 Task: Research Airbnb accommodation in Valladolid, Mexico from 6th November, 2023 to 8th November, 2023 for 2 adults.1  bedroom having 2 beds and 1 bathroom. Property type can be flat. Booking option can be shelf check-in. Look for 5 properties as per requirement.
Action: Mouse moved to (498, 72)
Screenshot: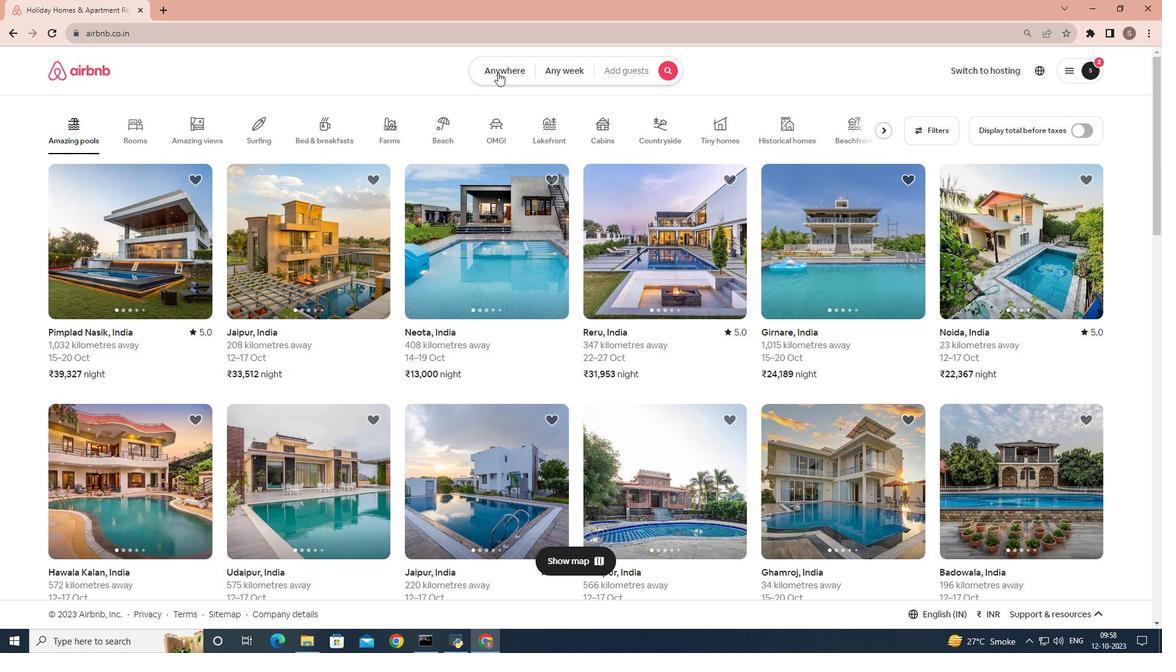 
Action: Mouse pressed left at (498, 72)
Screenshot: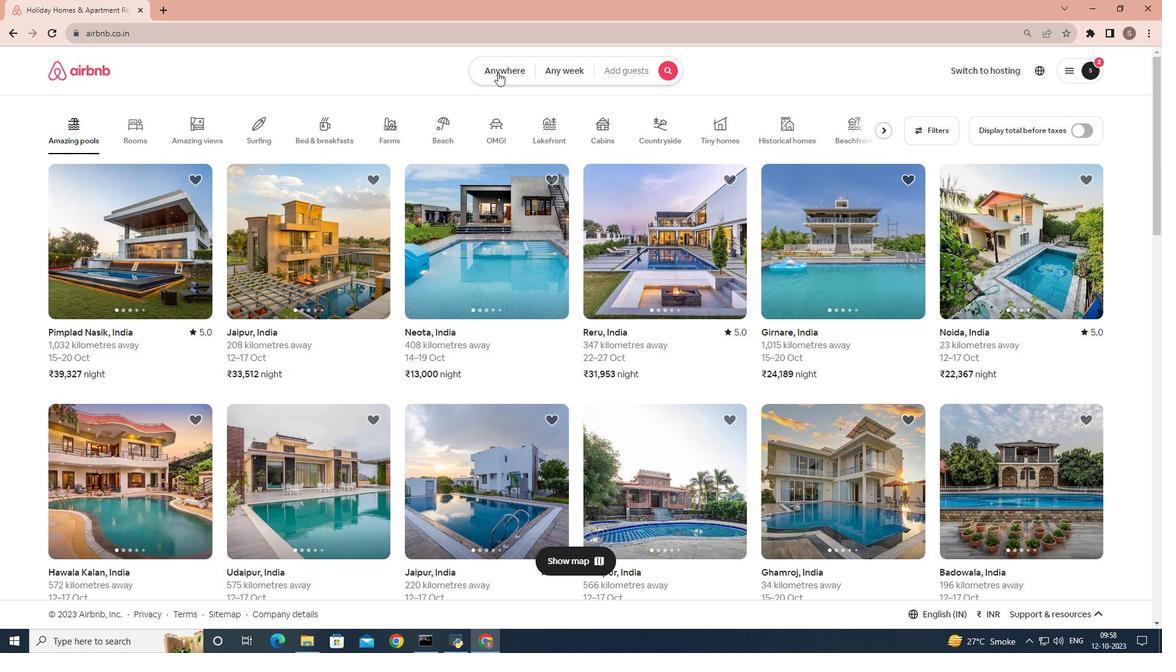 
Action: Mouse moved to (442, 119)
Screenshot: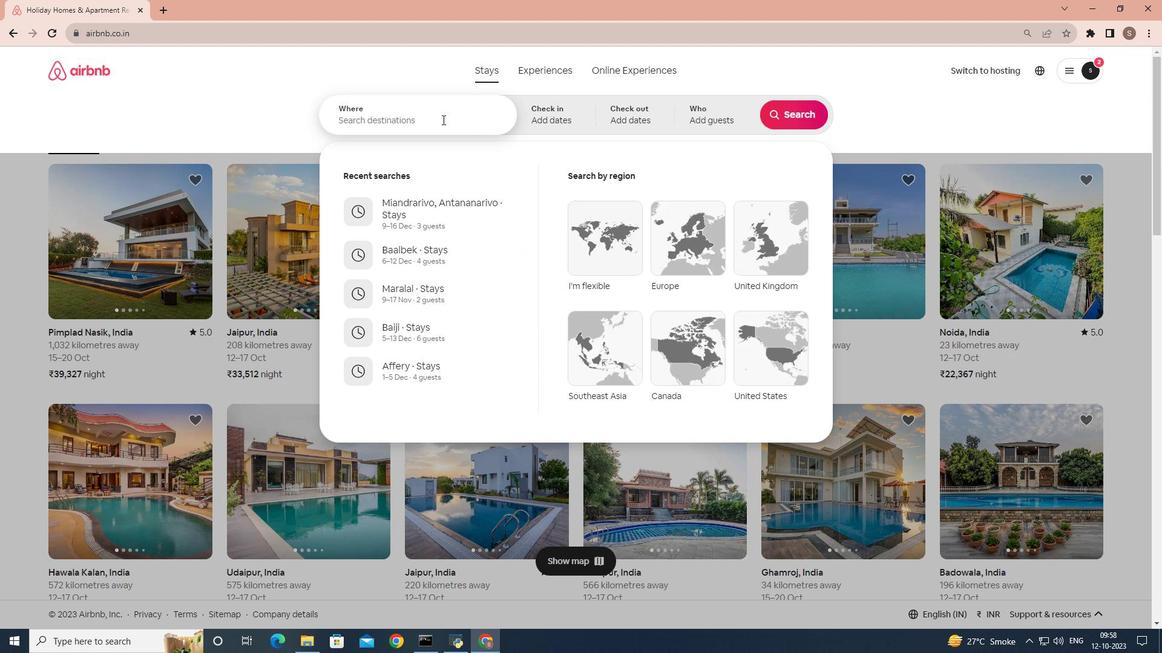 
Action: Mouse pressed left at (442, 119)
Screenshot: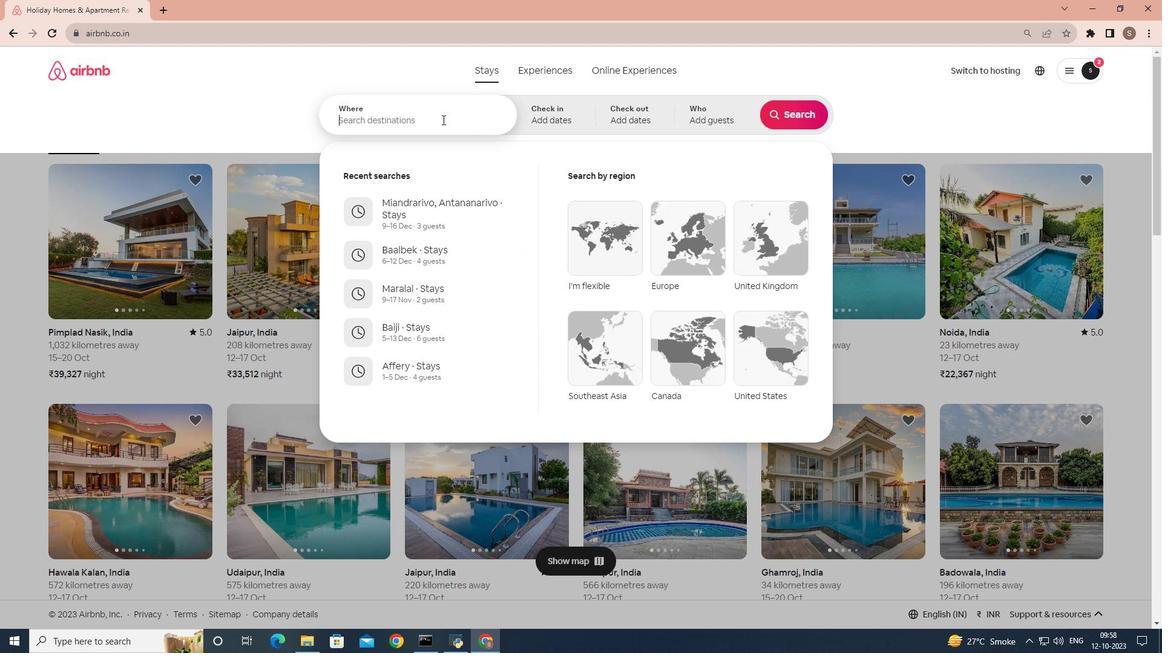 
Action: Key pressed <Key.shift>Valladolid,<Key.space><Key.shift>Mexico
Screenshot: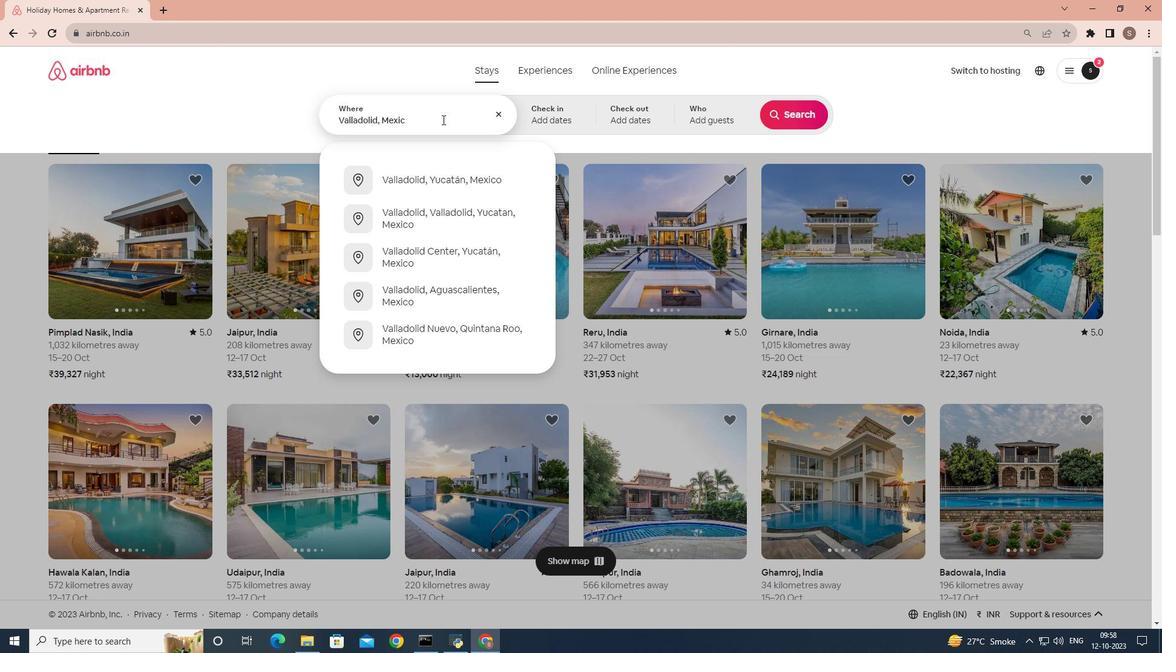 
Action: Mouse moved to (527, 118)
Screenshot: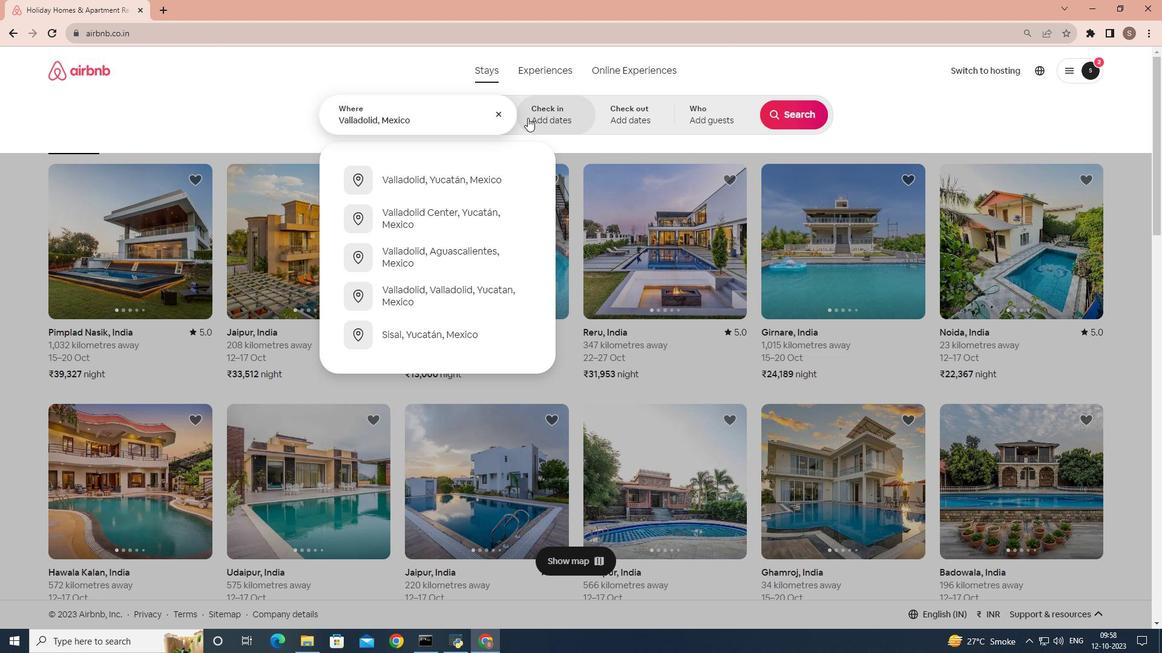 
Action: Mouse pressed left at (527, 118)
Screenshot: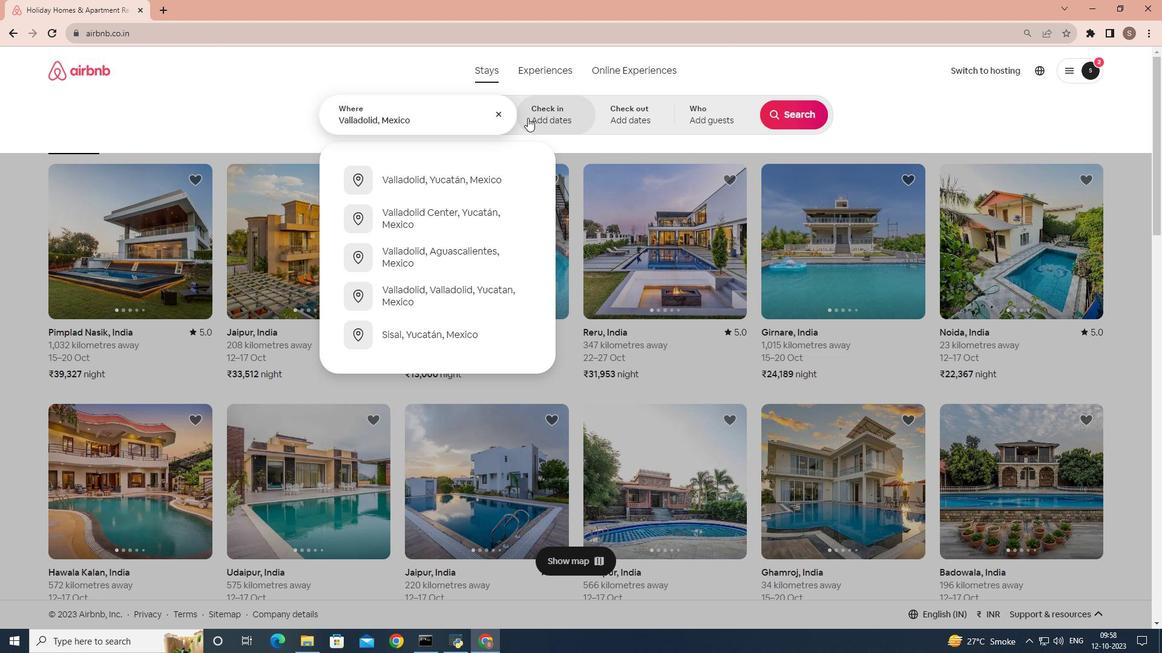 
Action: Mouse moved to (789, 214)
Screenshot: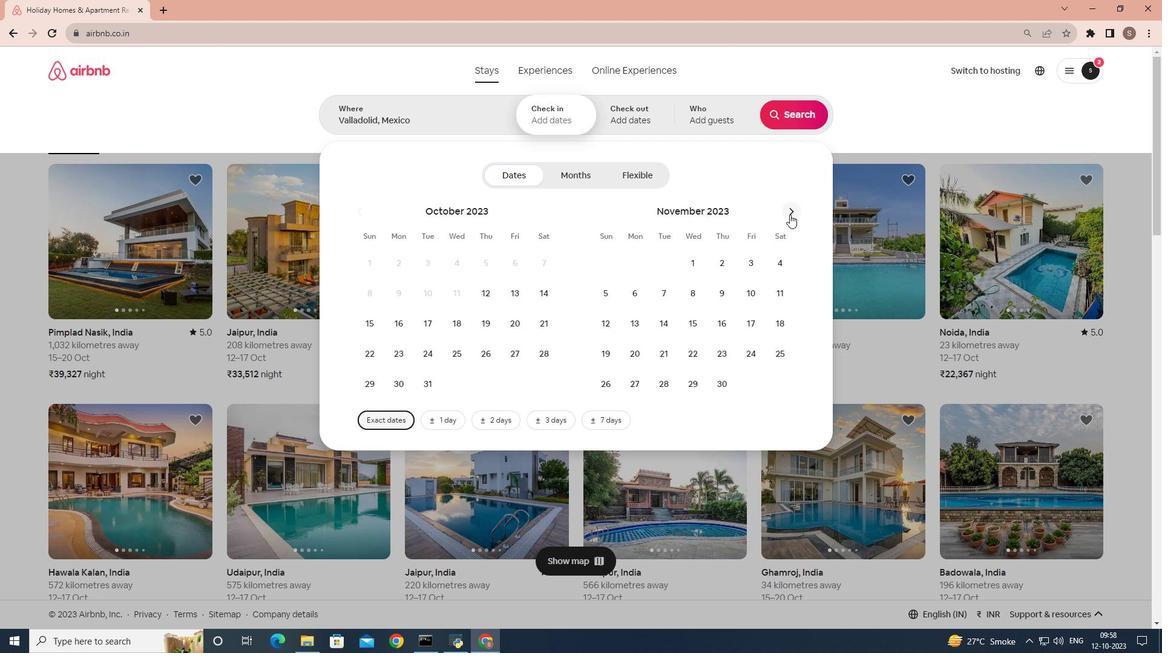 
Action: Mouse pressed left at (789, 214)
Screenshot: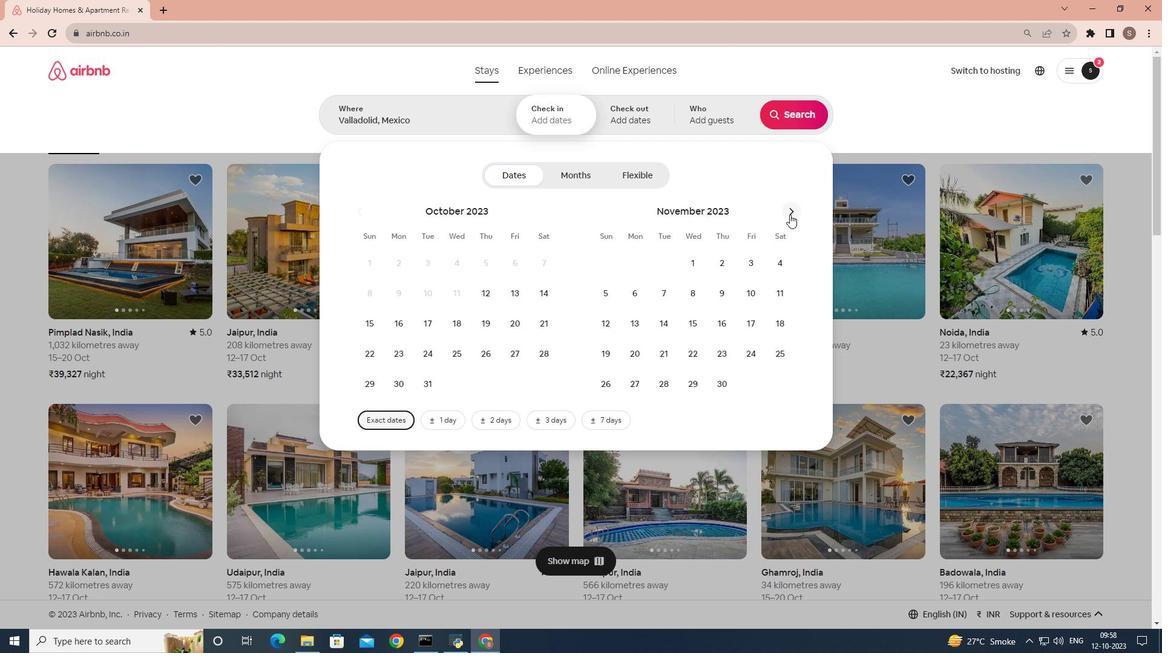 
Action: Mouse moved to (406, 292)
Screenshot: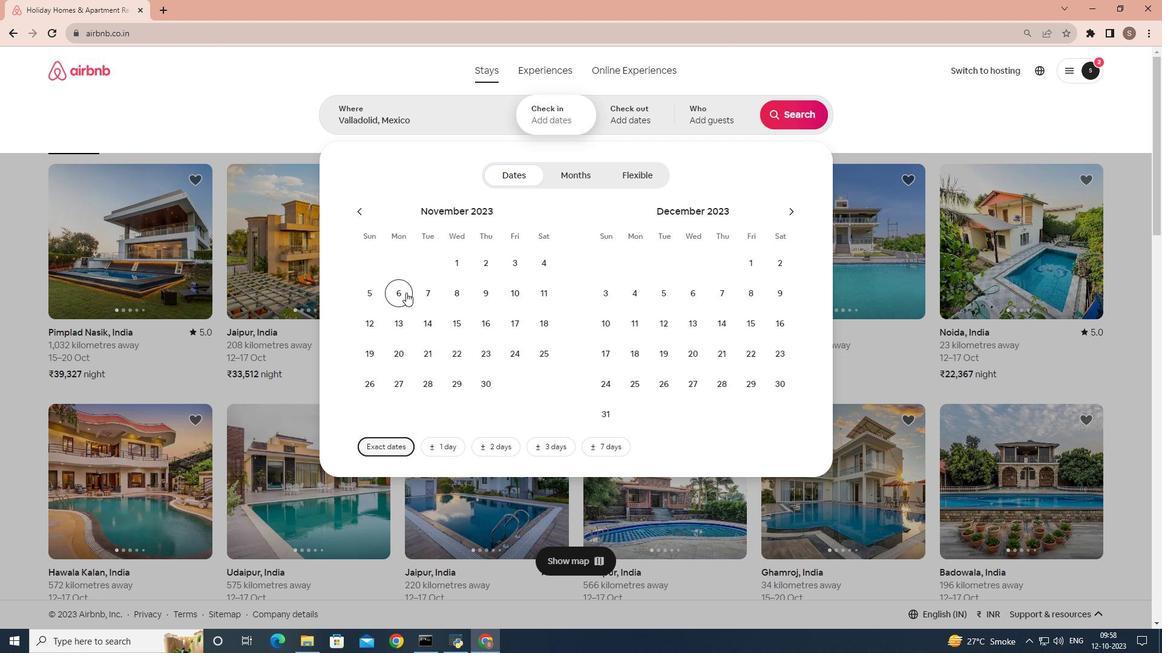 
Action: Mouse pressed left at (406, 292)
Screenshot: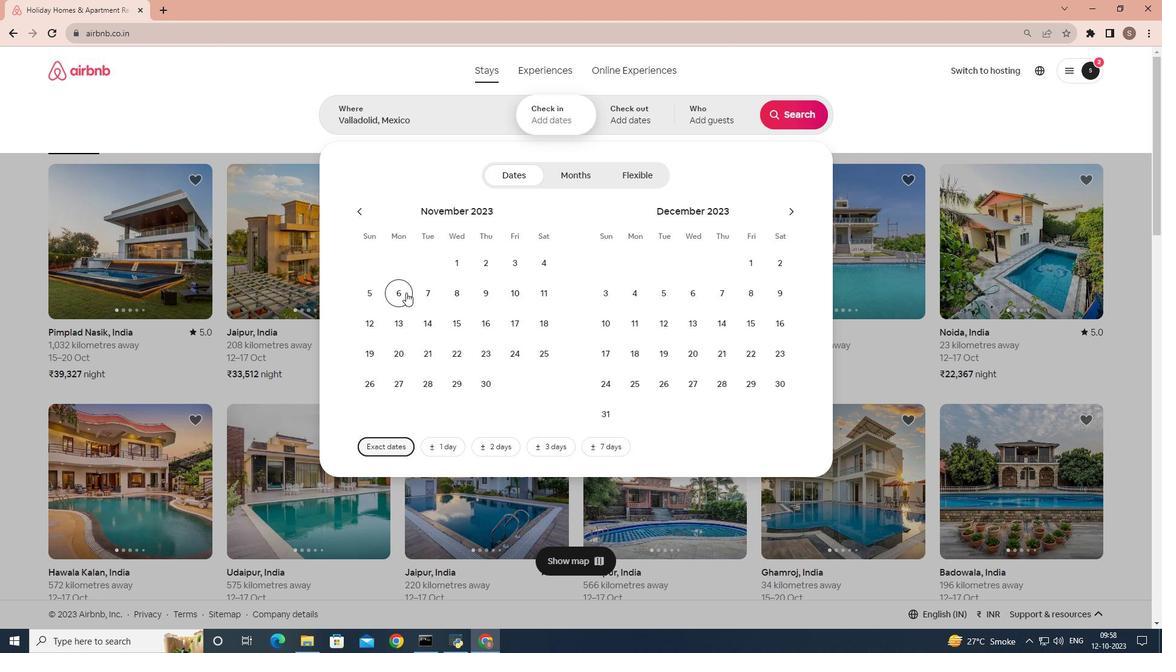 
Action: Mouse moved to (455, 297)
Screenshot: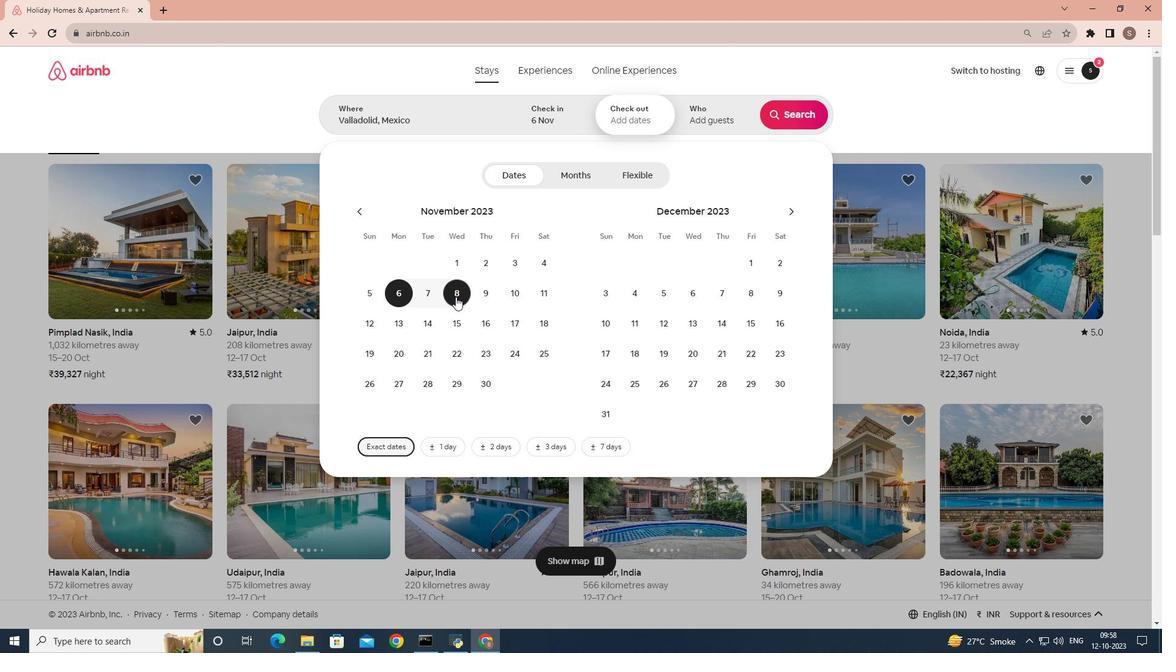 
Action: Mouse pressed left at (455, 297)
Screenshot: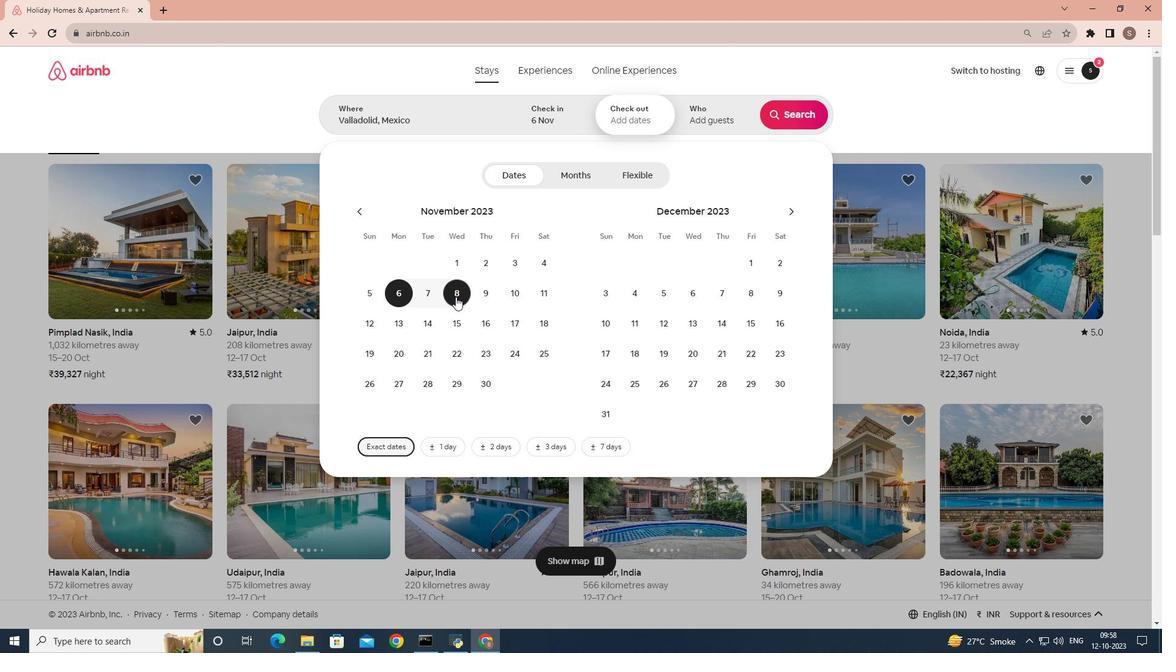 
Action: Mouse moved to (707, 114)
Screenshot: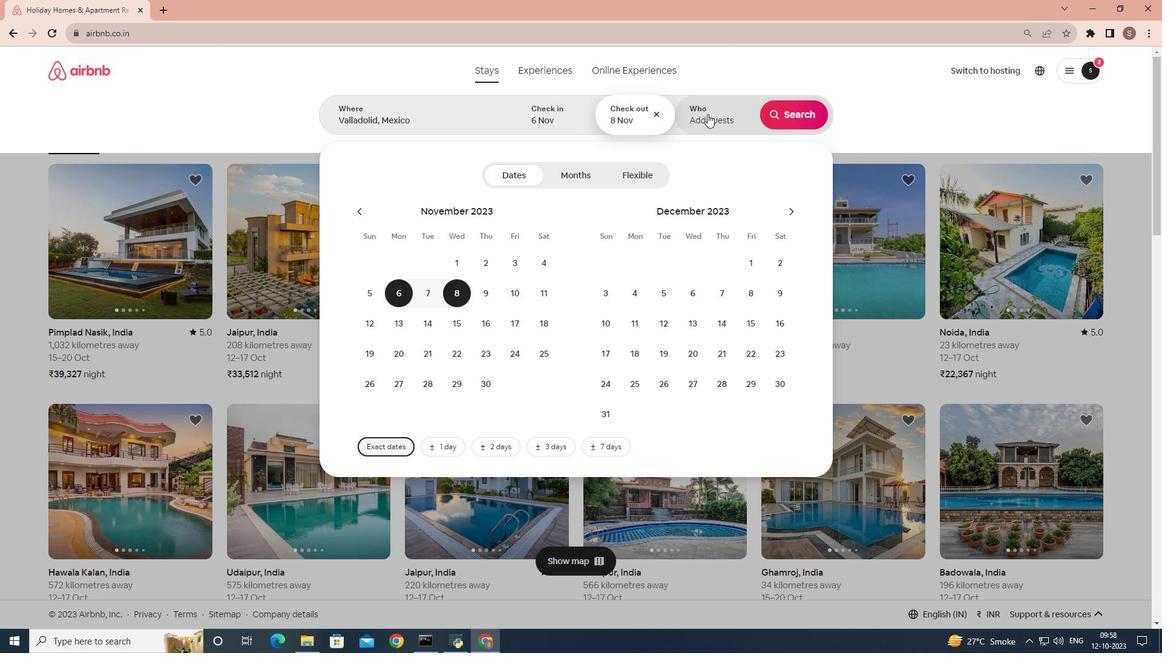 
Action: Mouse pressed left at (707, 114)
Screenshot: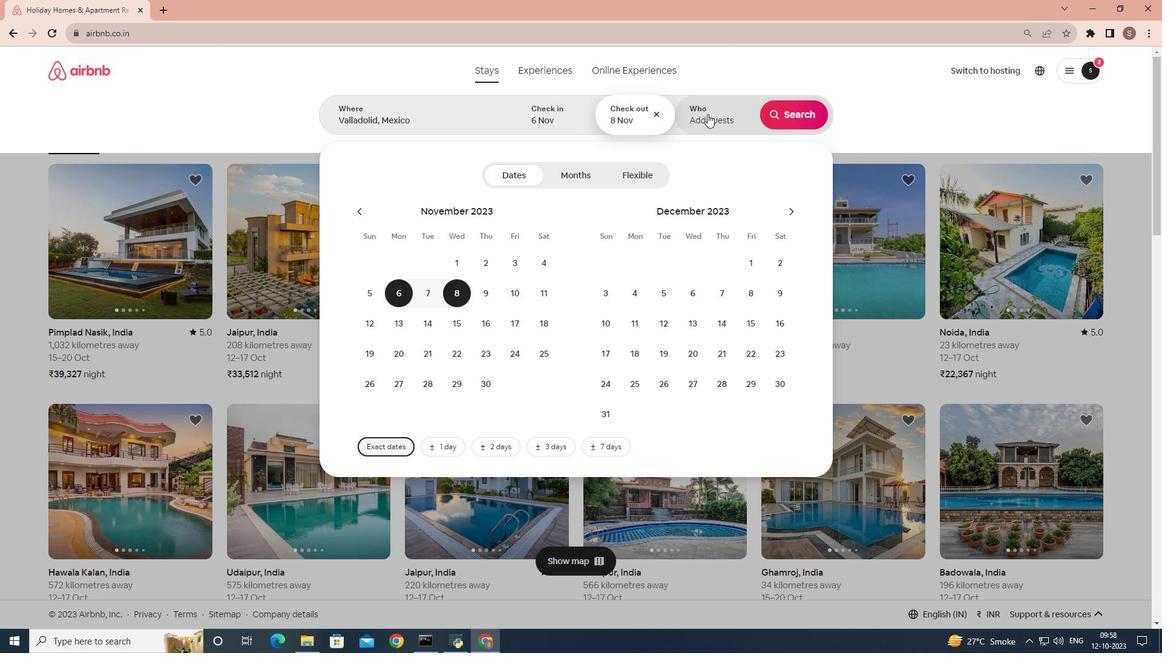 
Action: Mouse moved to (801, 179)
Screenshot: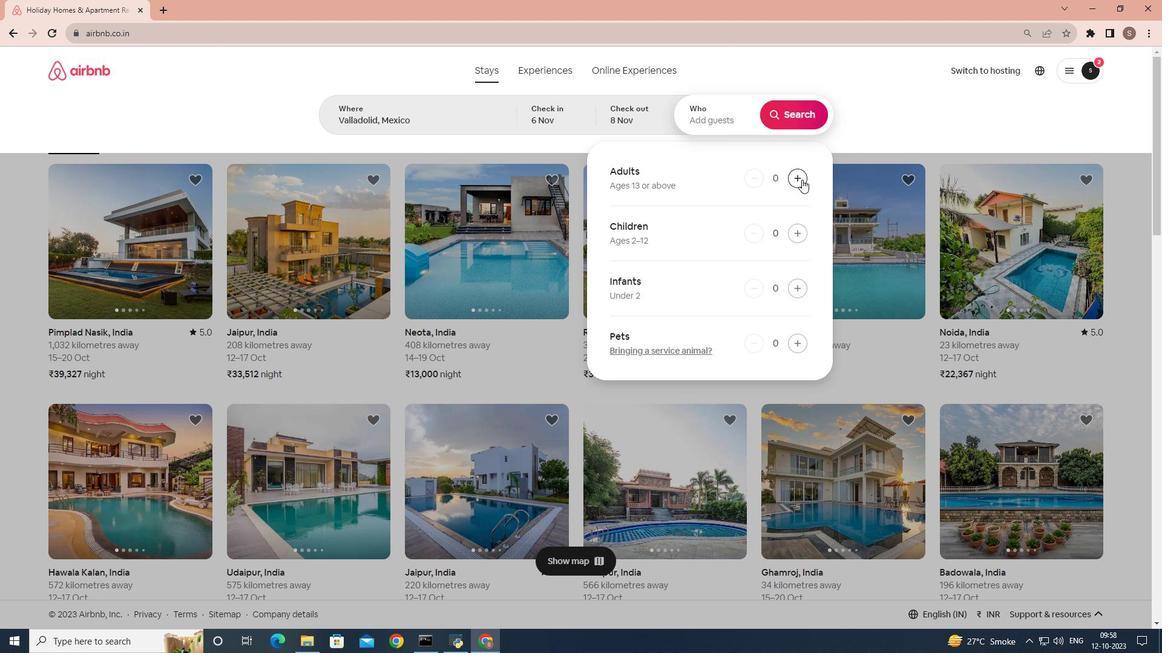 
Action: Mouse pressed left at (801, 179)
Screenshot: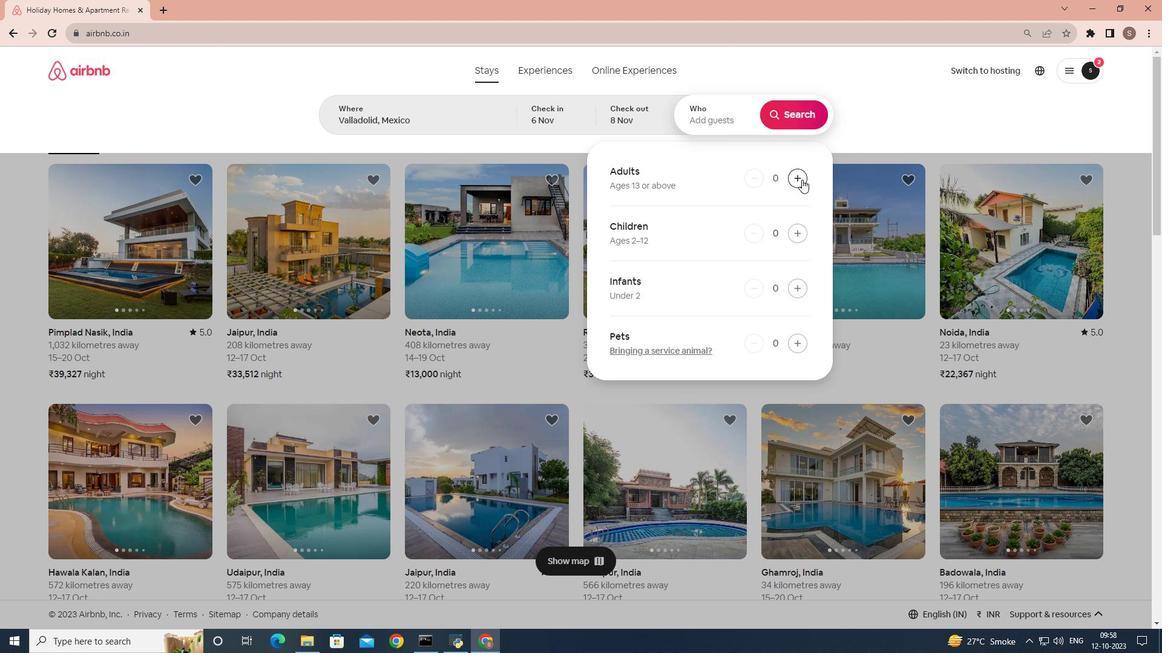 
Action: Mouse pressed left at (801, 179)
Screenshot: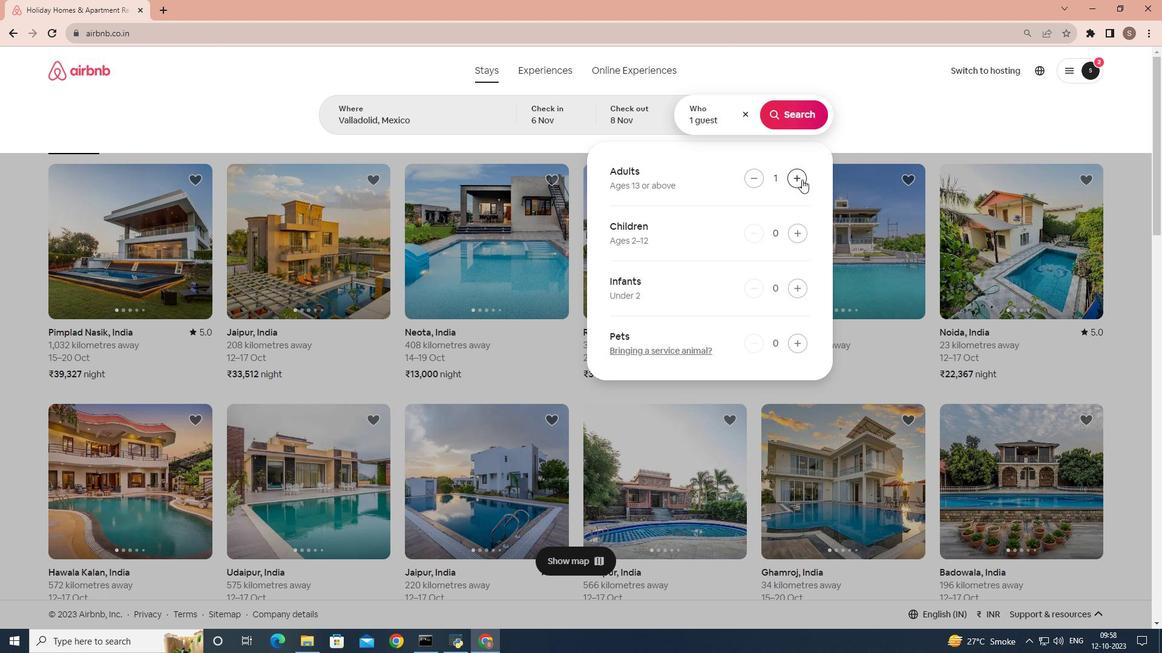 
Action: Mouse moved to (785, 114)
Screenshot: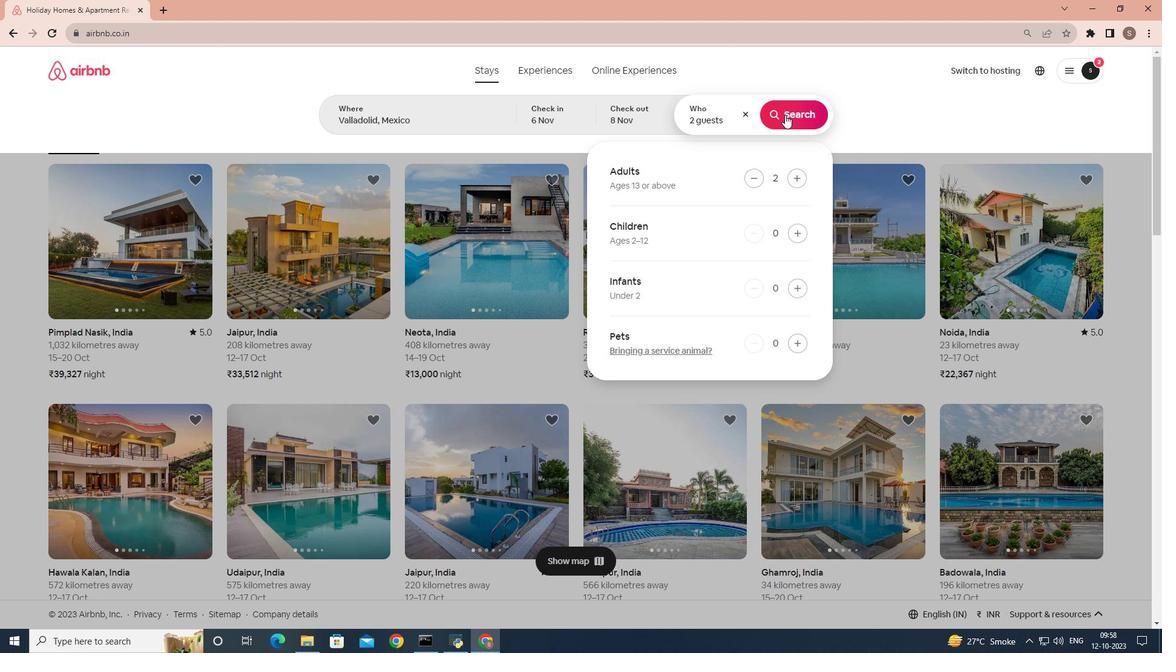 
Action: Mouse pressed left at (785, 114)
Screenshot: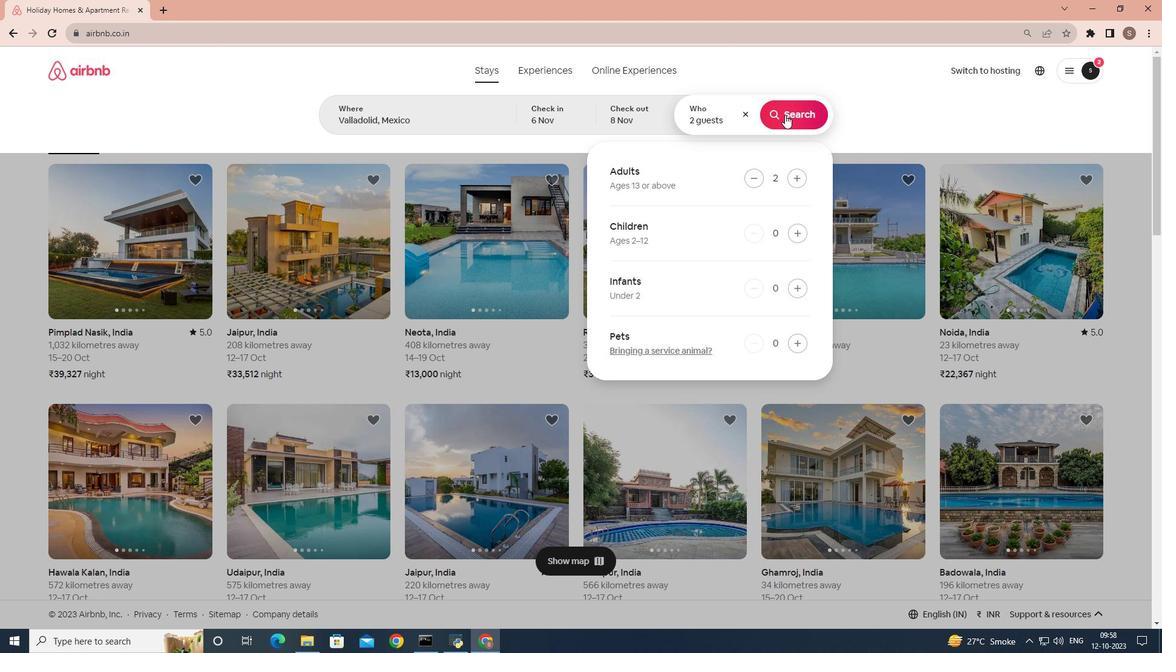 
Action: Mouse moved to (982, 112)
Screenshot: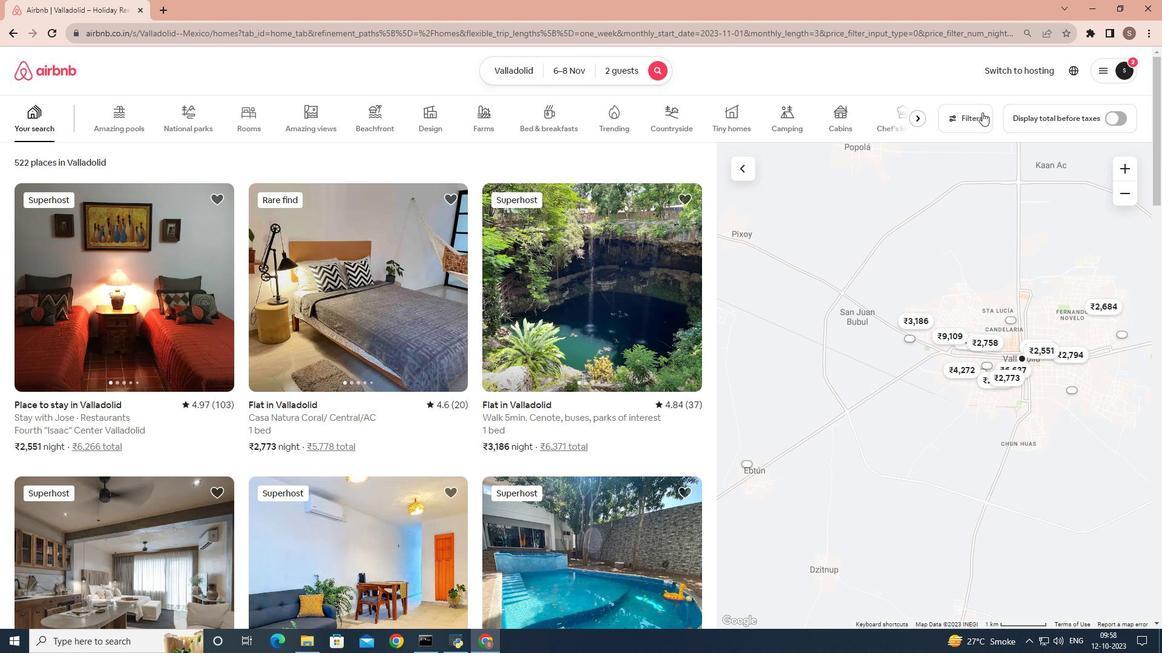 
Action: Mouse pressed left at (982, 112)
Screenshot: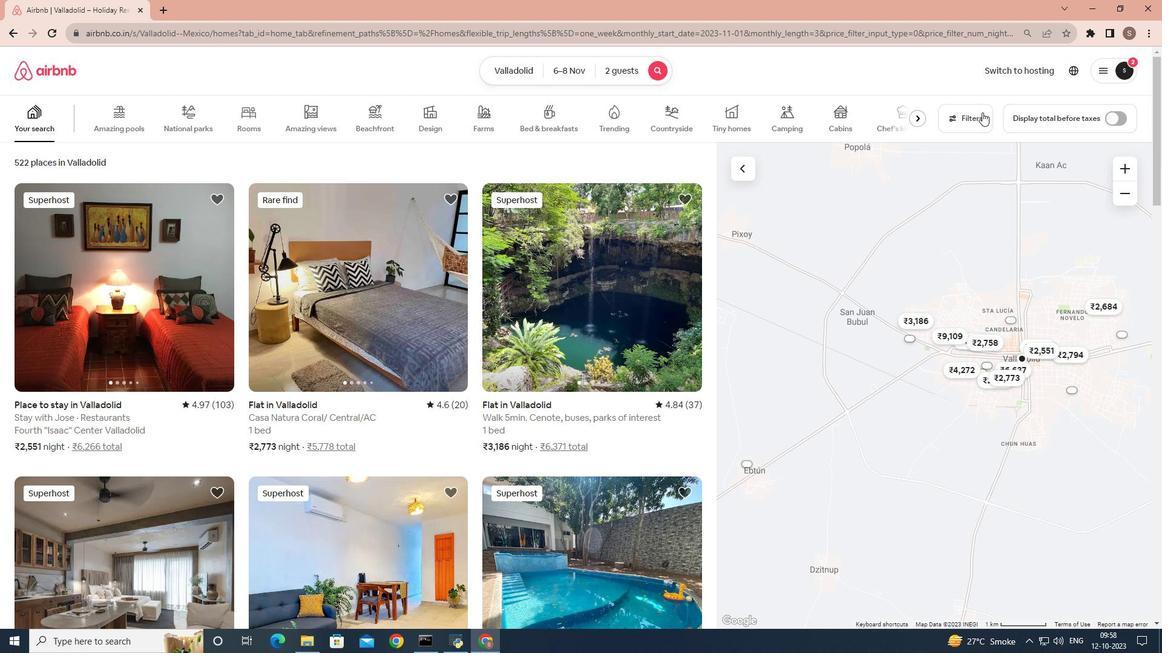 
Action: Mouse moved to (518, 418)
Screenshot: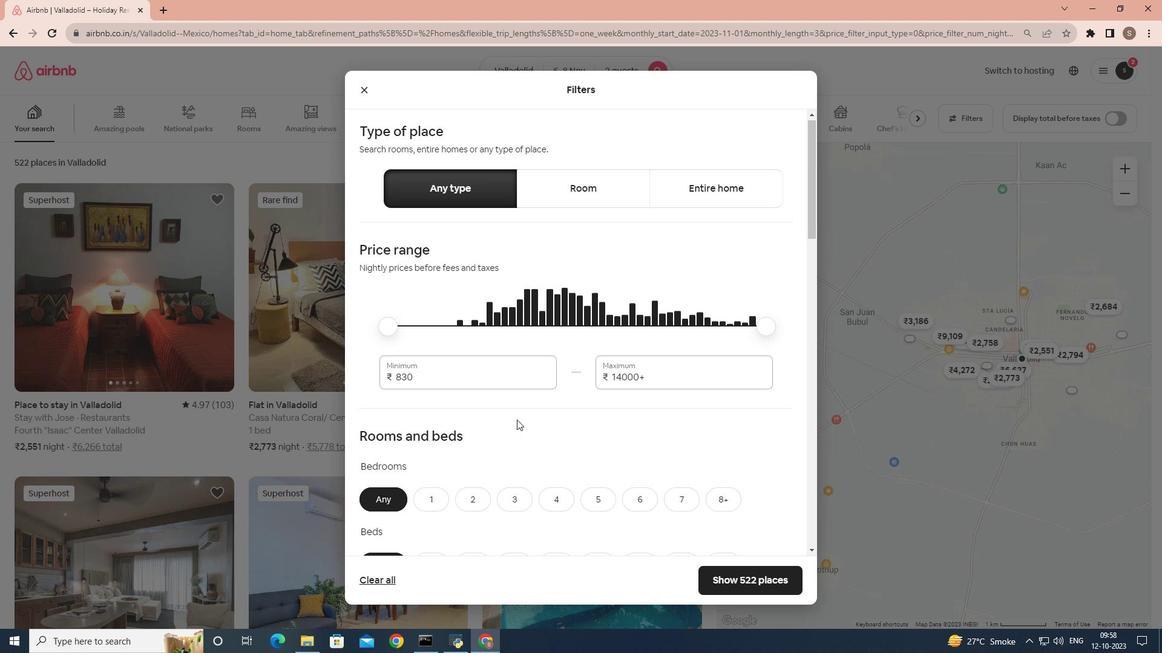 
Action: Mouse scrolled (518, 418) with delta (0, 0)
Screenshot: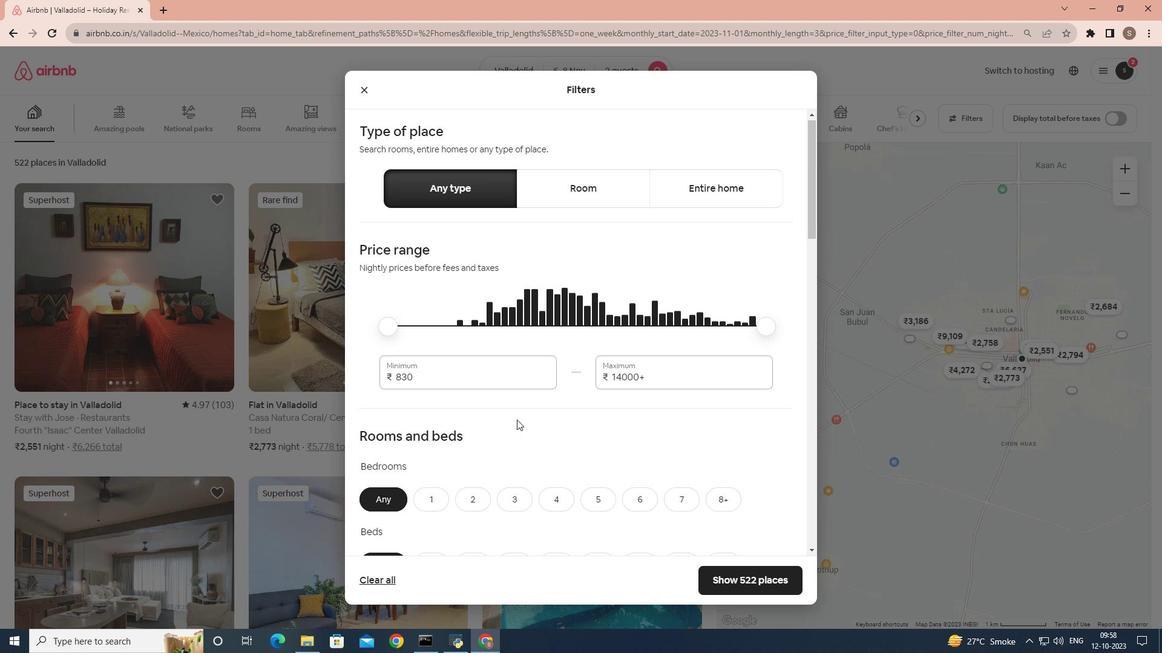 
Action: Mouse moved to (516, 420)
Screenshot: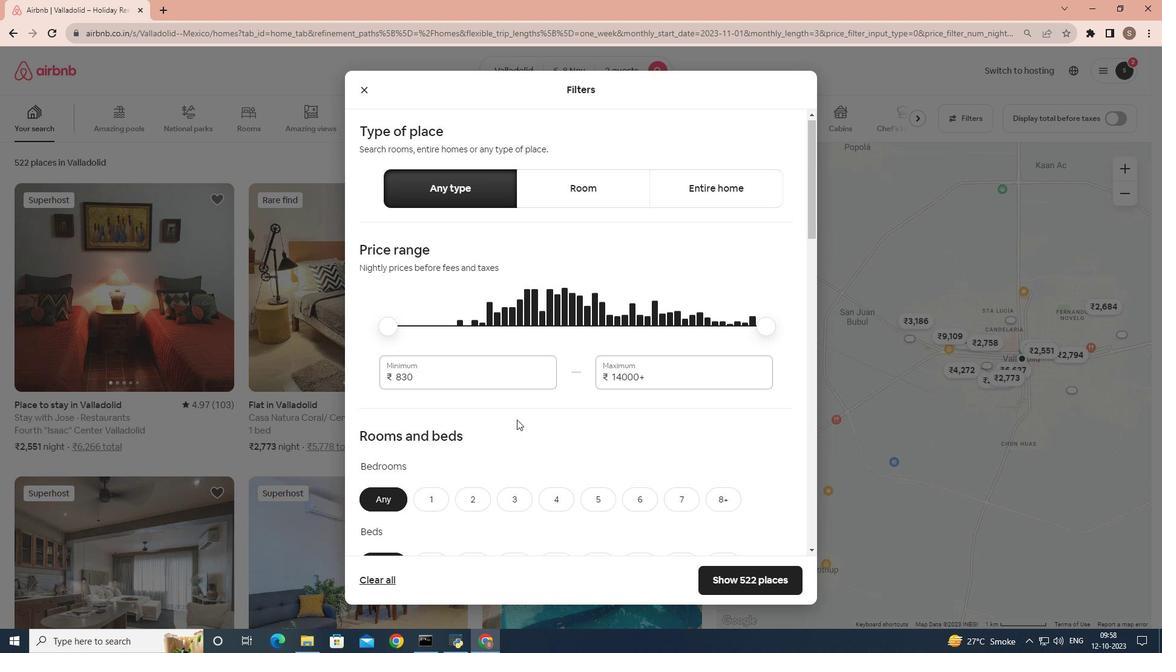 
Action: Mouse scrolled (516, 419) with delta (0, 0)
Screenshot: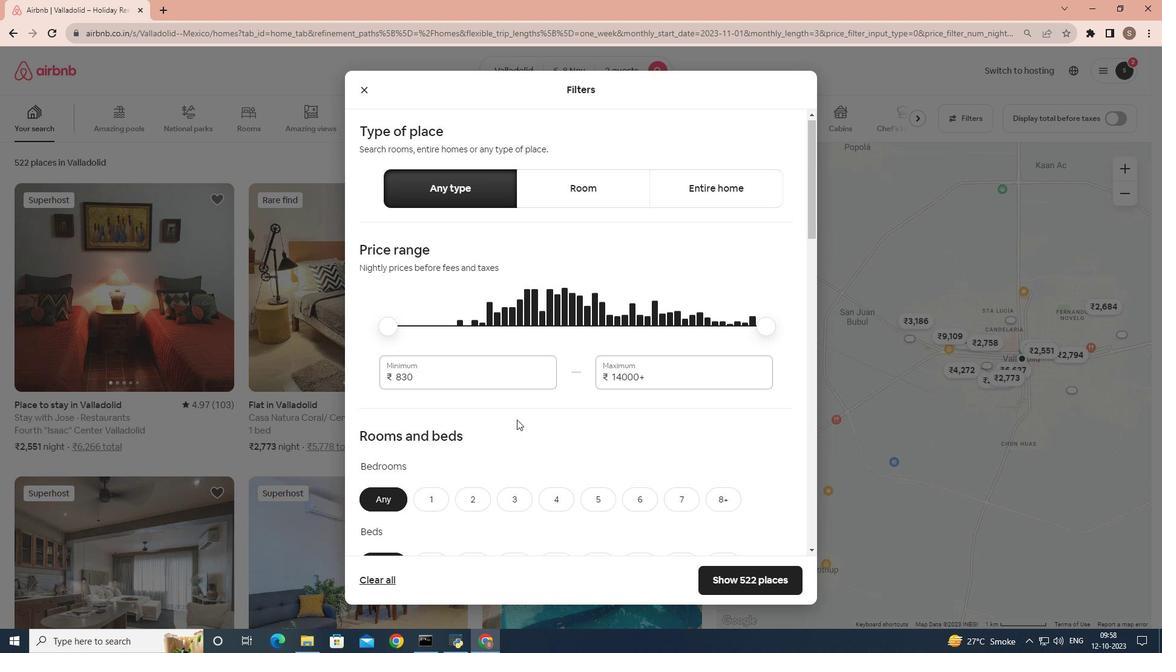 
Action: Mouse moved to (423, 379)
Screenshot: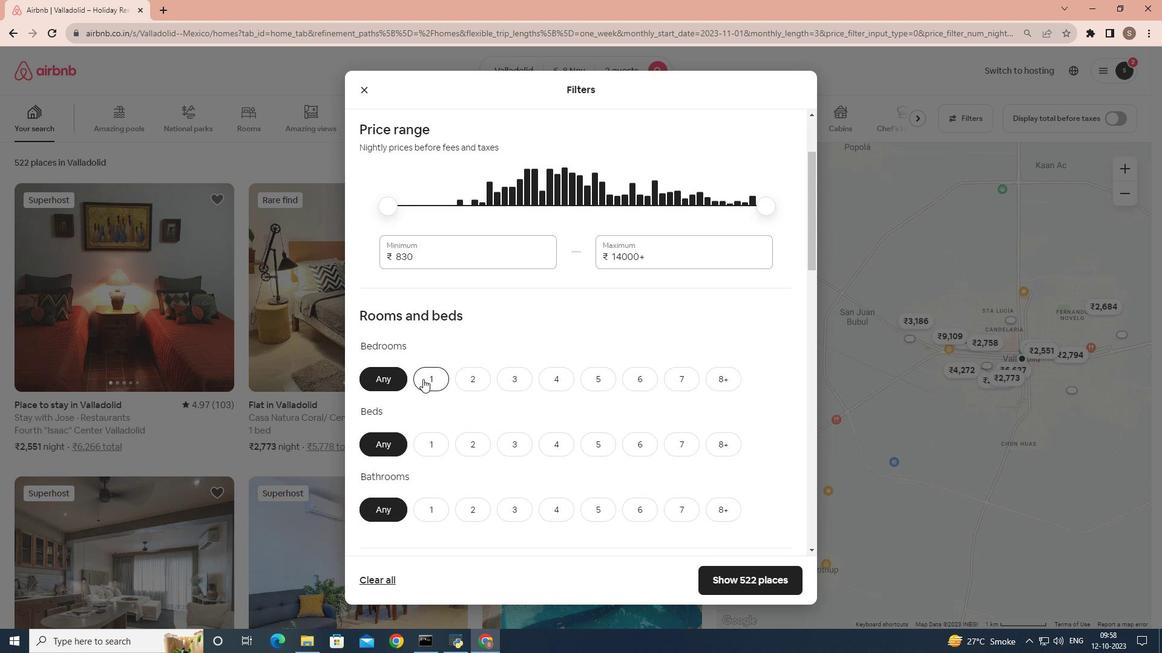 
Action: Mouse pressed left at (423, 379)
Screenshot: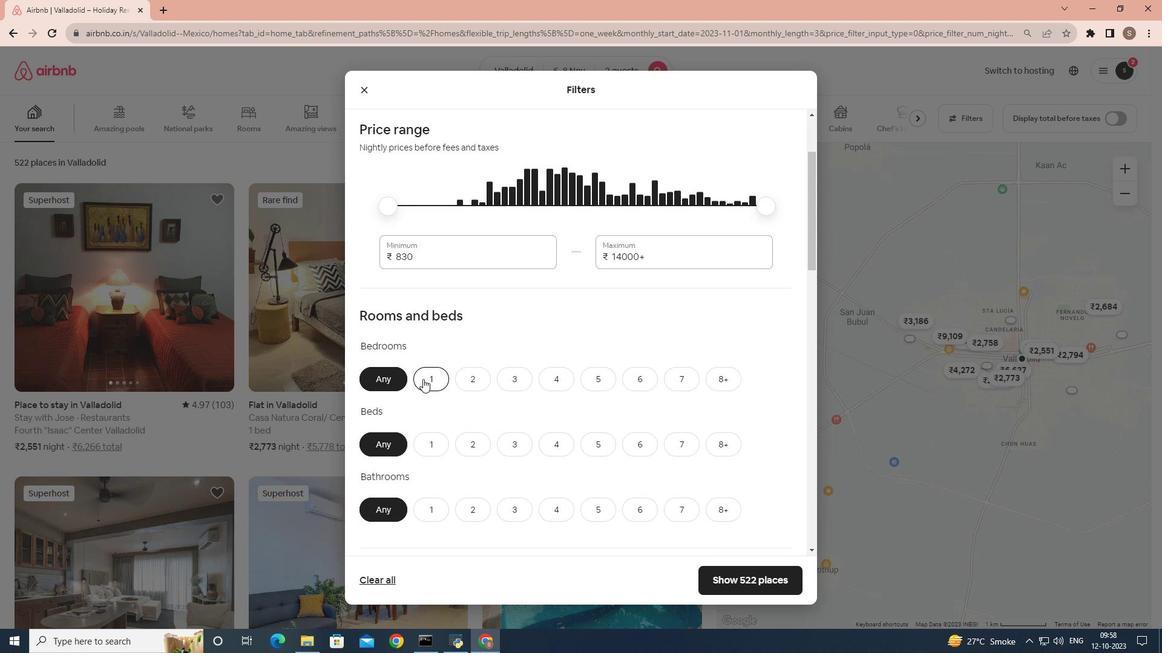 
Action: Mouse moved to (469, 439)
Screenshot: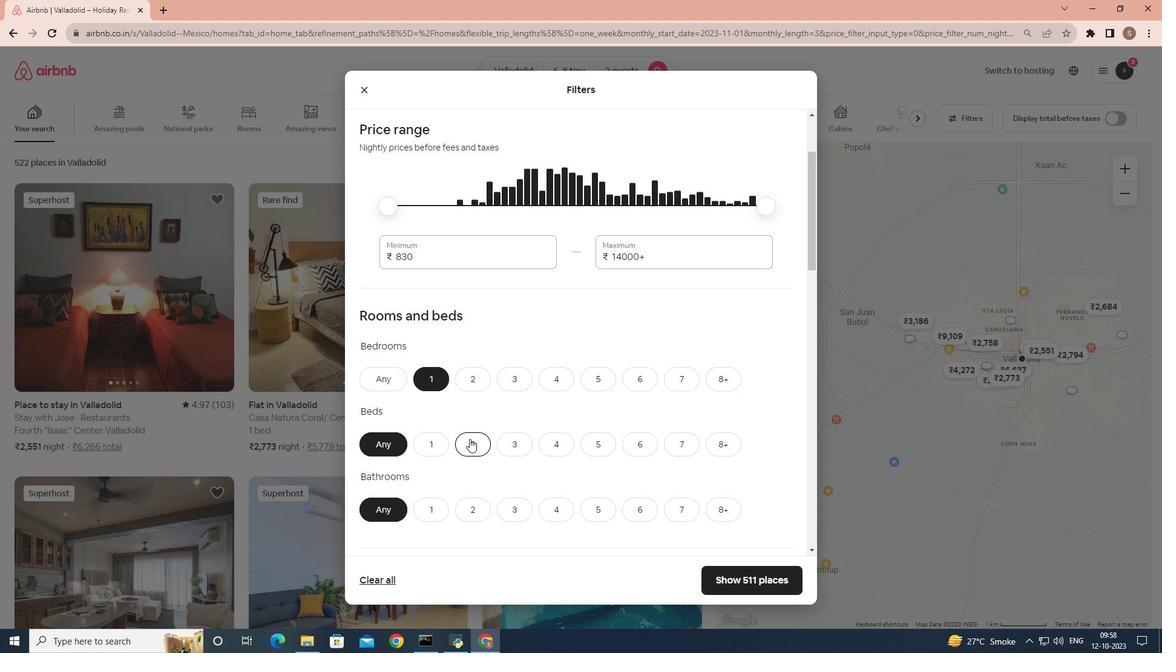 
Action: Mouse pressed left at (469, 439)
Screenshot: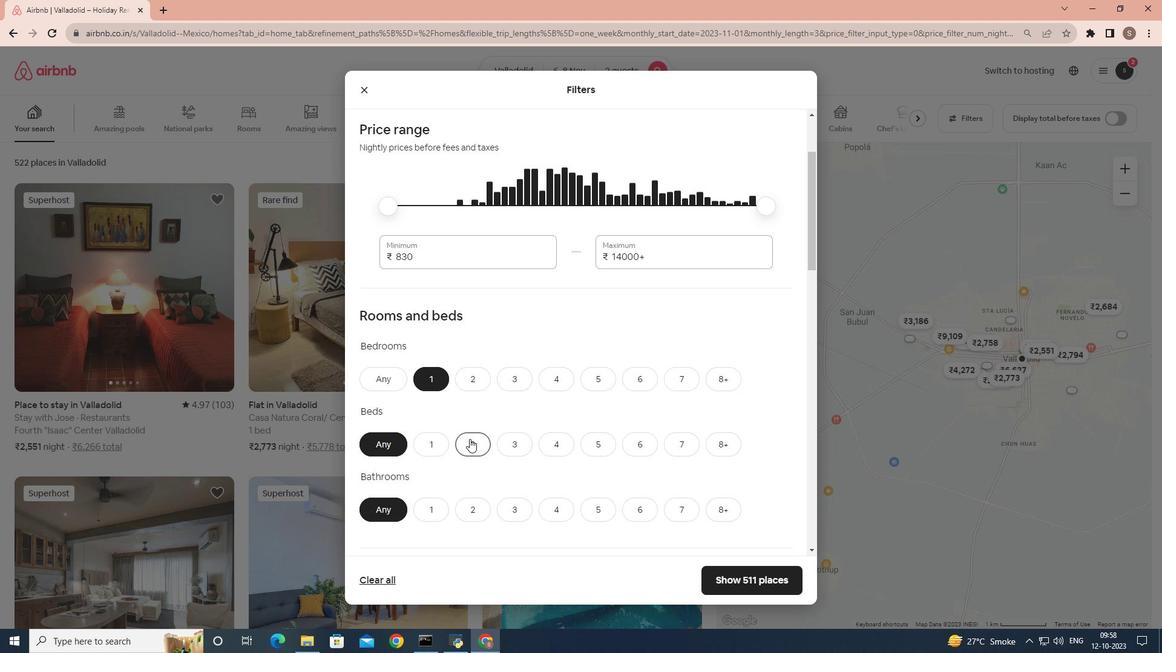 
Action: Mouse scrolled (469, 438) with delta (0, 0)
Screenshot: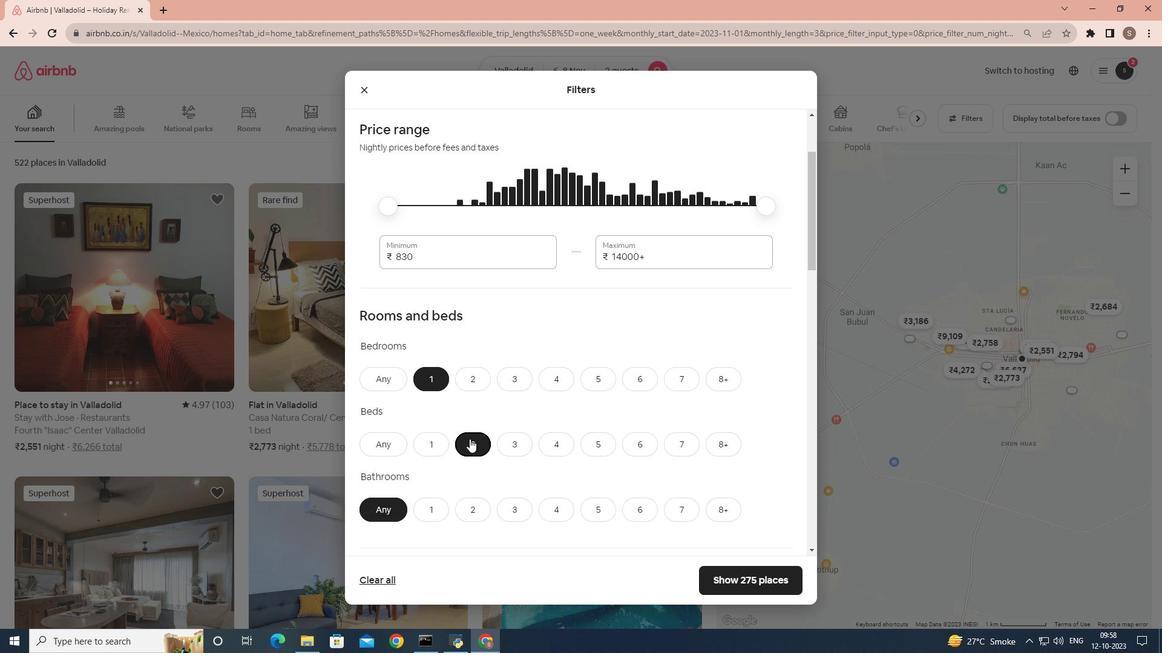 
Action: Mouse moved to (431, 454)
Screenshot: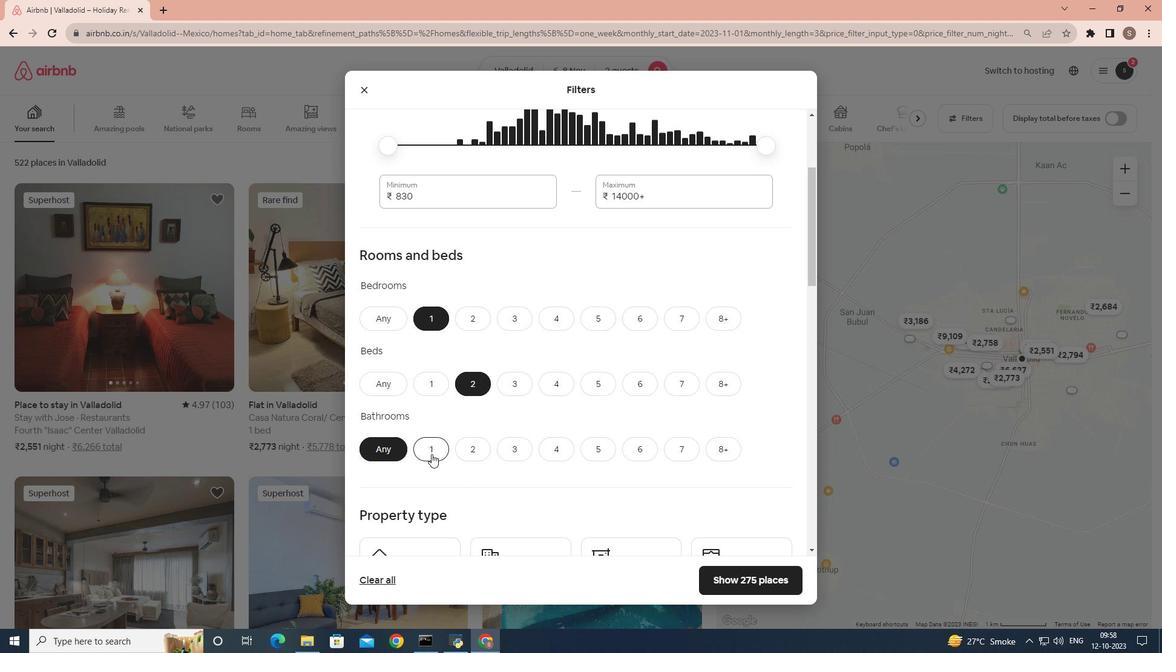 
Action: Mouse pressed left at (431, 454)
Screenshot: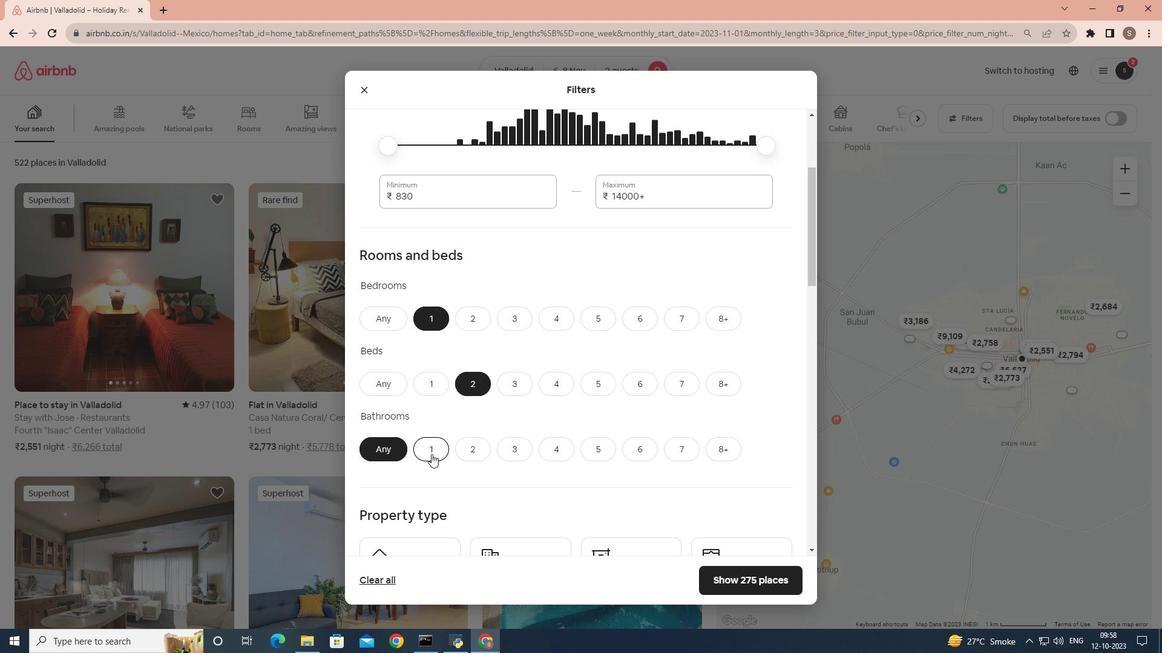 
Action: Mouse moved to (465, 427)
Screenshot: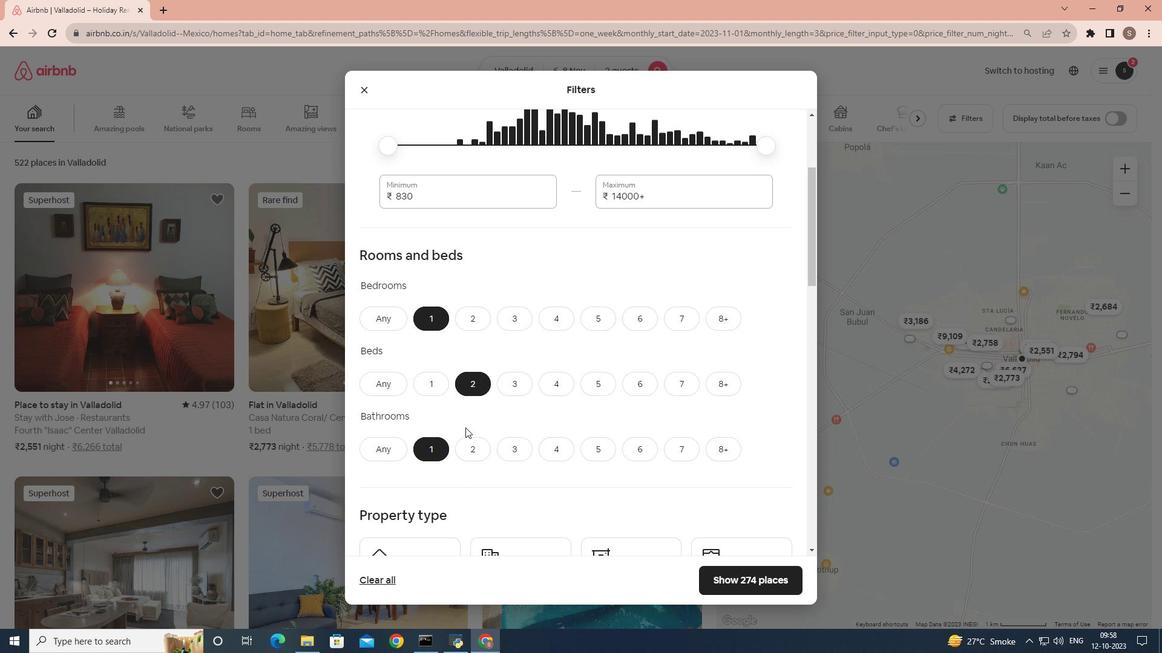 
Action: Mouse scrolled (465, 427) with delta (0, 0)
Screenshot: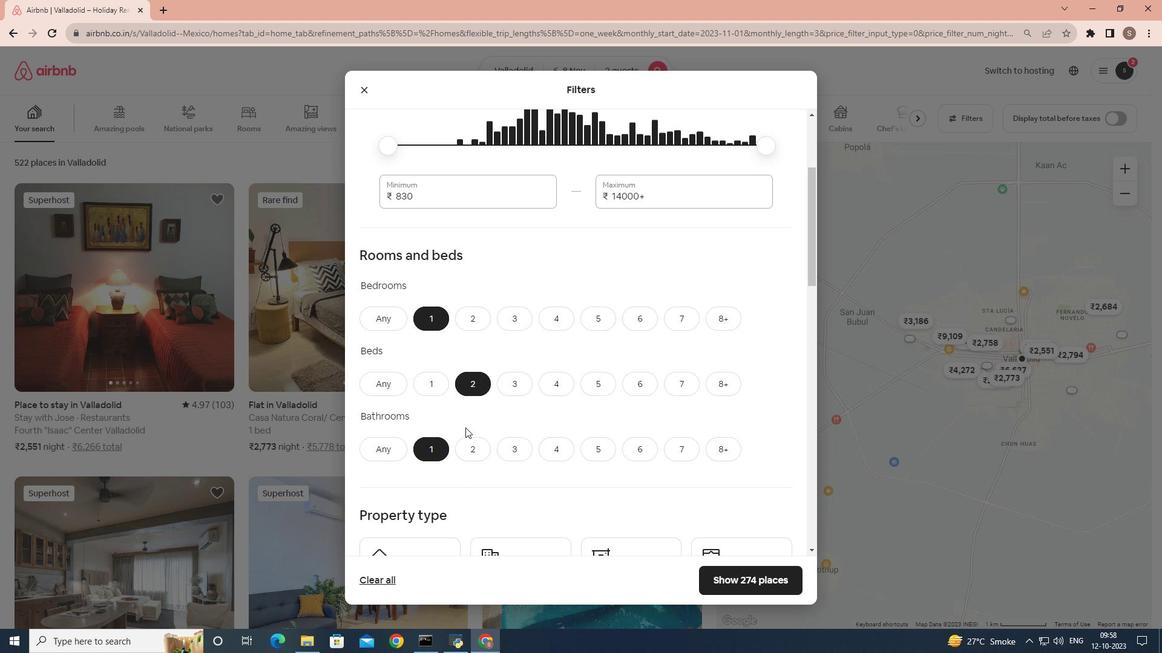 
Action: Mouse scrolled (465, 427) with delta (0, 0)
Screenshot: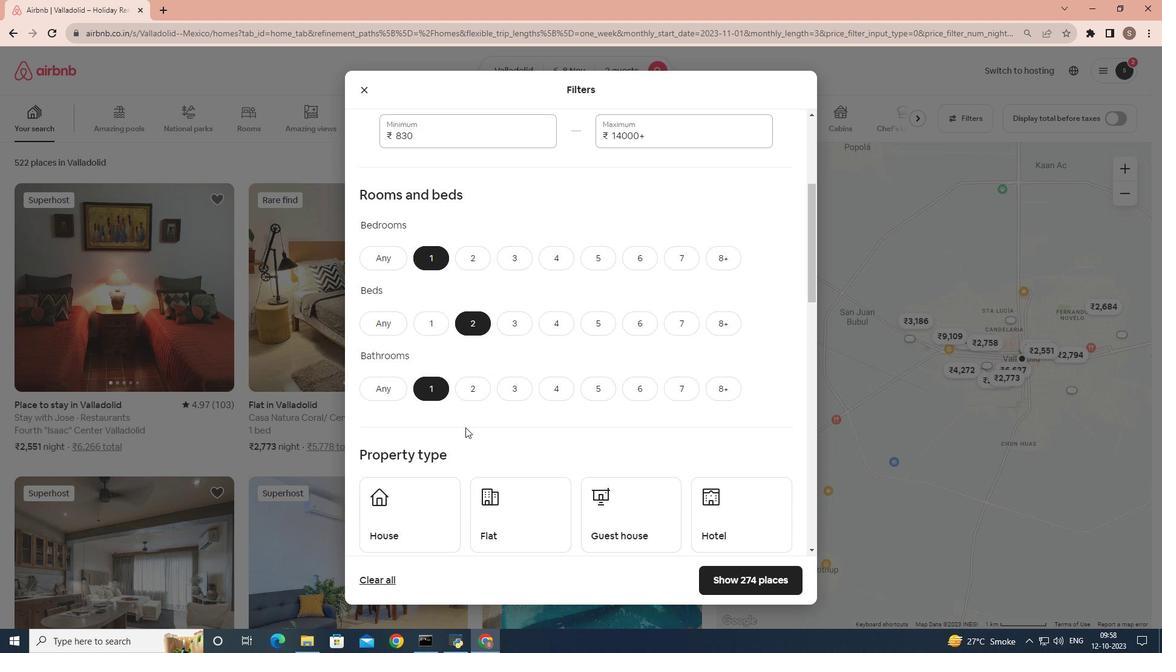 
Action: Mouse scrolled (465, 427) with delta (0, 0)
Screenshot: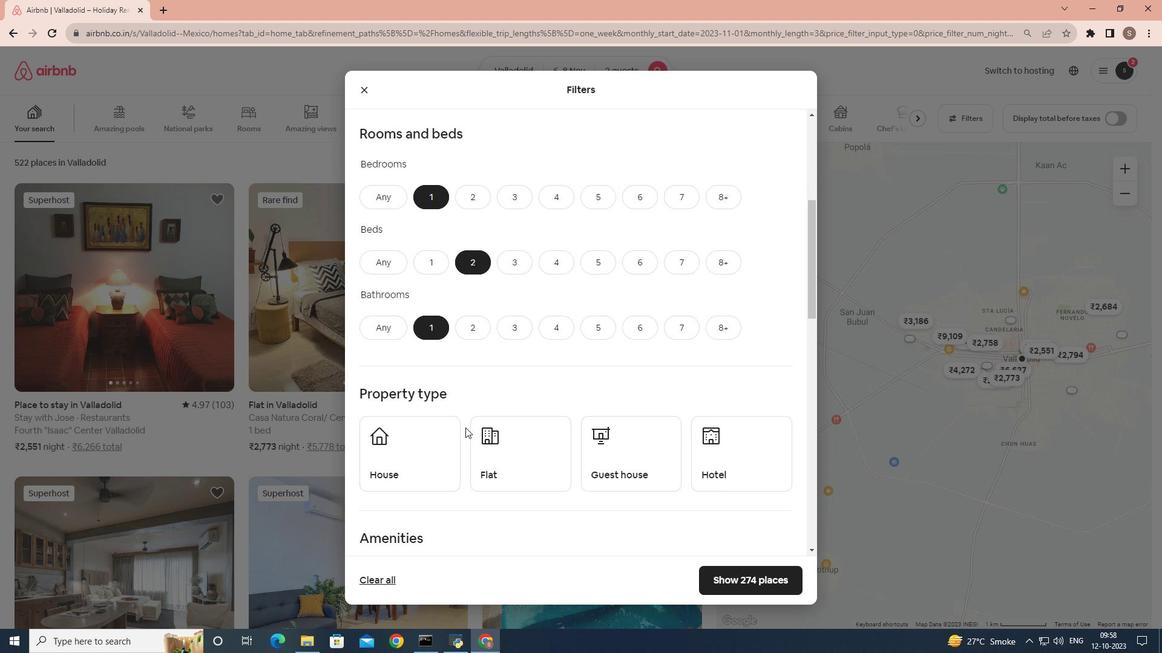 
Action: Mouse moved to (519, 407)
Screenshot: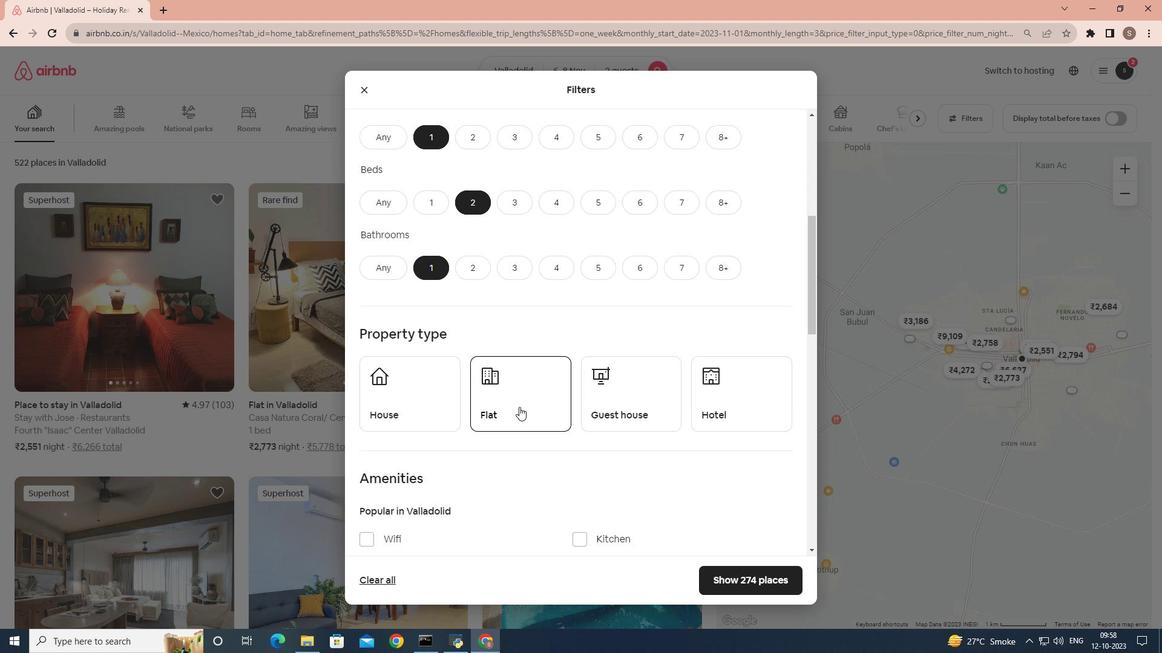 
Action: Mouse pressed left at (519, 407)
Screenshot: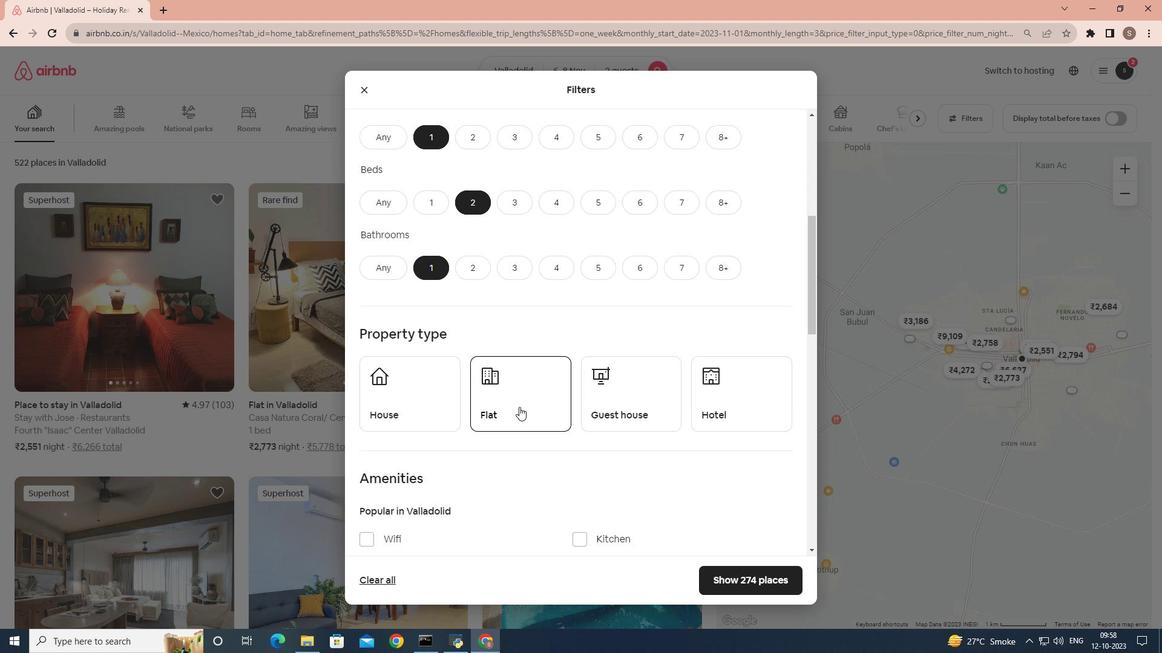 
Action: Mouse moved to (520, 424)
Screenshot: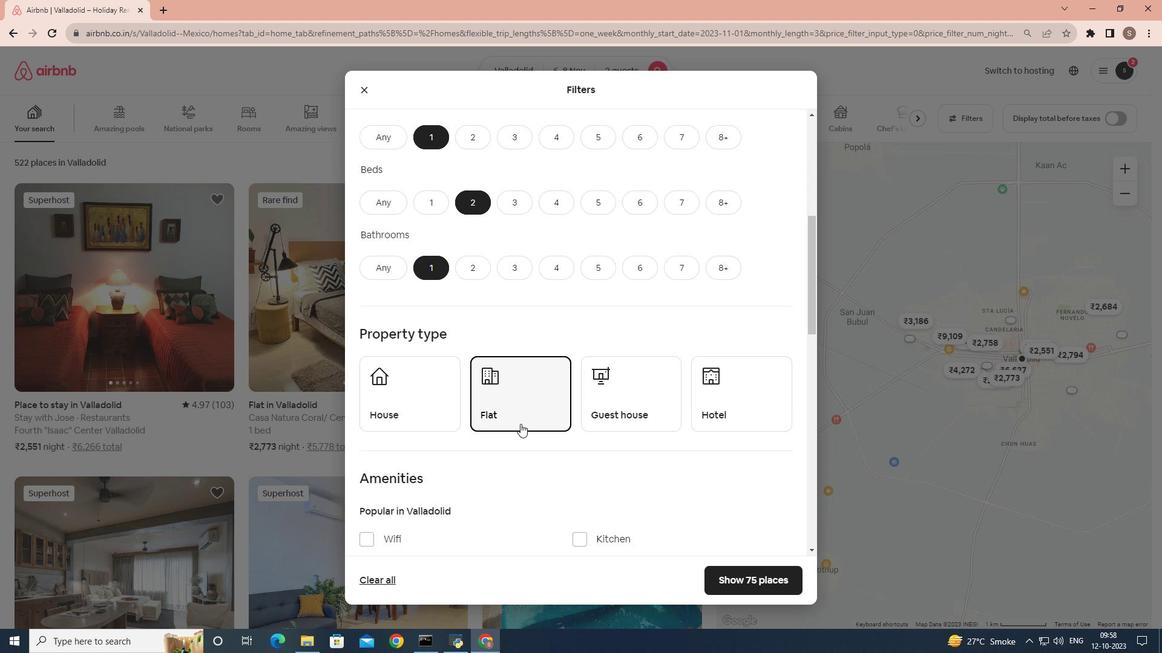 
Action: Mouse scrolled (520, 423) with delta (0, 0)
Screenshot: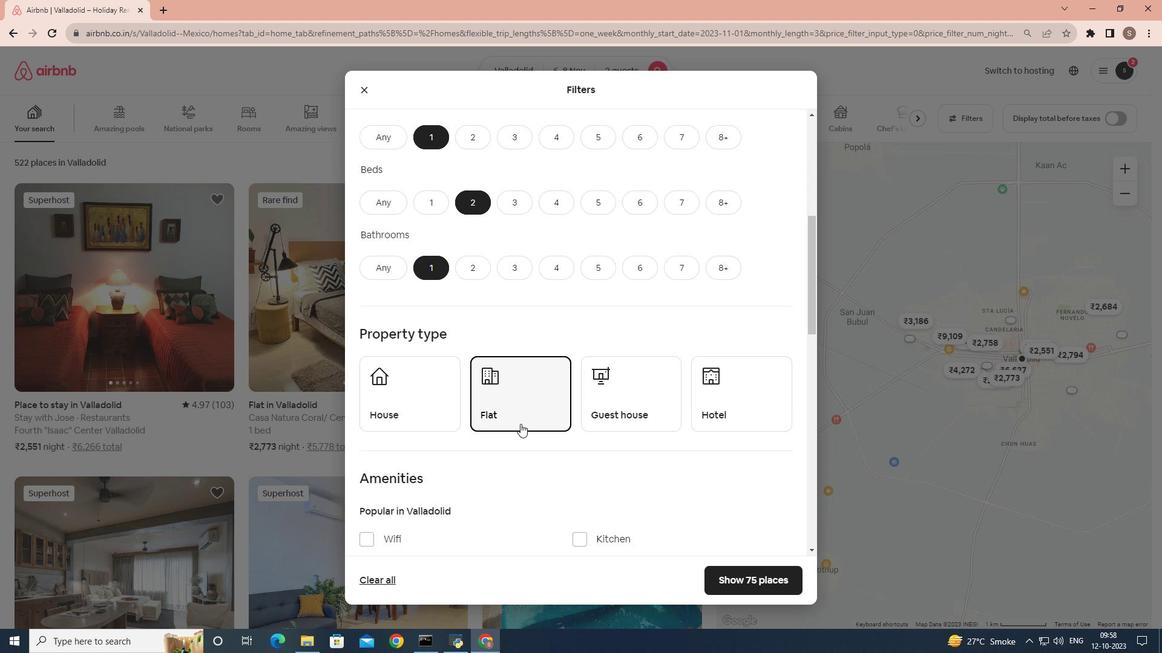 
Action: Mouse scrolled (520, 423) with delta (0, 0)
Screenshot: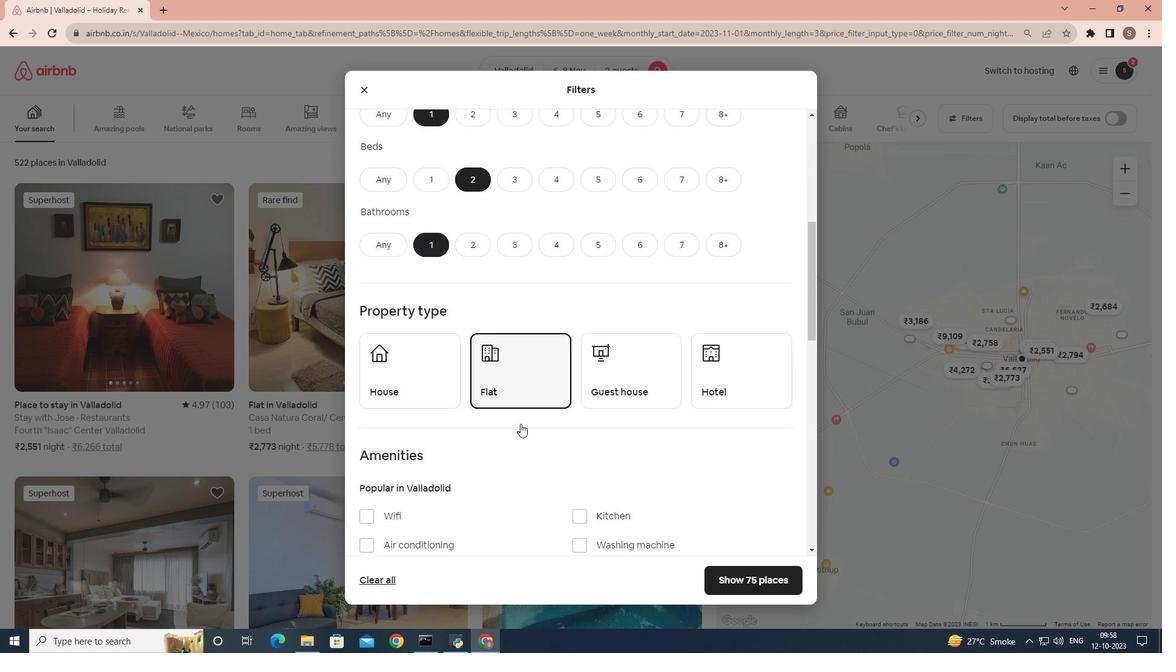
Action: Mouse scrolled (520, 423) with delta (0, 0)
Screenshot: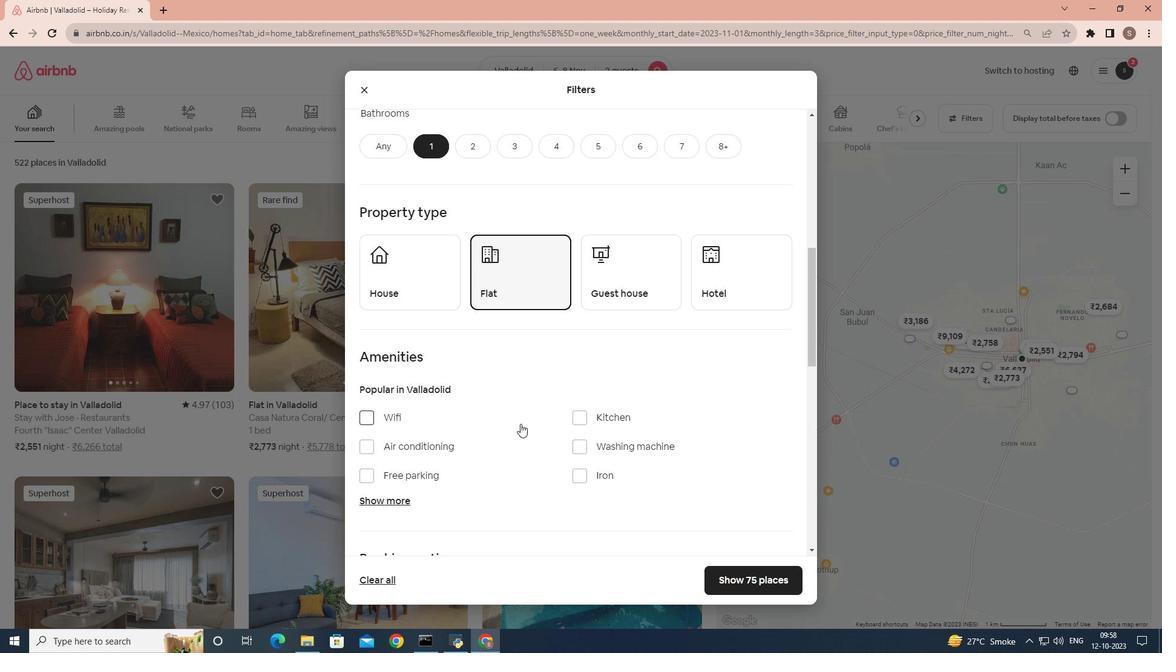 
Action: Mouse scrolled (520, 423) with delta (0, 0)
Screenshot: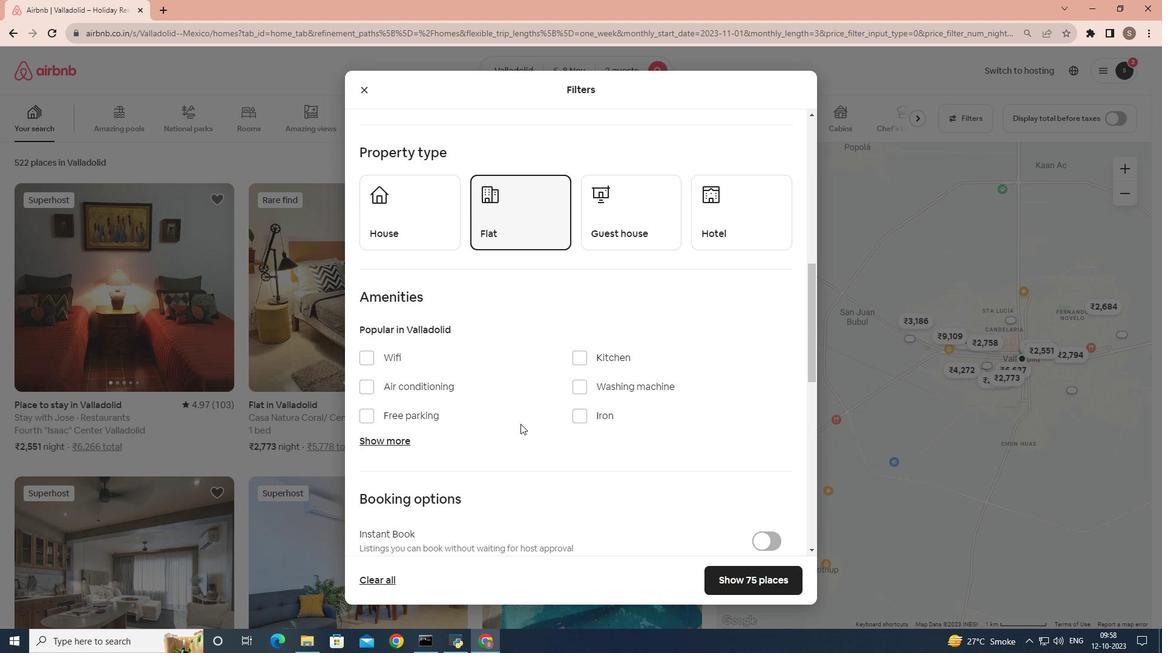 
Action: Mouse moved to (766, 521)
Screenshot: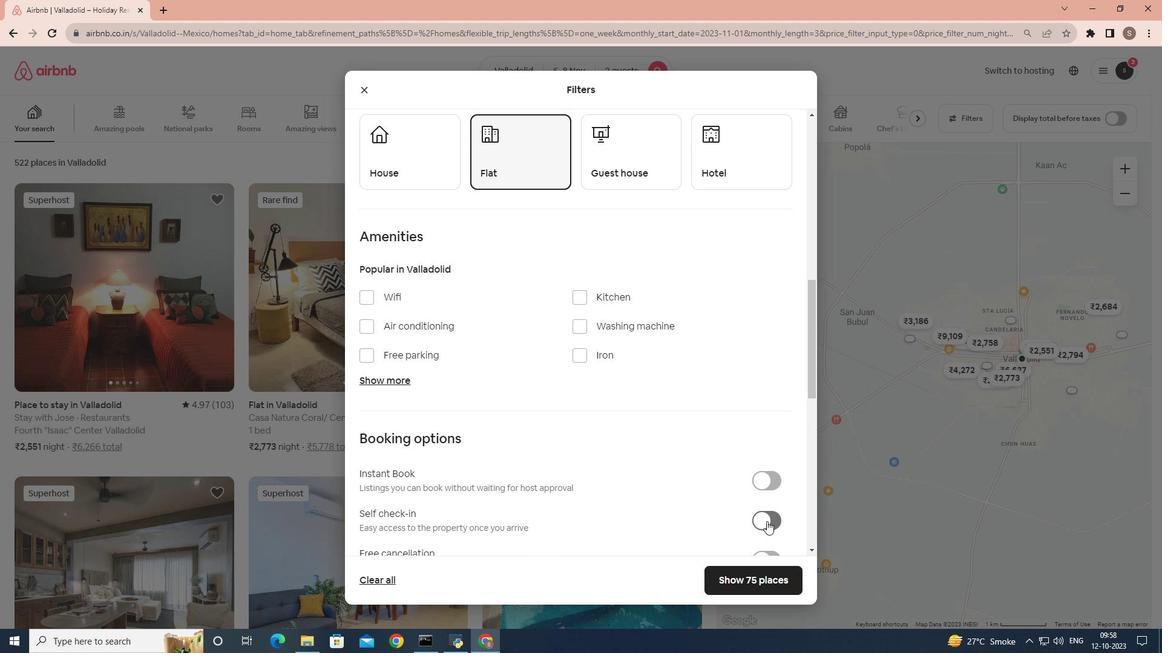 
Action: Mouse pressed left at (766, 521)
Screenshot: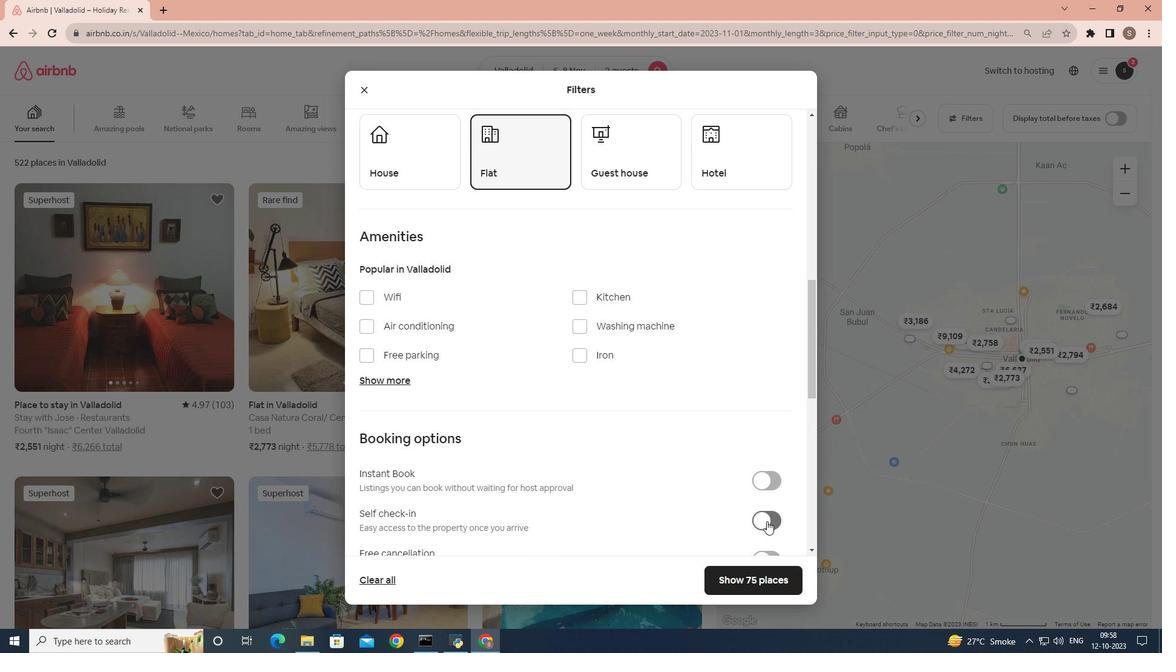 
Action: Mouse moved to (769, 578)
Screenshot: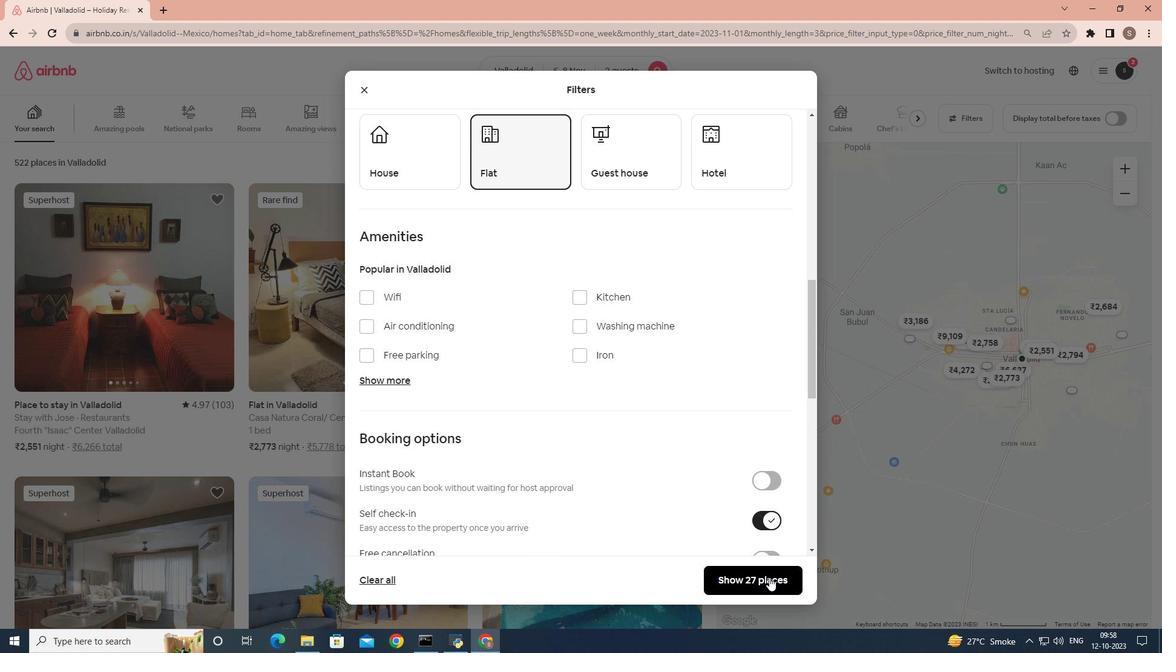 
Action: Mouse pressed left at (769, 578)
Screenshot: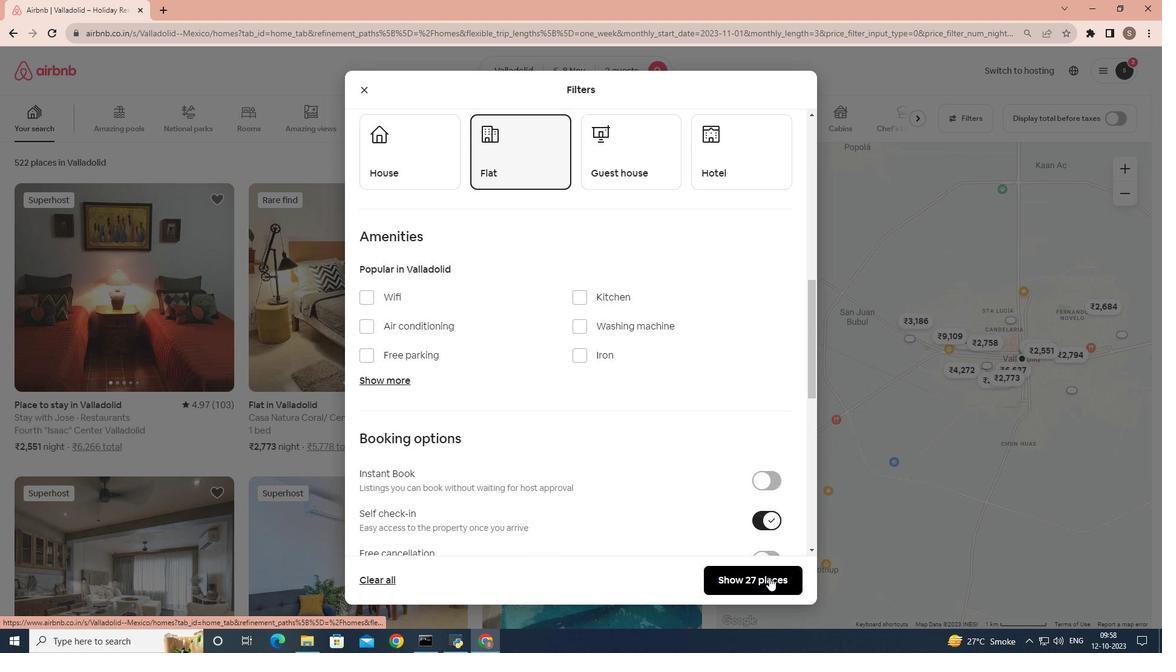 
Action: Mouse moved to (111, 317)
Screenshot: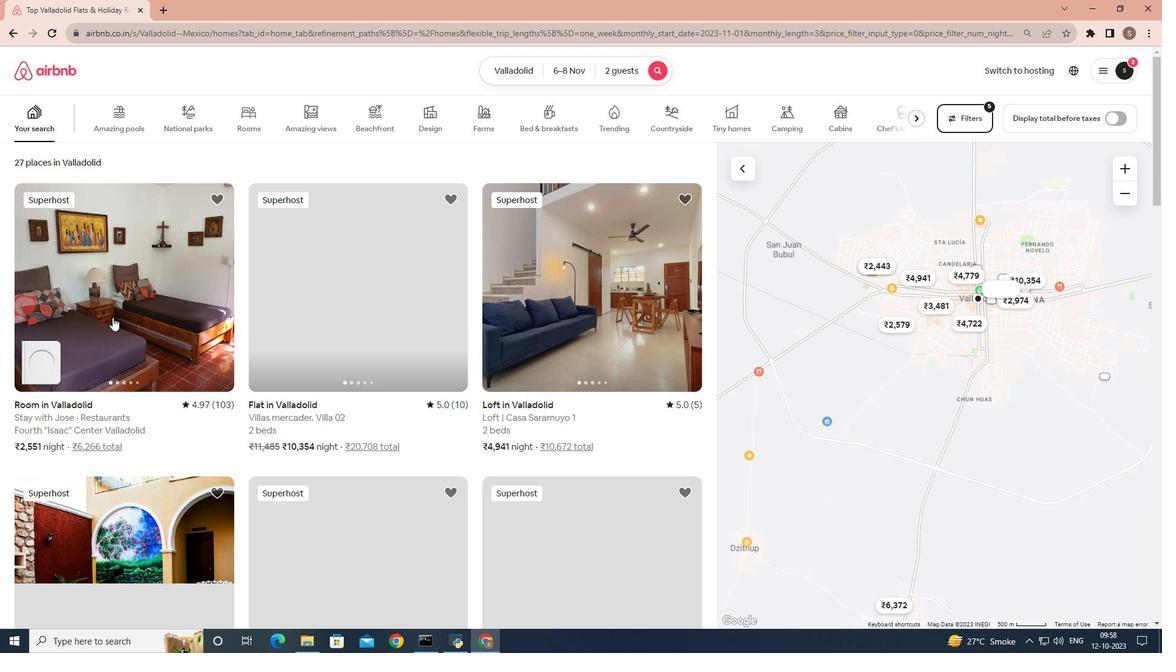 
Action: Mouse pressed left at (111, 317)
Screenshot: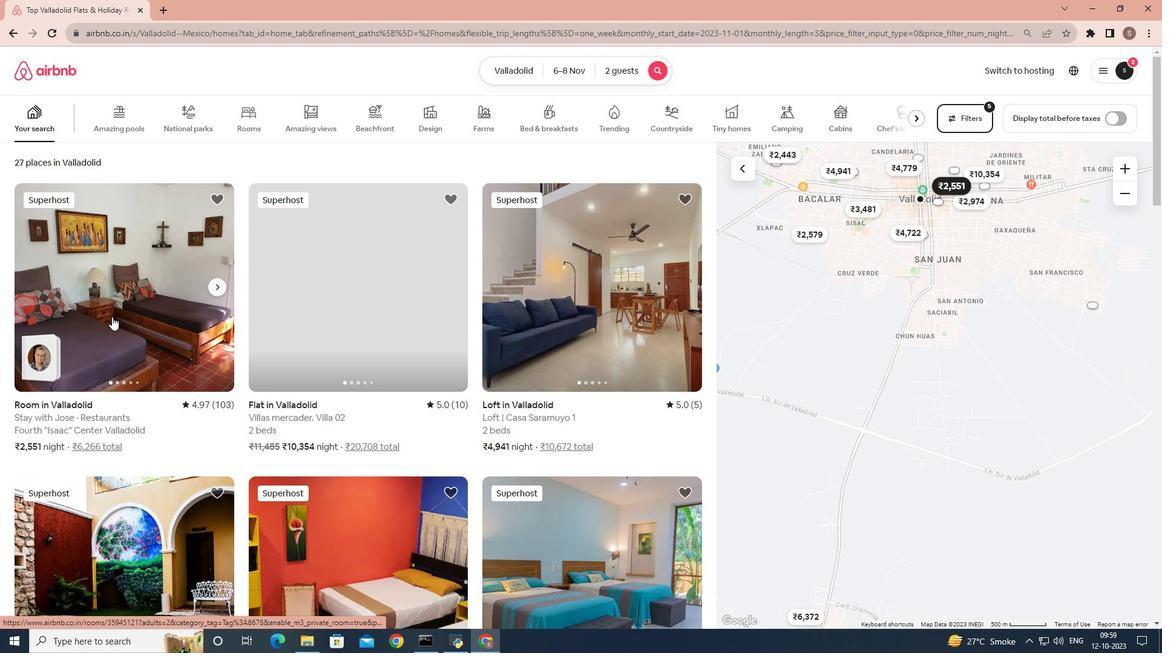 
Action: Mouse moved to (723, 383)
Screenshot: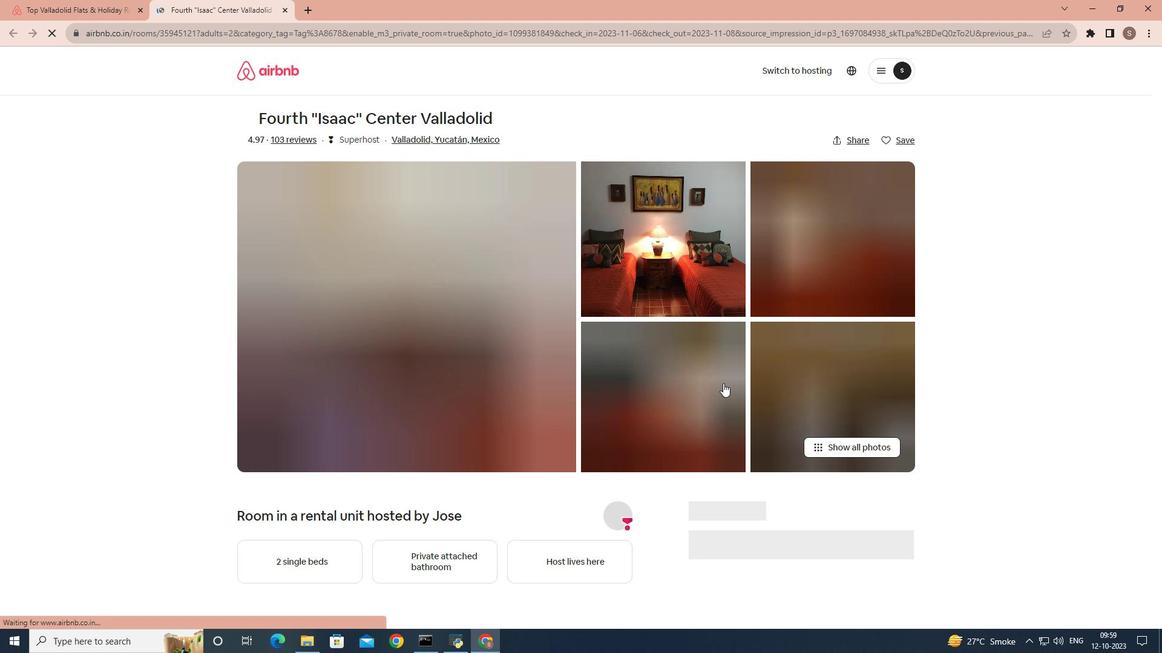 
Action: Mouse scrolled (723, 383) with delta (0, 0)
Screenshot: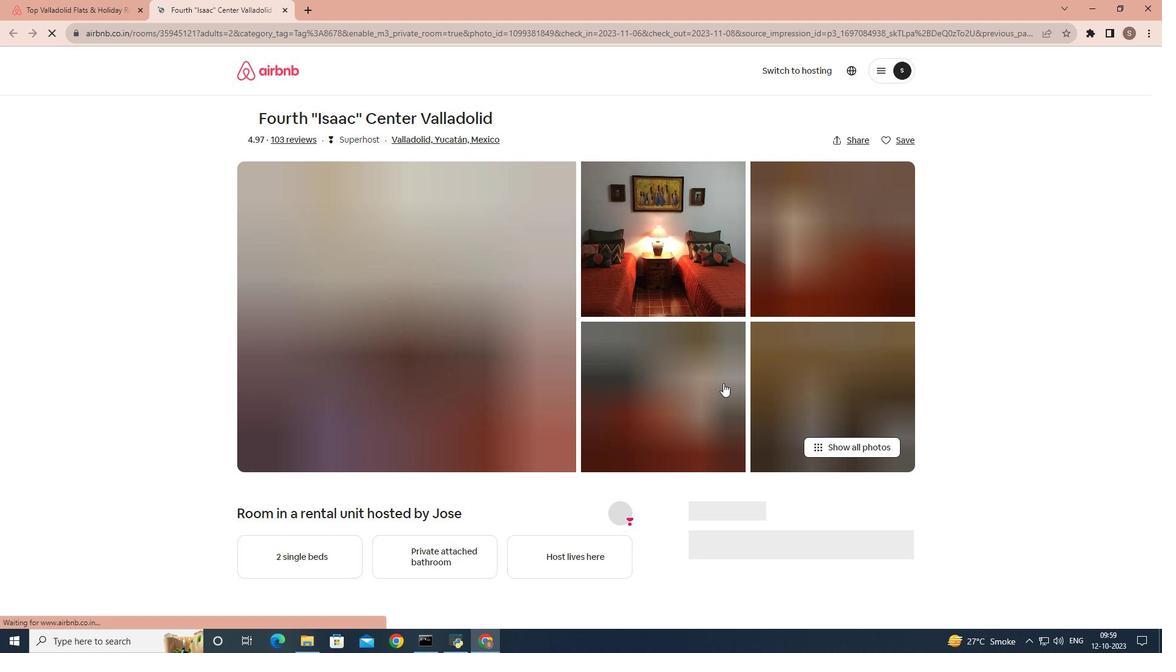 
Action: Mouse moved to (746, 431)
Screenshot: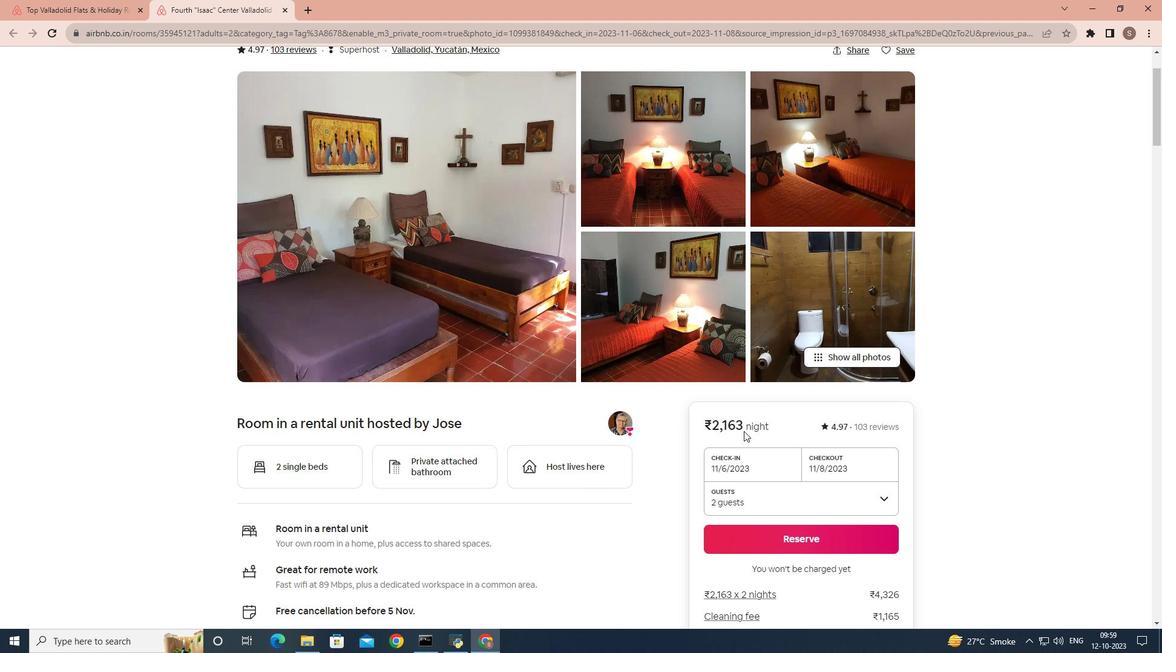 
Action: Mouse scrolled (746, 430) with delta (0, 0)
Screenshot: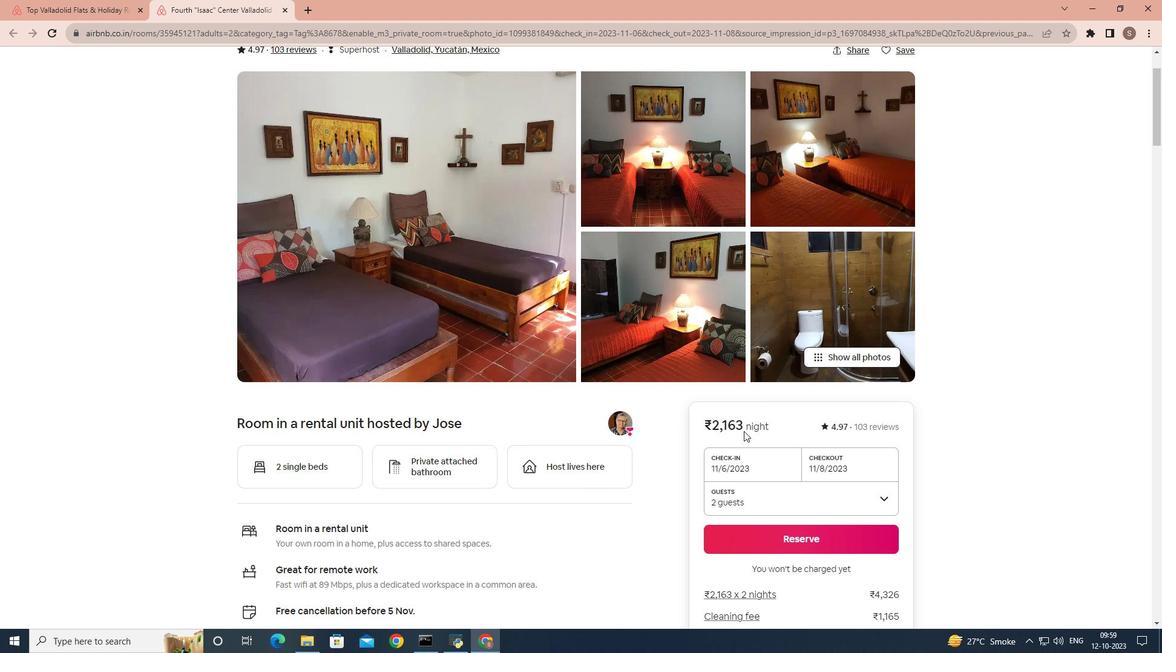 
Action: Mouse moved to (863, 301)
Screenshot: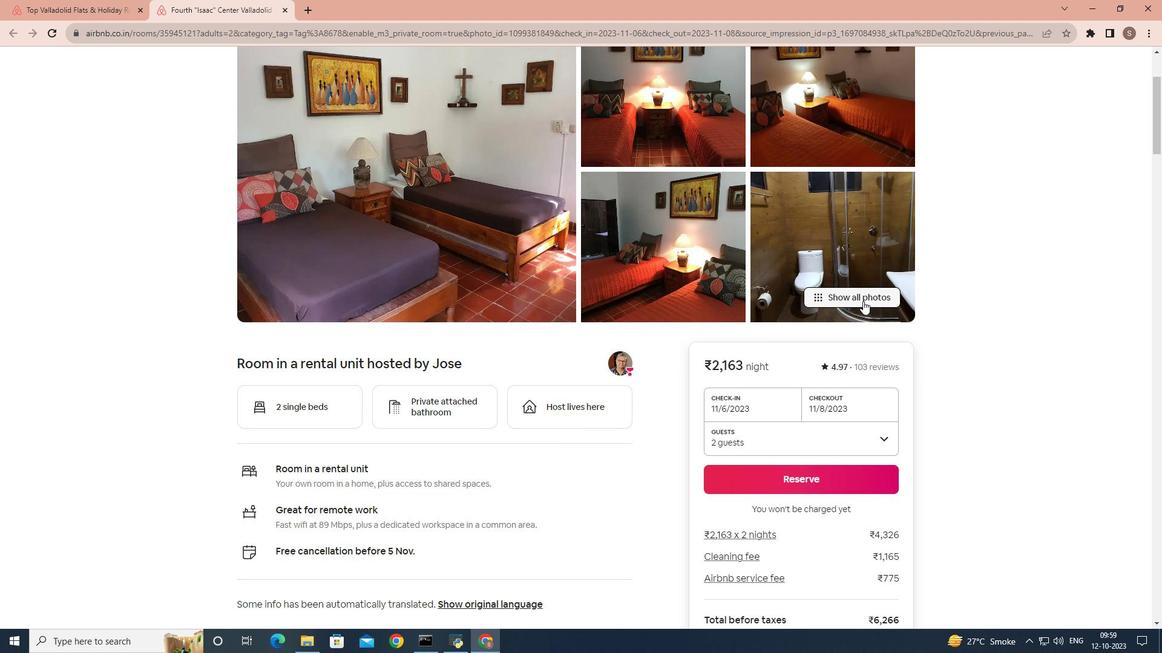 
Action: Mouse pressed left at (863, 301)
Screenshot: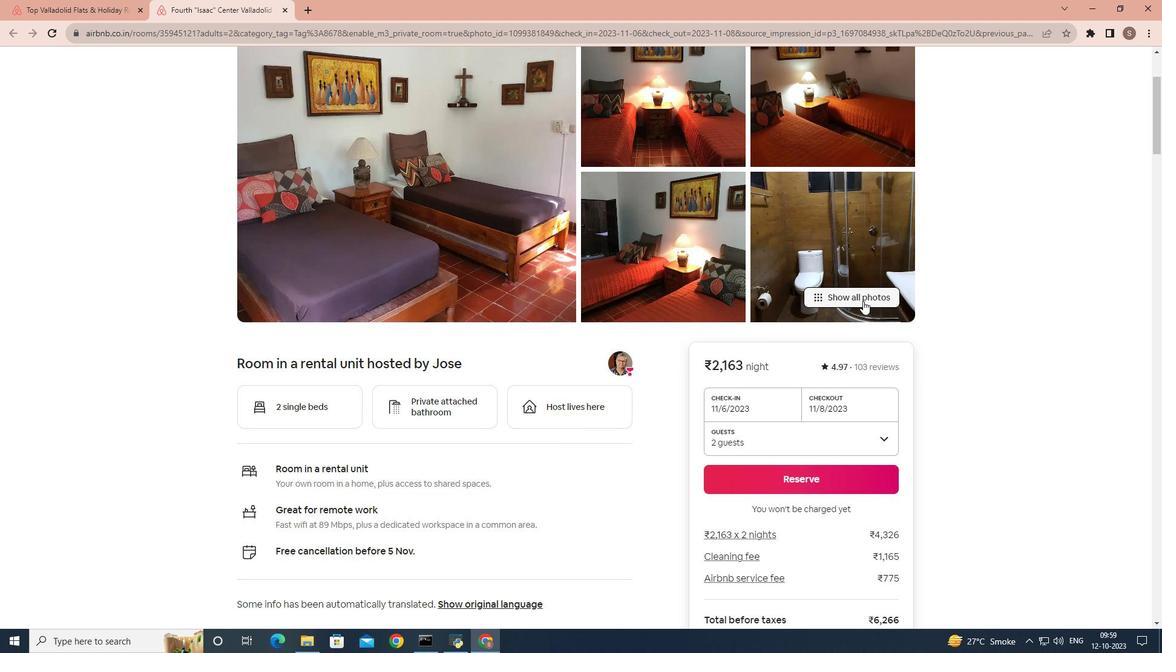 
Action: Mouse moved to (678, 357)
Screenshot: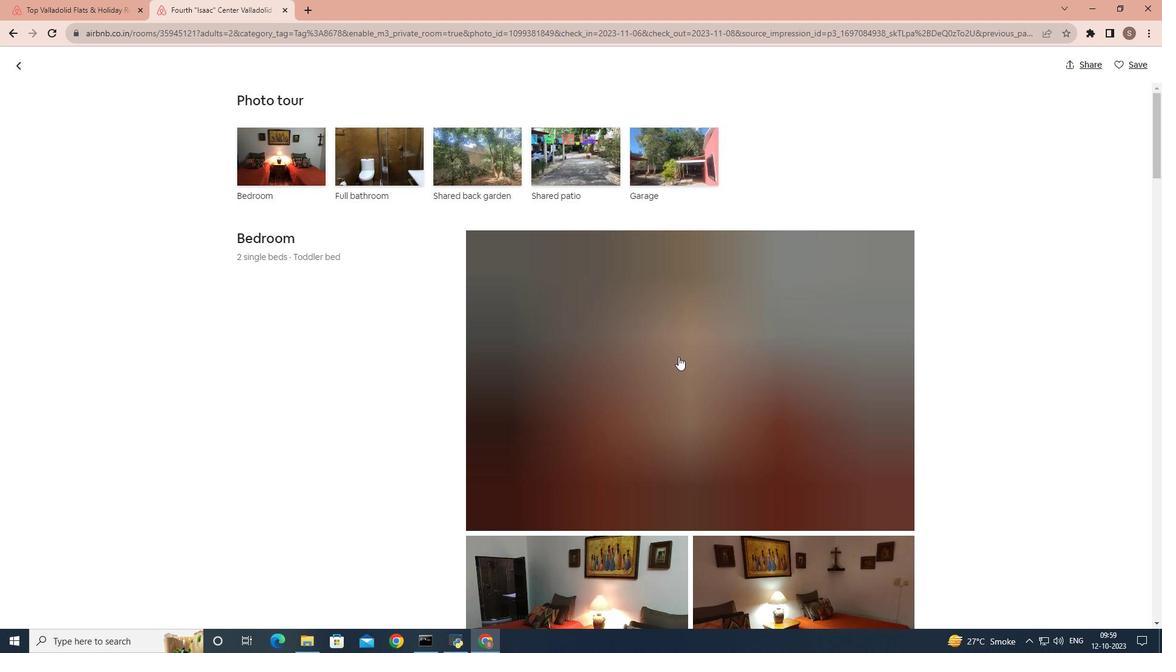 
Action: Mouse scrolled (678, 356) with delta (0, 0)
Screenshot: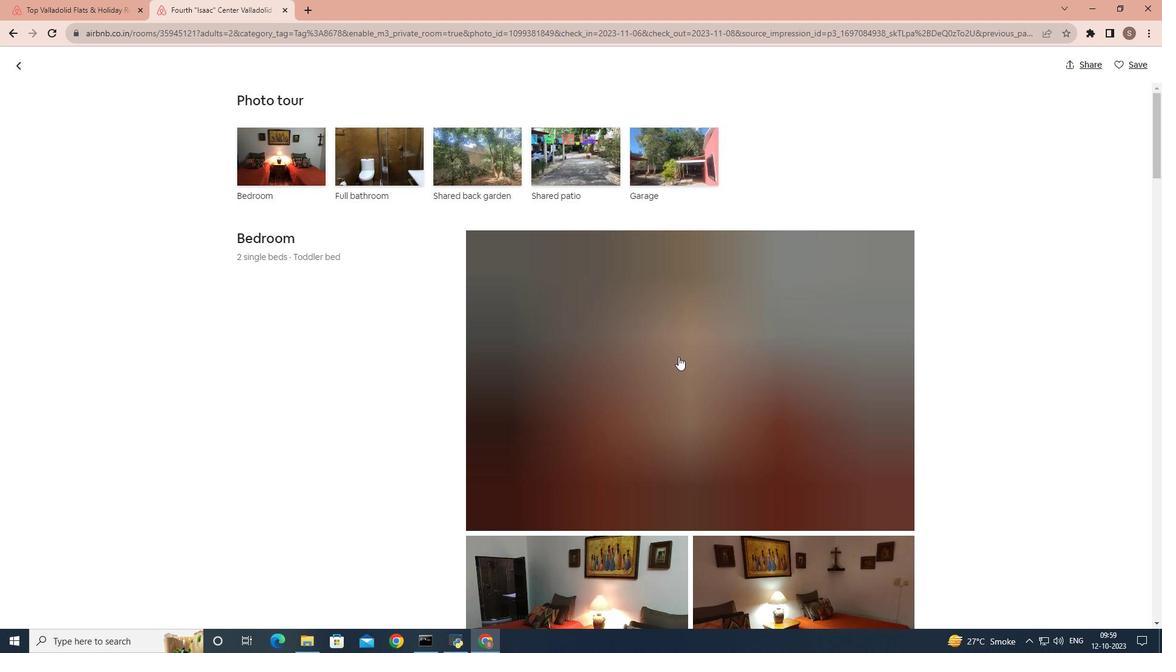 
Action: Mouse scrolled (678, 356) with delta (0, 0)
Screenshot: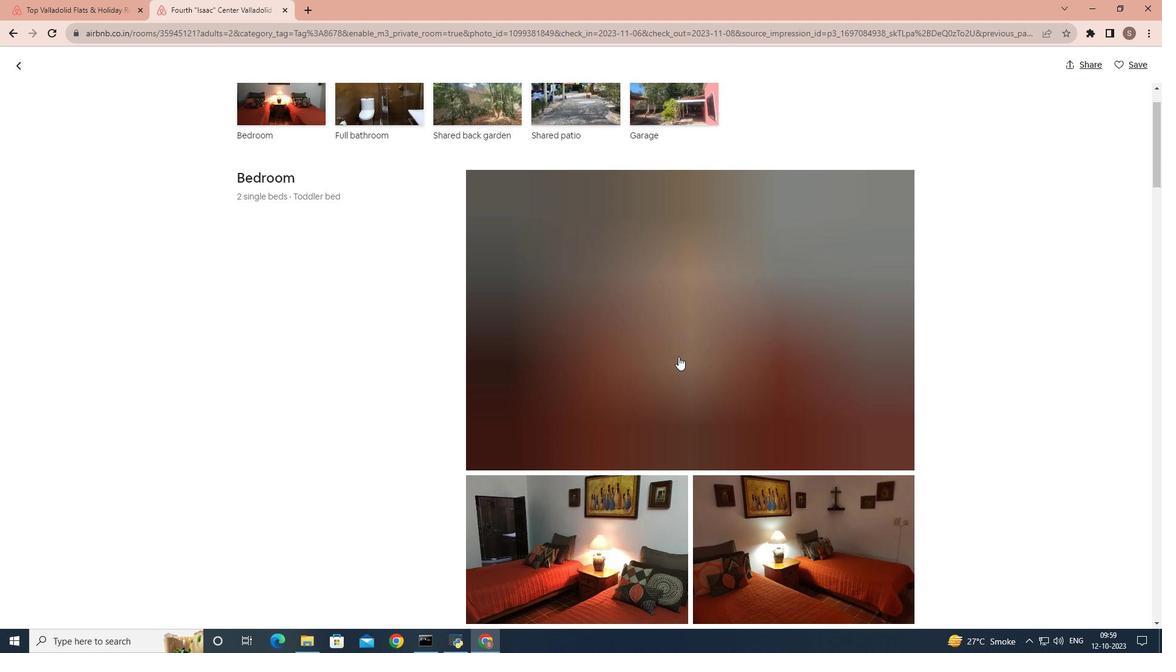 
Action: Mouse scrolled (678, 356) with delta (0, 0)
Screenshot: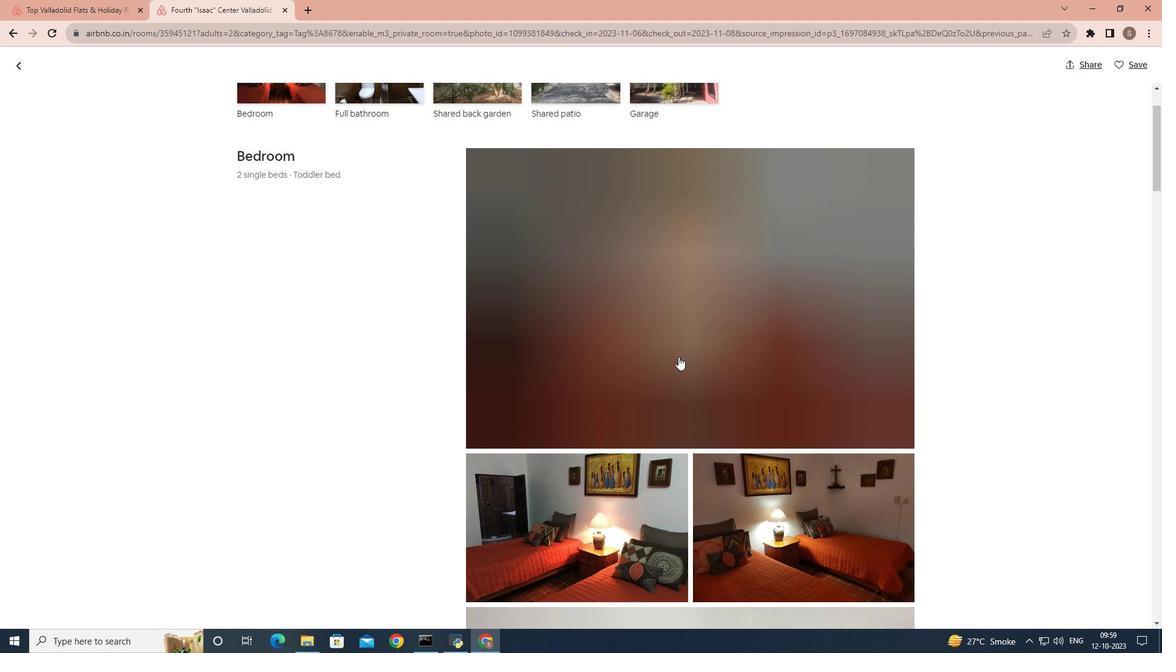 
Action: Mouse scrolled (678, 356) with delta (0, 0)
Screenshot: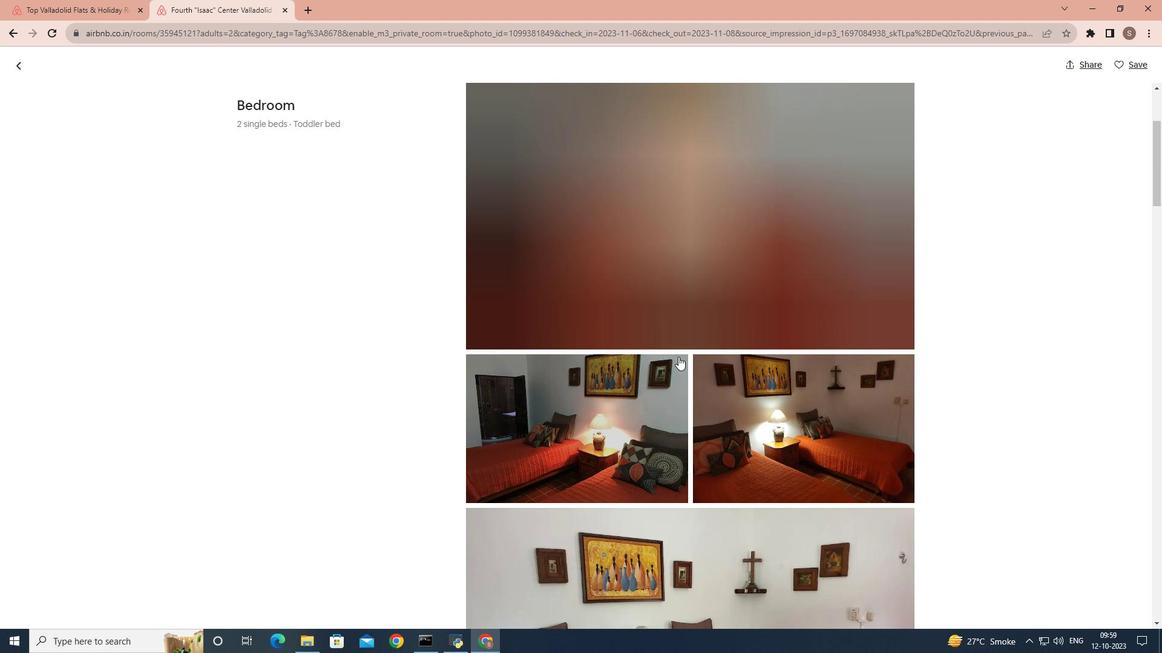 
Action: Mouse scrolled (678, 356) with delta (0, 0)
Screenshot: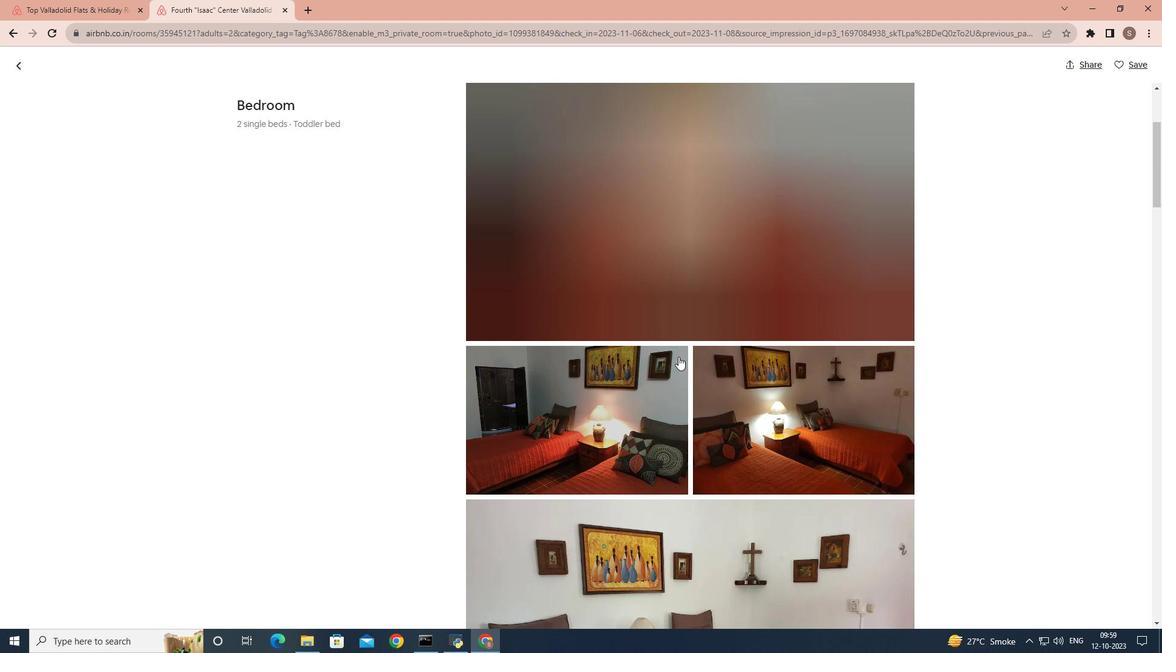 
Action: Mouse scrolled (678, 356) with delta (0, 0)
Screenshot: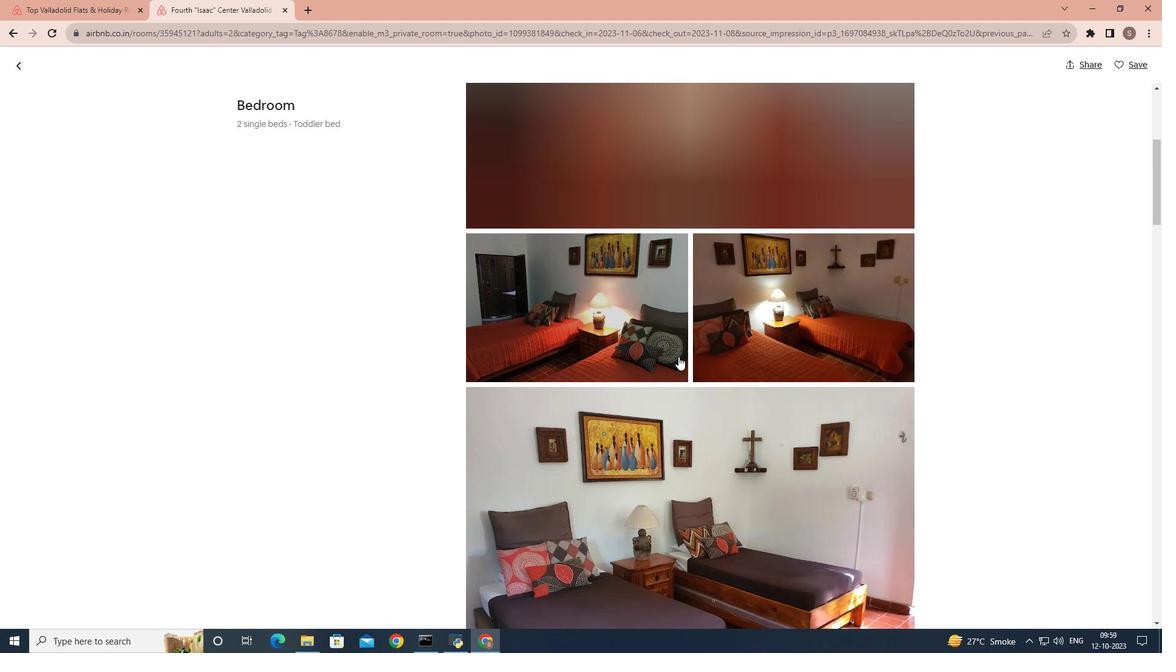 
Action: Mouse scrolled (678, 356) with delta (0, 0)
Screenshot: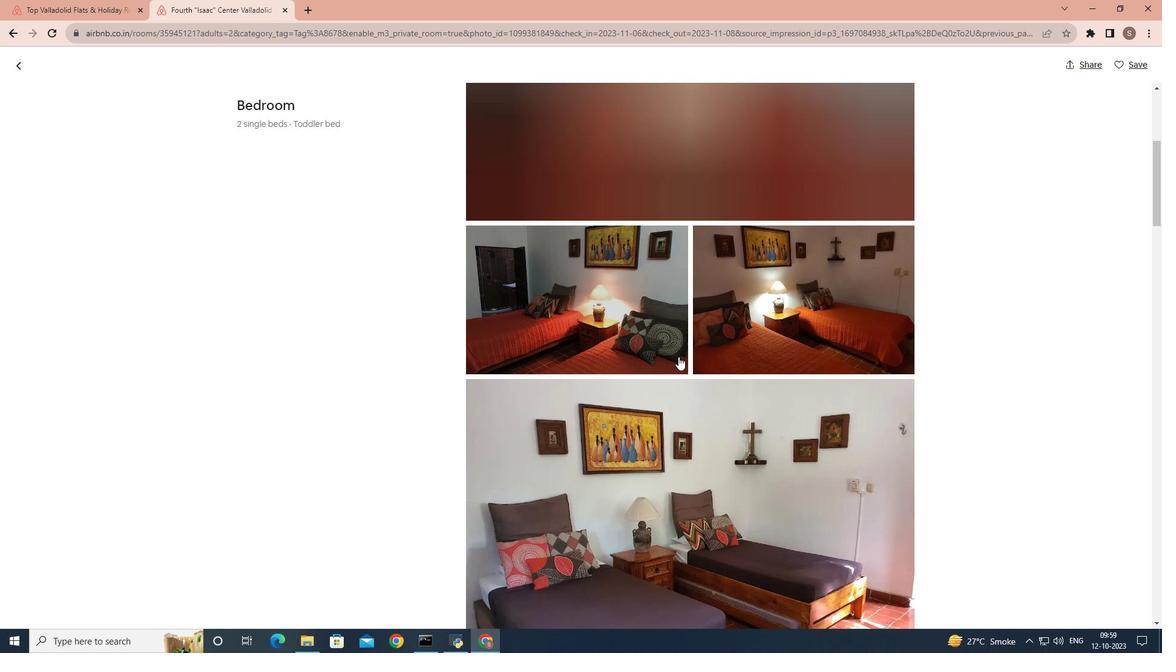 
Action: Mouse scrolled (678, 356) with delta (0, 0)
Screenshot: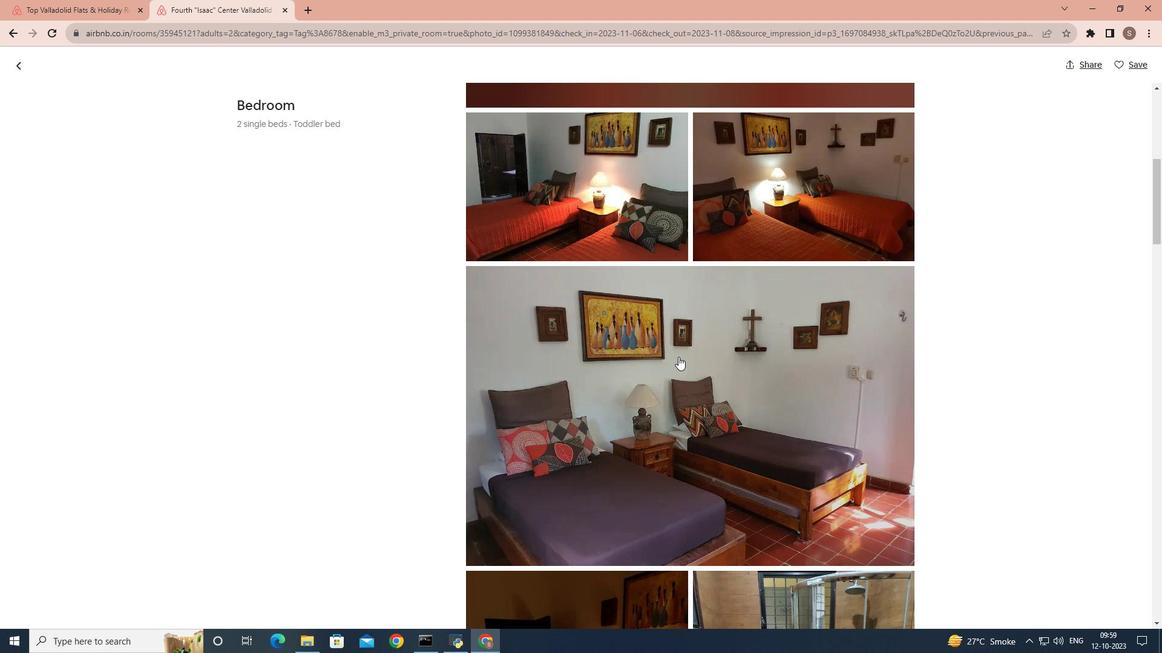 
Action: Mouse scrolled (678, 356) with delta (0, 0)
Screenshot: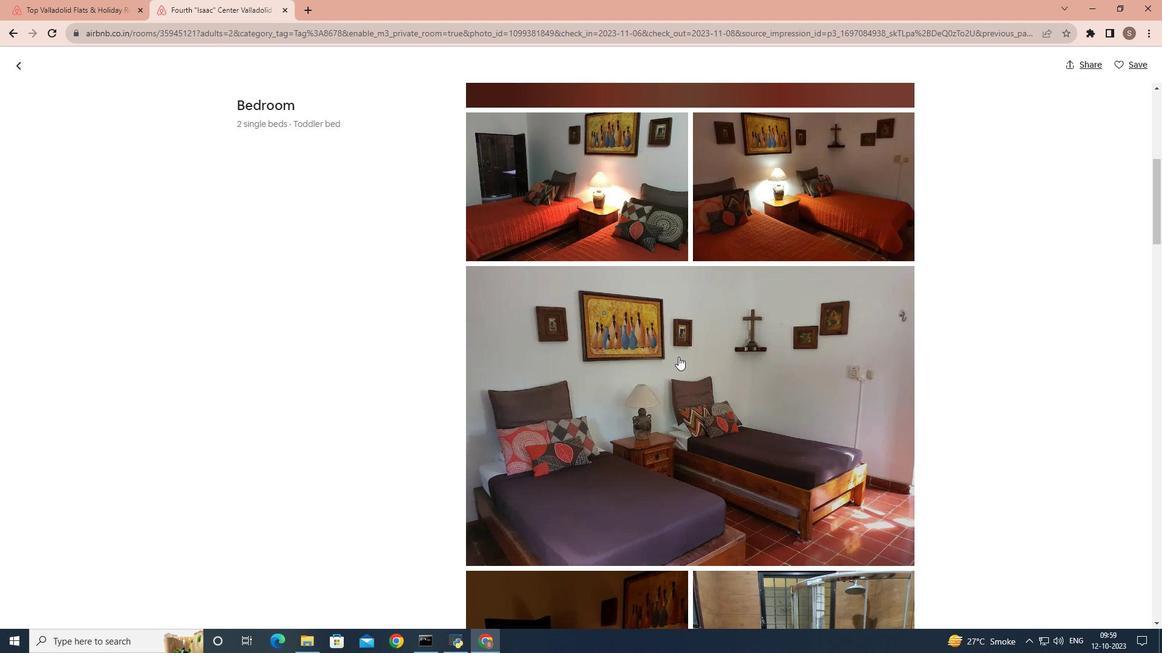 
Action: Mouse scrolled (678, 356) with delta (0, 0)
Screenshot: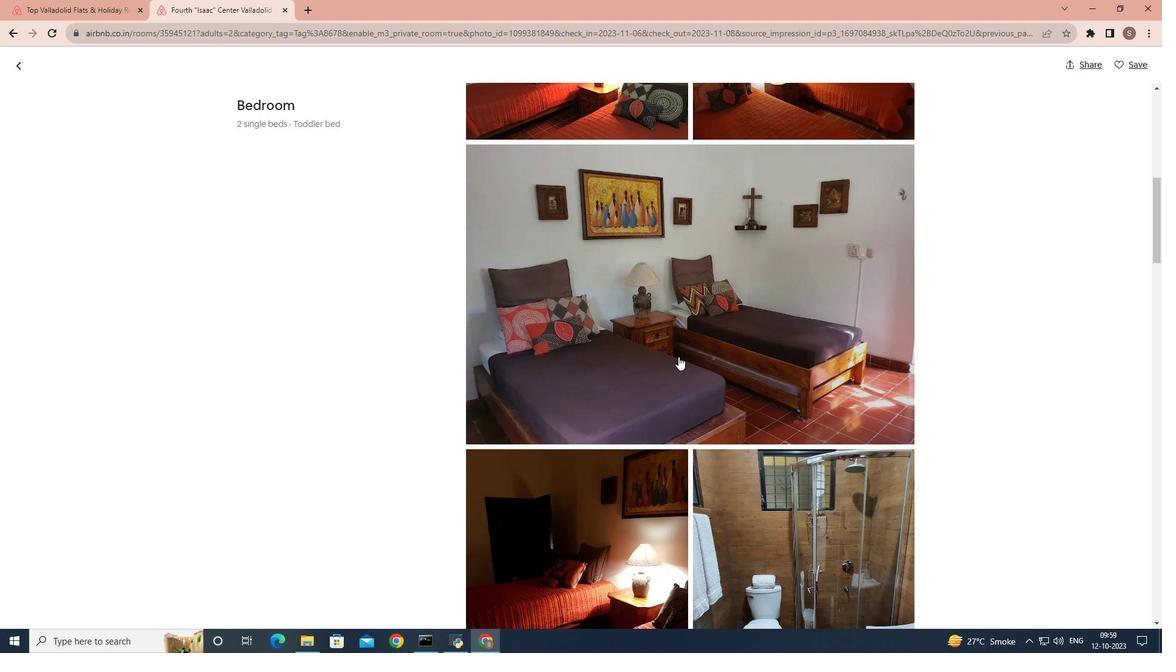 
Action: Mouse scrolled (678, 356) with delta (0, 0)
Screenshot: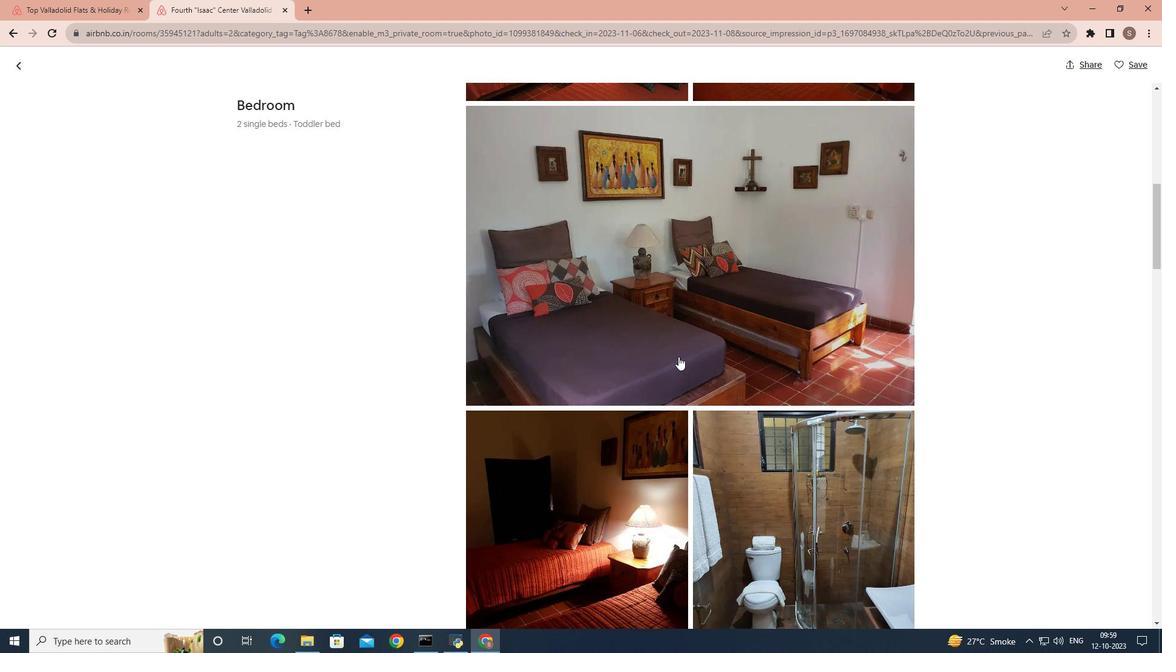 
Action: Mouse scrolled (678, 356) with delta (0, 0)
Screenshot: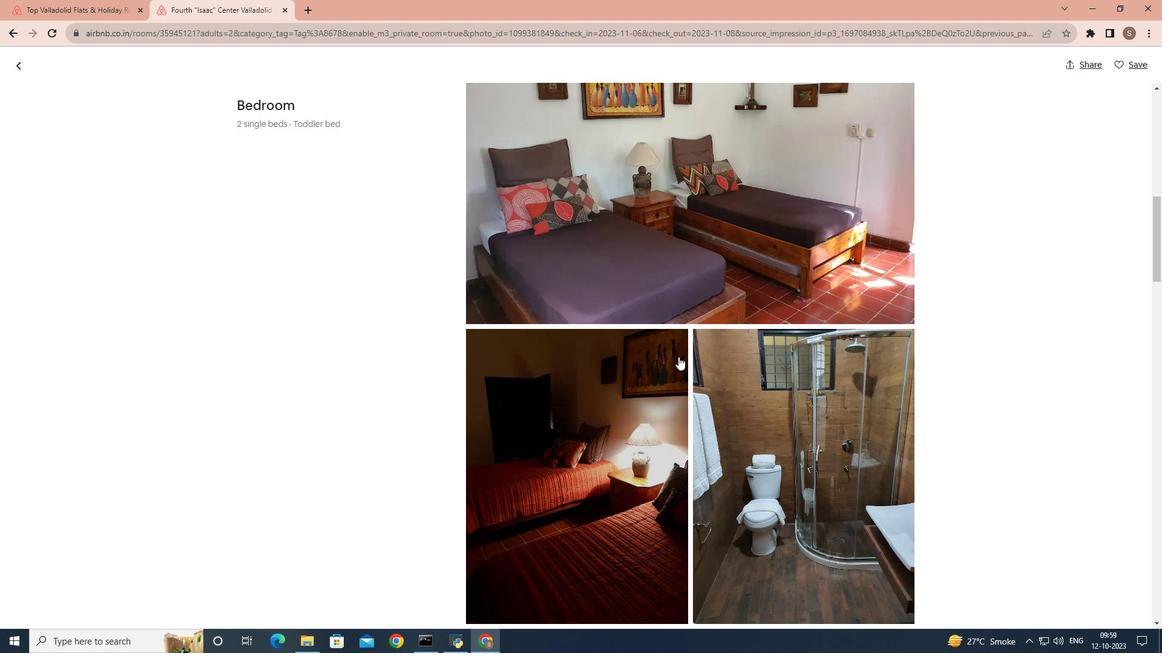 
Action: Mouse scrolled (678, 356) with delta (0, 0)
Screenshot: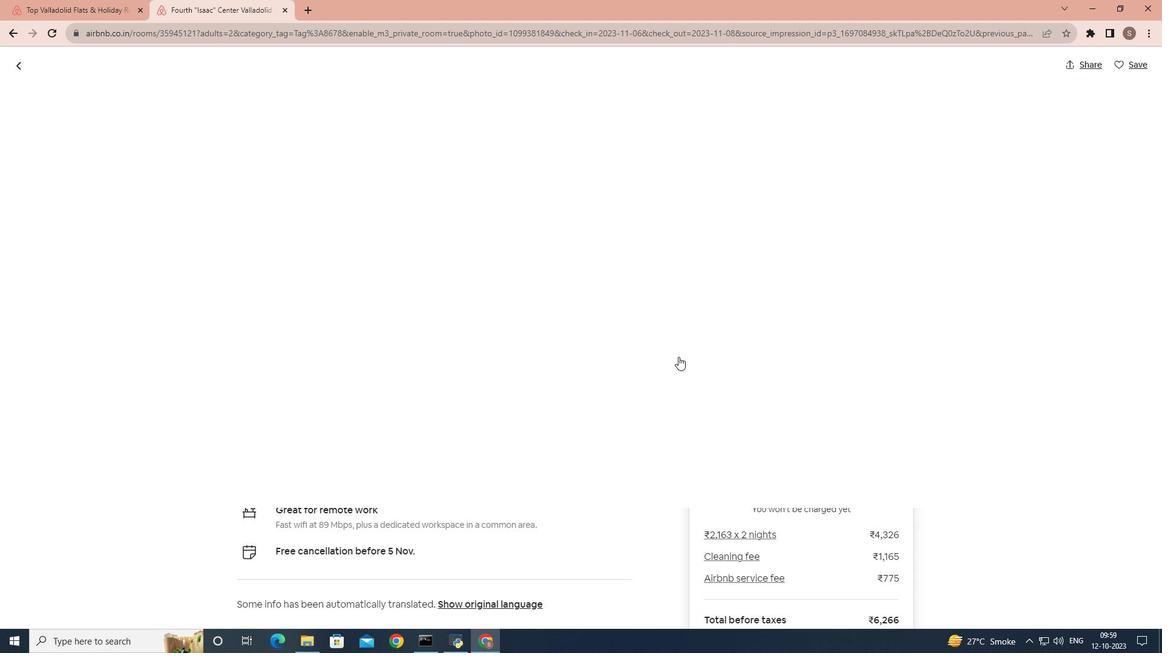 
Action: Mouse scrolled (678, 356) with delta (0, 0)
Screenshot: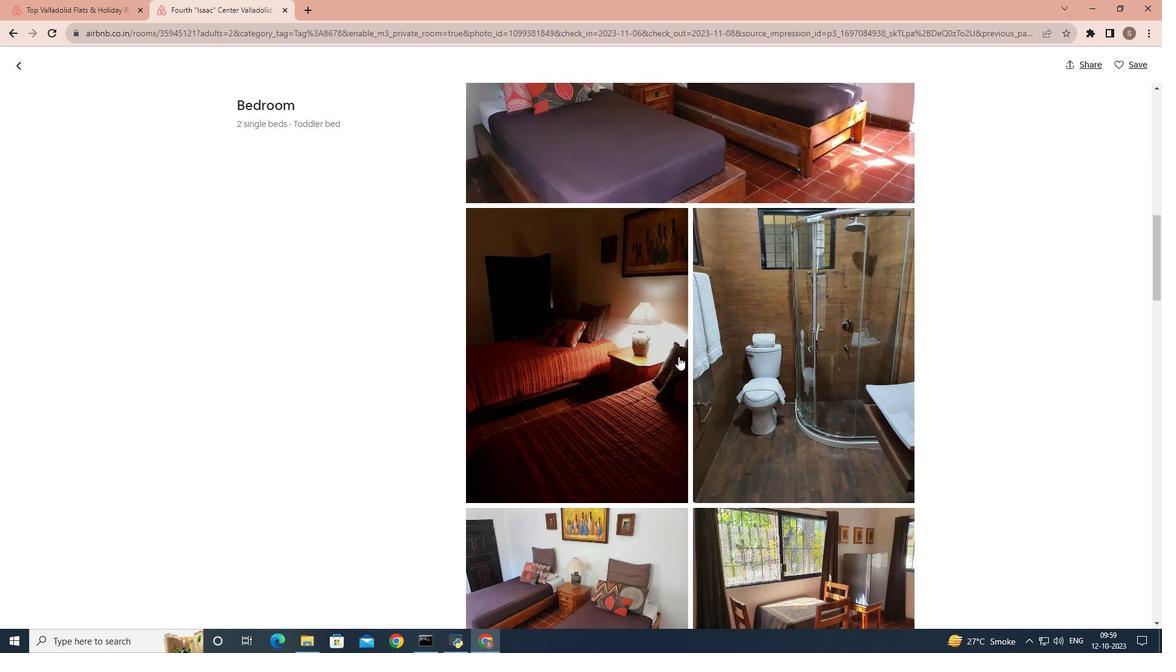 
Action: Mouse scrolled (678, 356) with delta (0, 0)
Screenshot: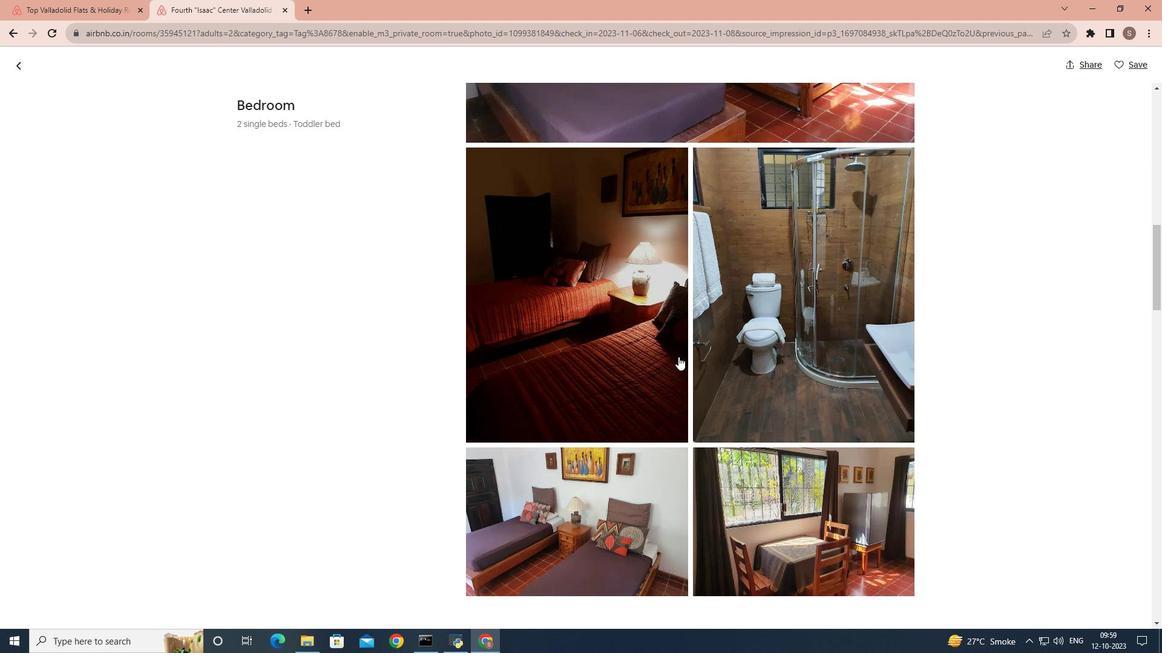 
Action: Mouse scrolled (678, 356) with delta (0, 0)
Screenshot: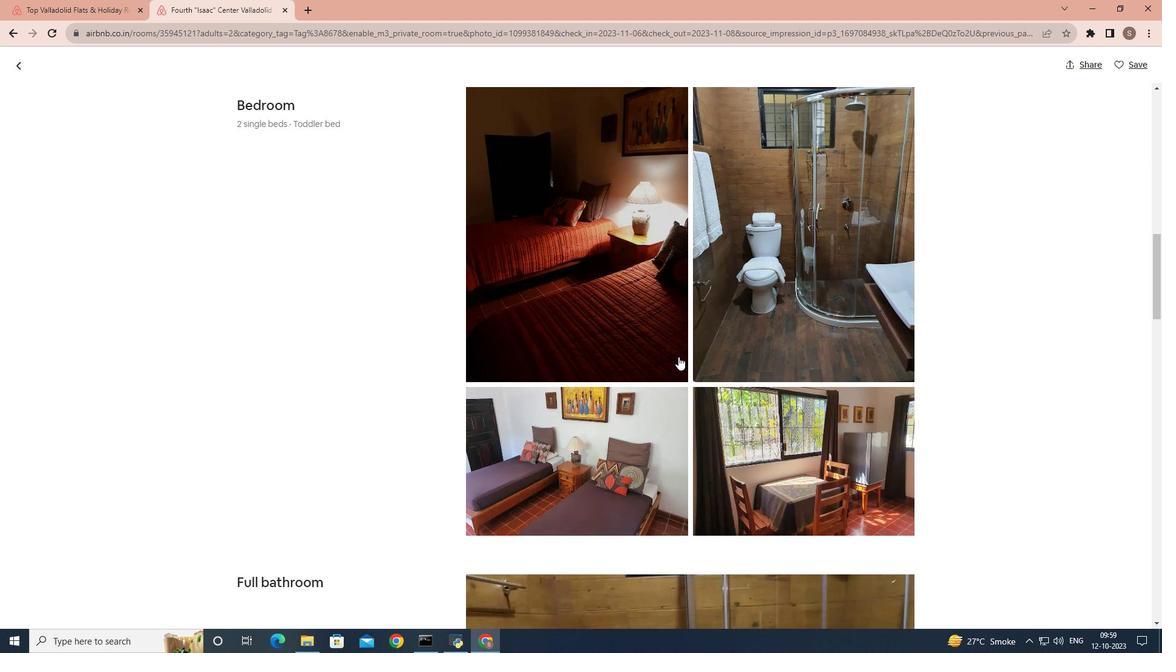 
Action: Mouse scrolled (678, 356) with delta (0, 0)
Screenshot: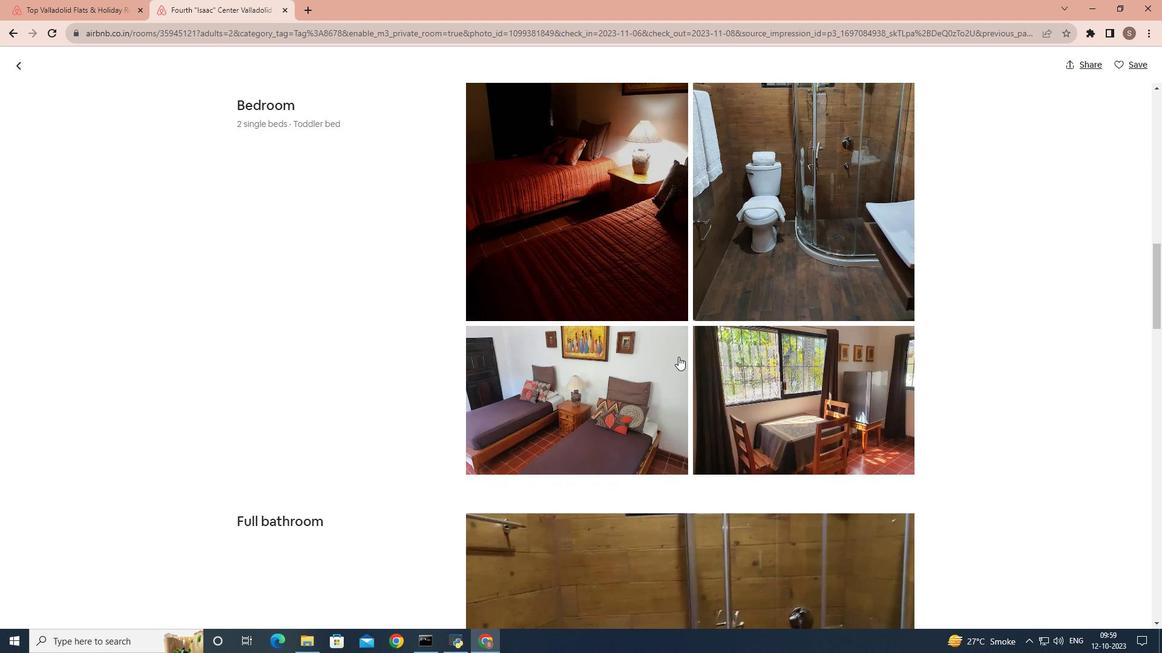 
Action: Mouse scrolled (678, 356) with delta (0, 0)
Screenshot: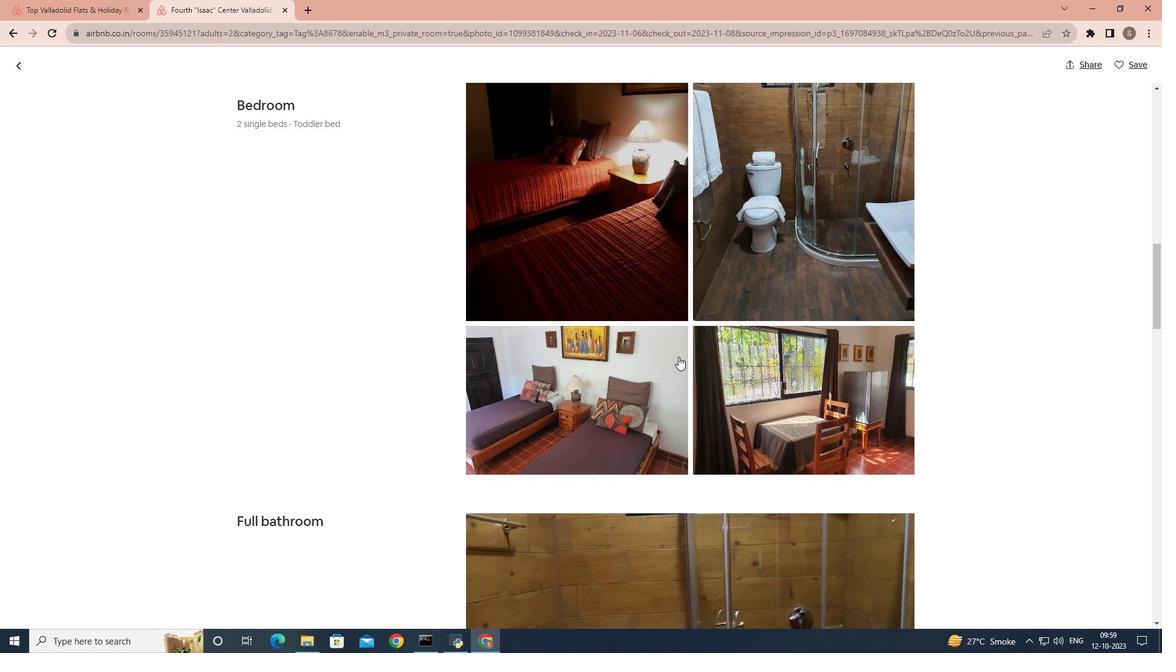 
Action: Mouse scrolled (678, 356) with delta (0, 0)
Screenshot: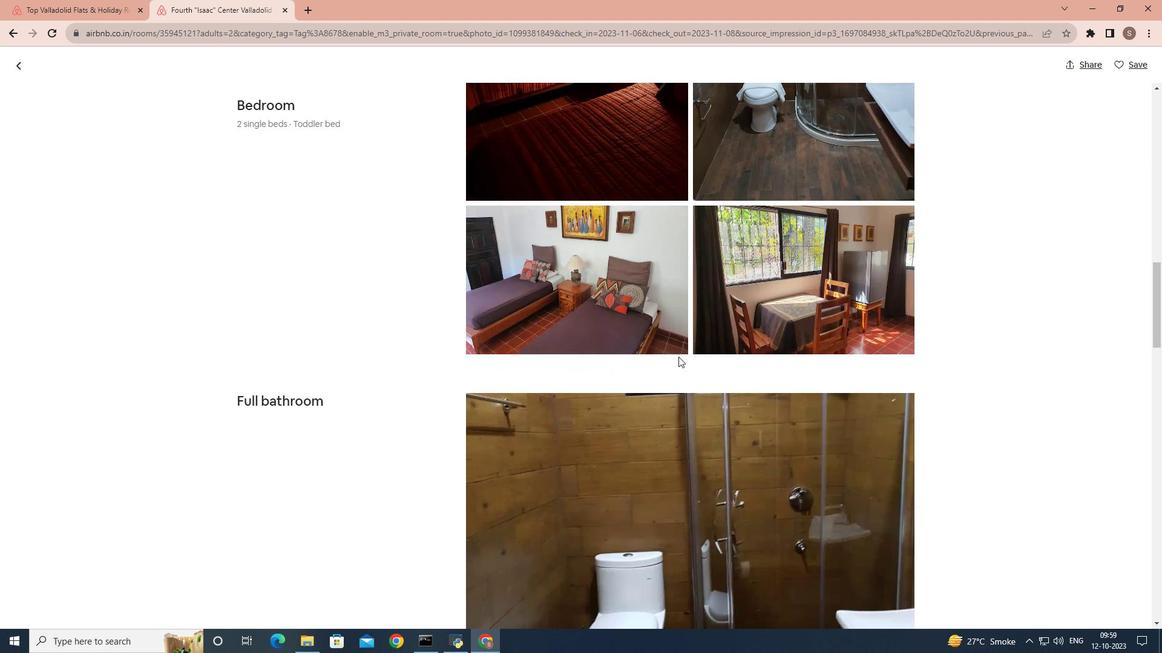 
Action: Mouse scrolled (678, 356) with delta (0, 0)
Screenshot: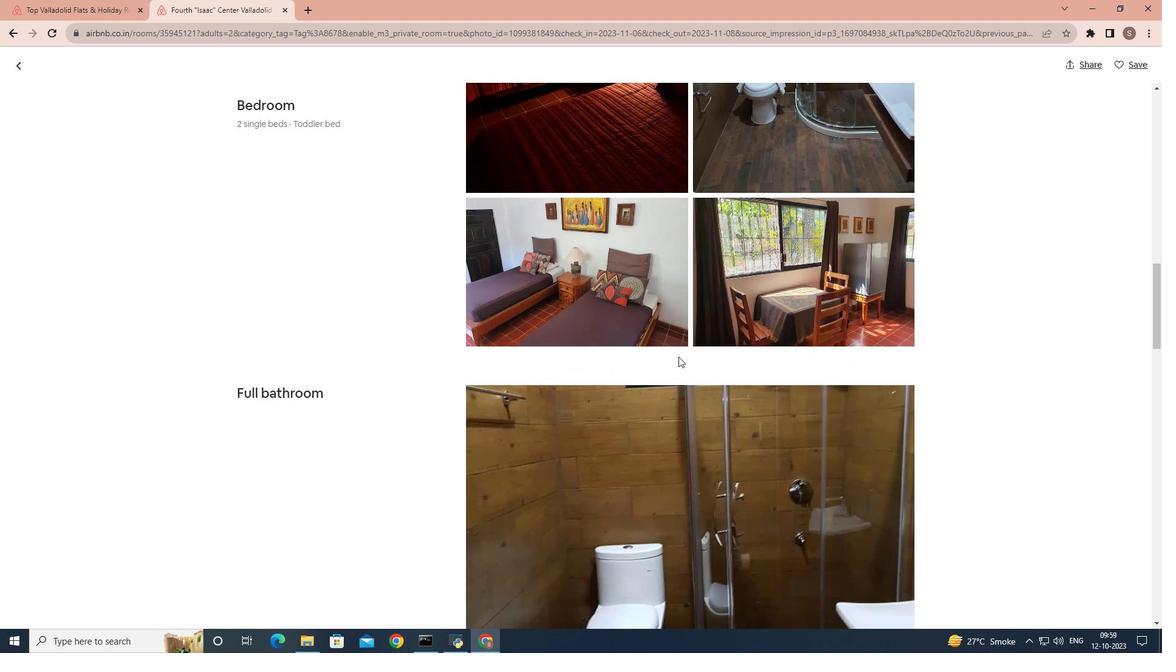 
Action: Mouse scrolled (678, 356) with delta (0, 0)
Screenshot: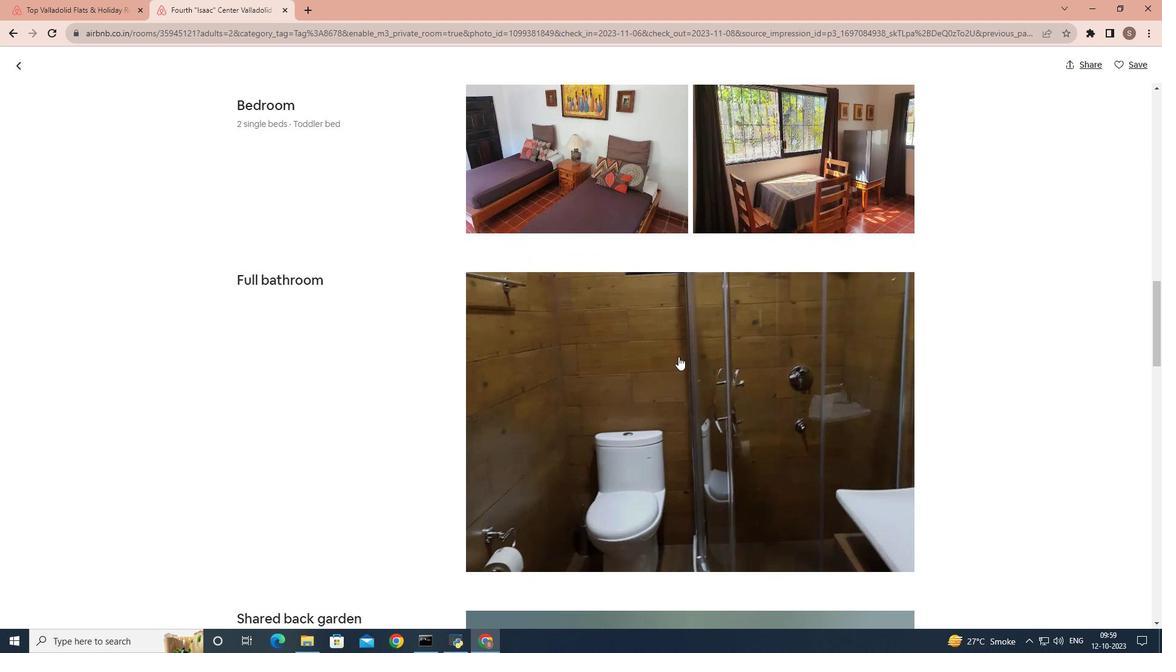 
Action: Mouse scrolled (678, 356) with delta (0, 0)
Screenshot: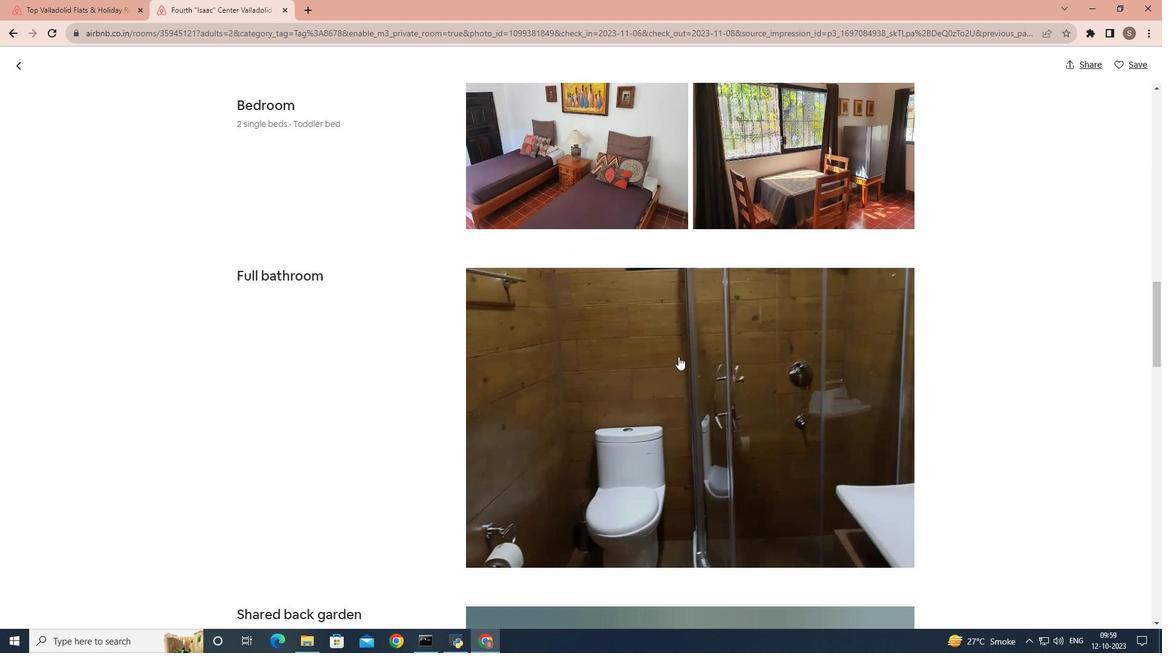 
Action: Mouse scrolled (678, 356) with delta (0, 0)
Screenshot: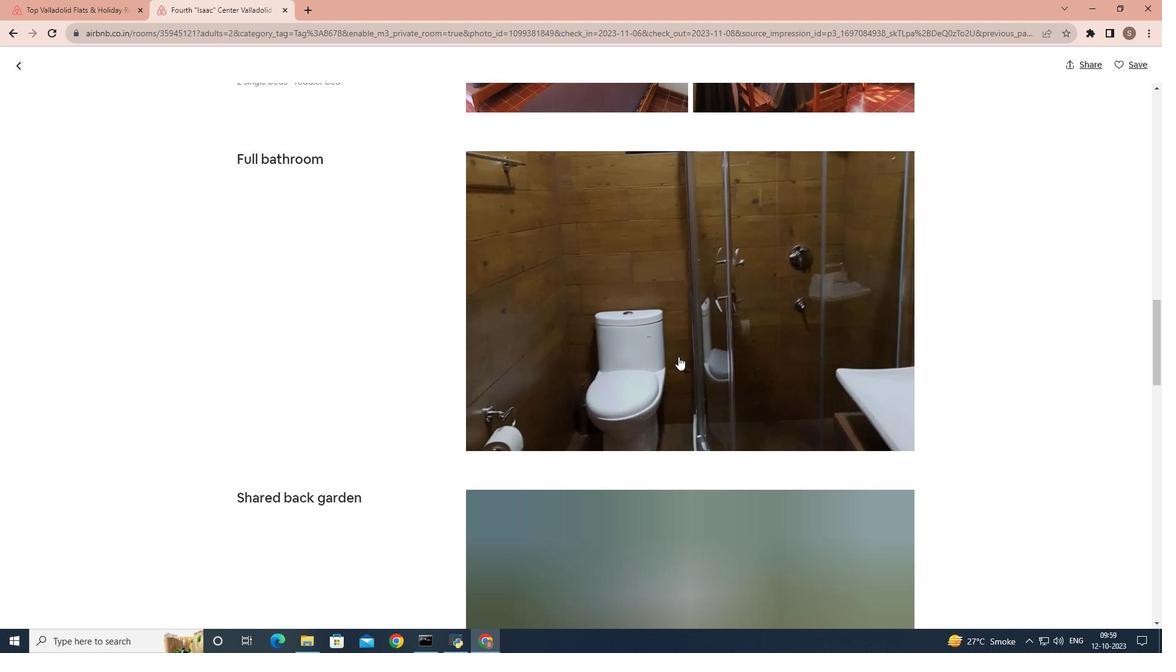 
Action: Mouse scrolled (678, 356) with delta (0, 0)
Screenshot: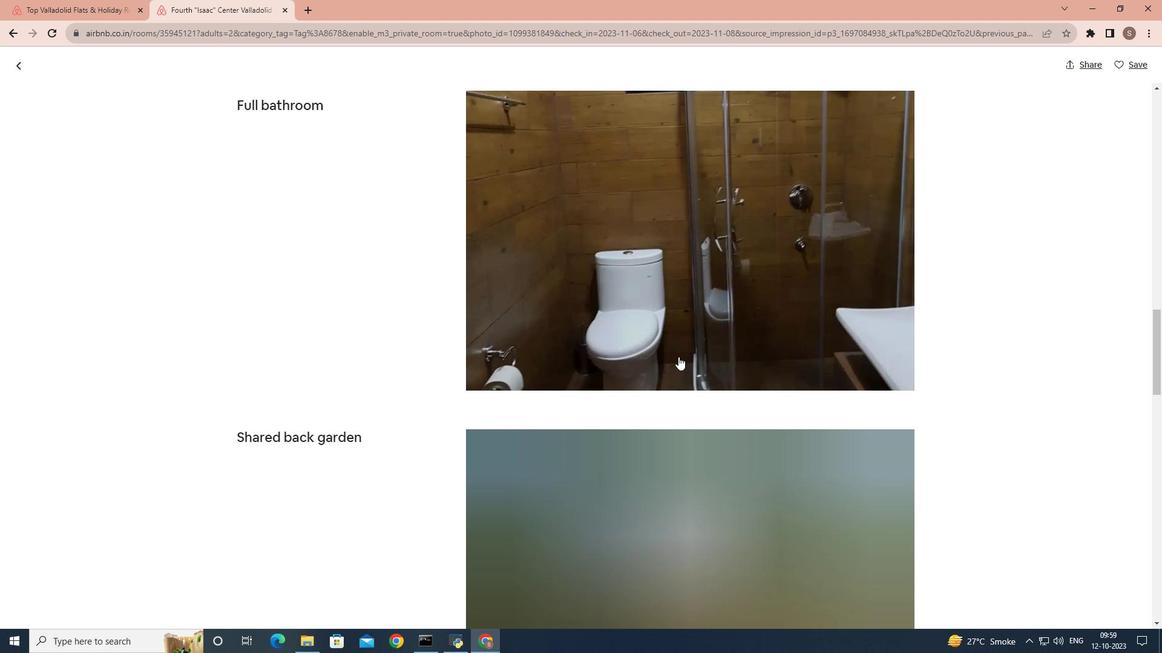 
Action: Mouse scrolled (678, 356) with delta (0, 0)
Screenshot: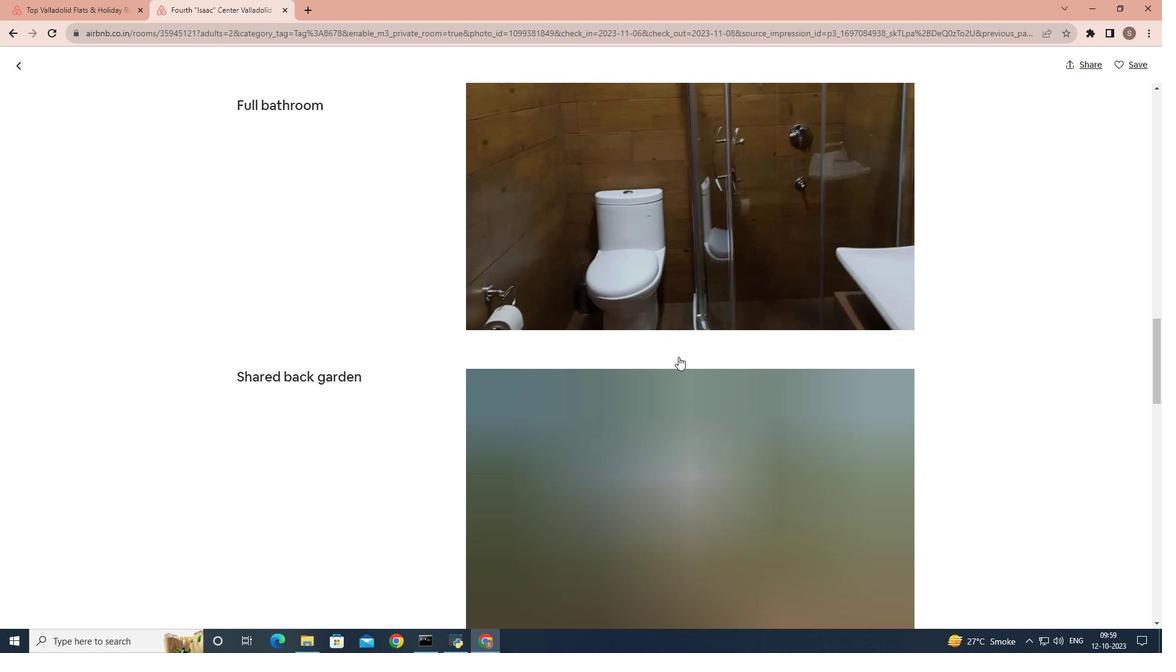 
Action: Mouse scrolled (678, 356) with delta (0, 0)
Screenshot: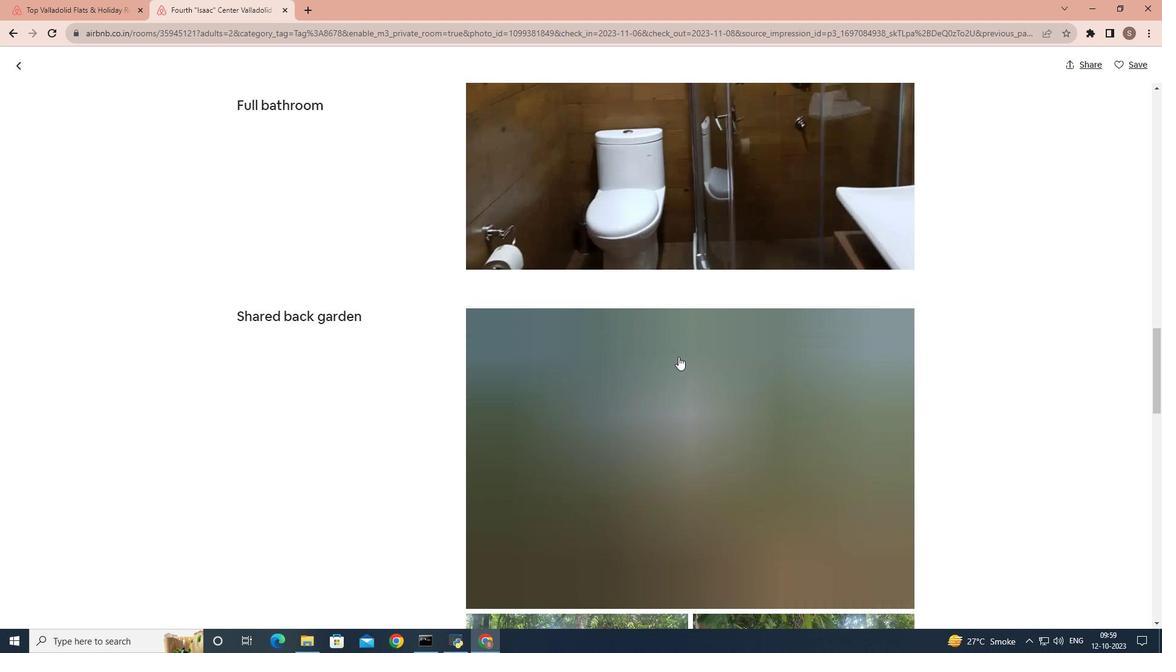 
Action: Mouse scrolled (678, 356) with delta (0, 0)
Screenshot: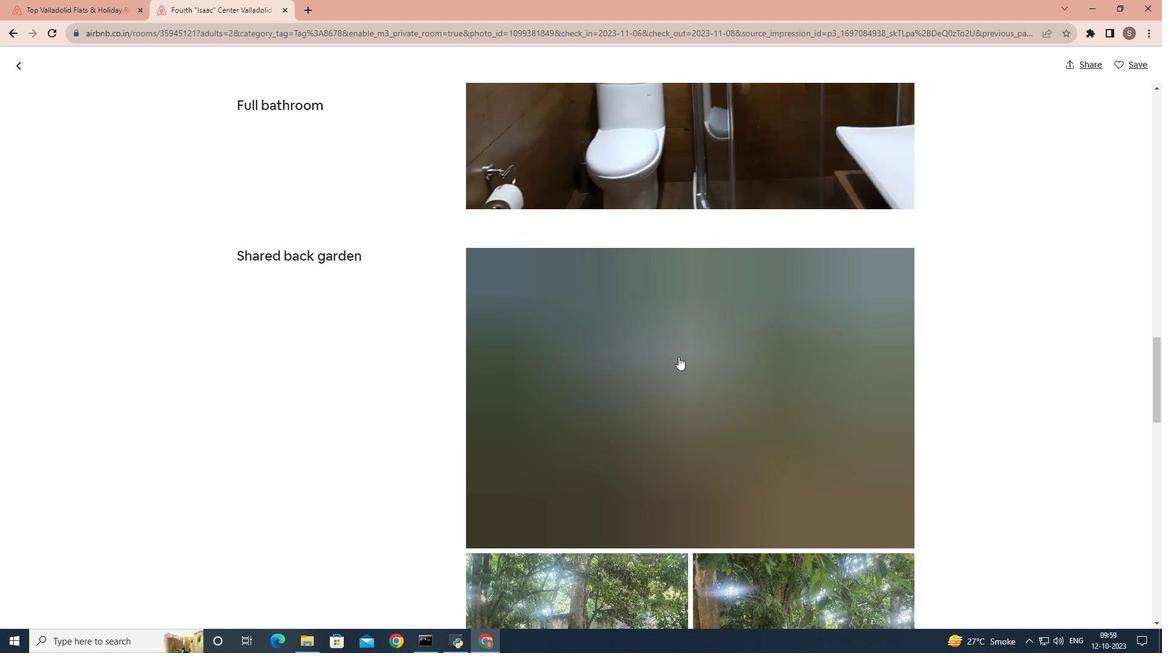 
Action: Mouse scrolled (678, 356) with delta (0, 0)
Screenshot: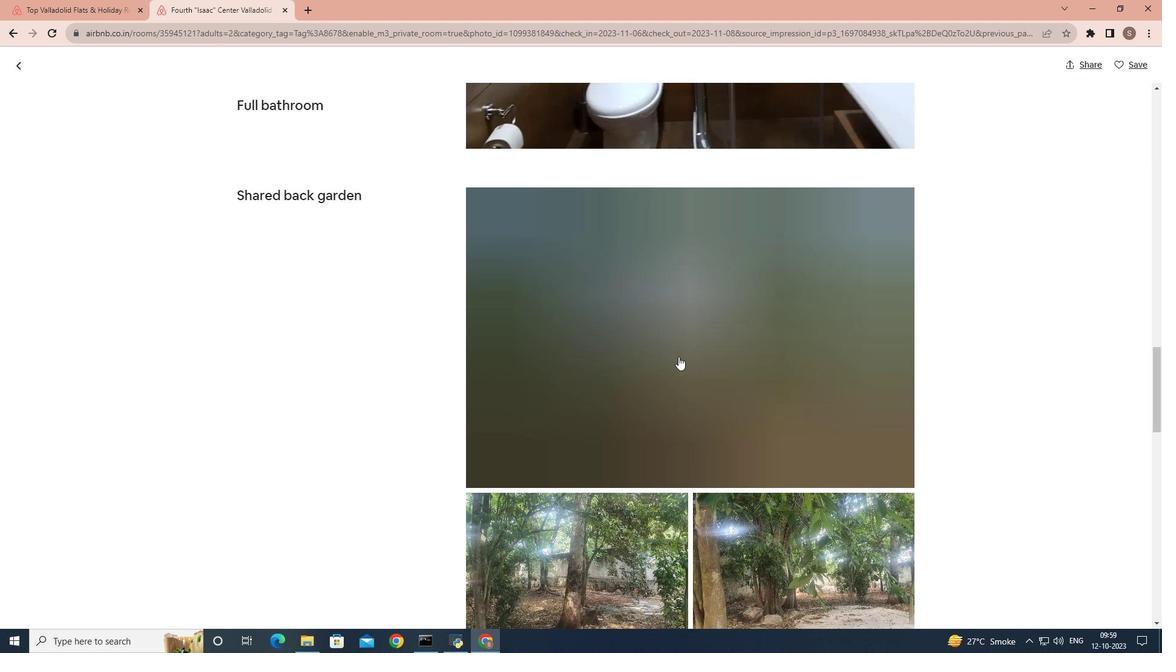 
Action: Mouse scrolled (678, 356) with delta (0, 0)
Screenshot: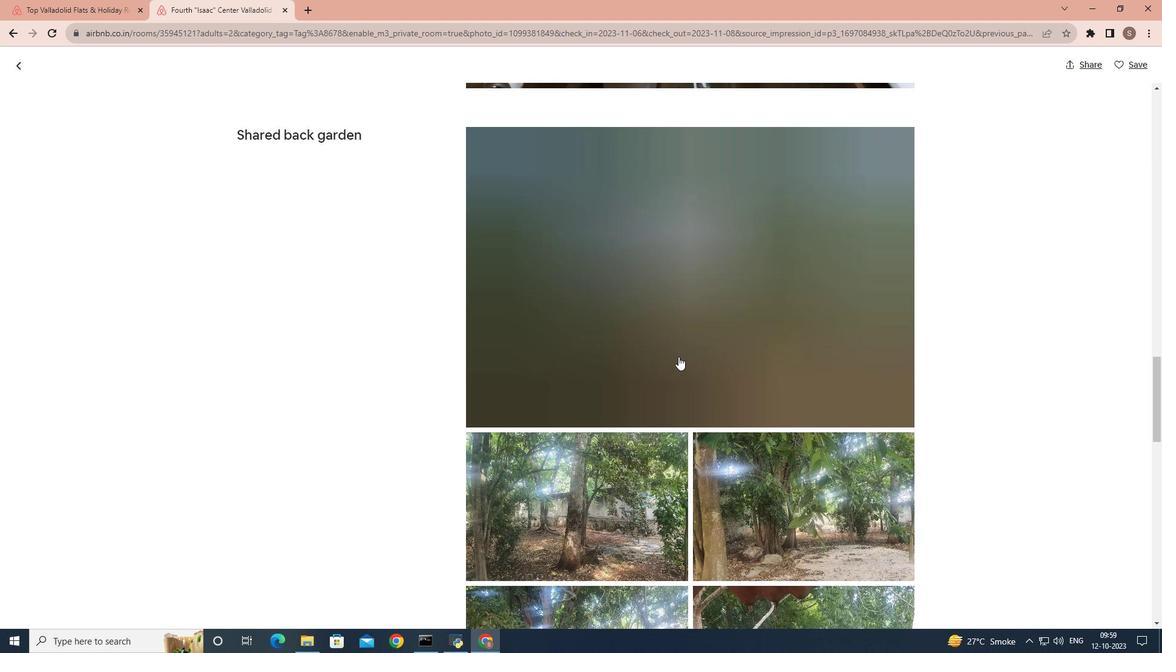 
Action: Mouse scrolled (678, 356) with delta (0, 0)
Screenshot: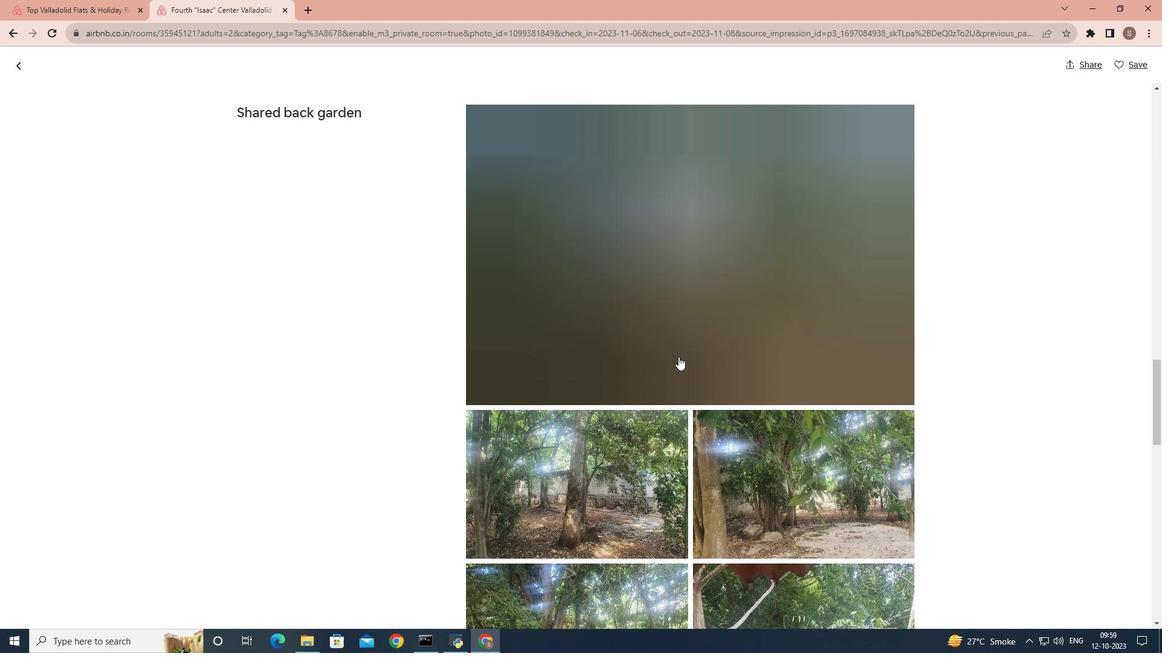 
Action: Mouse scrolled (678, 356) with delta (0, 0)
Screenshot: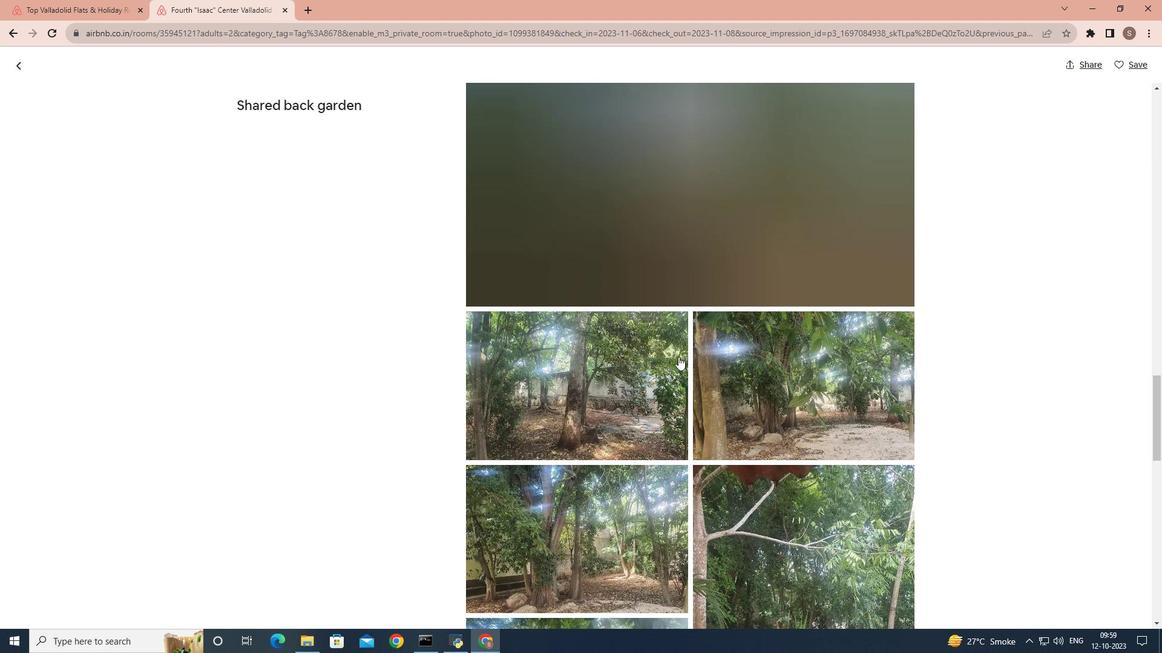 
Action: Mouse scrolled (678, 356) with delta (0, 0)
Screenshot: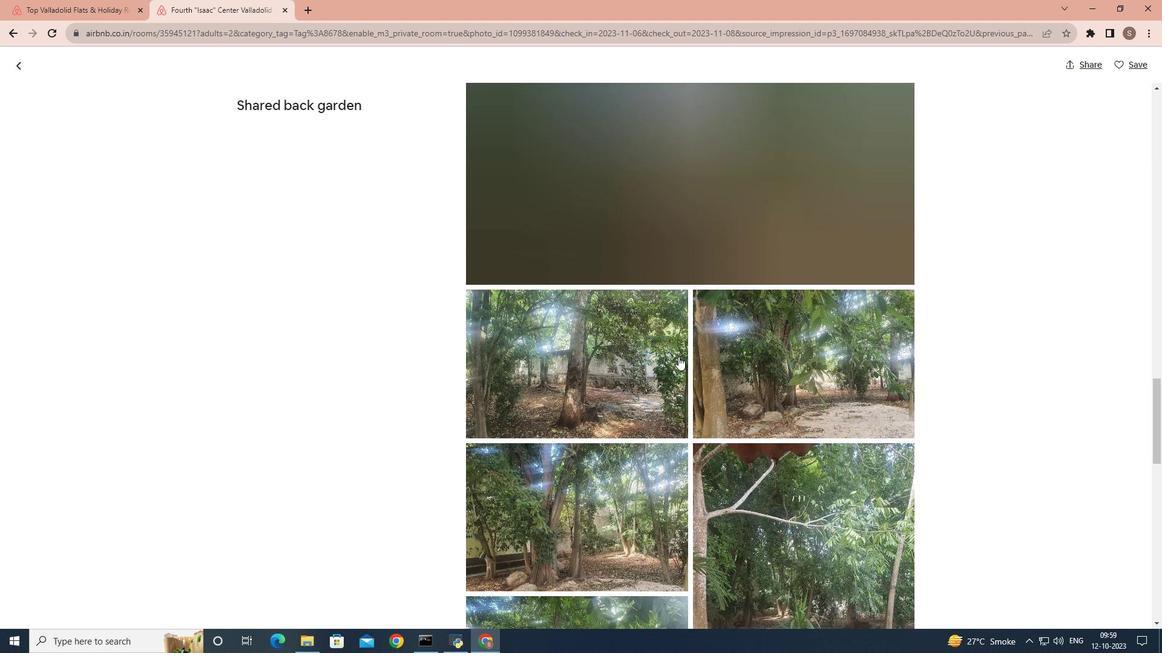 
Action: Mouse scrolled (678, 356) with delta (0, 0)
Screenshot: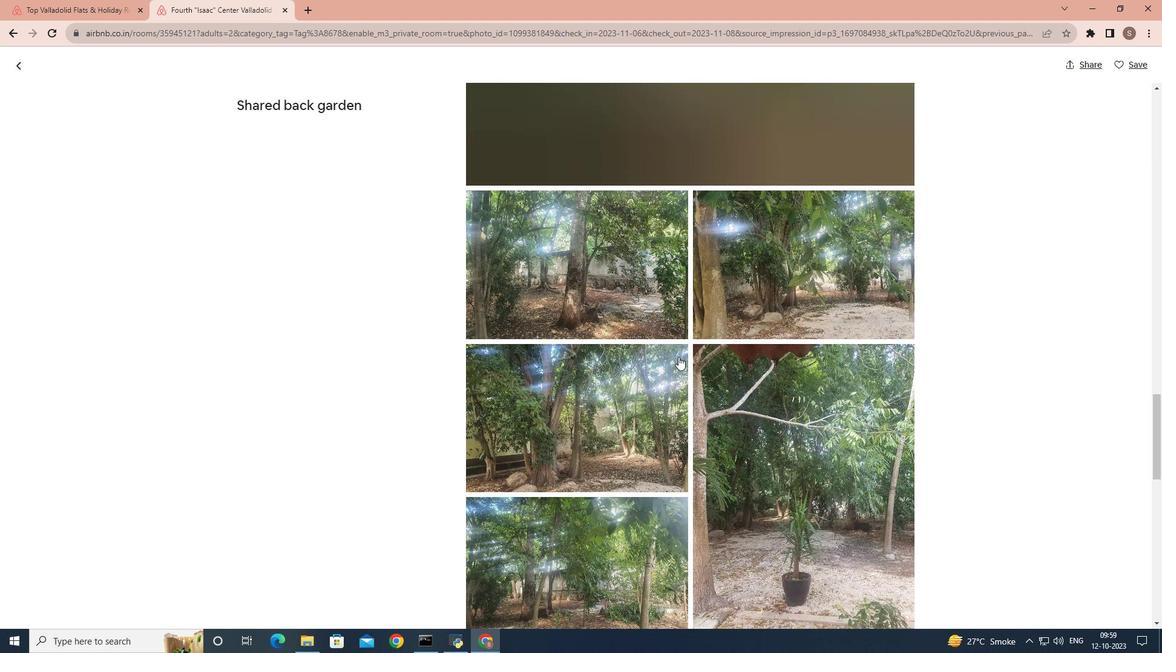 
Action: Mouse scrolled (678, 356) with delta (0, 0)
Screenshot: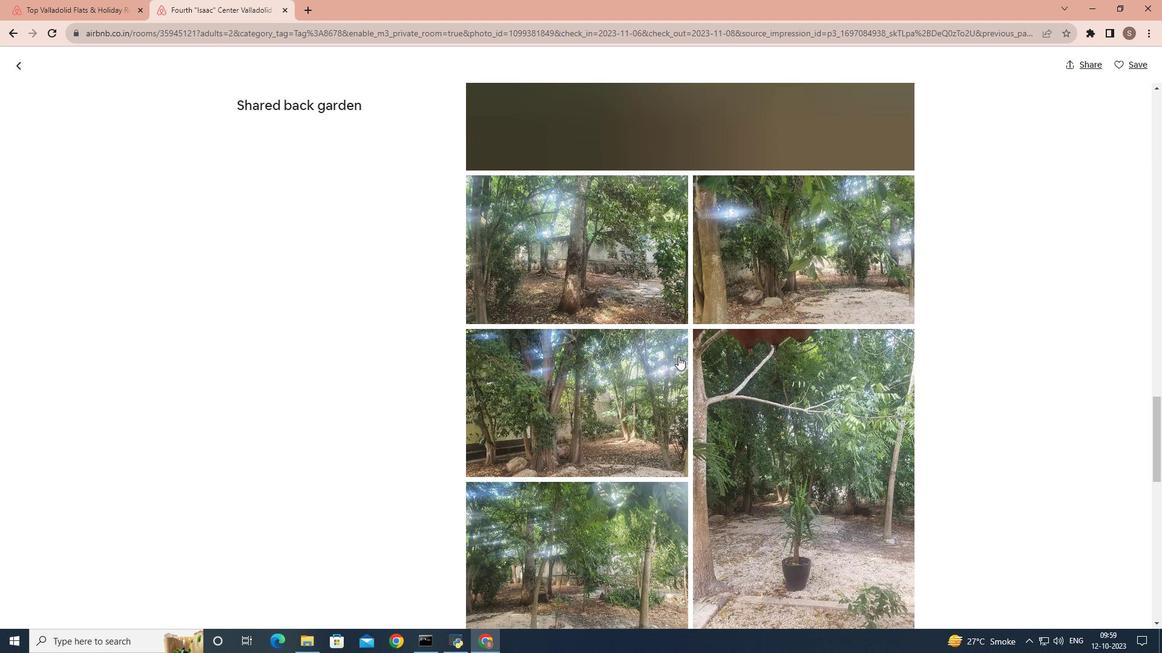 
Action: Mouse scrolled (678, 356) with delta (0, 0)
Screenshot: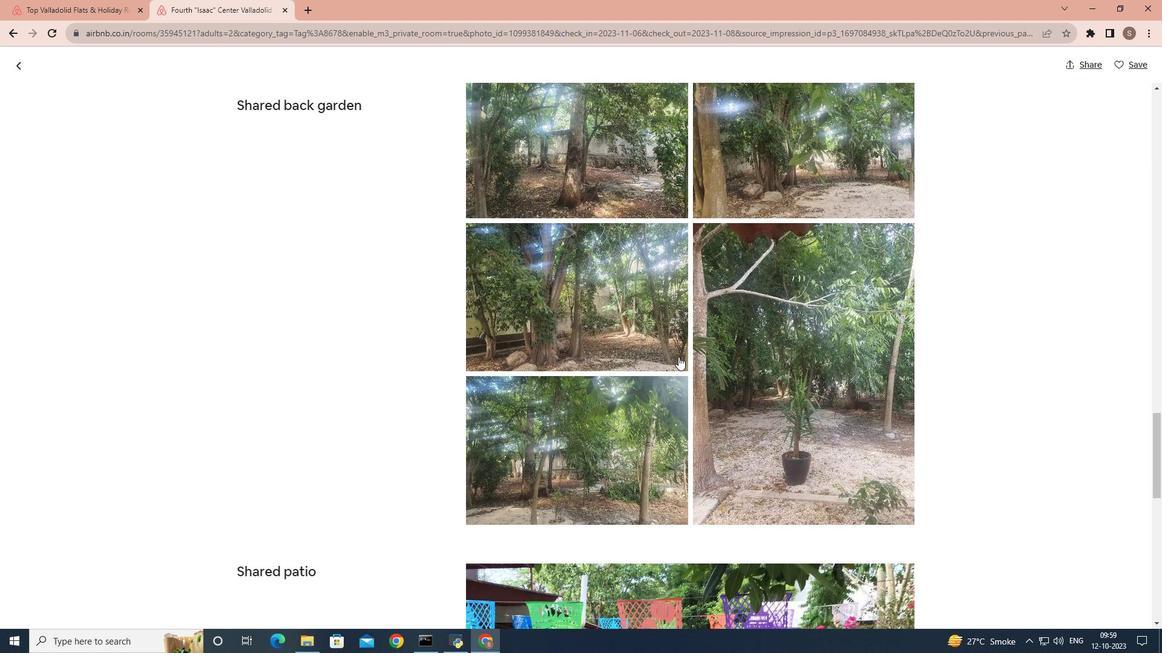 
Action: Mouse scrolled (678, 356) with delta (0, 0)
Screenshot: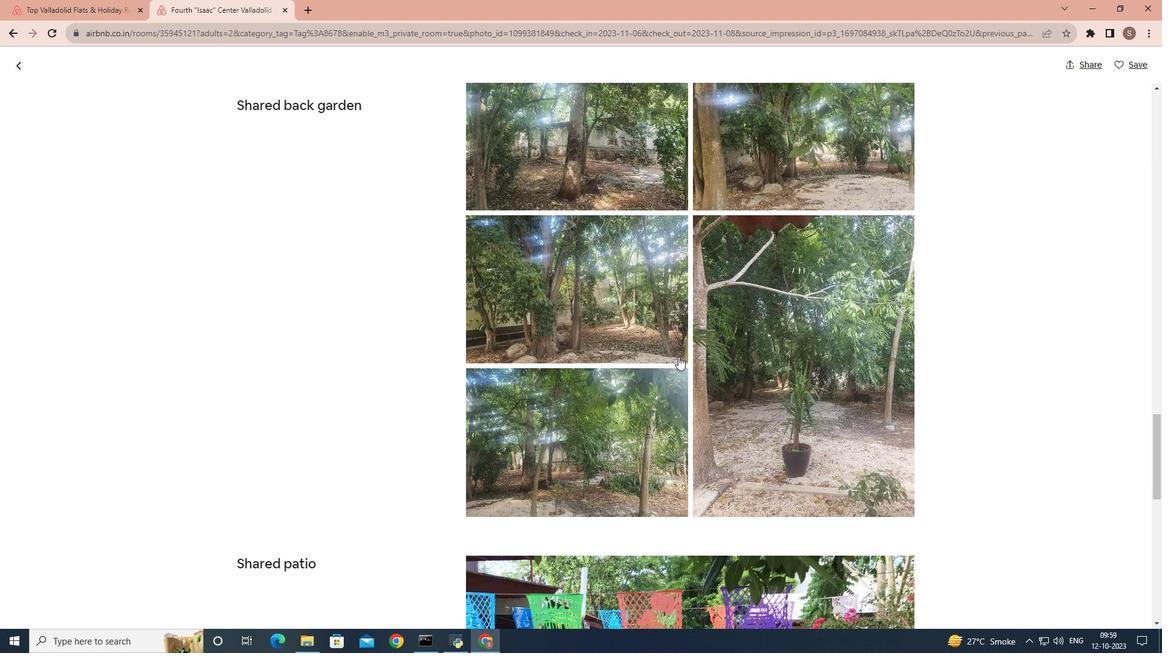
Action: Mouse scrolled (678, 356) with delta (0, 0)
Screenshot: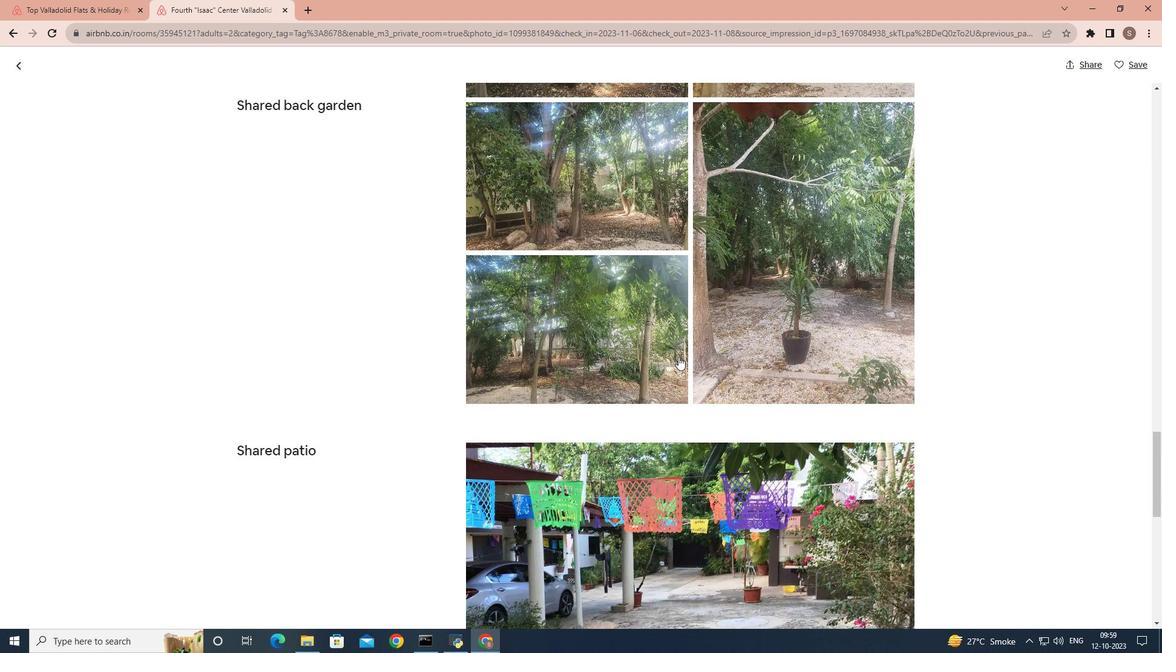 
Action: Mouse scrolled (678, 356) with delta (0, 0)
Screenshot: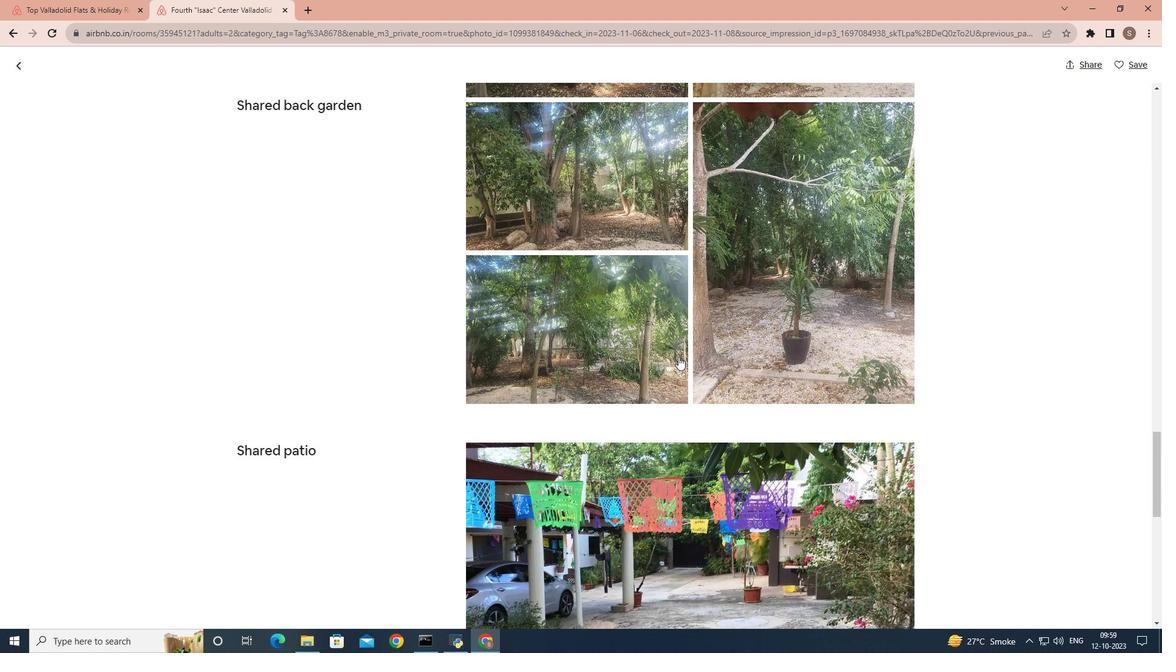 
Action: Mouse scrolled (678, 356) with delta (0, 0)
Screenshot: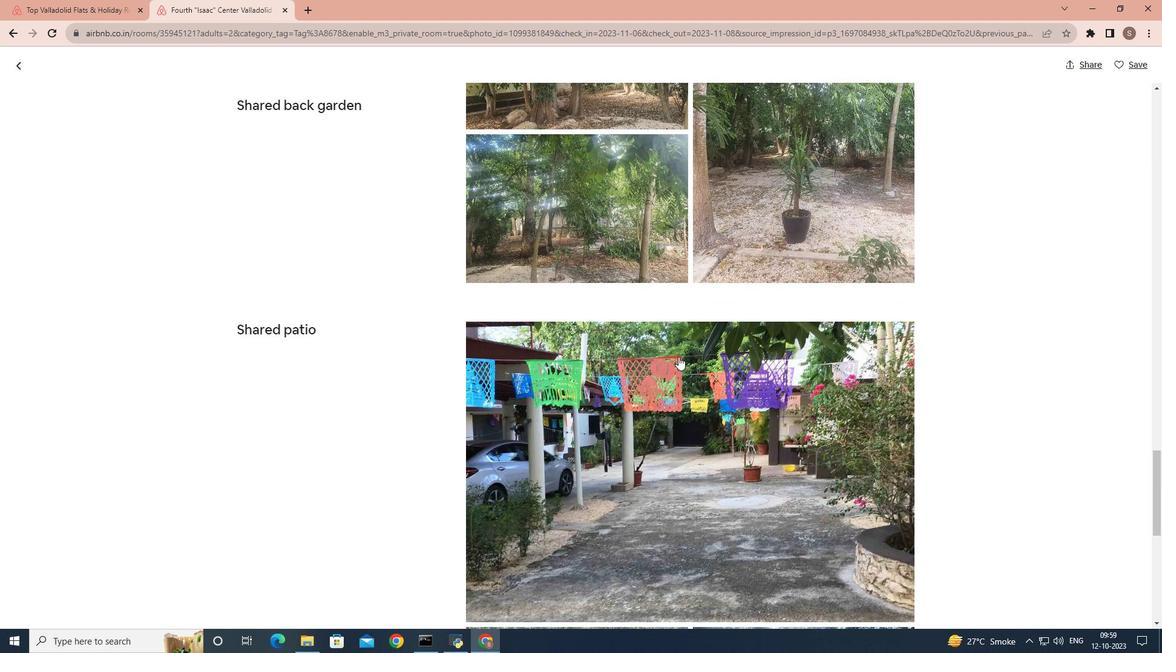 
Action: Mouse scrolled (678, 356) with delta (0, 0)
Screenshot: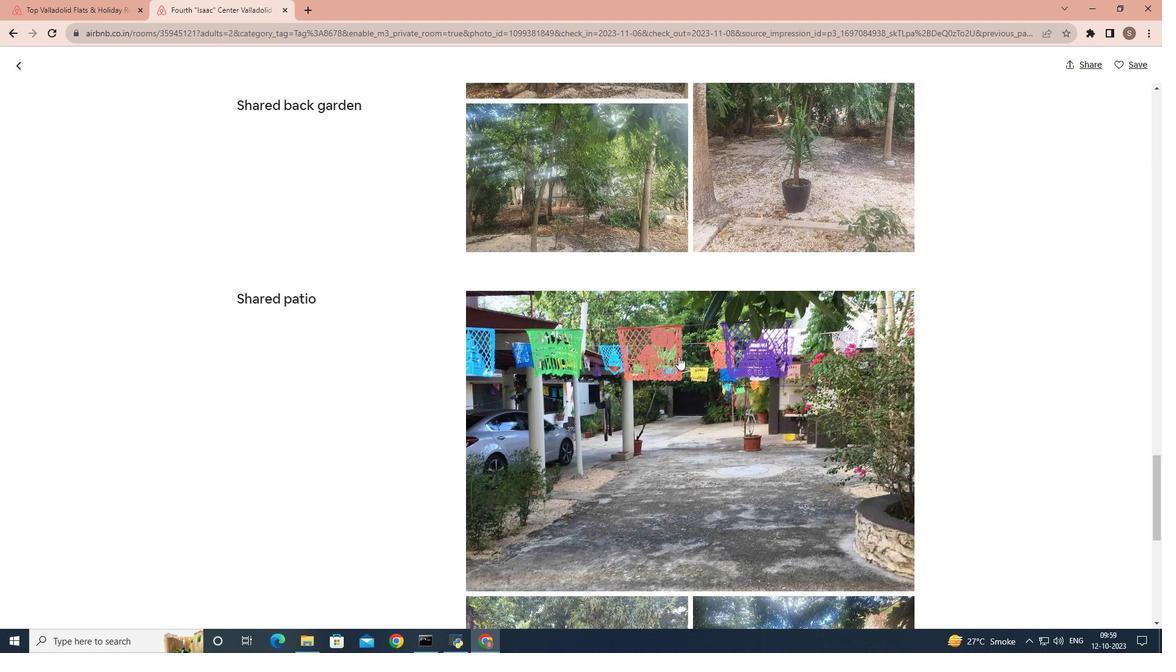 
Action: Mouse scrolled (678, 356) with delta (0, 0)
Screenshot: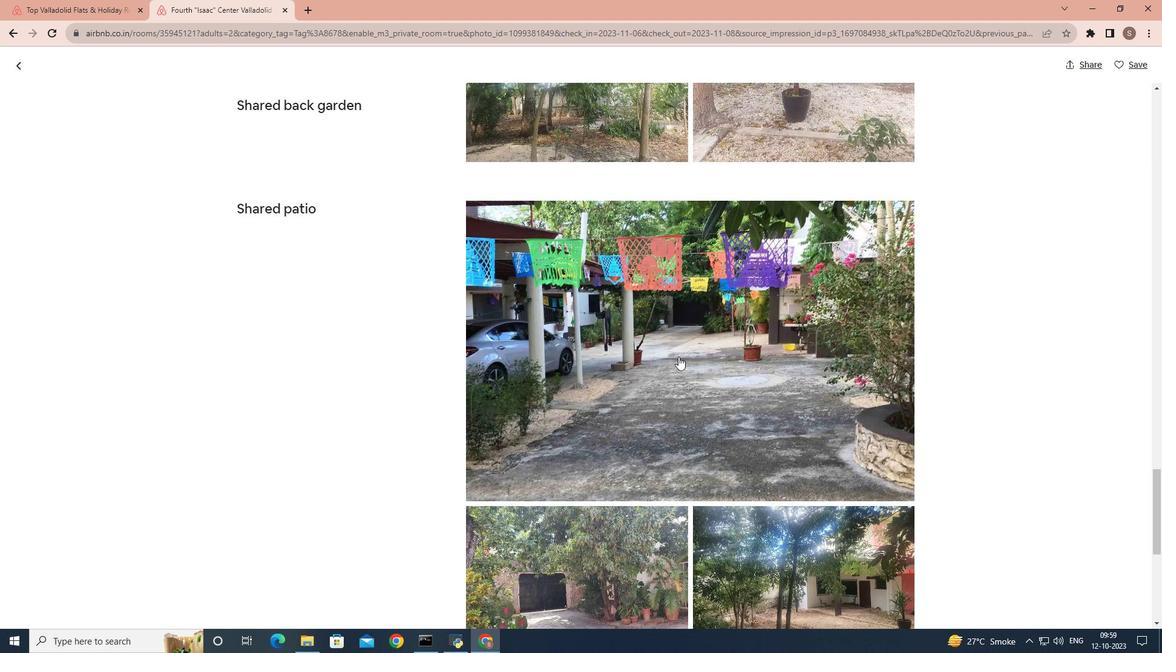 
Action: Mouse scrolled (678, 356) with delta (0, 0)
Screenshot: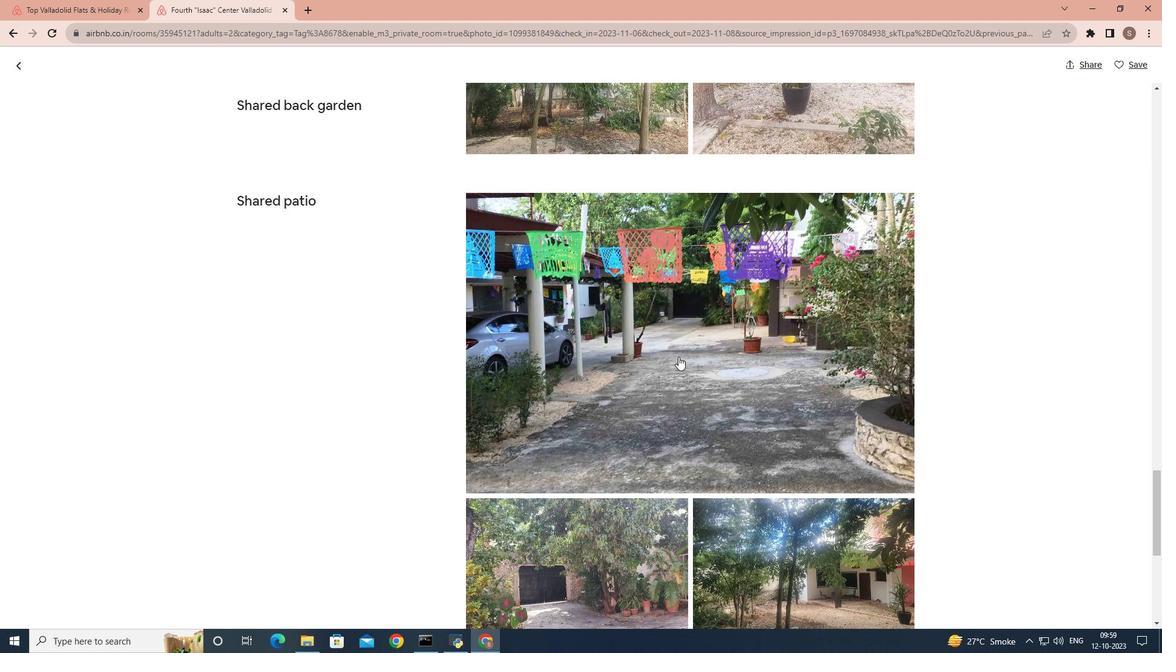 
Action: Mouse scrolled (678, 356) with delta (0, 0)
Screenshot: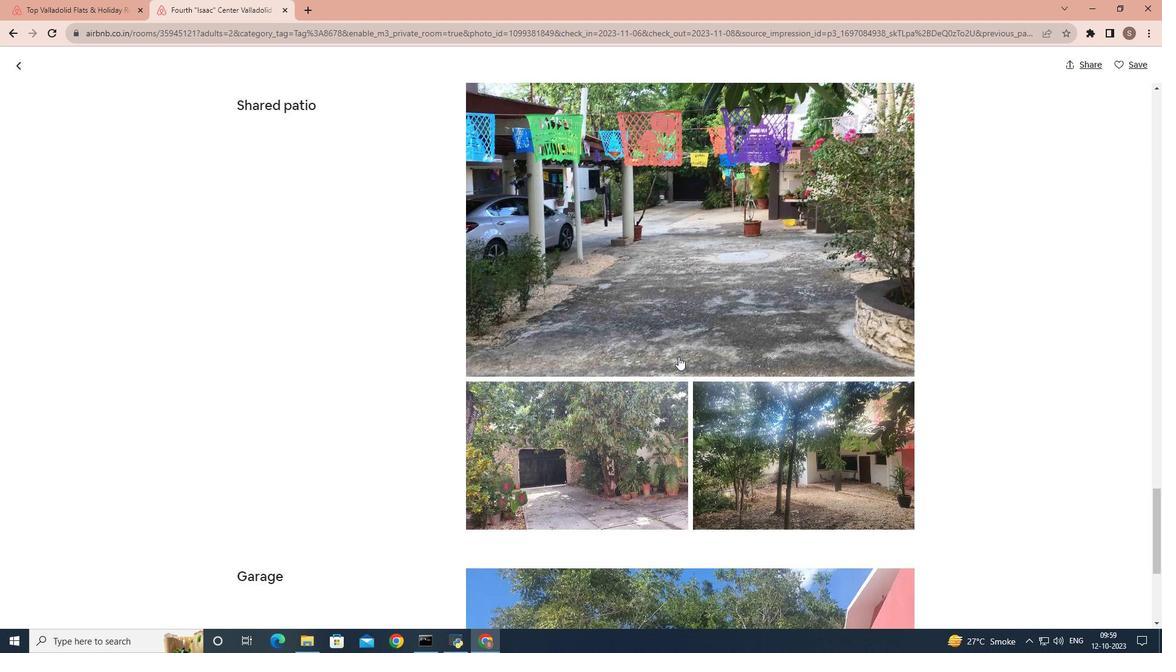 
Action: Mouse scrolled (678, 356) with delta (0, 0)
Screenshot: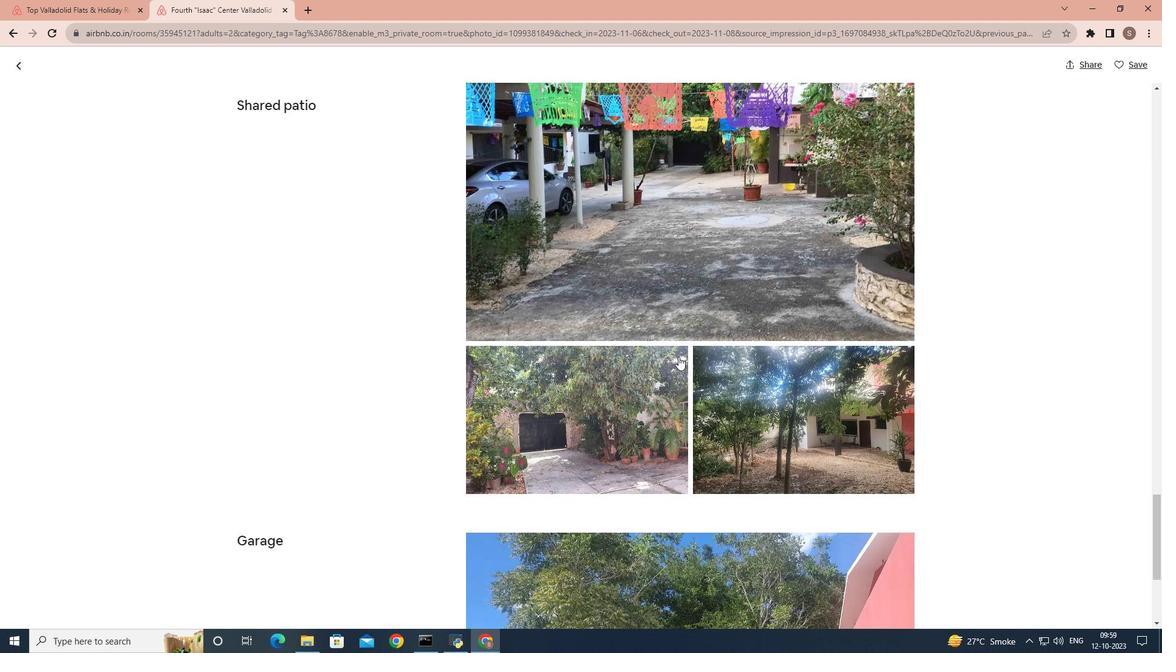 
Action: Mouse scrolled (678, 356) with delta (0, 0)
Screenshot: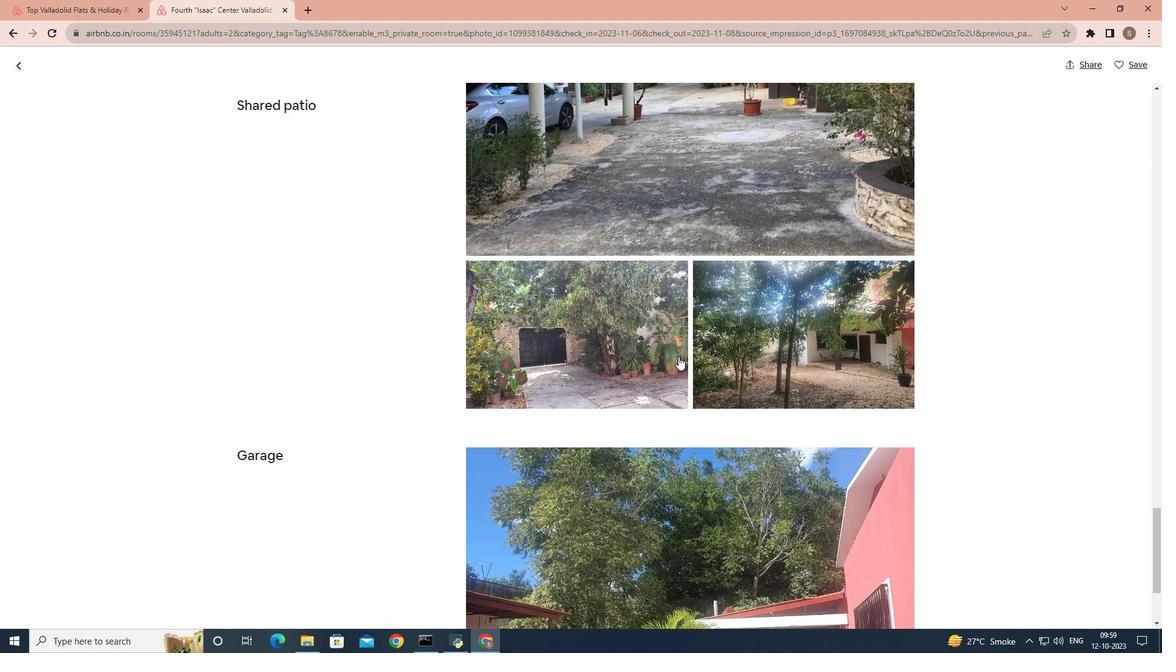 
Action: Mouse scrolled (678, 356) with delta (0, 0)
Screenshot: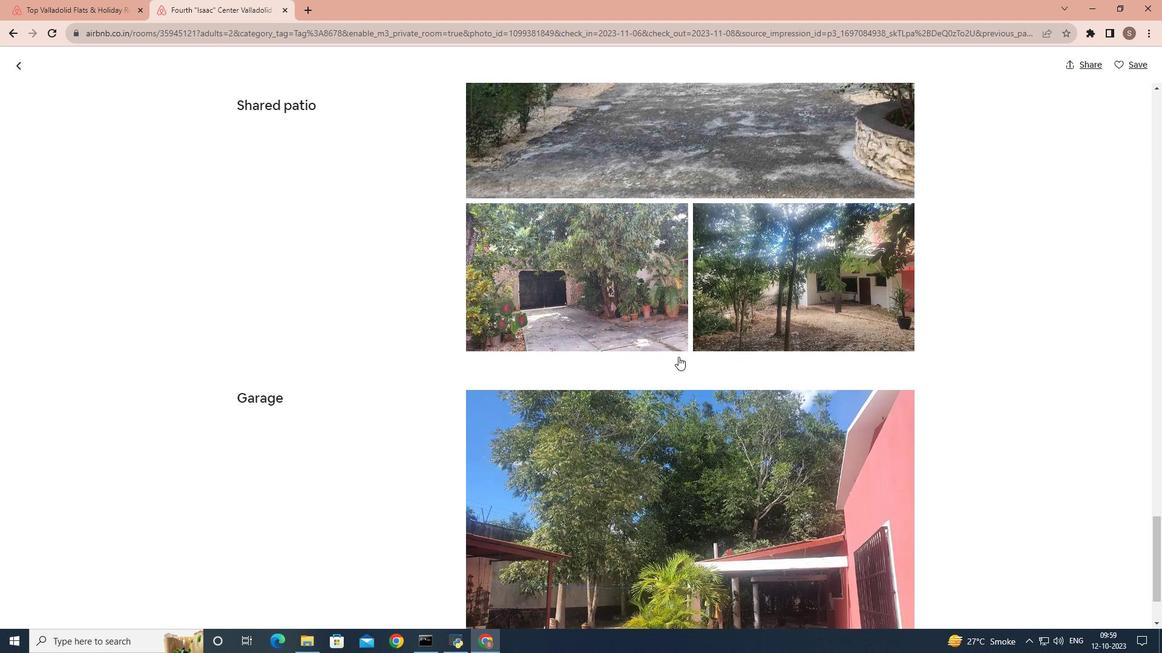 
Action: Mouse scrolled (678, 356) with delta (0, 0)
Screenshot: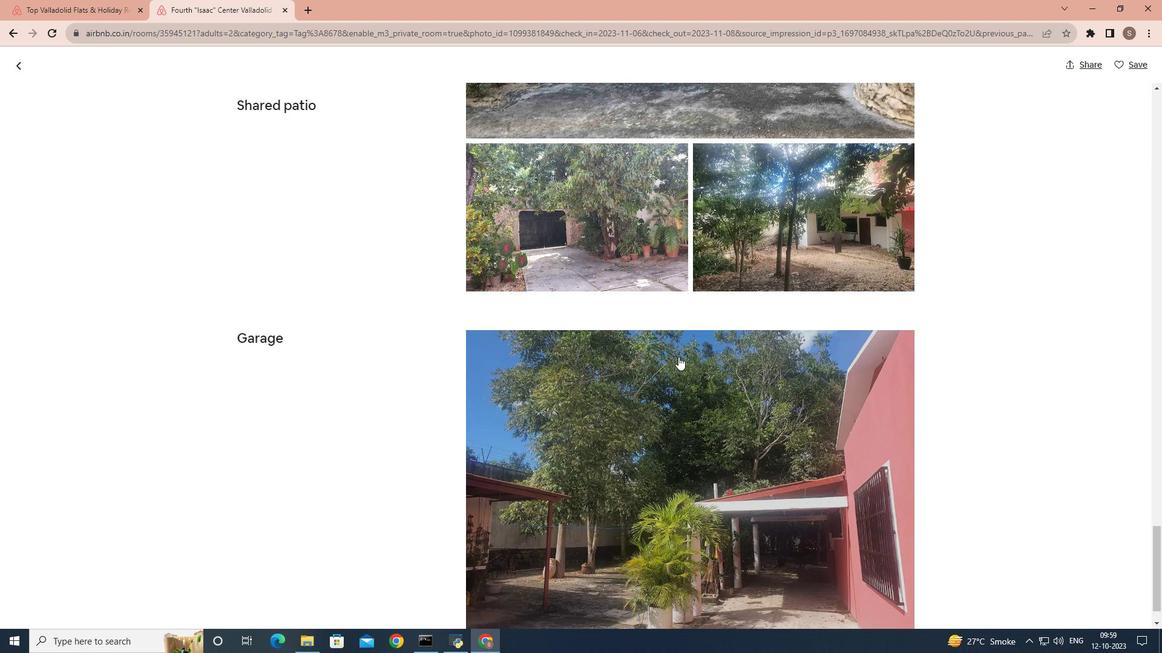
Action: Mouse scrolled (678, 356) with delta (0, 0)
Screenshot: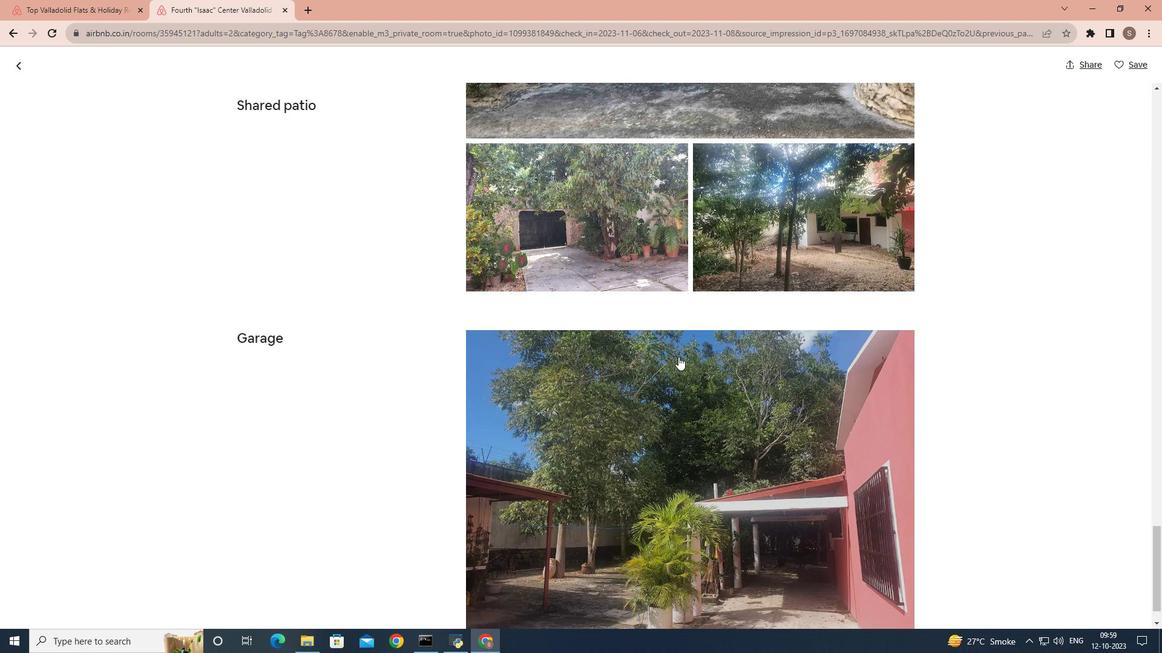 
Action: Mouse scrolled (678, 356) with delta (0, 0)
Screenshot: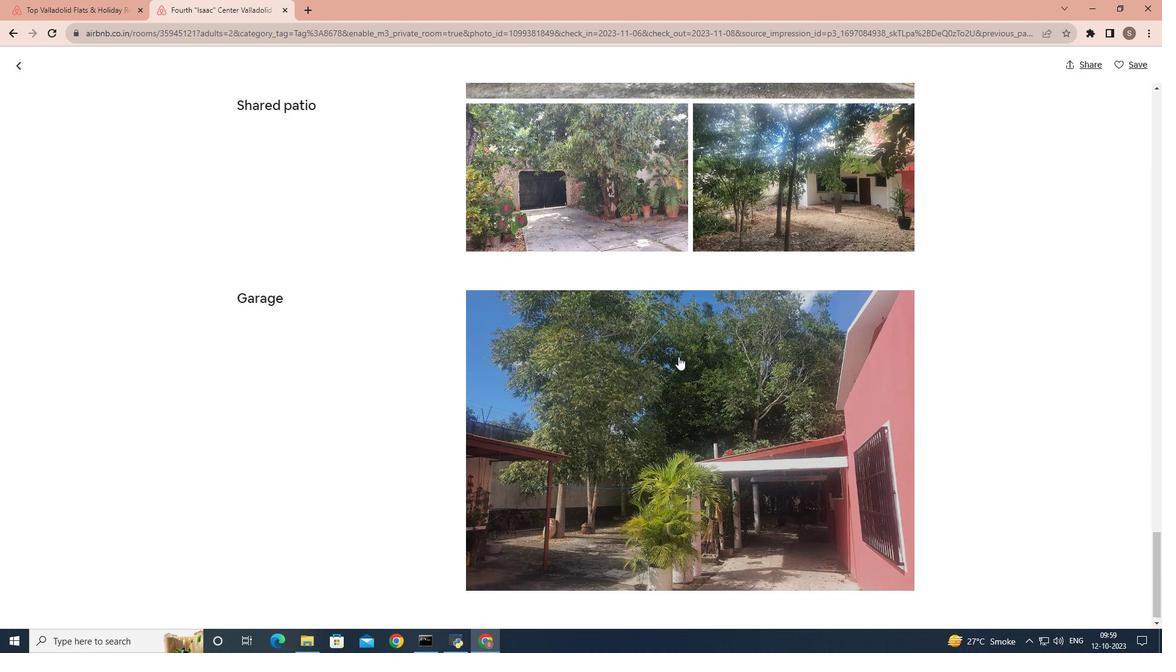 
Action: Mouse scrolled (678, 356) with delta (0, 0)
Screenshot: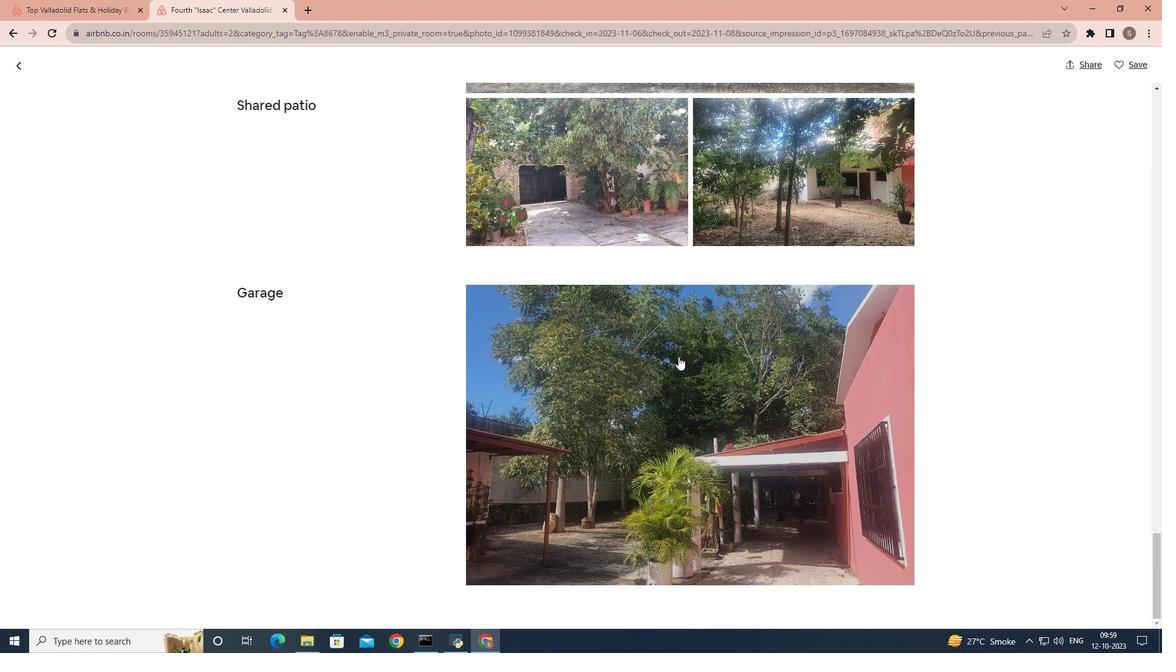 
Action: Mouse scrolled (678, 356) with delta (0, 0)
Screenshot: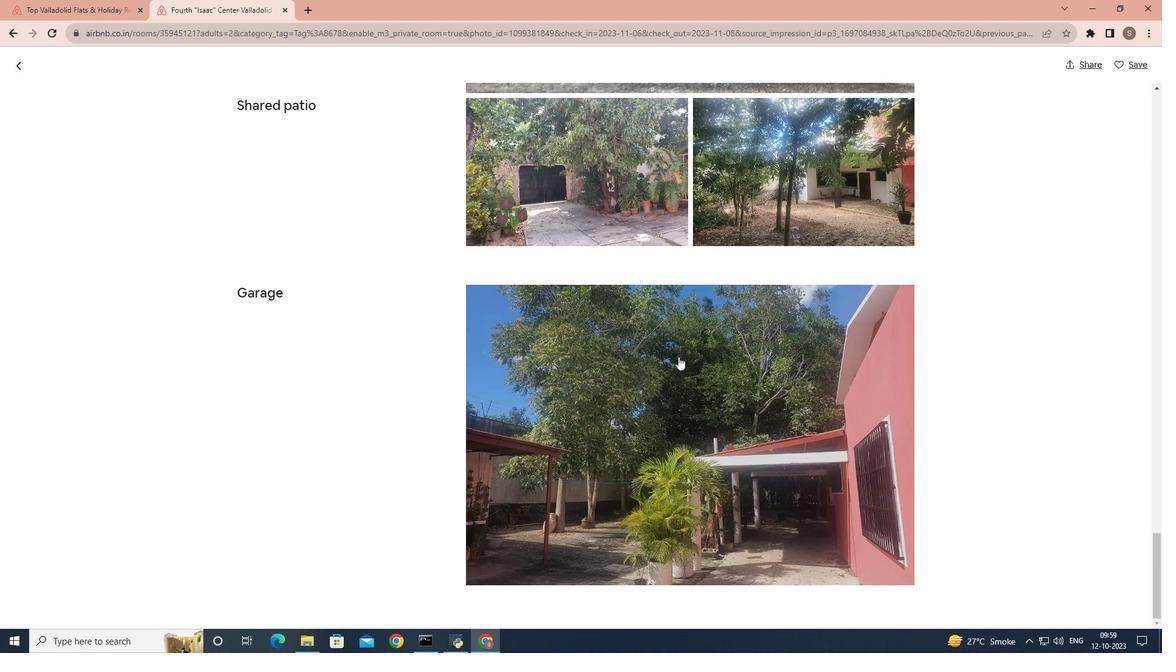 
Action: Mouse scrolled (678, 356) with delta (0, 0)
Screenshot: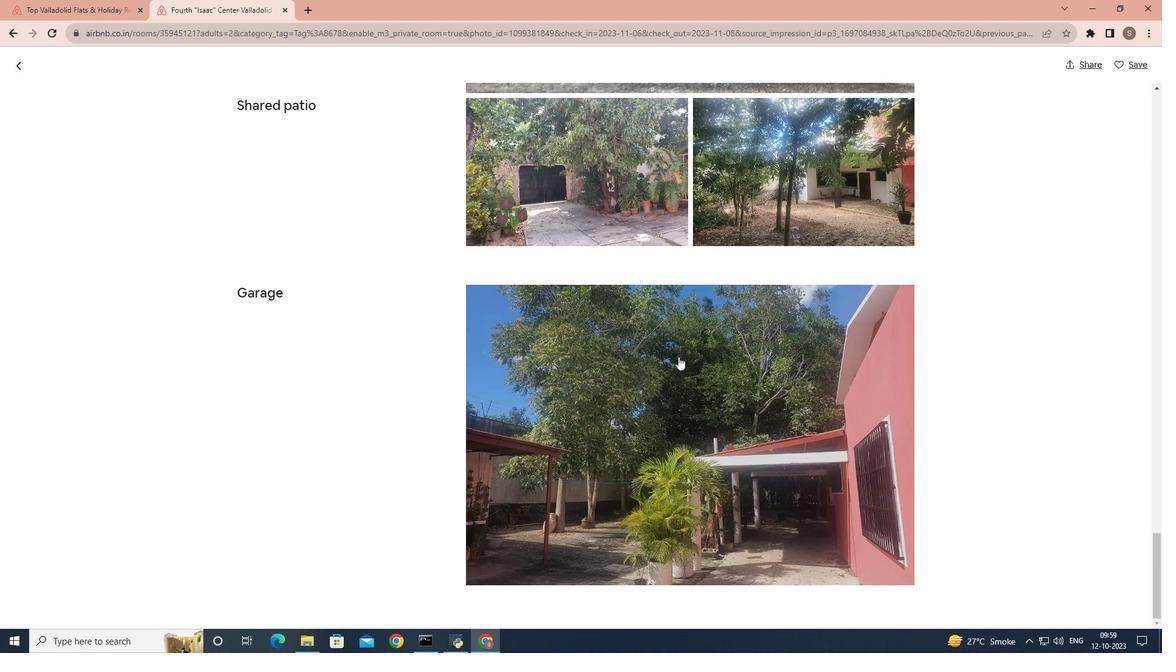 
Action: Mouse scrolled (678, 356) with delta (0, 0)
Screenshot: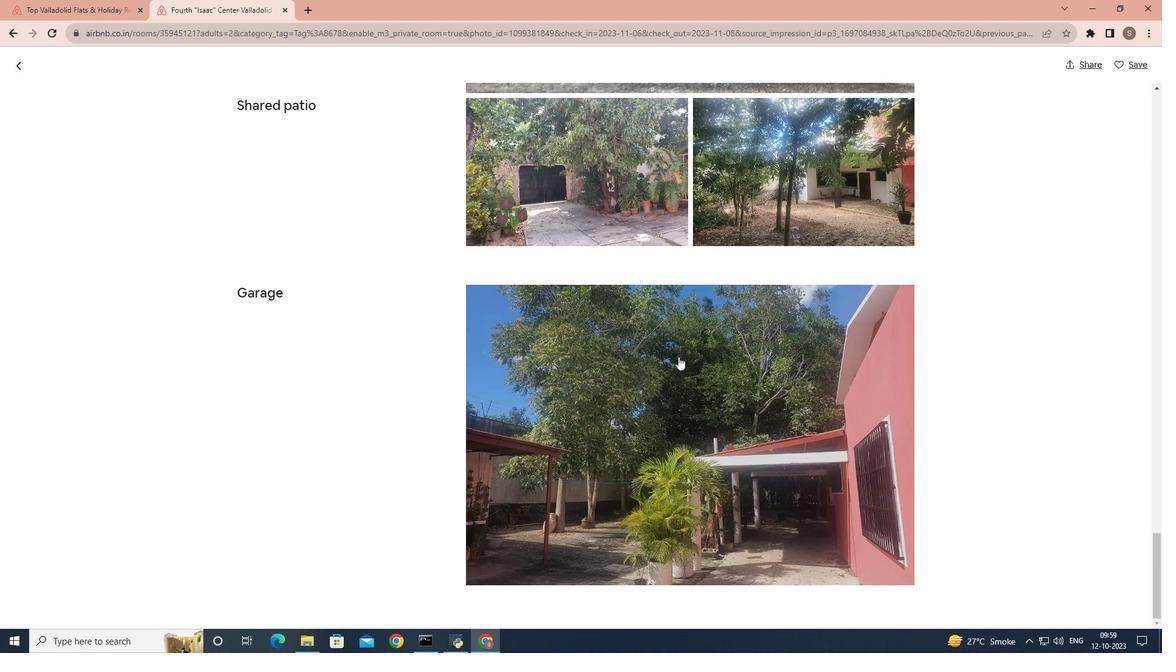 
Action: Mouse scrolled (678, 356) with delta (0, 0)
Screenshot: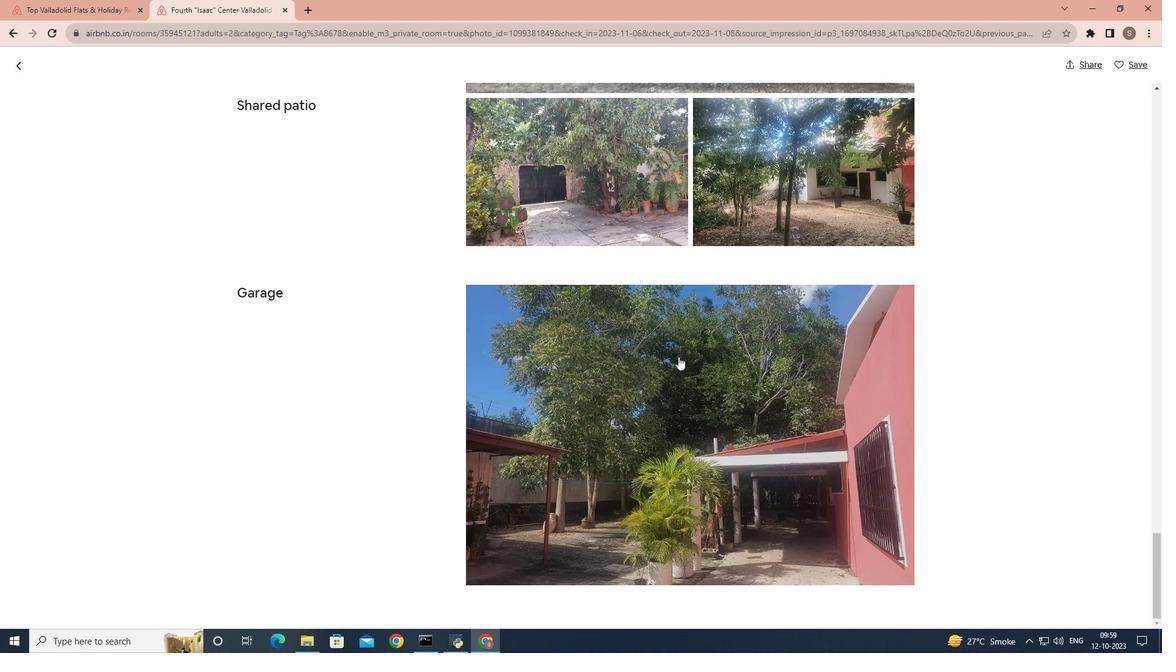 
Action: Mouse scrolled (678, 356) with delta (0, 0)
Screenshot: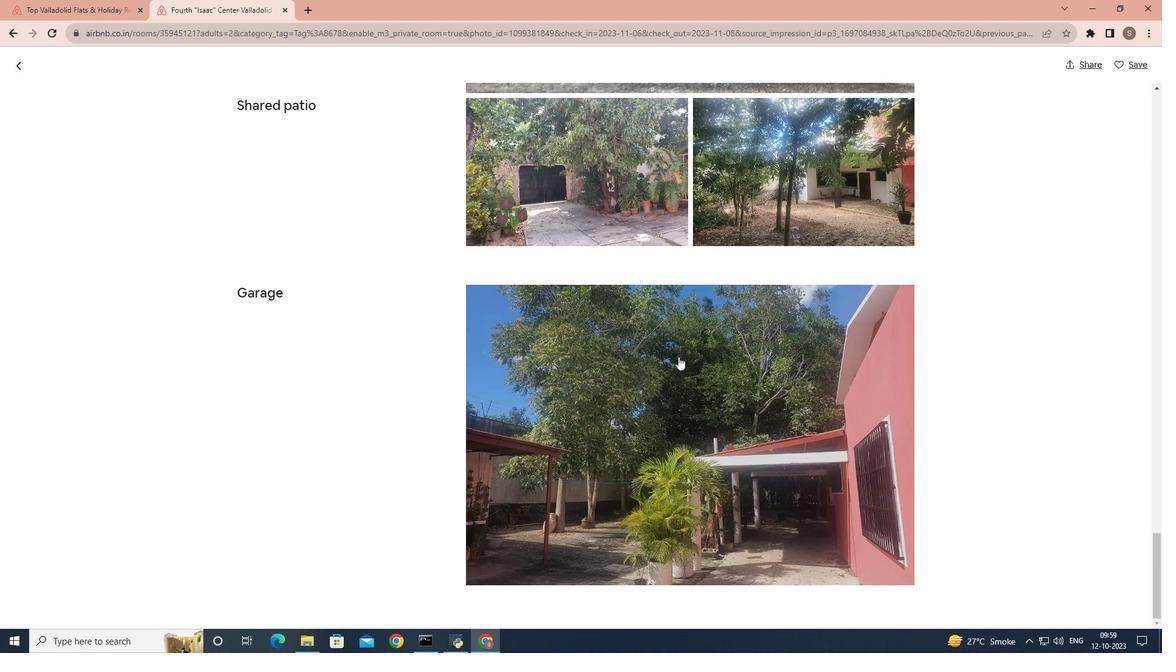 
Action: Mouse moved to (24, 65)
Screenshot: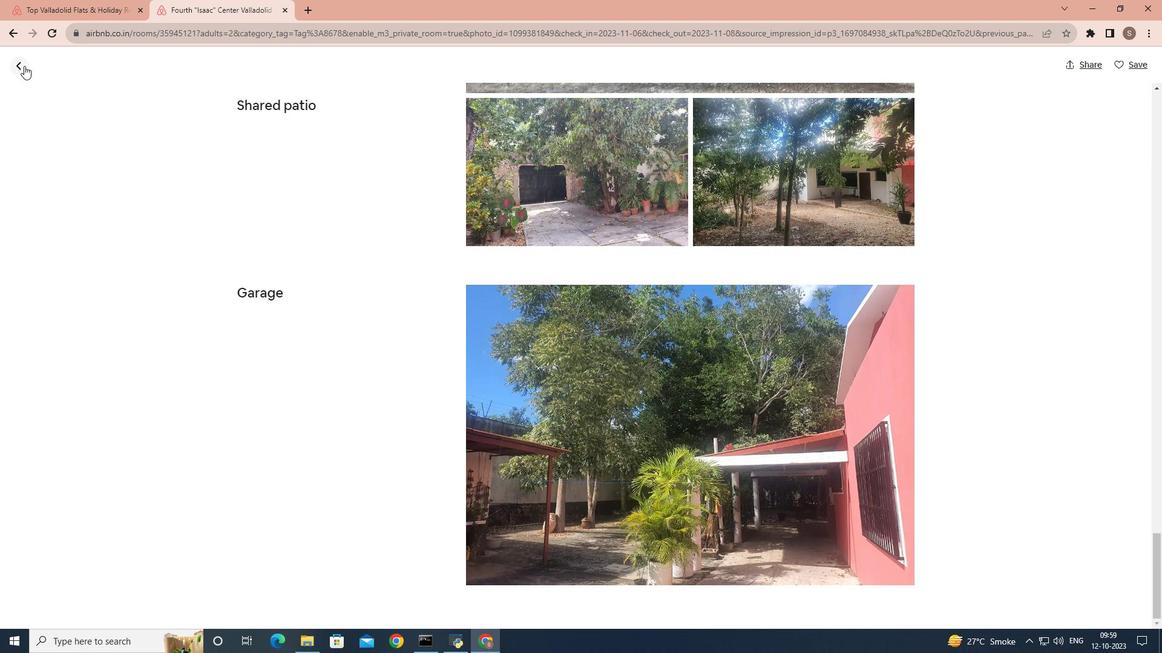 
Action: Mouse pressed left at (24, 65)
Screenshot: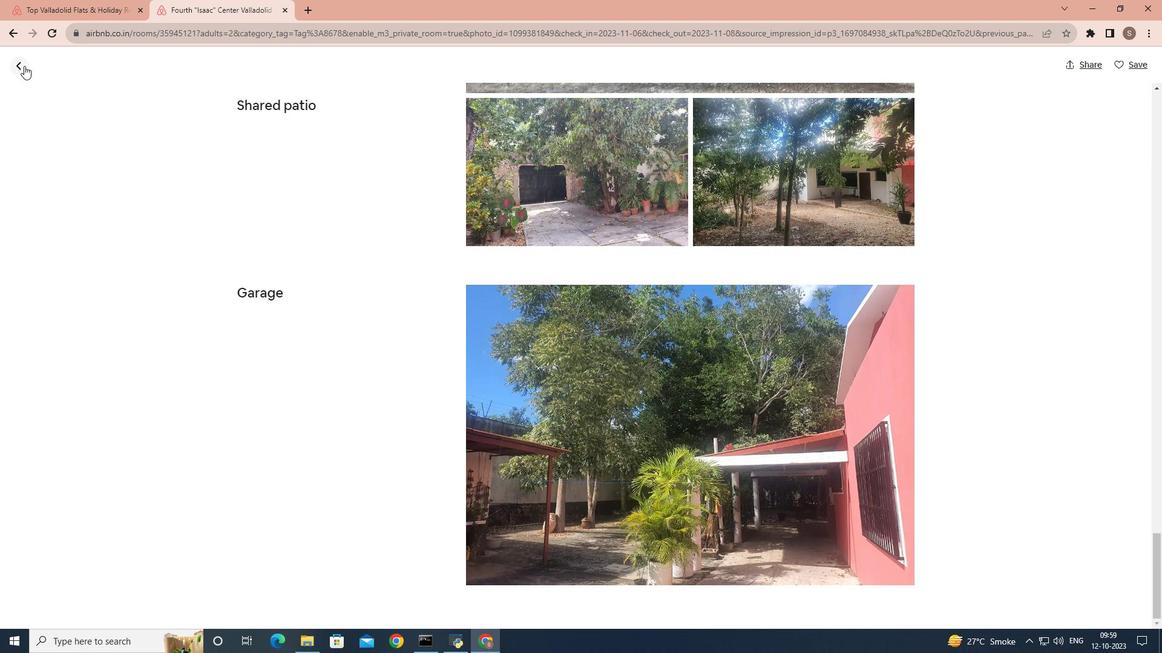 
Action: Mouse moved to (453, 282)
Screenshot: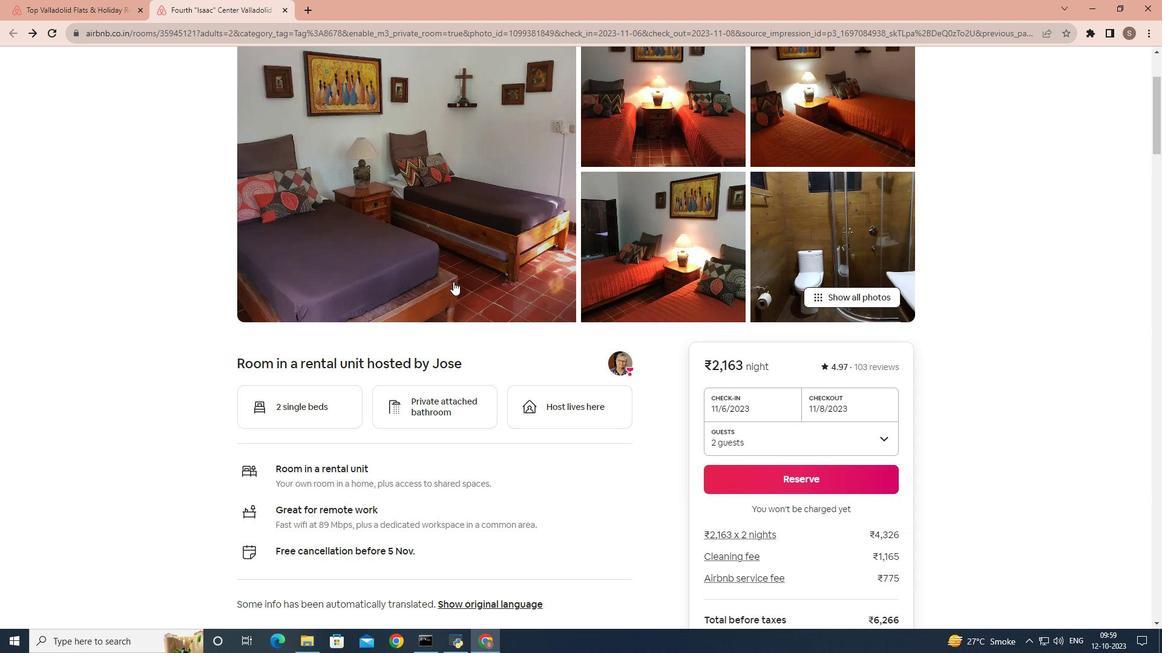 
Action: Mouse scrolled (453, 281) with delta (0, 0)
Screenshot: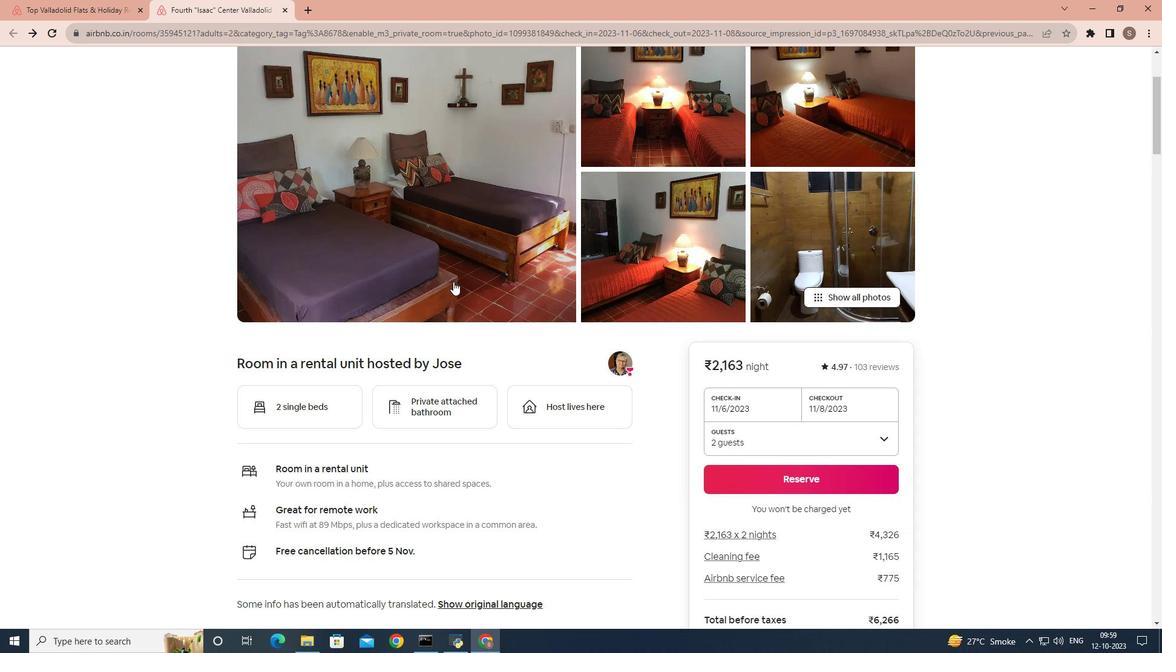 
Action: Mouse moved to (453, 280)
Screenshot: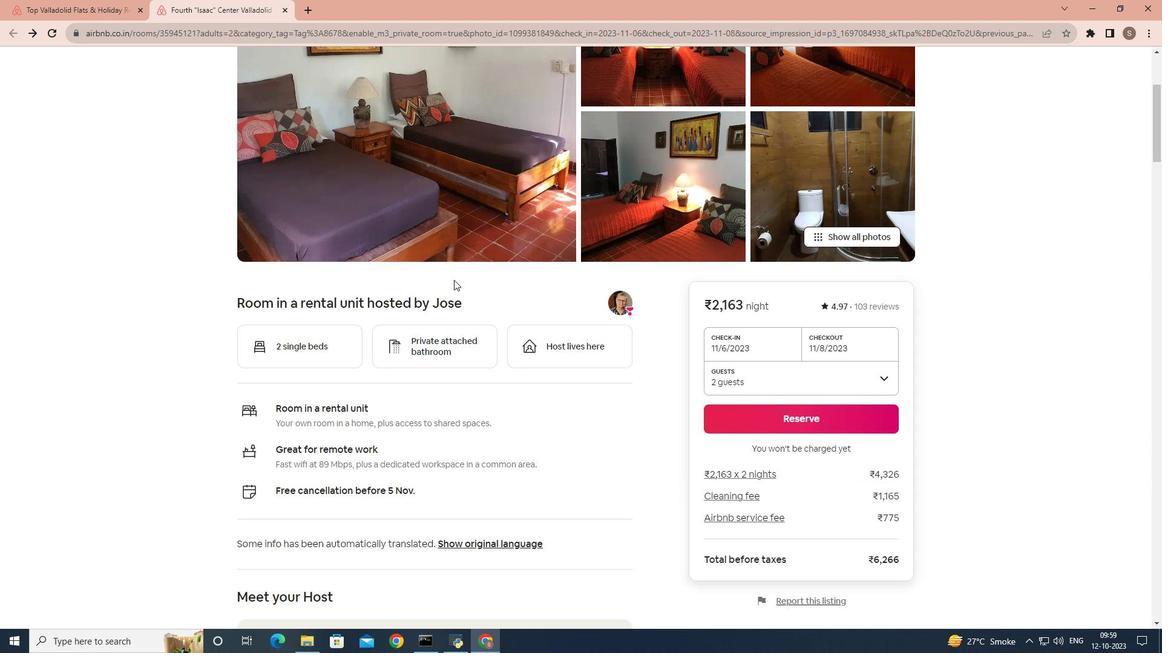 
Action: Mouse scrolled (453, 279) with delta (0, 0)
Screenshot: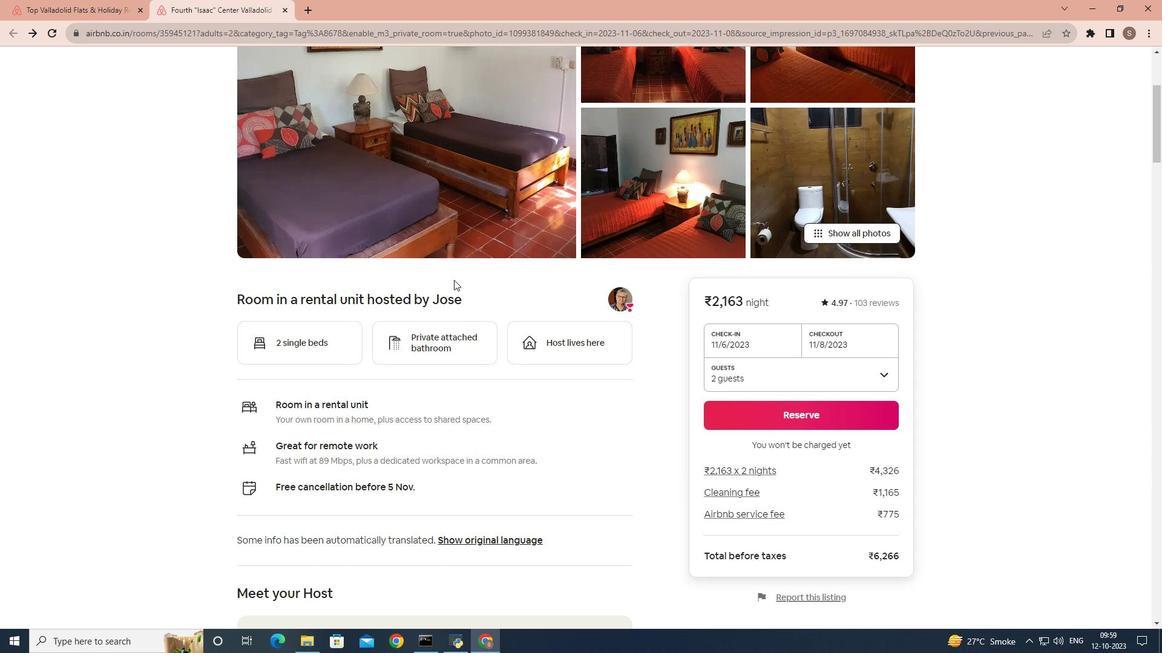 
Action: Mouse scrolled (453, 279) with delta (0, 0)
Screenshot: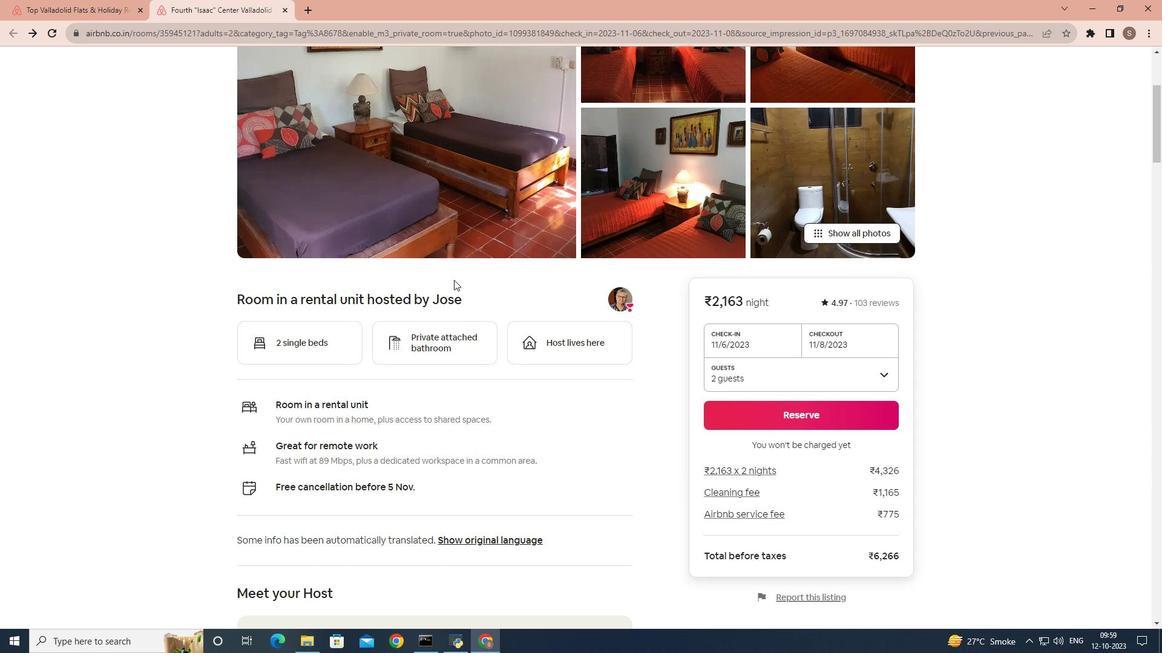 
Action: Mouse scrolled (453, 279) with delta (0, 0)
Screenshot: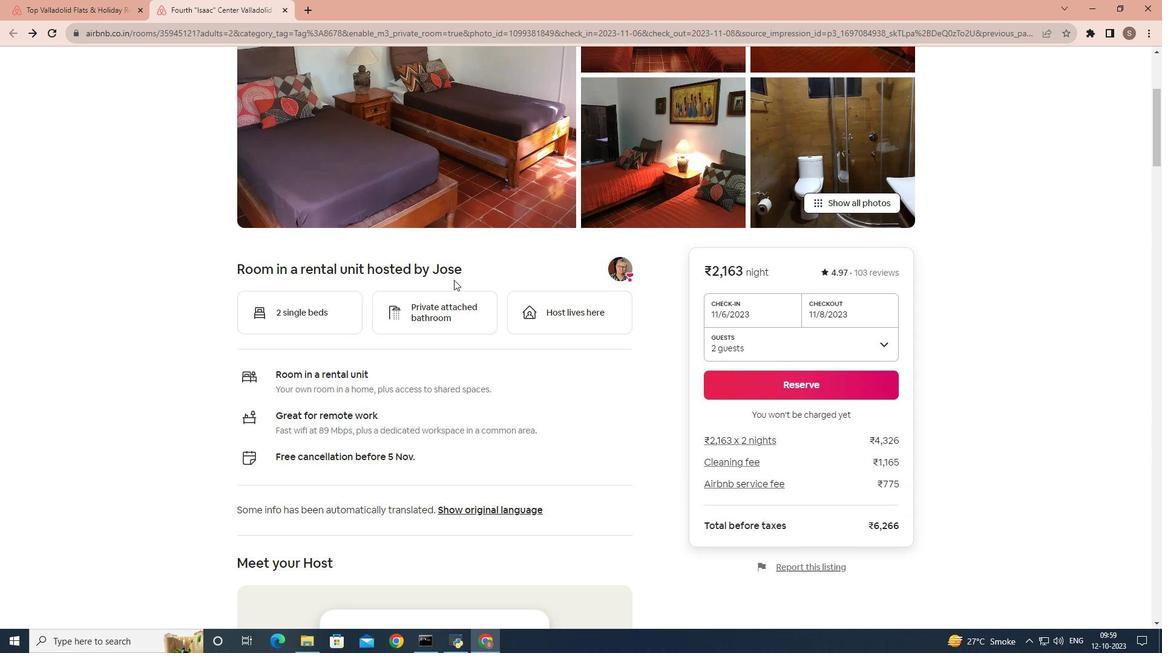 
Action: Mouse moved to (449, 281)
Screenshot: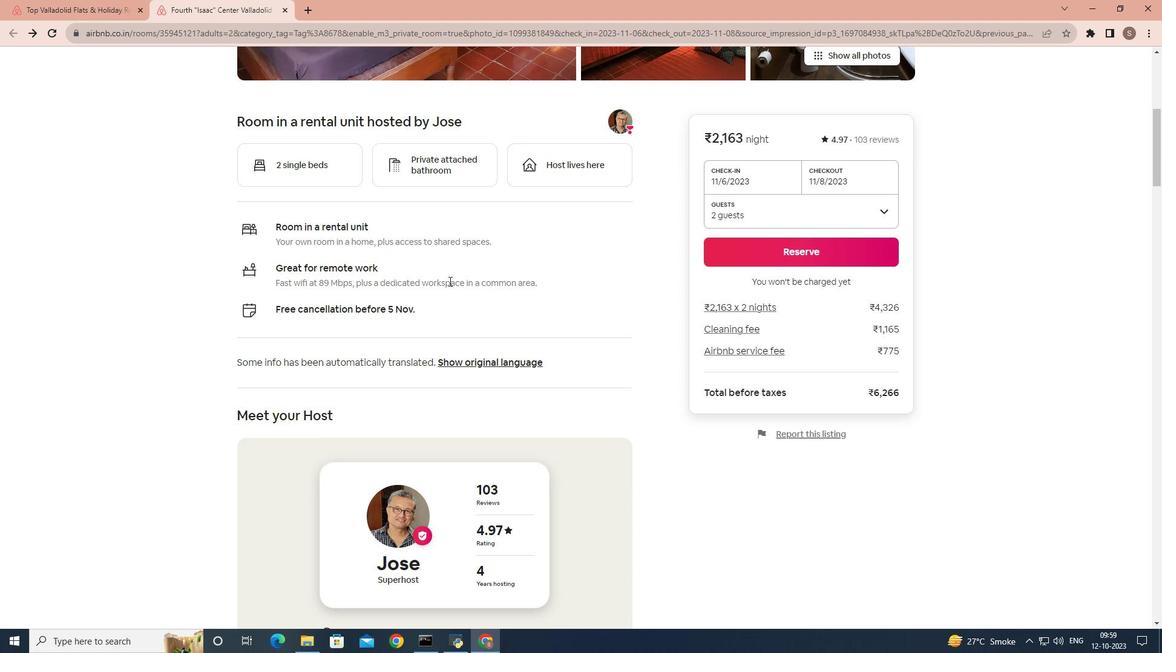 
Action: Mouse scrolled (449, 280) with delta (0, 0)
Screenshot: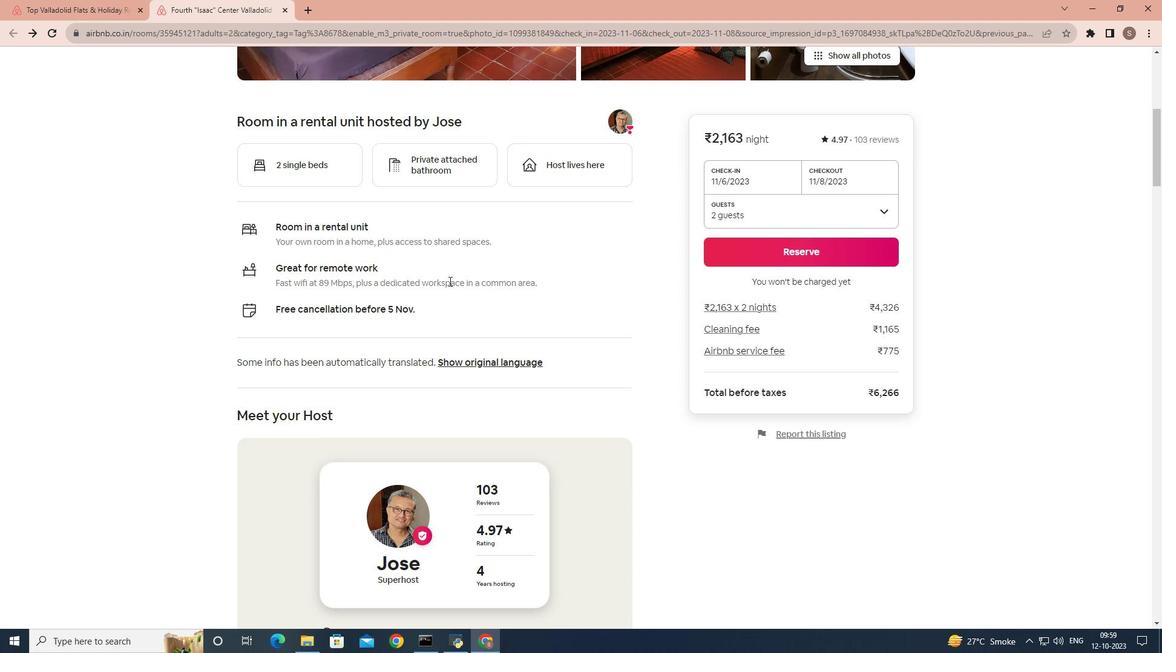 
Action: Mouse moved to (449, 281)
Screenshot: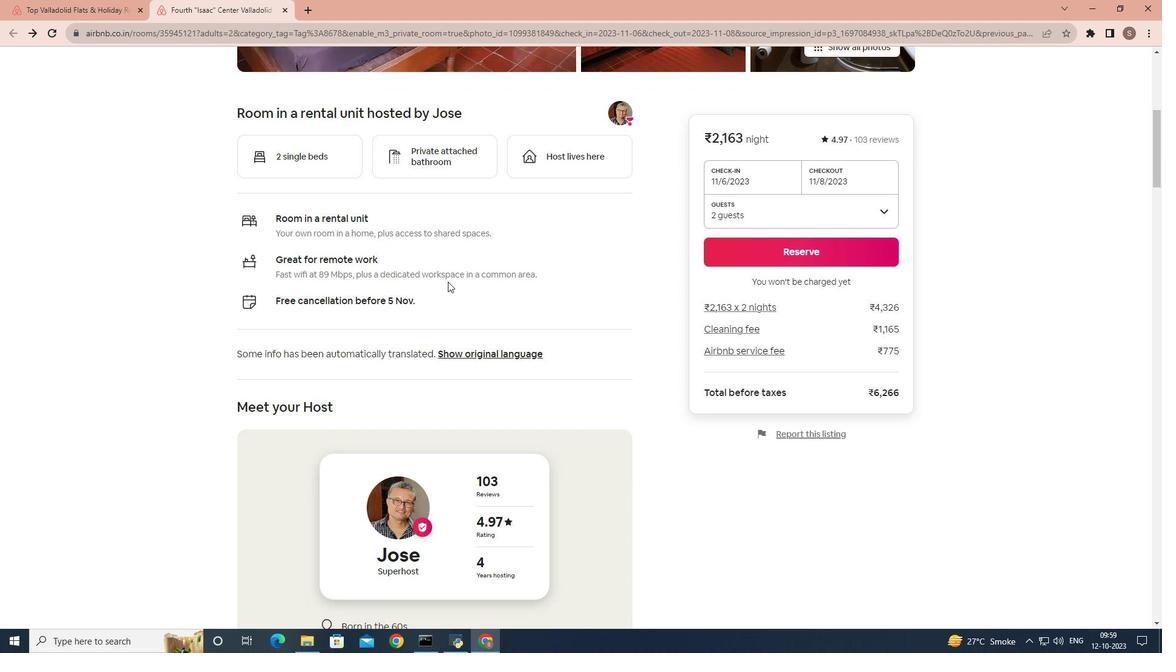 
Action: Mouse scrolled (449, 280) with delta (0, 0)
Screenshot: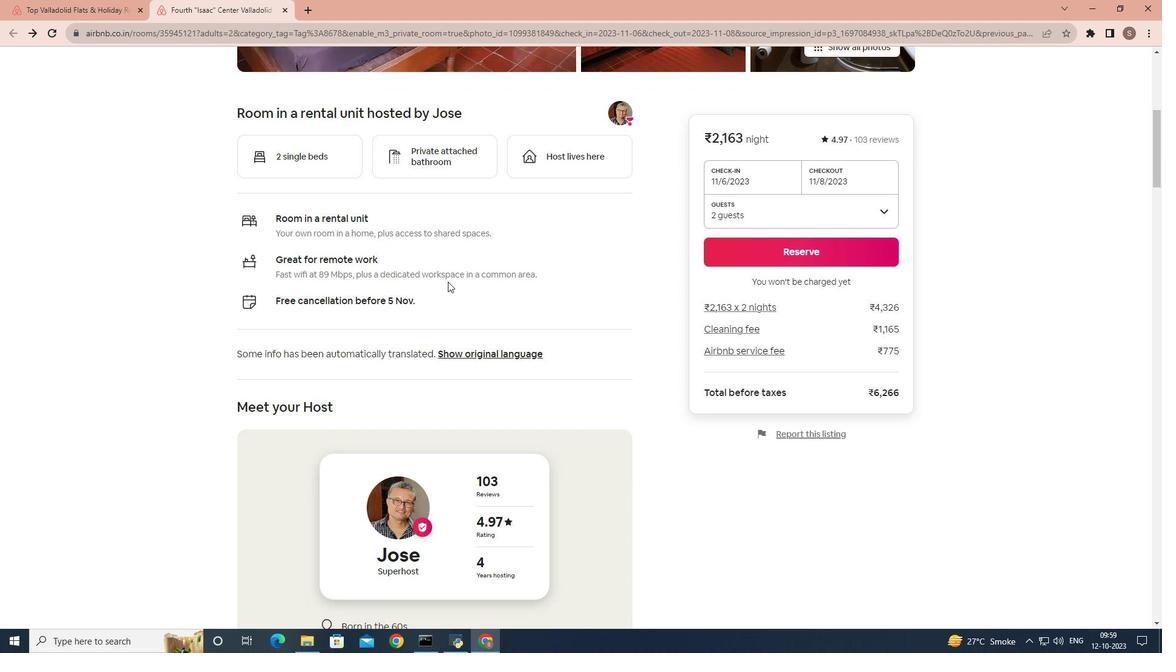 
Action: Mouse moved to (446, 282)
Screenshot: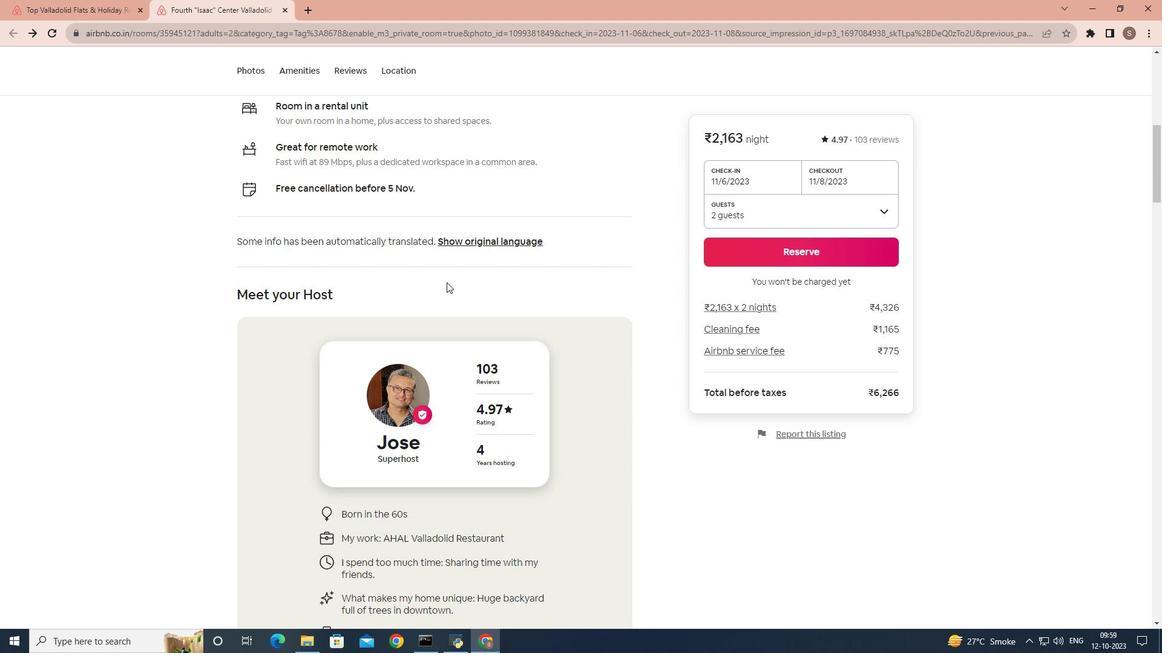 
Action: Mouse scrolled (446, 282) with delta (0, 0)
Screenshot: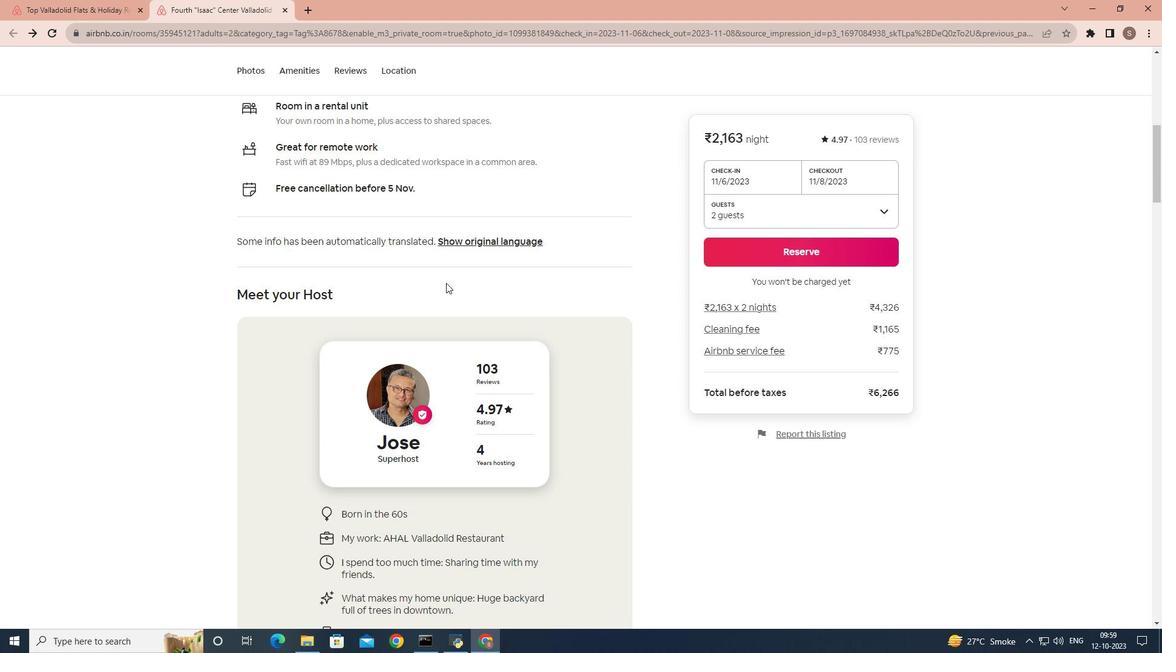 
Action: Mouse moved to (415, 286)
Screenshot: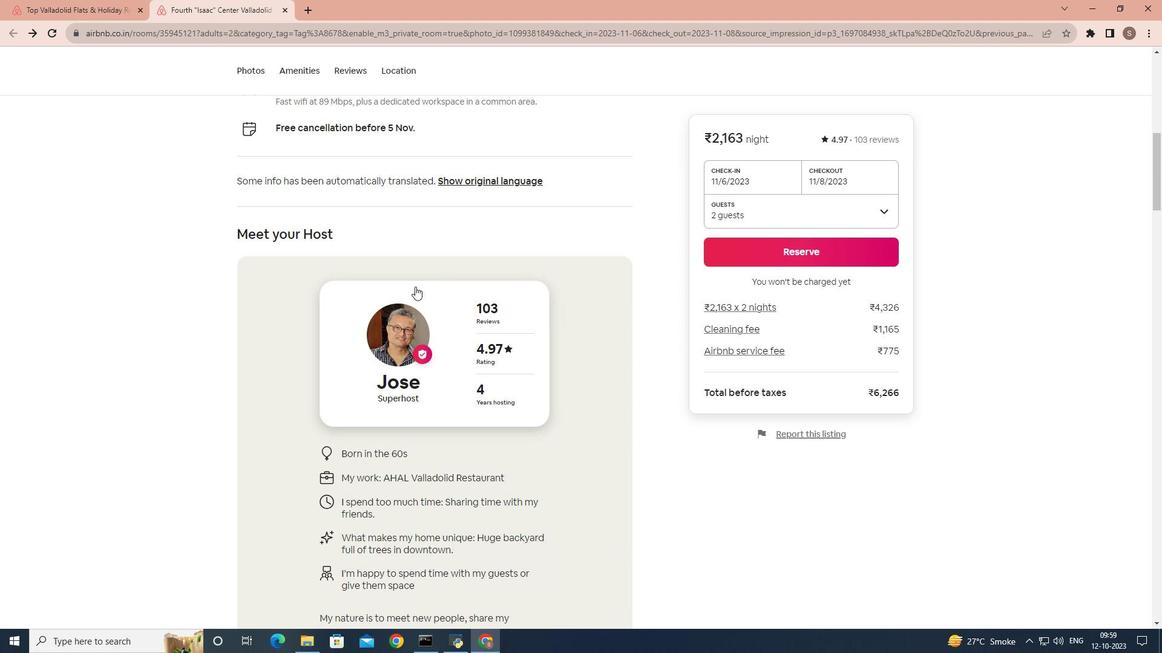 
Action: Mouse scrolled (415, 286) with delta (0, 0)
Screenshot: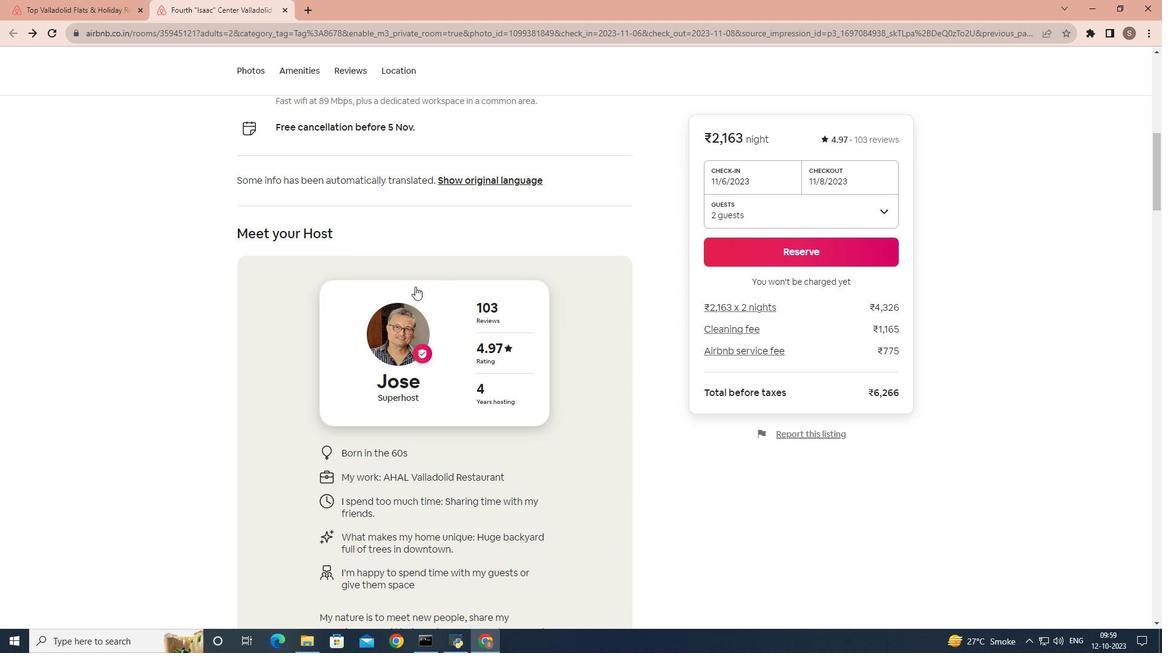 
Action: Mouse scrolled (415, 286) with delta (0, 0)
Screenshot: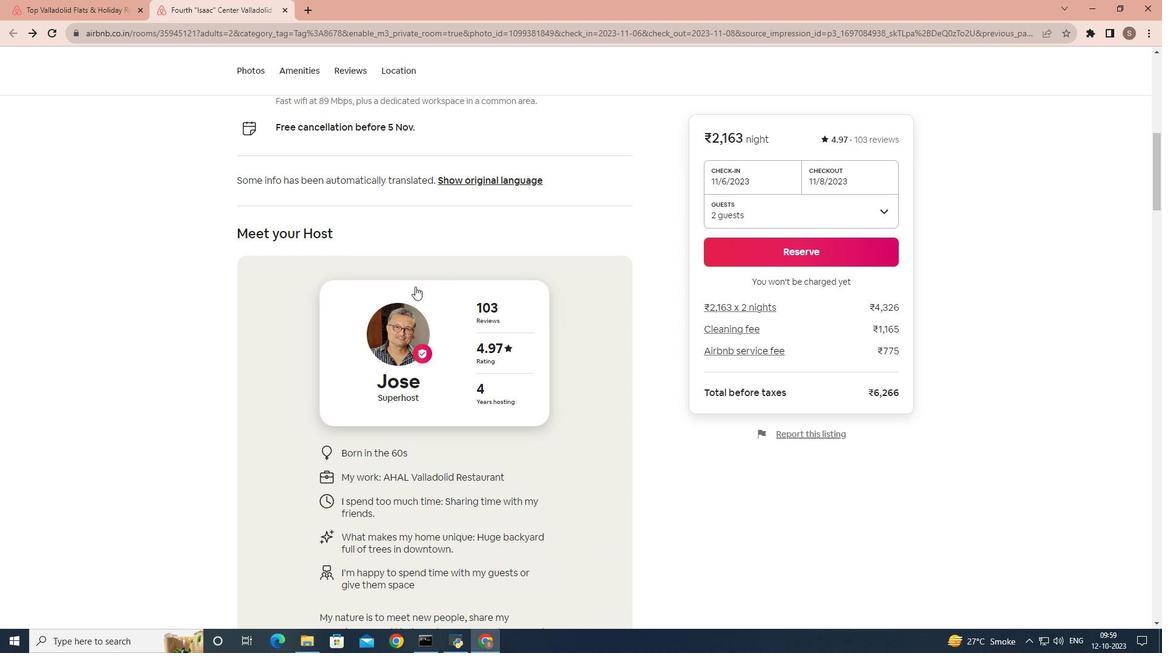 
Action: Mouse scrolled (415, 286) with delta (0, 0)
Screenshot: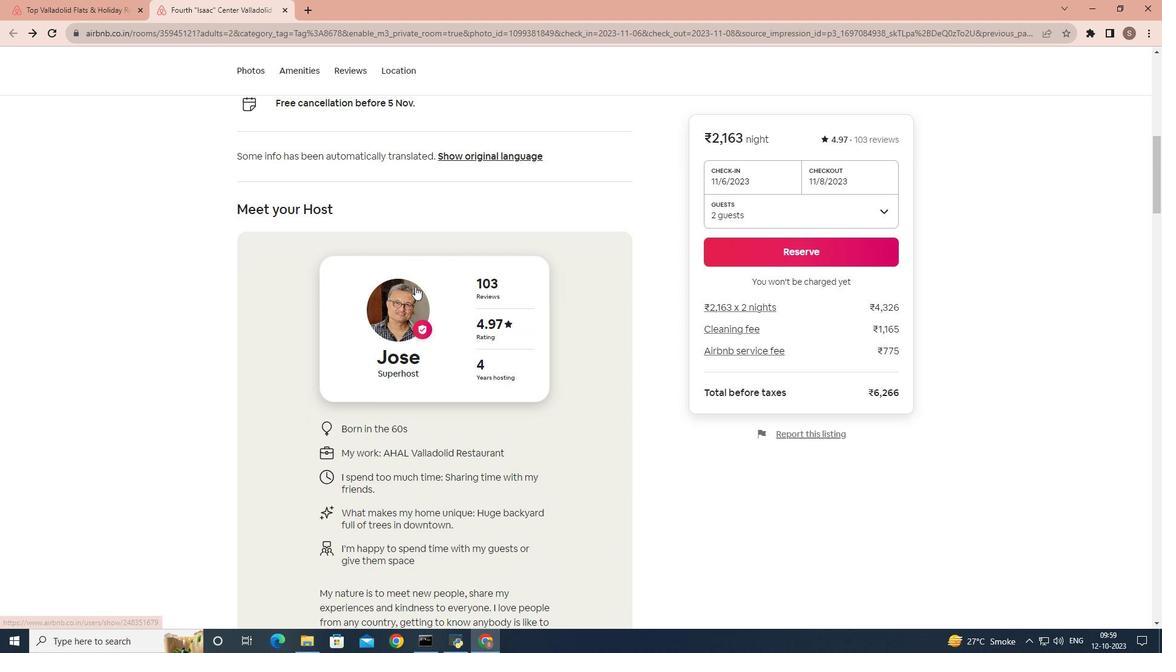 
Action: Mouse scrolled (415, 286) with delta (0, 0)
Screenshot: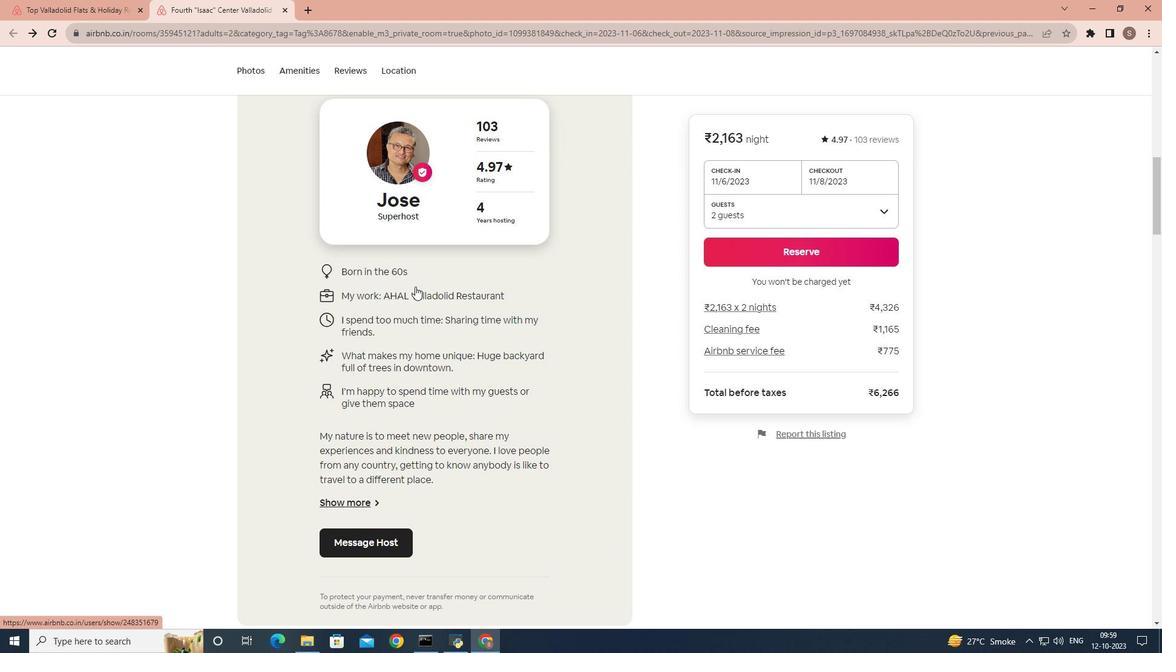 
Action: Mouse scrolled (415, 286) with delta (0, 0)
Screenshot: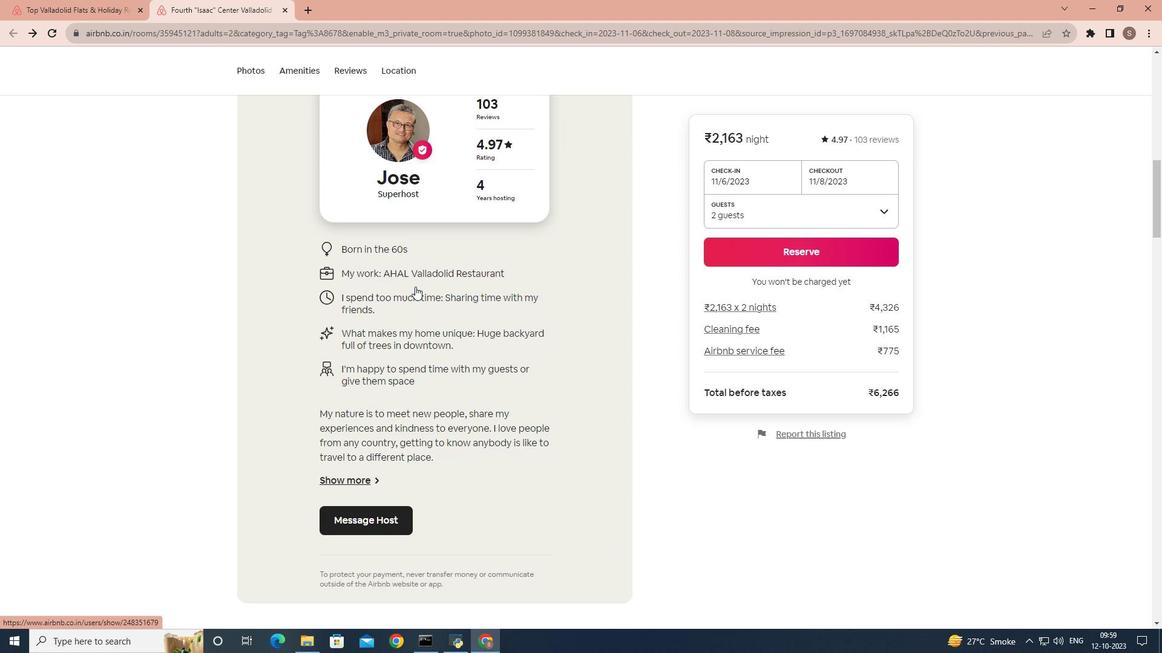 
Action: Mouse moved to (397, 313)
Screenshot: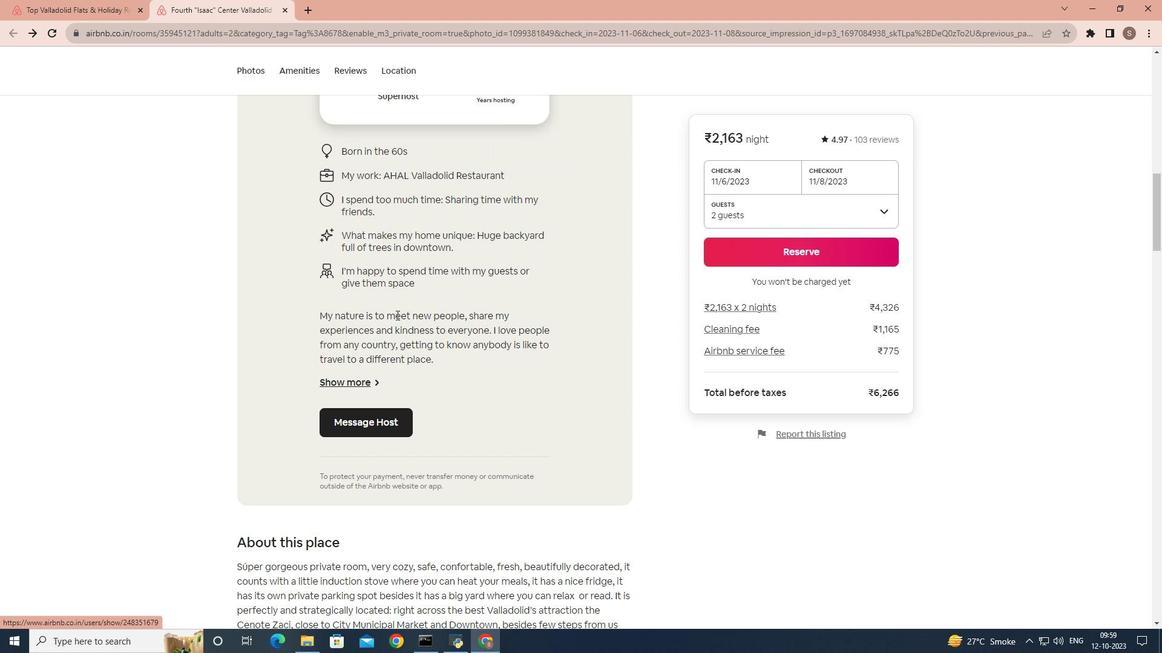 
Action: Mouse scrolled (397, 312) with delta (0, 0)
Screenshot: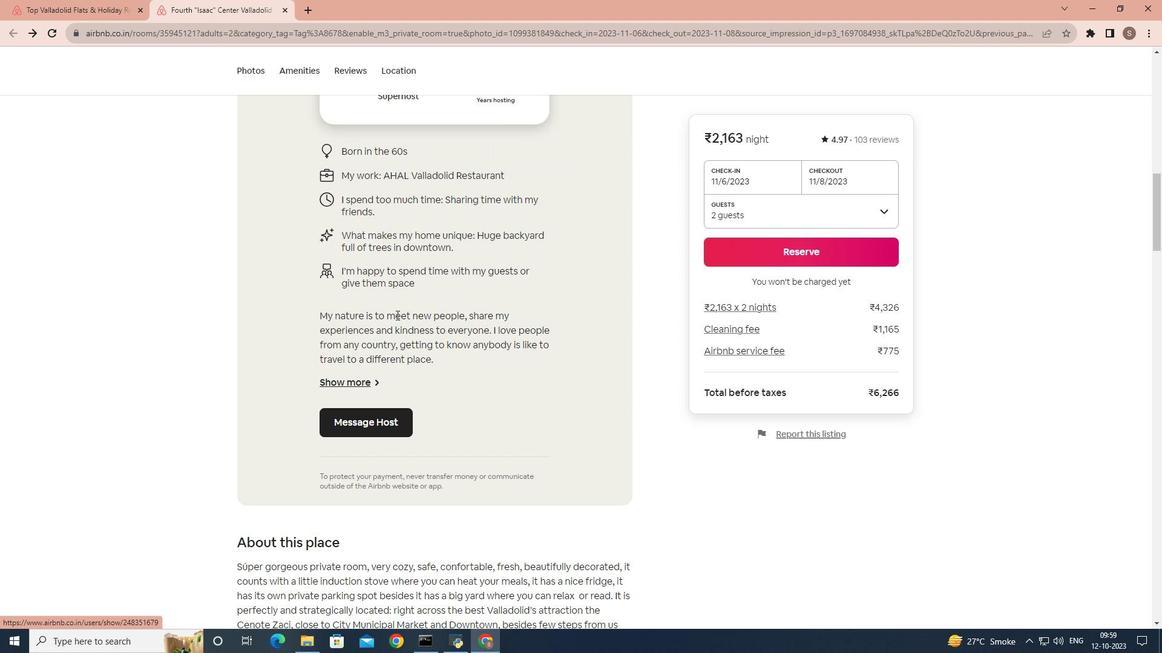 
Action: Mouse moved to (396, 315)
Screenshot: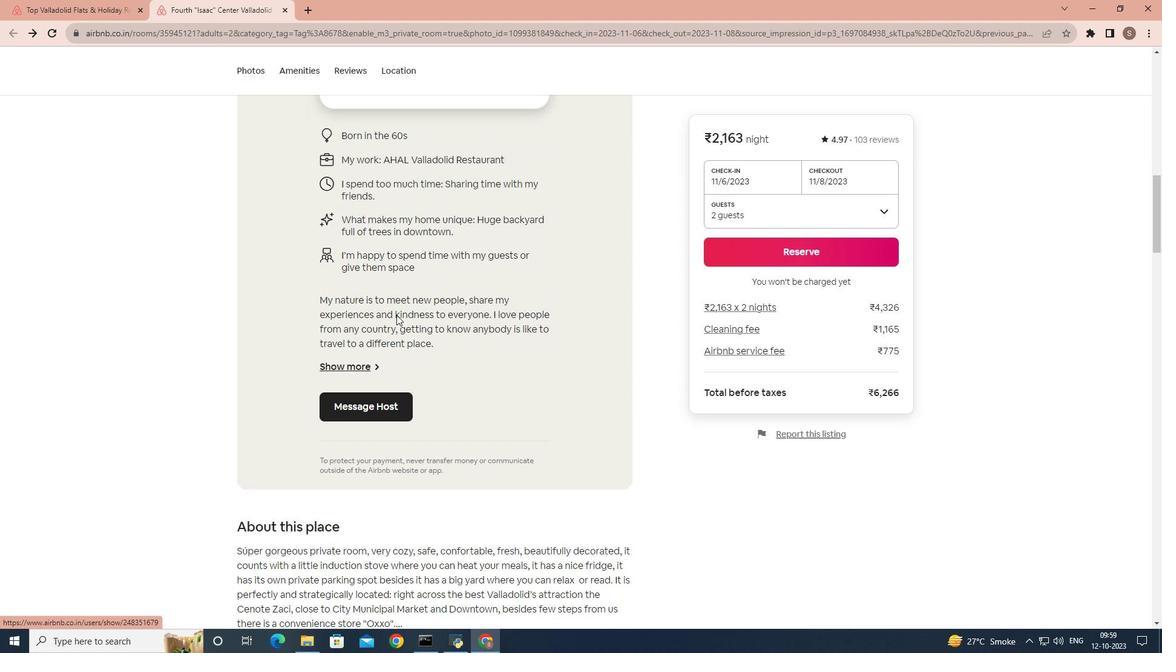 
Action: Mouse scrolled (396, 314) with delta (0, 0)
Screenshot: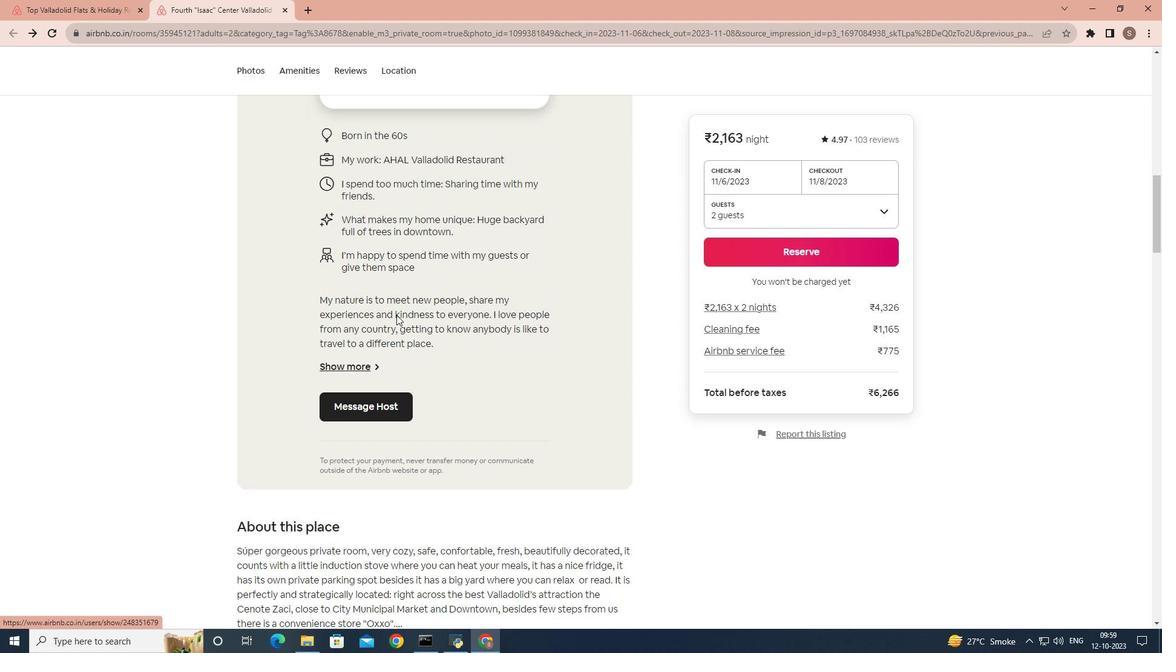 
Action: Mouse moved to (396, 315)
Screenshot: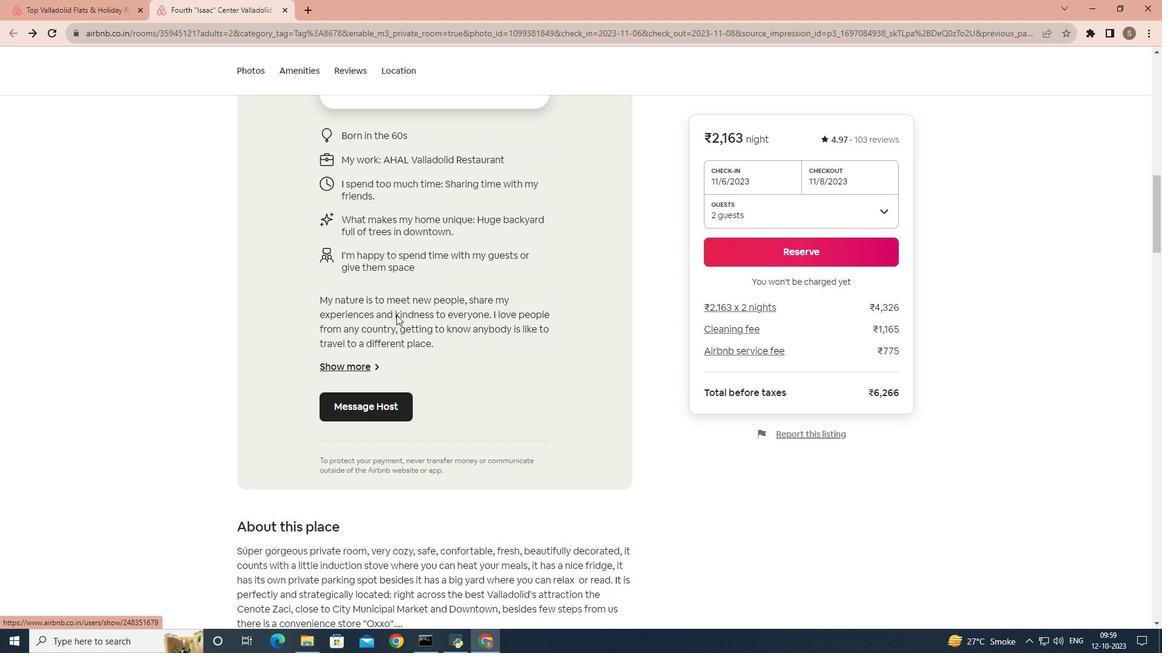 
Action: Mouse scrolled (396, 314) with delta (0, 0)
Screenshot: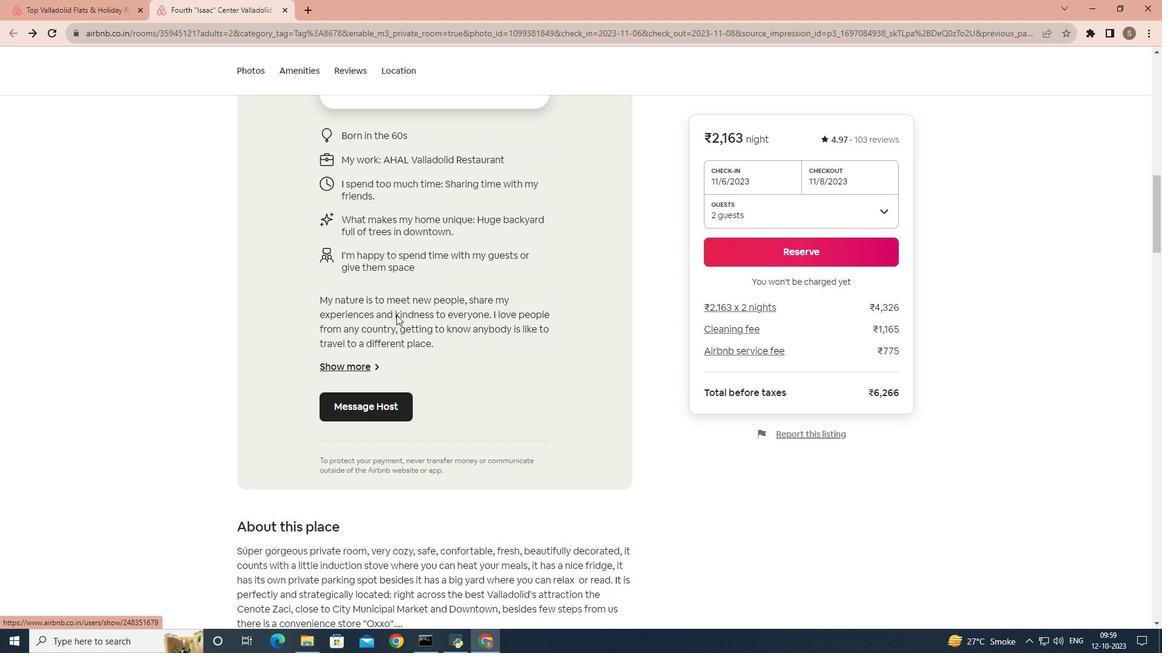 
Action: Mouse scrolled (396, 314) with delta (0, 0)
Screenshot: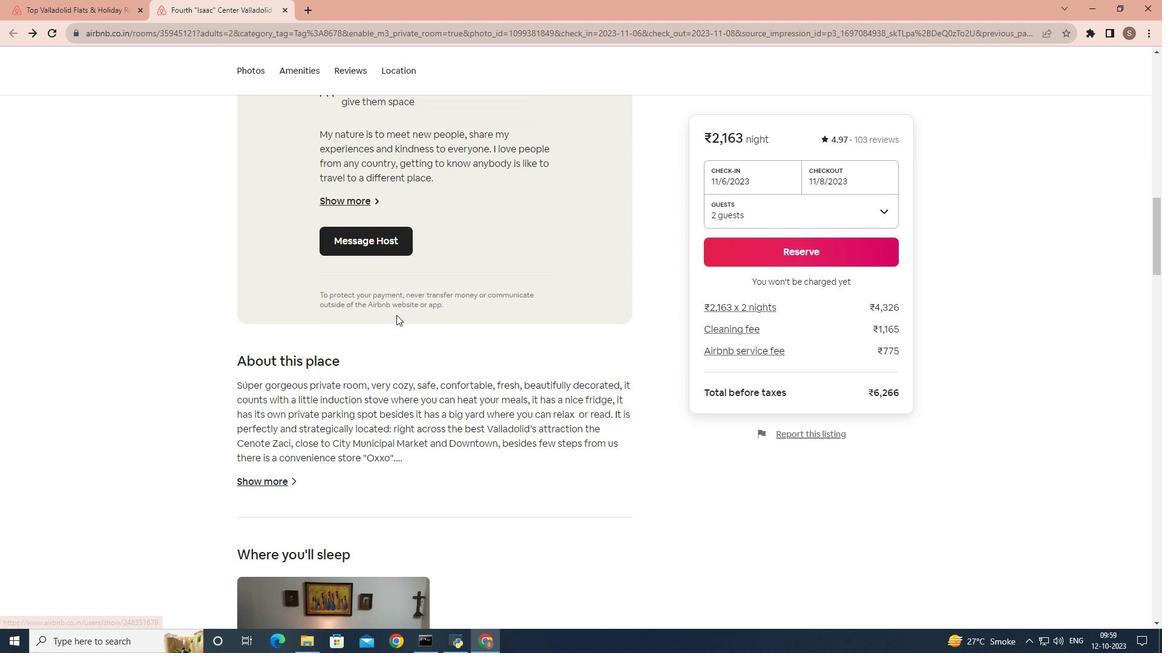
Action: Mouse scrolled (396, 314) with delta (0, 0)
Screenshot: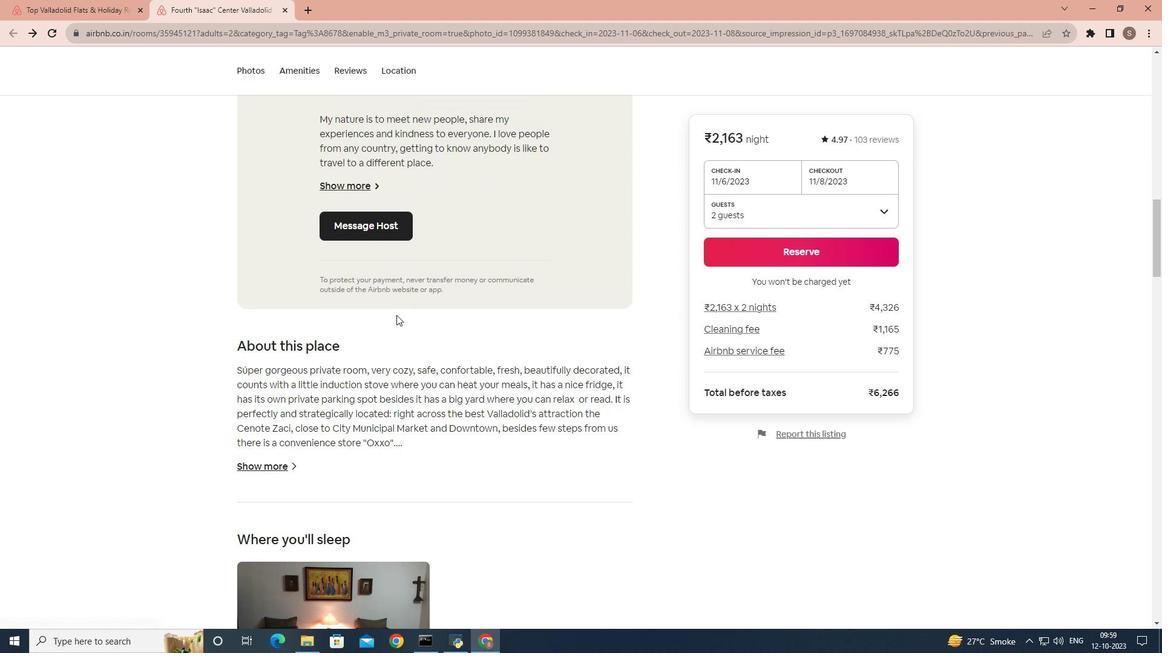 
Action: Mouse moved to (284, 356)
Screenshot: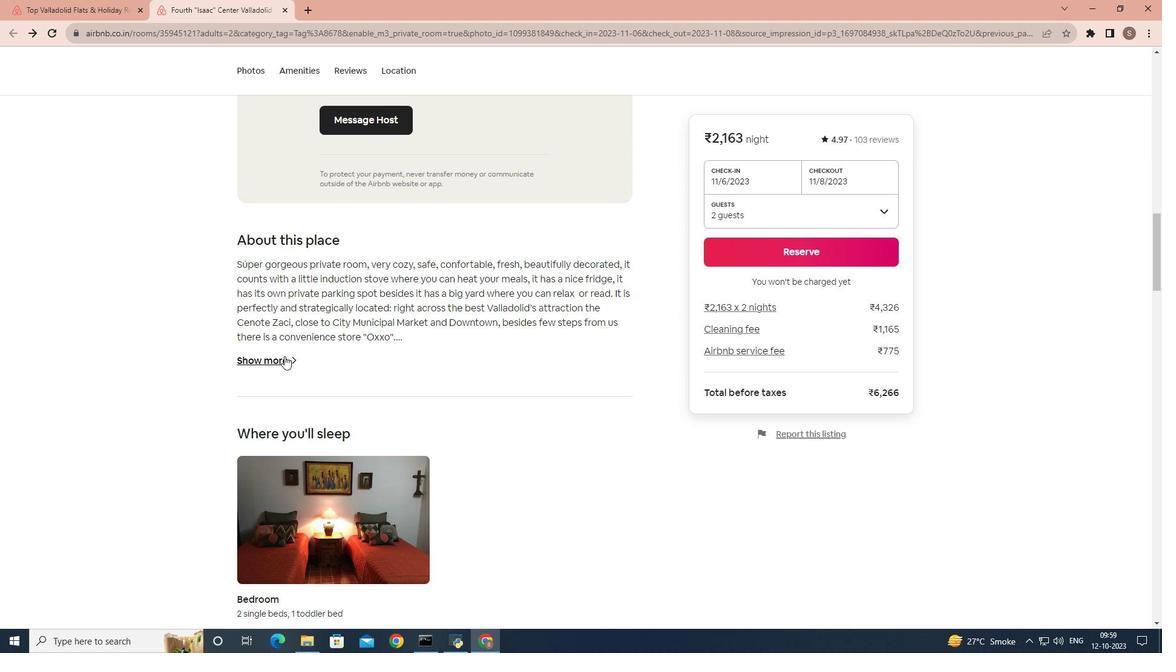 
Action: Mouse pressed left at (284, 356)
Screenshot: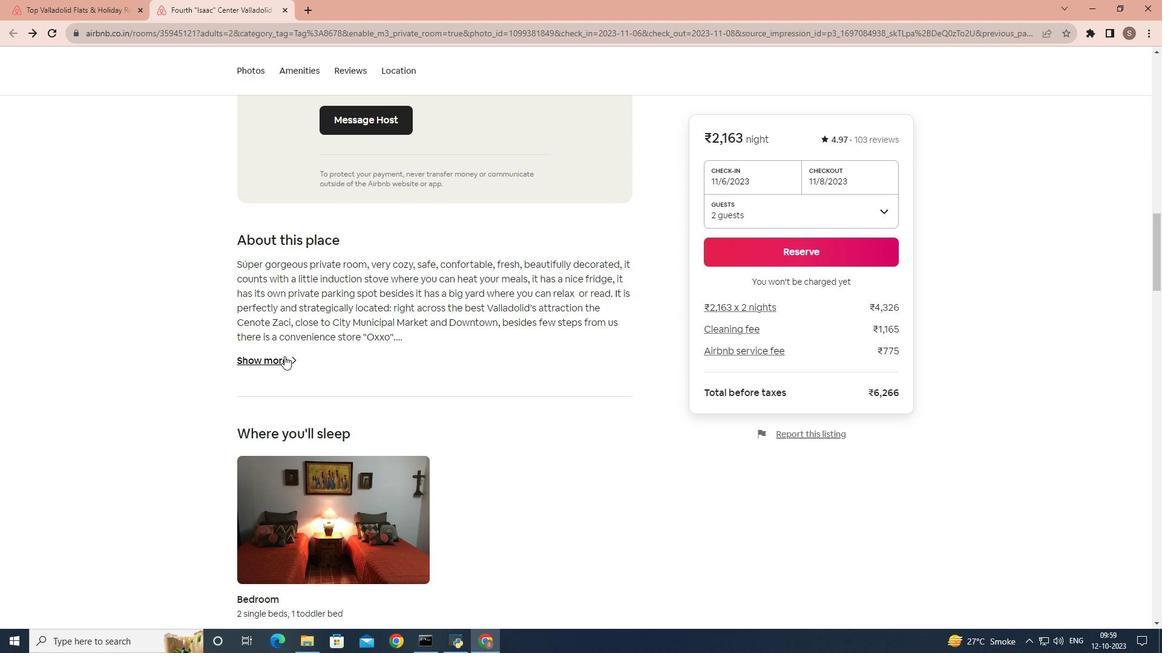 
Action: Mouse moved to (466, 346)
Screenshot: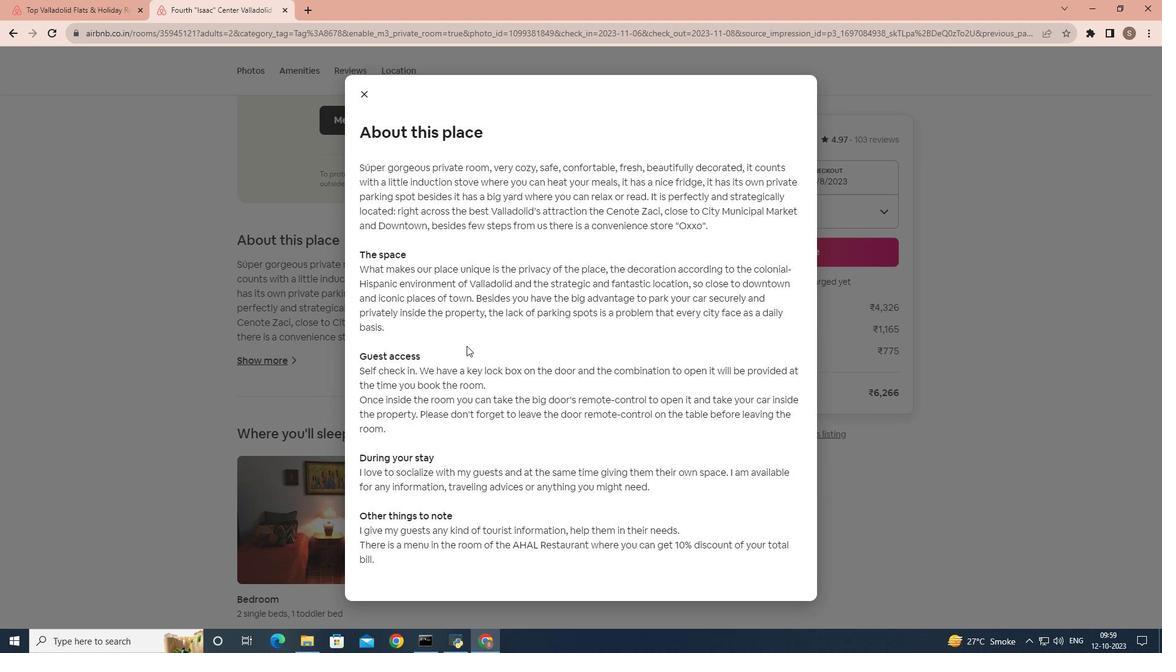 
Action: Mouse scrolled (466, 345) with delta (0, 0)
Screenshot: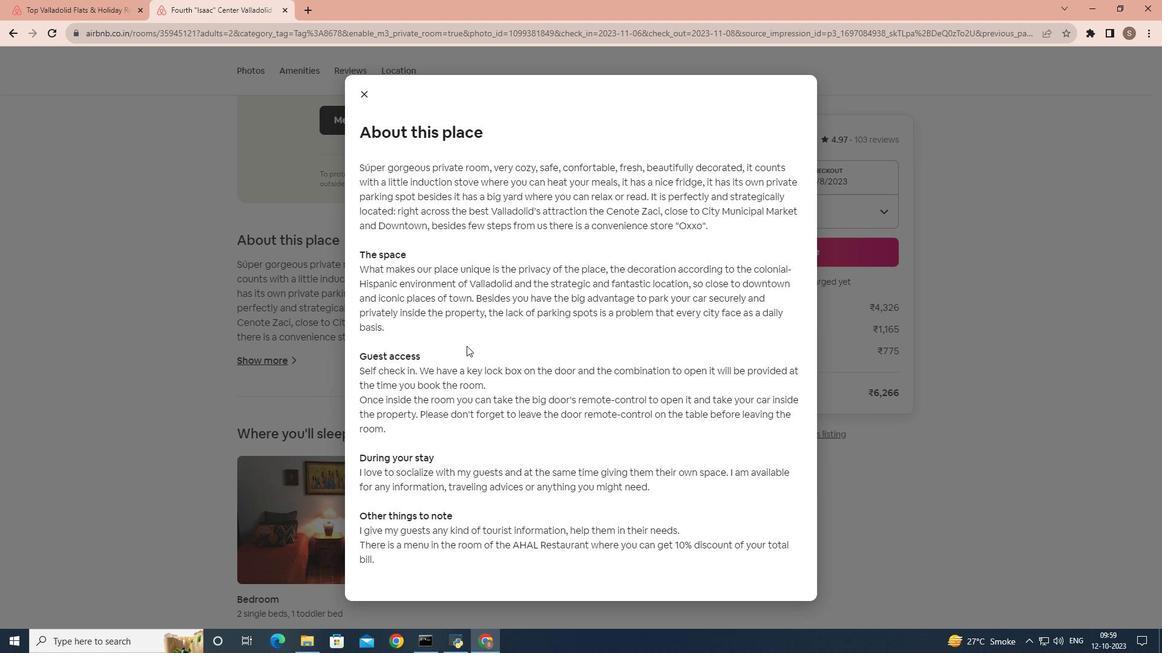 
Action: Mouse scrolled (466, 345) with delta (0, 0)
Screenshot: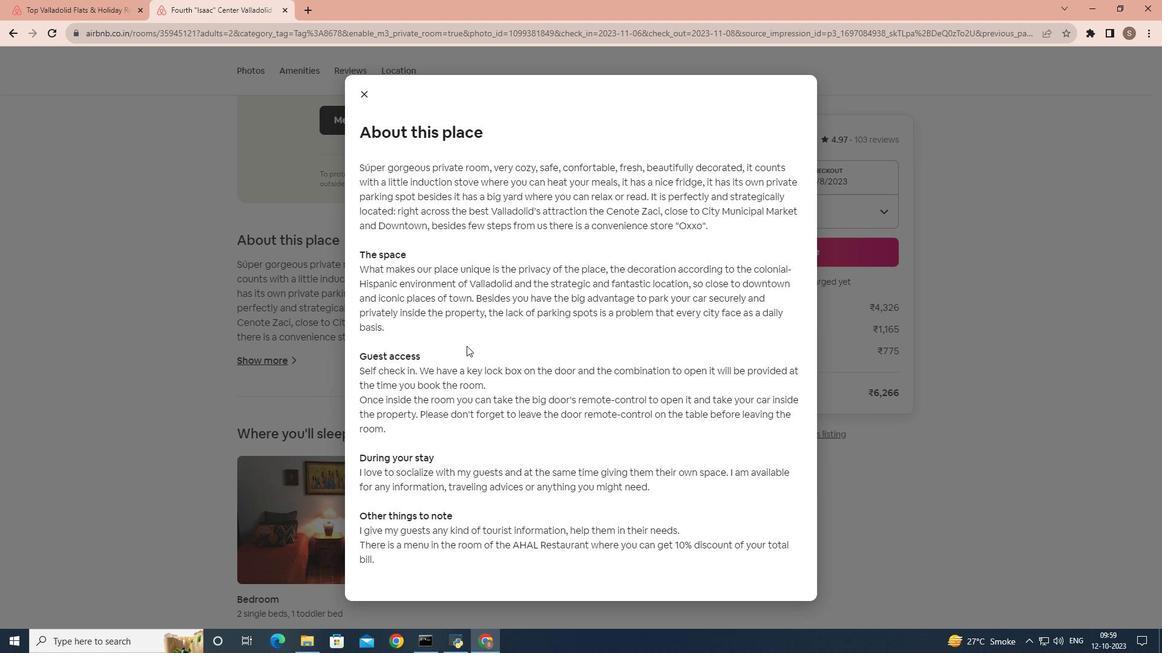 
Action: Mouse scrolled (466, 345) with delta (0, 0)
Screenshot: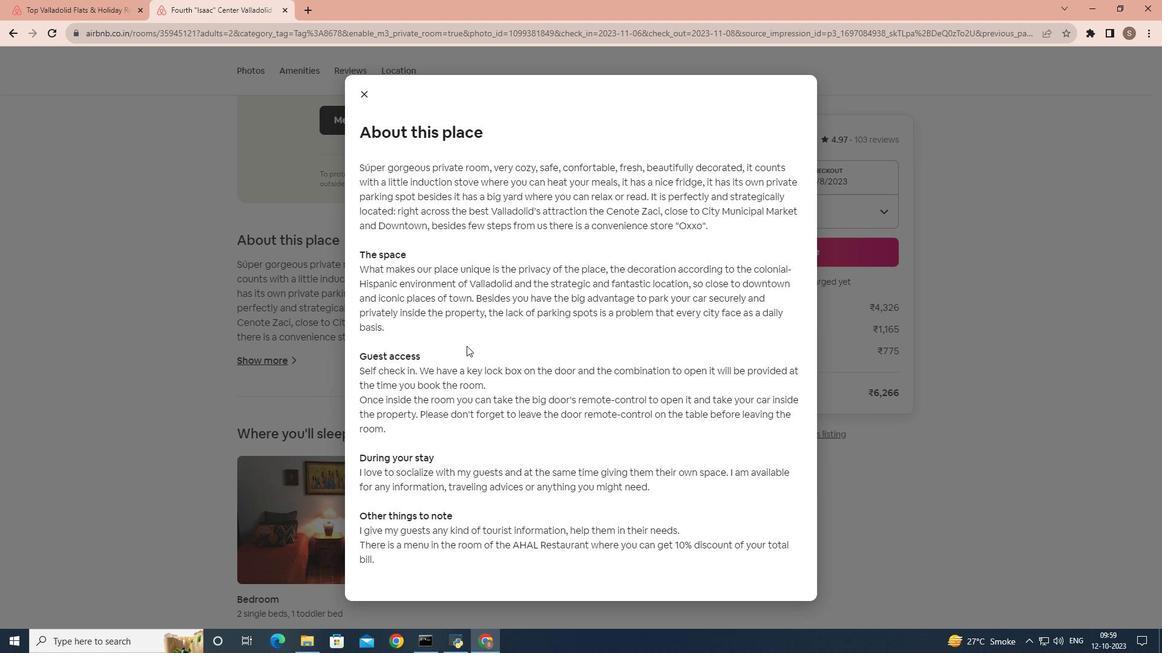 
Action: Mouse scrolled (466, 345) with delta (0, 0)
Screenshot: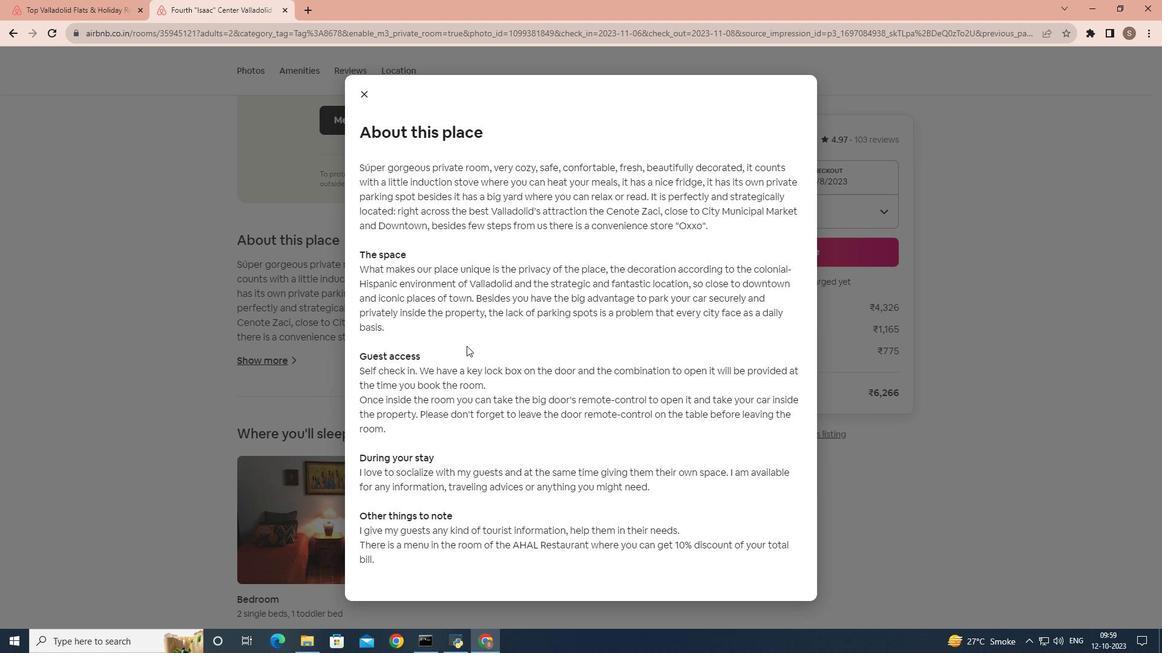 
Action: Mouse moved to (367, 91)
Screenshot: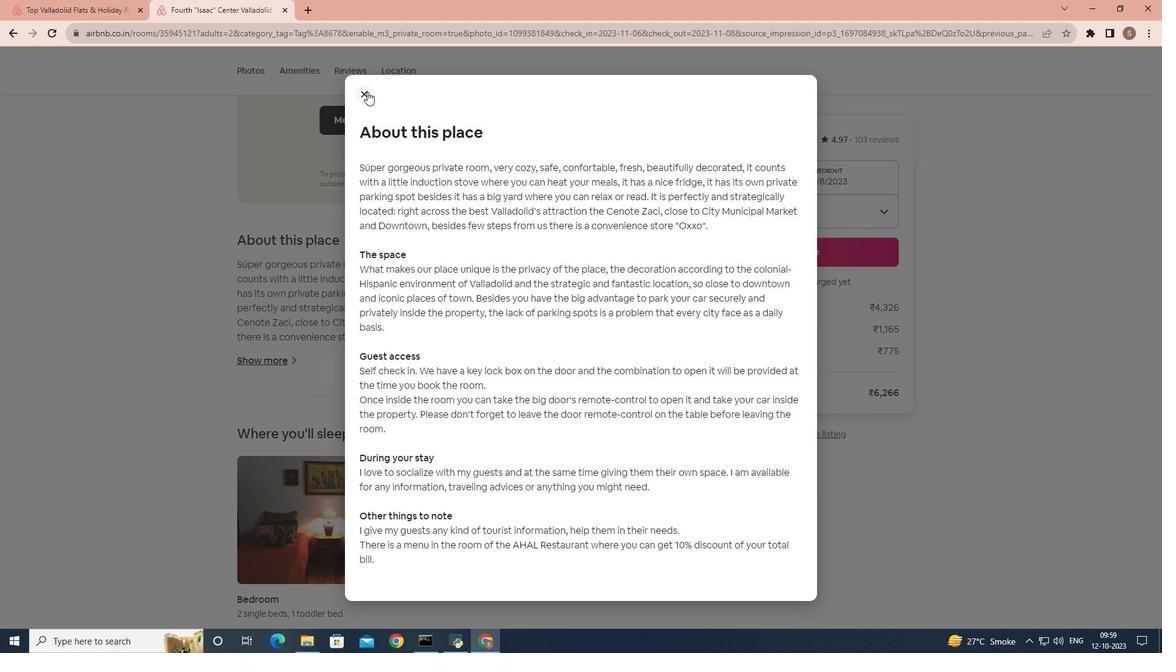 
Action: Mouse pressed left at (367, 91)
Screenshot: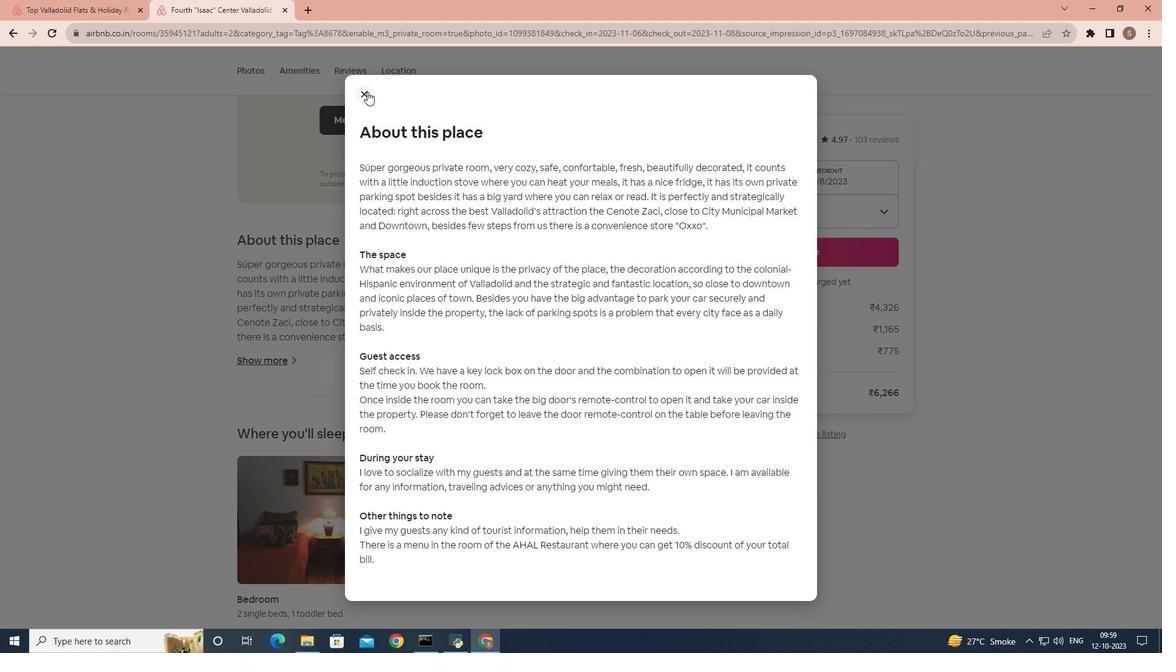
Action: Mouse moved to (445, 137)
Screenshot: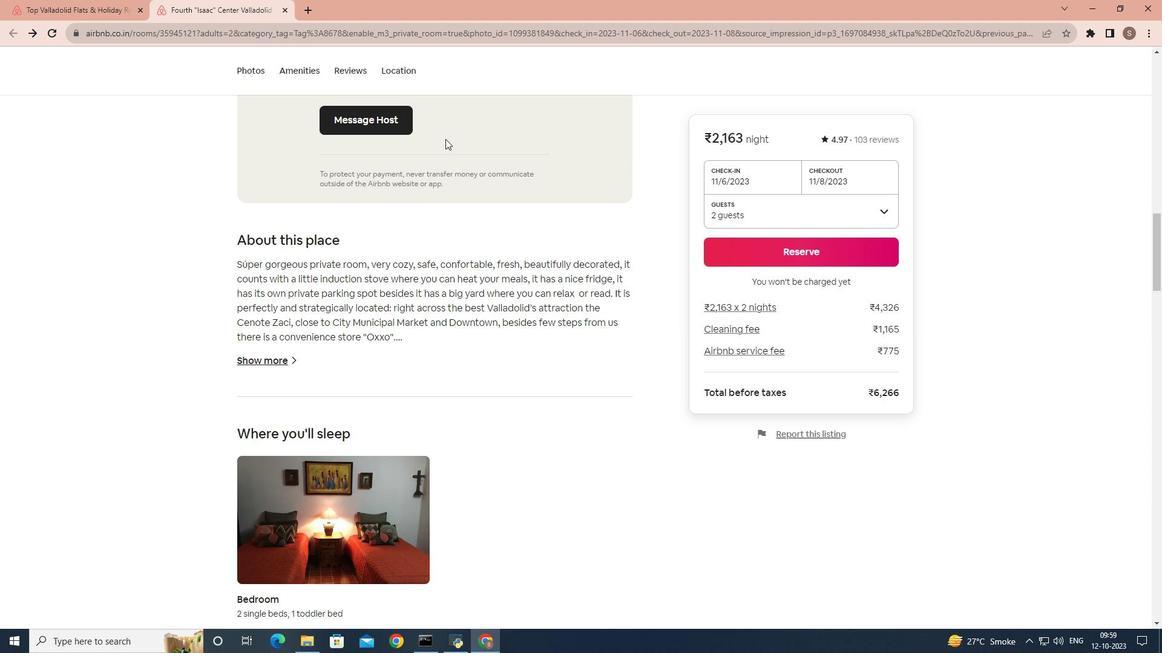 
Action: Mouse scrolled (445, 136) with delta (0, 0)
Screenshot: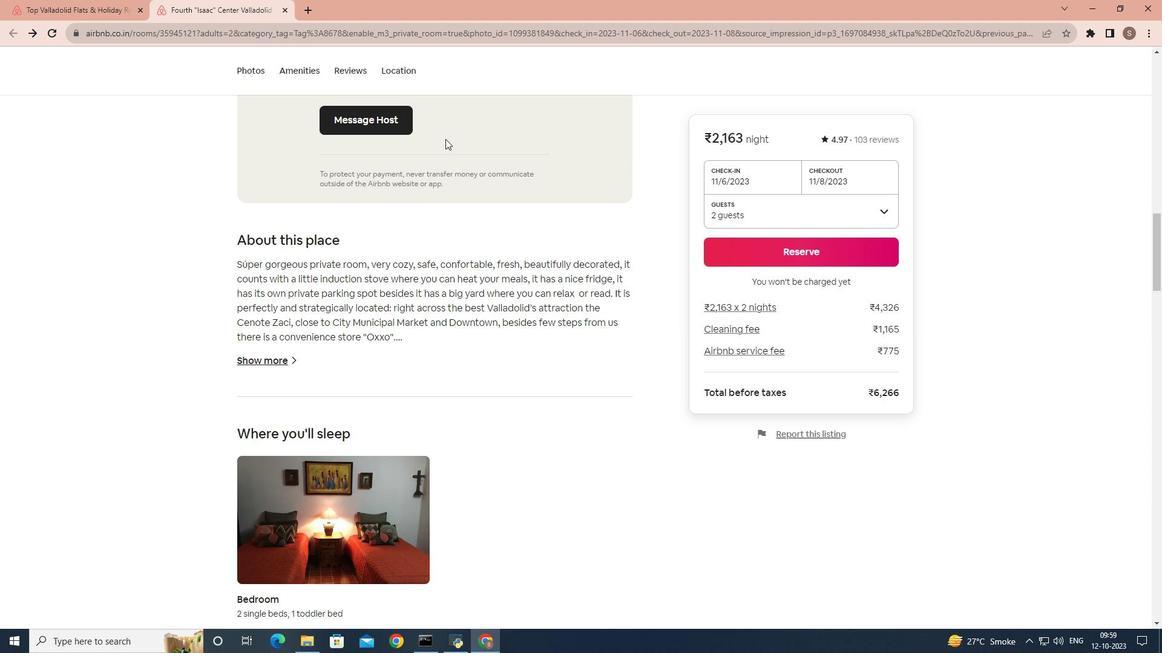 
Action: Mouse moved to (447, 153)
Screenshot: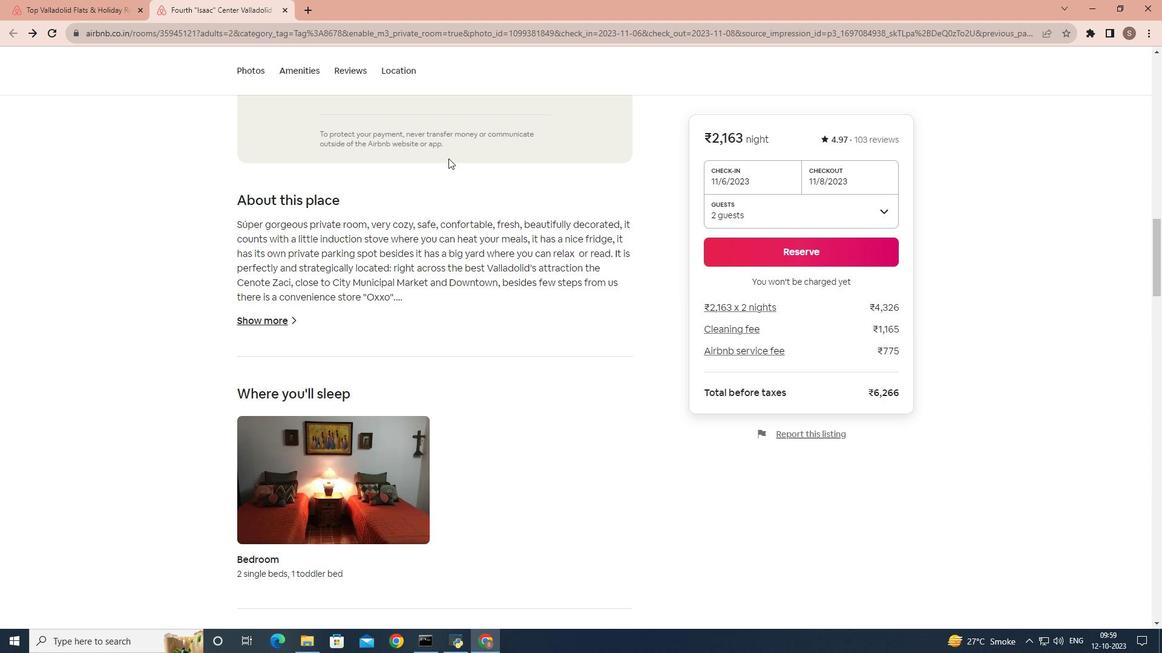 
Action: Mouse scrolled (447, 152) with delta (0, 0)
Screenshot: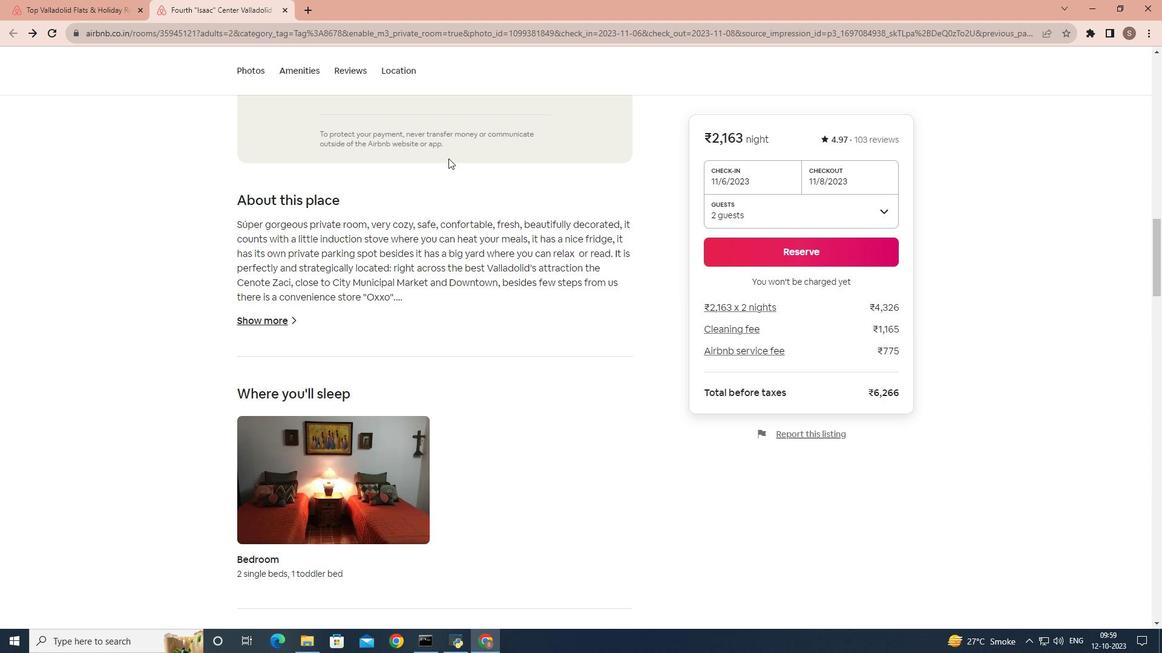 
Action: Mouse moved to (447, 194)
Screenshot: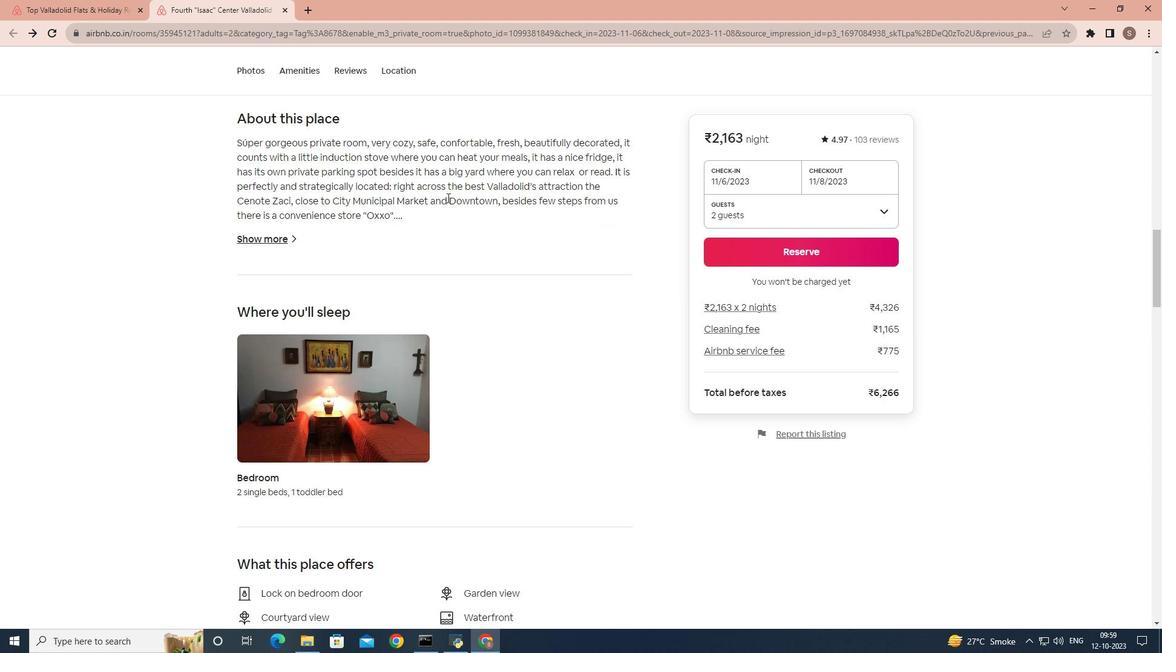 
Action: Mouse scrolled (447, 194) with delta (0, 0)
Screenshot: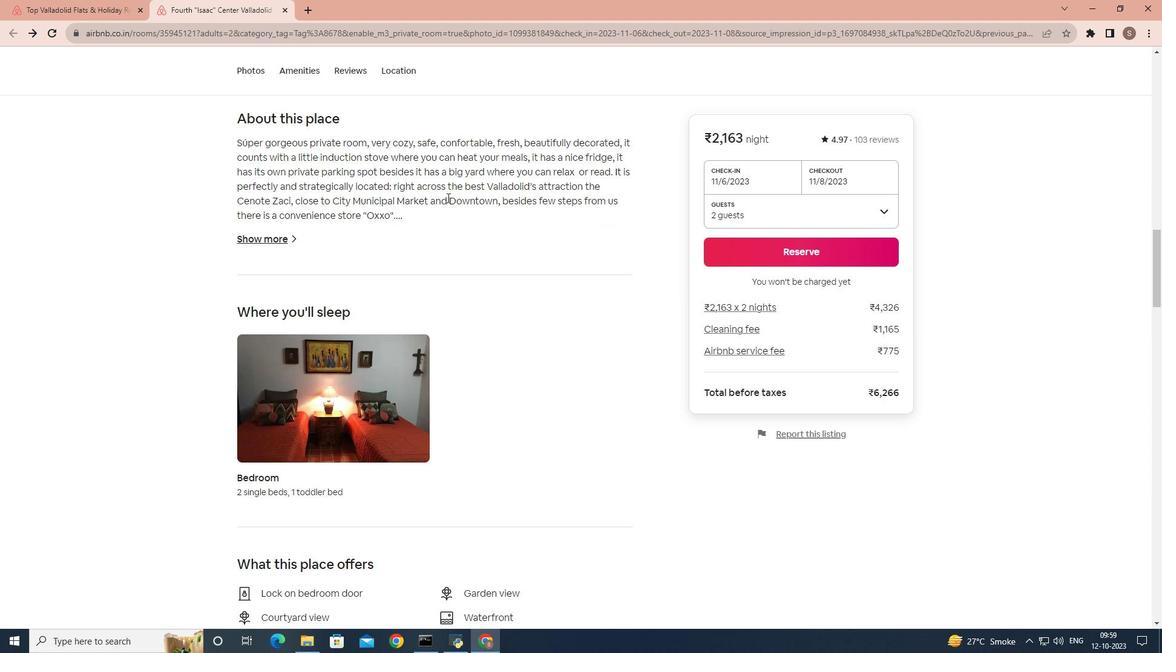
Action: Mouse moved to (446, 199)
Screenshot: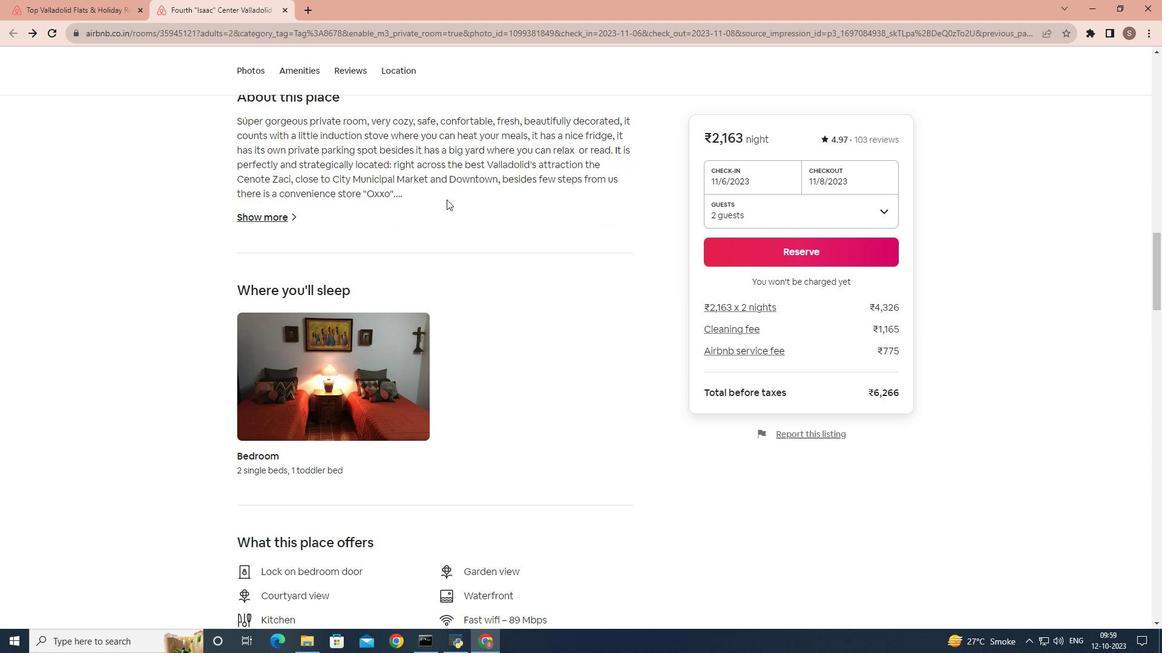 
Action: Mouse scrolled (446, 198) with delta (0, 0)
Screenshot: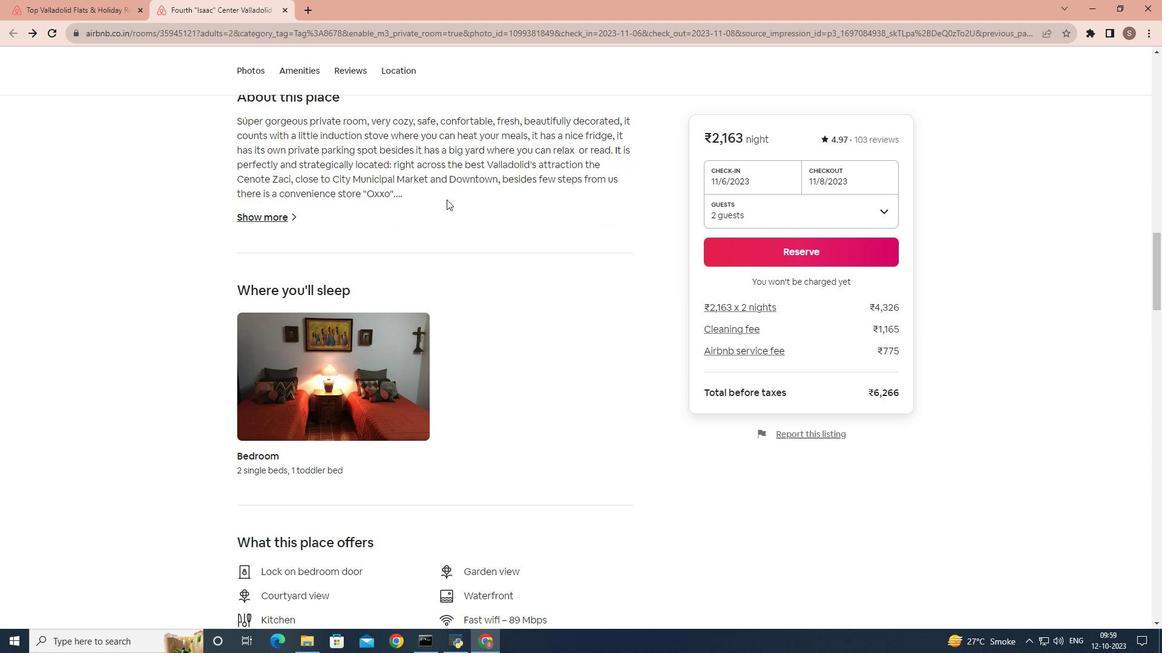
Action: Mouse moved to (446, 199)
Screenshot: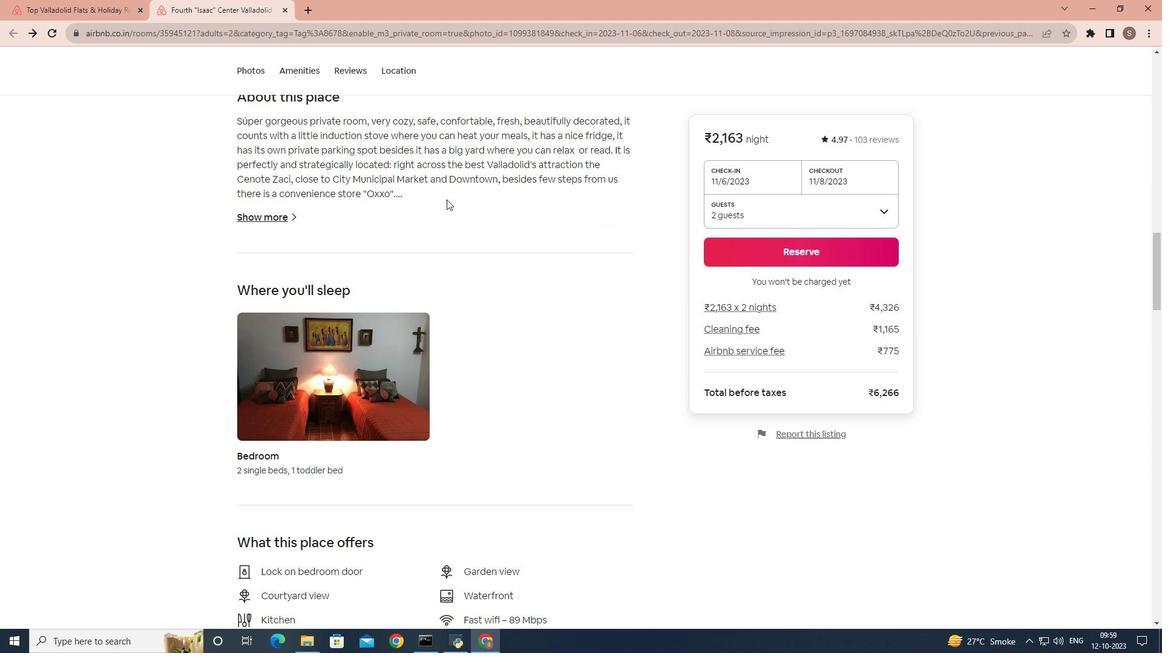 
Action: Mouse scrolled (446, 199) with delta (0, 0)
Screenshot: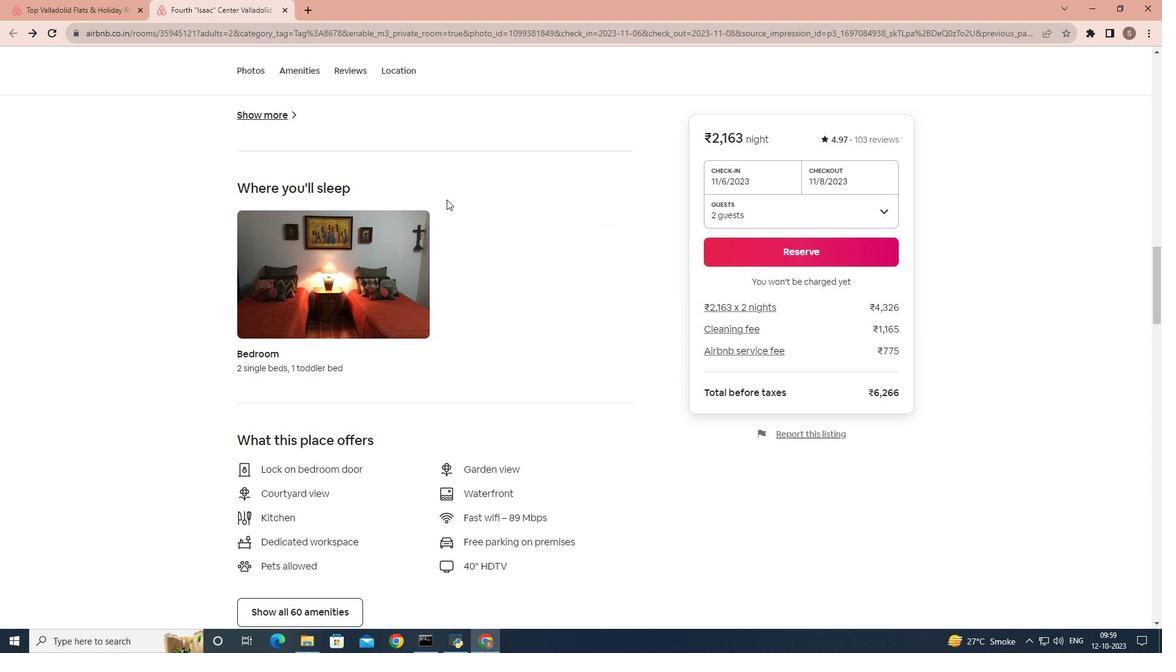 
Action: Mouse scrolled (446, 199) with delta (0, 0)
Screenshot: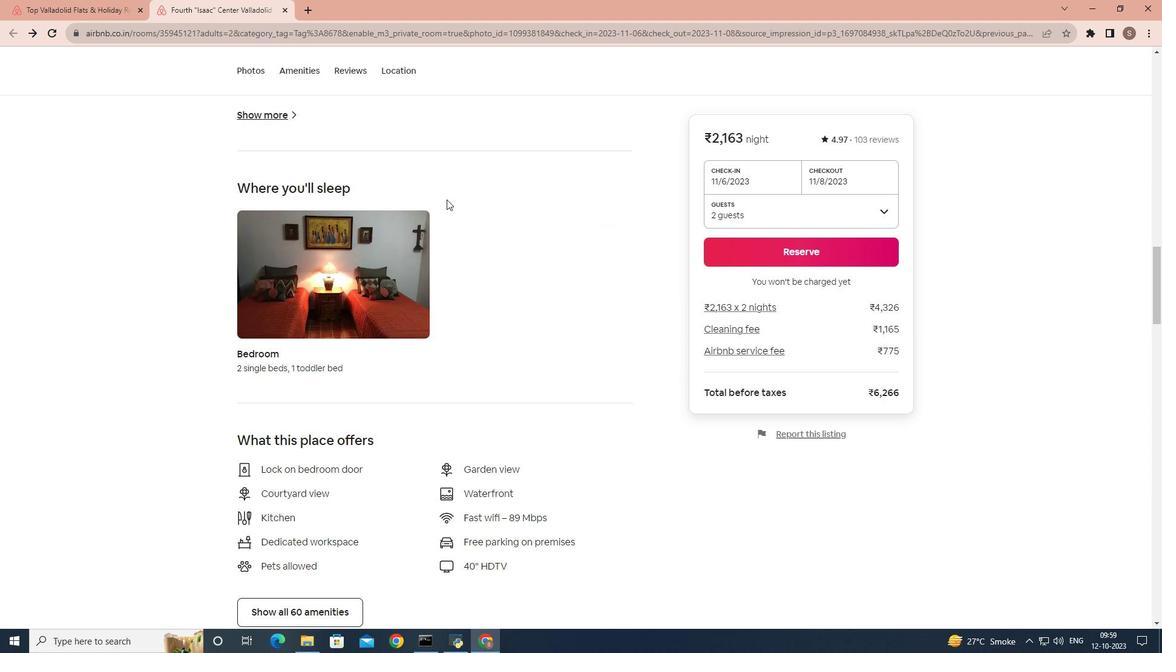 
Action: Mouse scrolled (446, 199) with delta (0, 0)
Screenshot: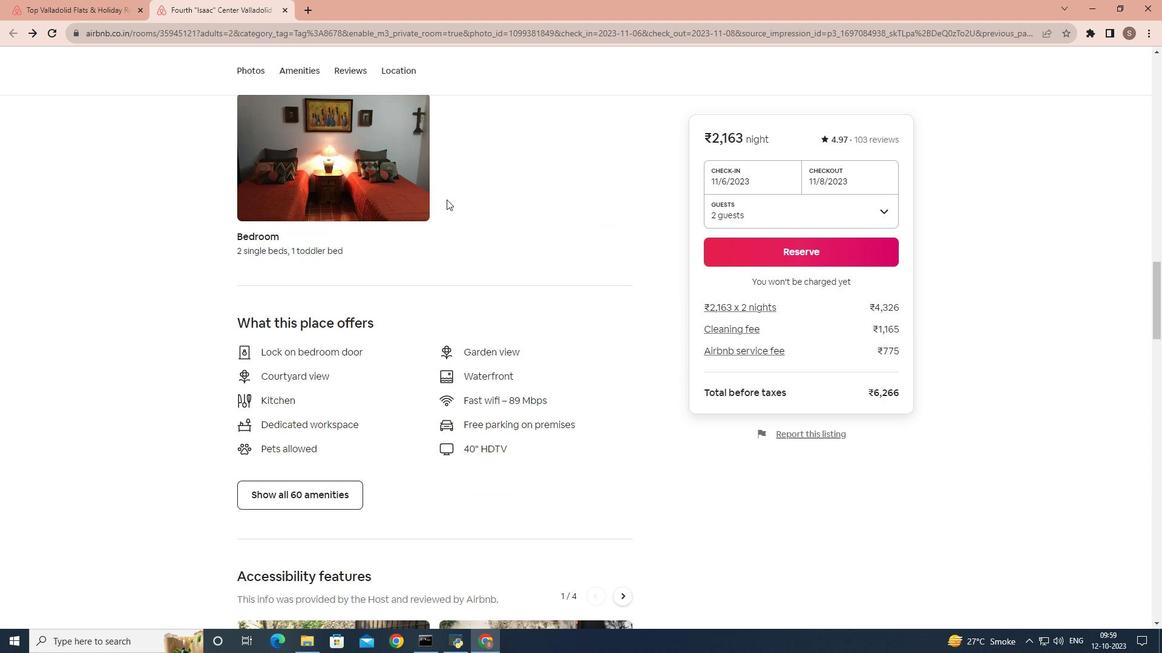
Action: Mouse scrolled (446, 199) with delta (0, 0)
Screenshot: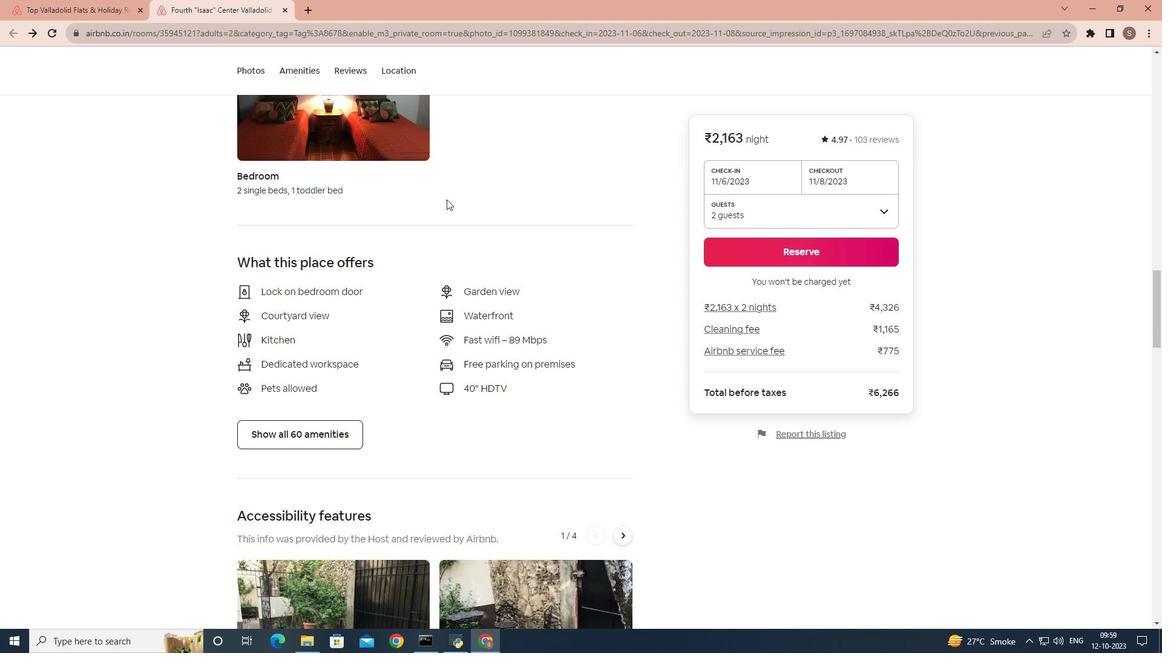 
Action: Mouse moved to (421, 236)
Screenshot: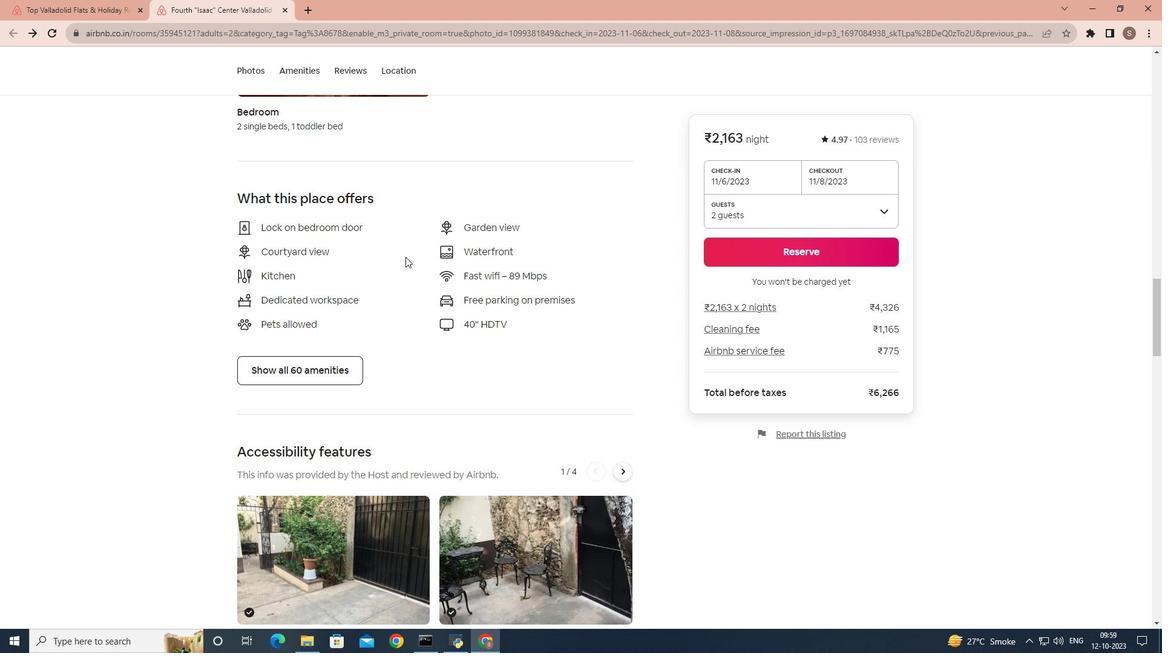 
Action: Mouse scrolled (421, 235) with delta (0, 0)
Screenshot: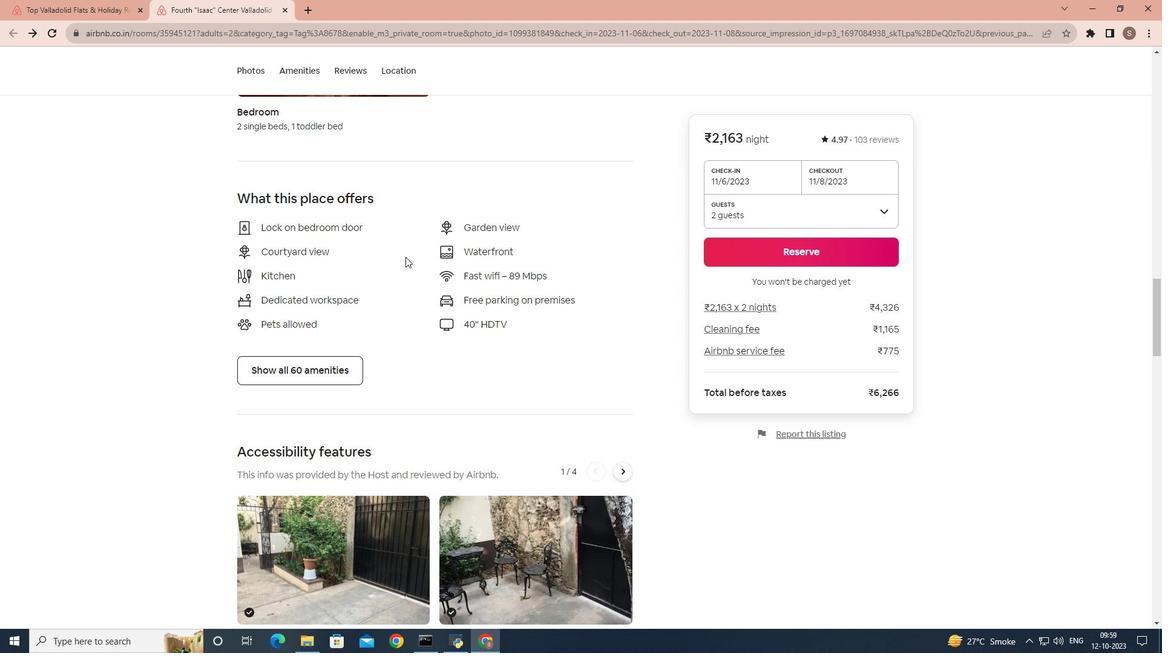 
Action: Mouse moved to (398, 263)
Screenshot: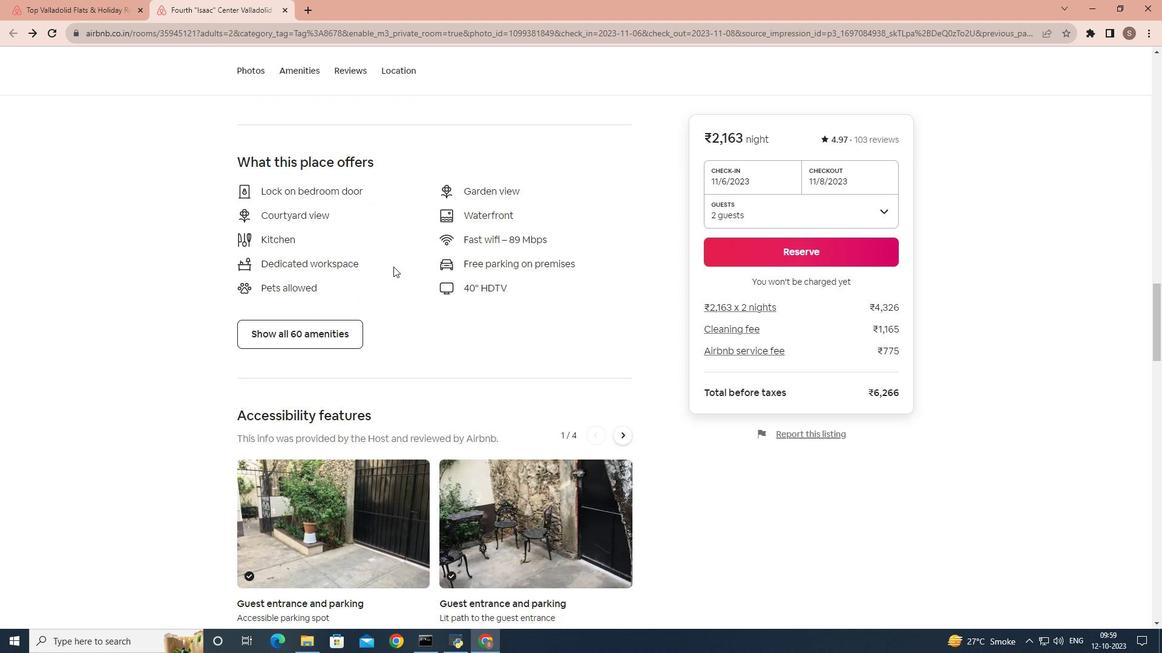 
Action: Mouse scrolled (398, 262) with delta (0, 0)
Screenshot: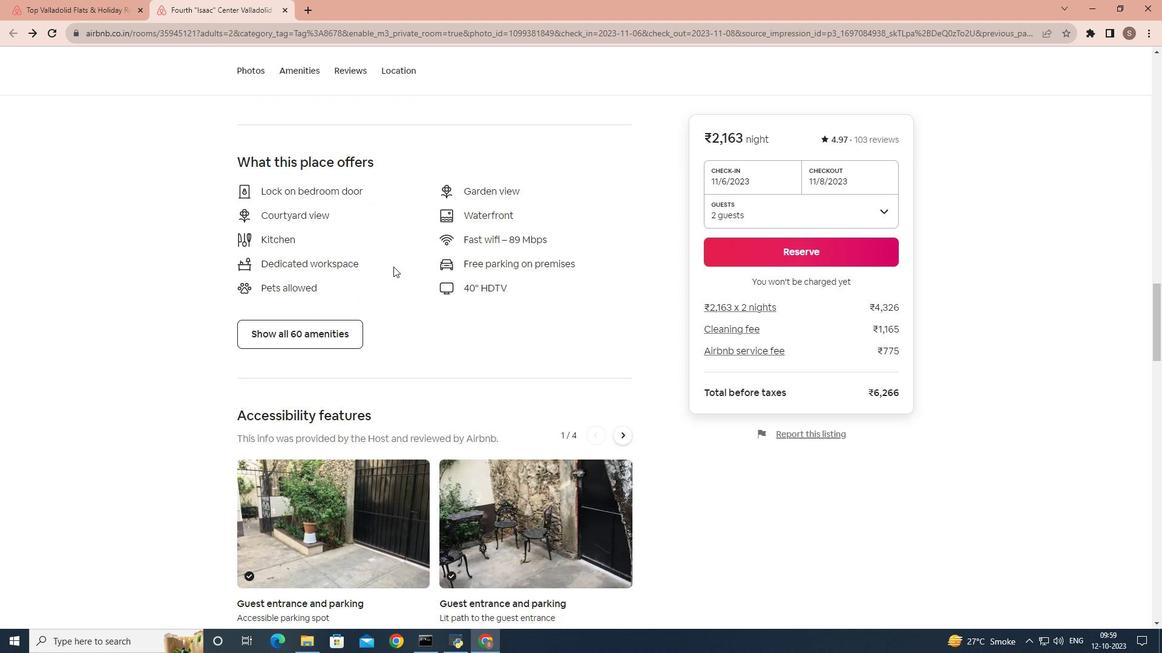 
Action: Mouse moved to (391, 268)
Screenshot: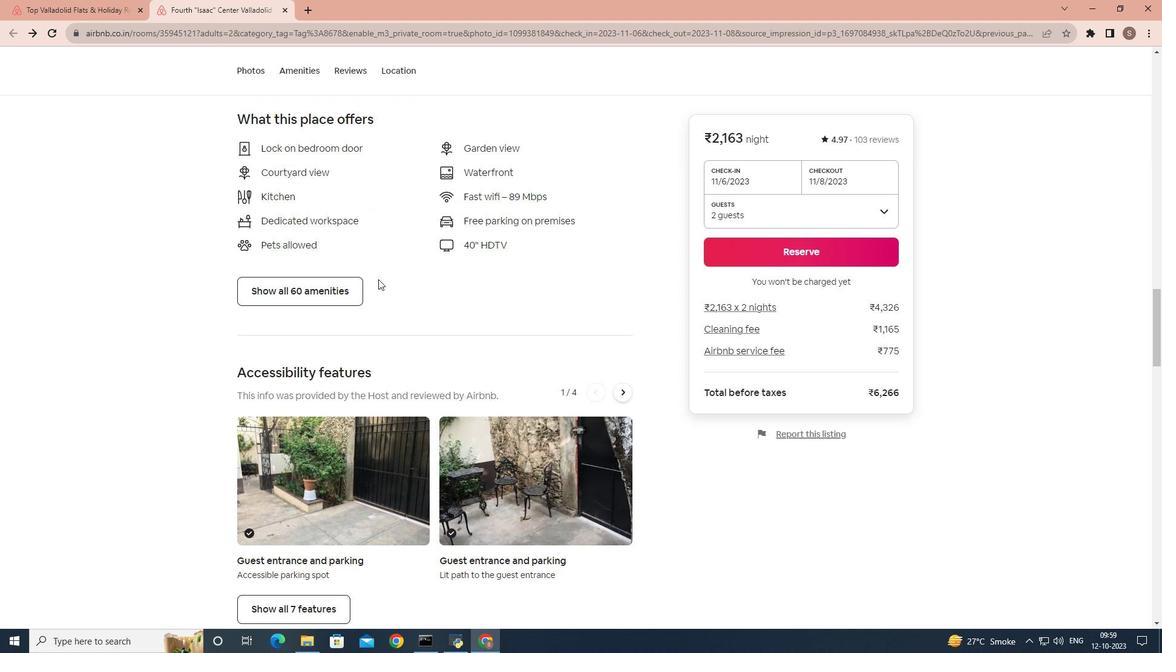 
Action: Mouse scrolled (391, 268) with delta (0, 0)
Screenshot: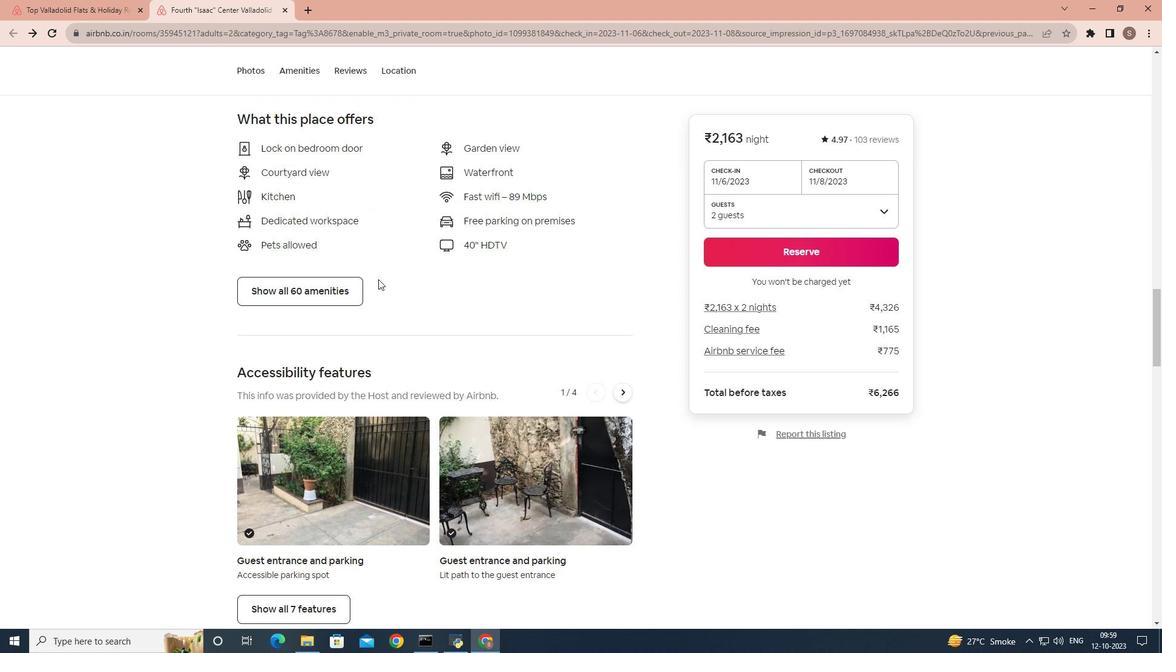 
Action: Mouse moved to (332, 303)
Screenshot: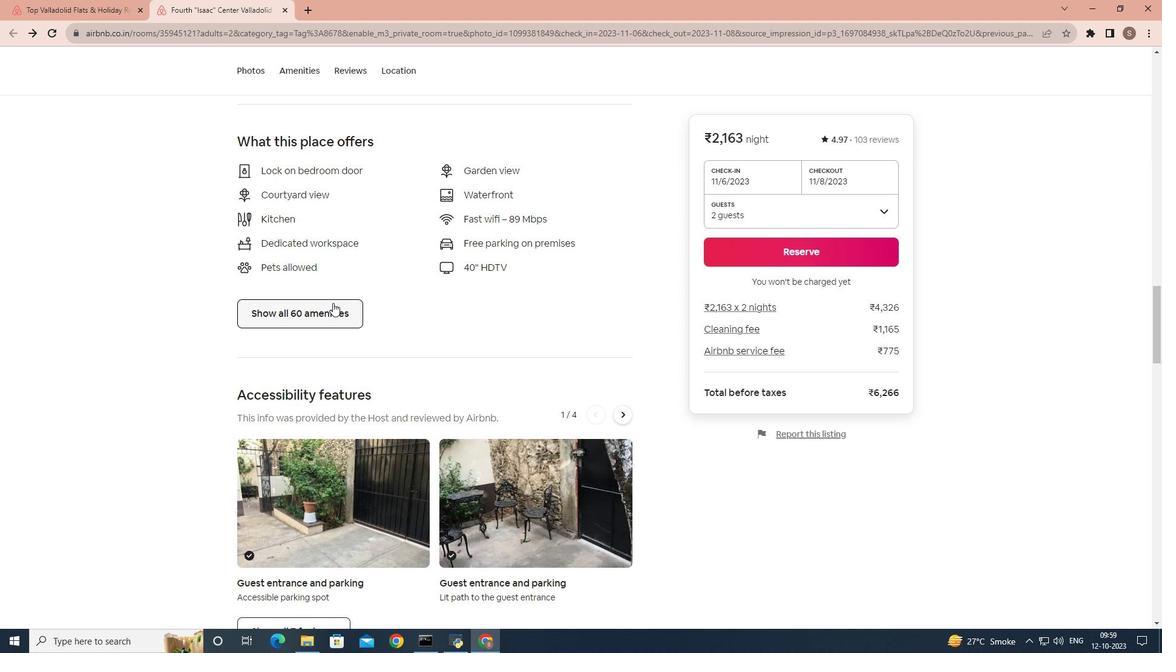 
Action: Mouse pressed left at (332, 303)
Screenshot: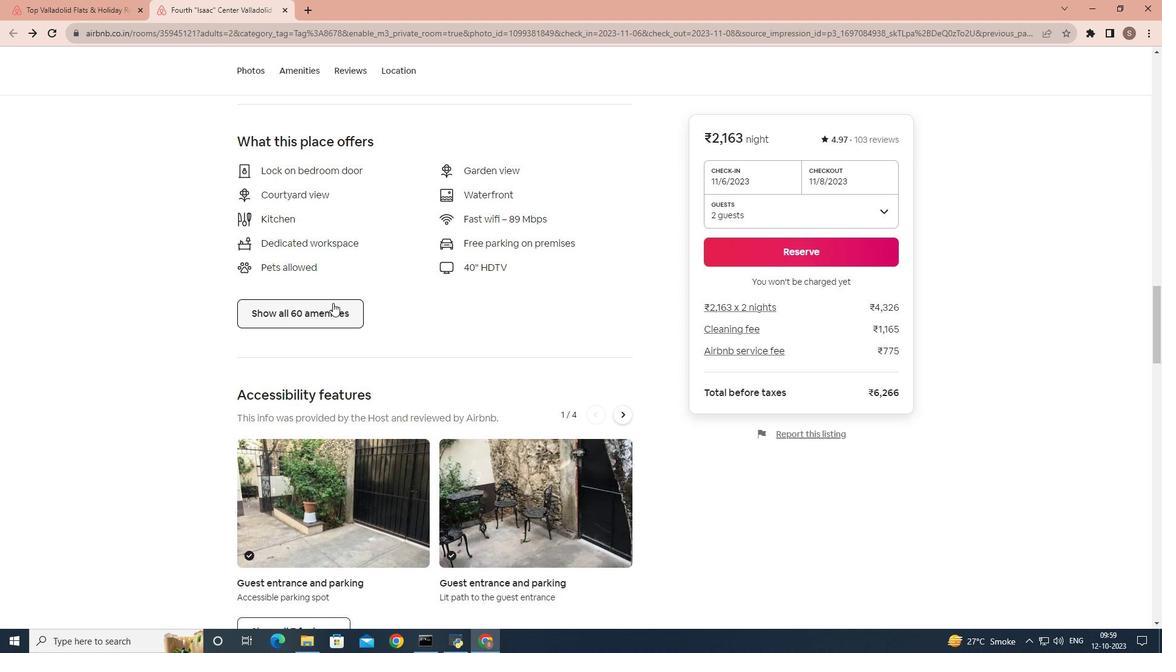 
Action: Mouse moved to (481, 302)
Screenshot: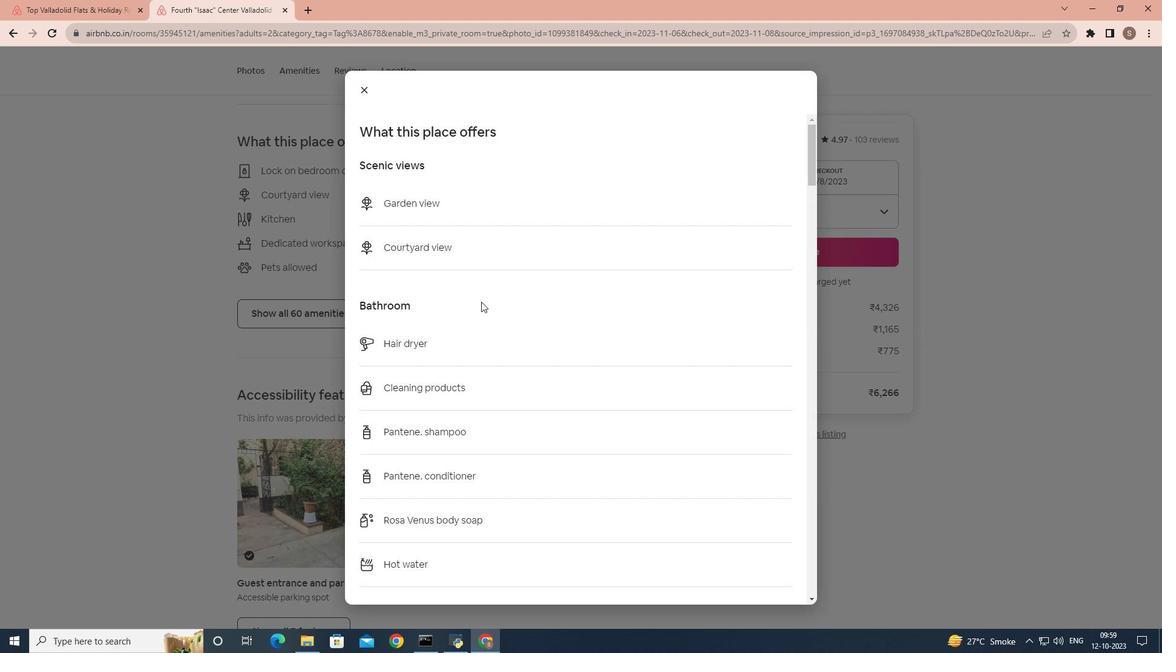 
Action: Mouse scrolled (481, 301) with delta (0, 0)
Screenshot: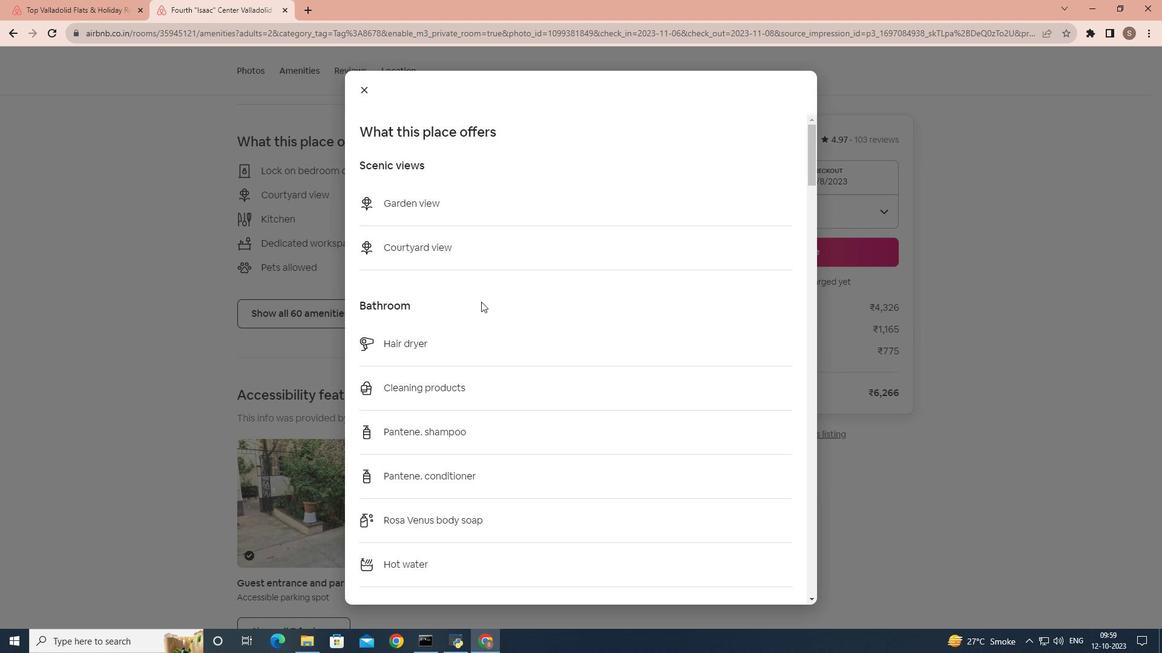 
Action: Mouse scrolled (481, 301) with delta (0, 0)
Screenshot: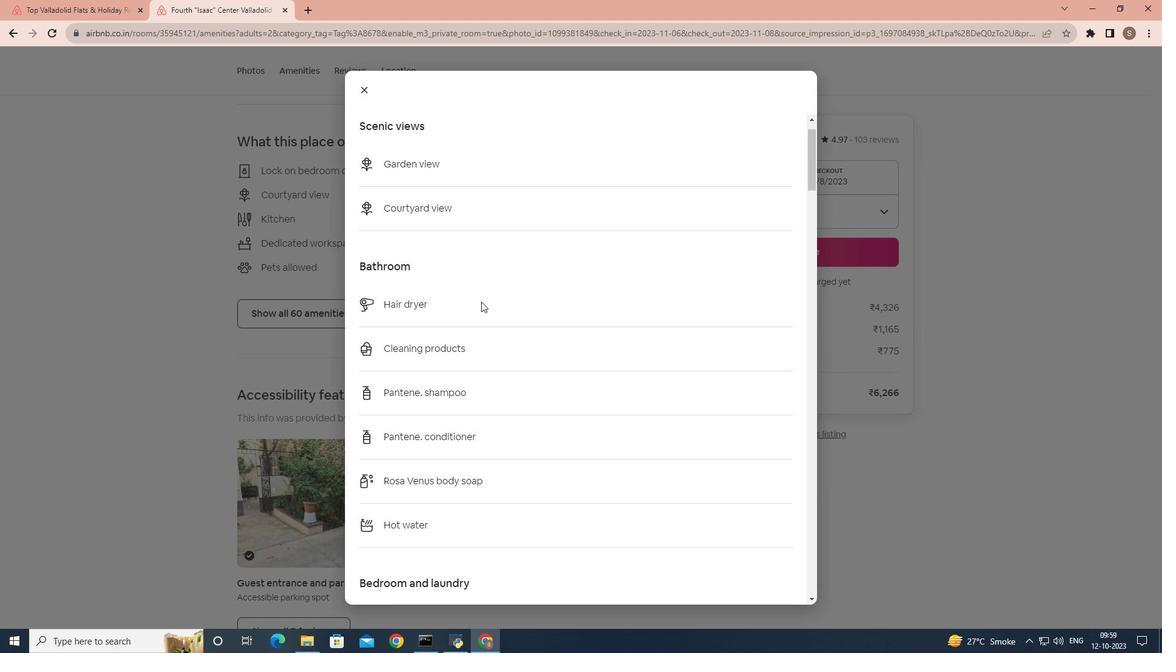
Action: Mouse scrolled (481, 301) with delta (0, 0)
Screenshot: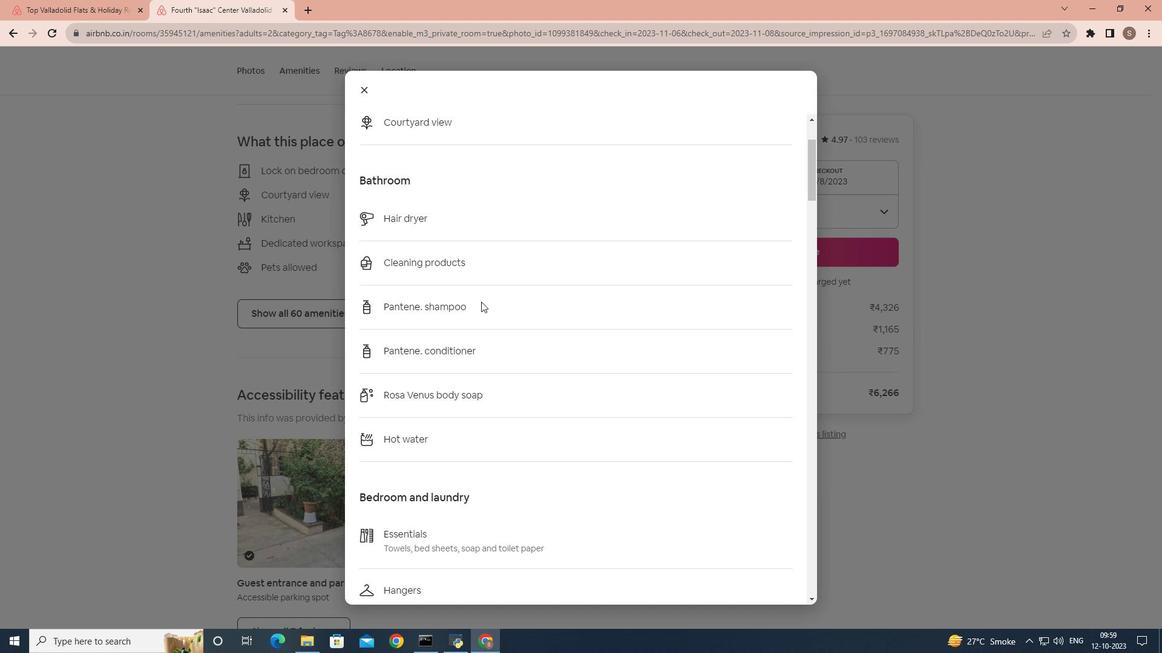 
Action: Mouse scrolled (481, 301) with delta (0, 0)
Screenshot: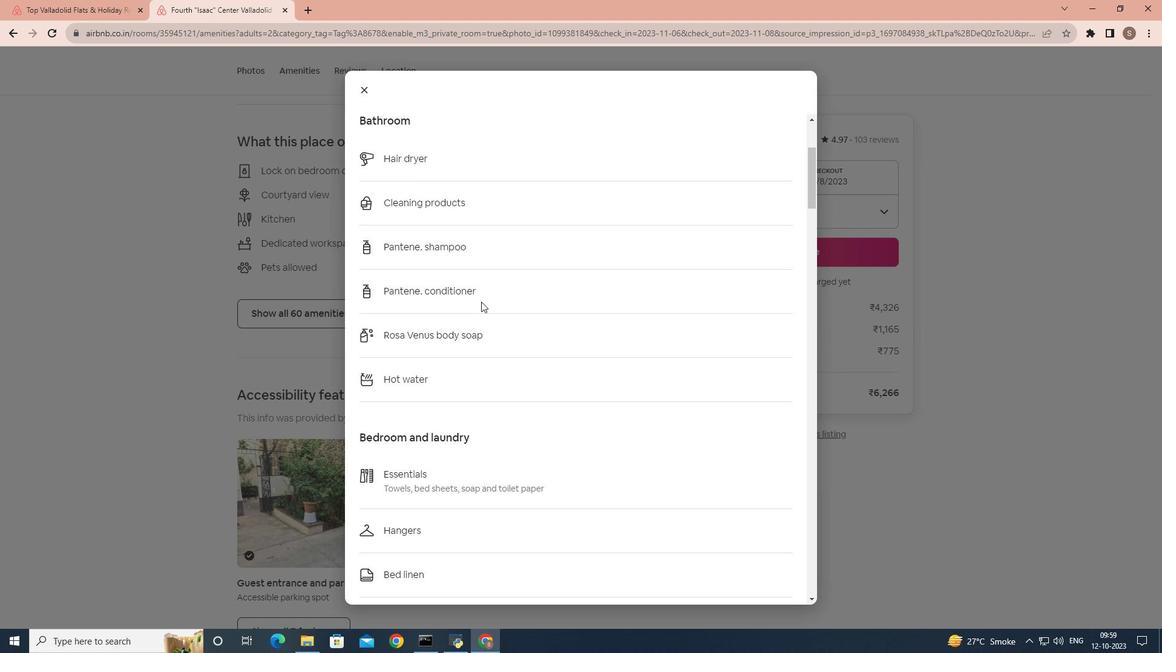 
Action: Mouse scrolled (481, 301) with delta (0, 0)
Screenshot: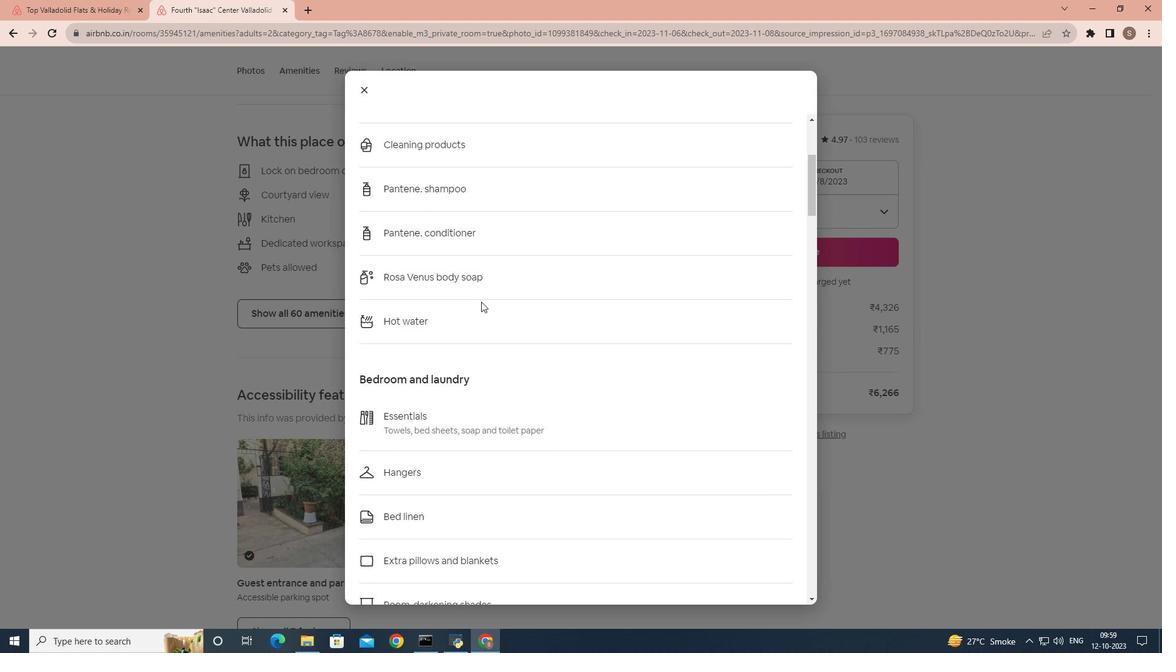 
Action: Mouse scrolled (481, 301) with delta (0, 0)
Screenshot: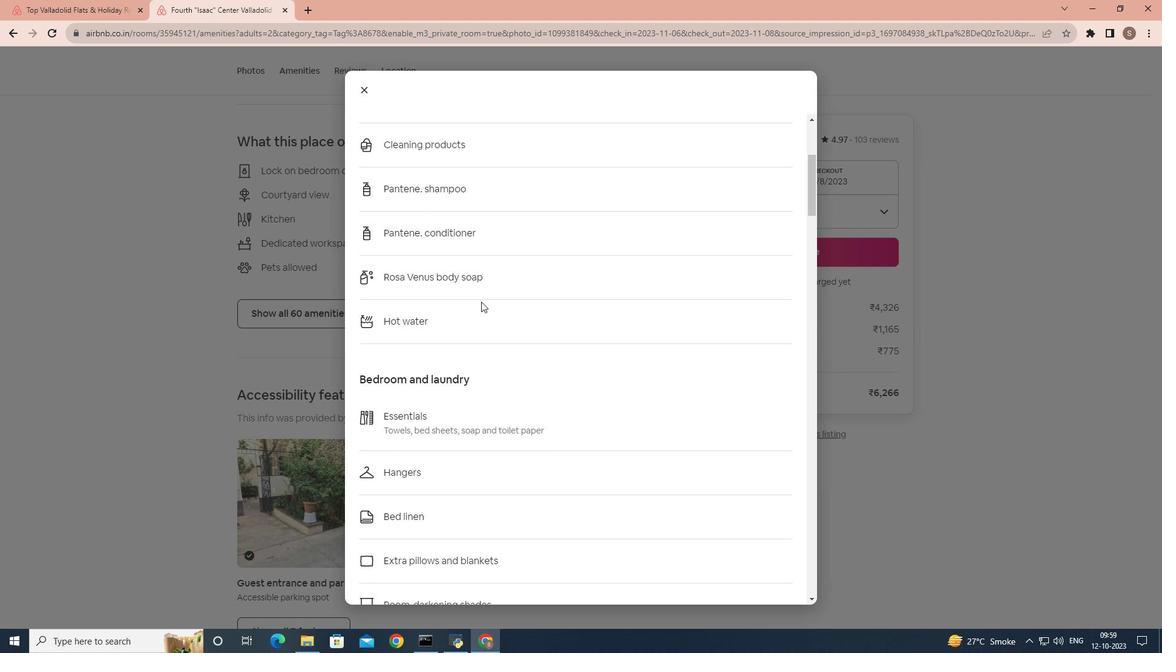 
Action: Mouse scrolled (481, 301) with delta (0, 0)
Screenshot: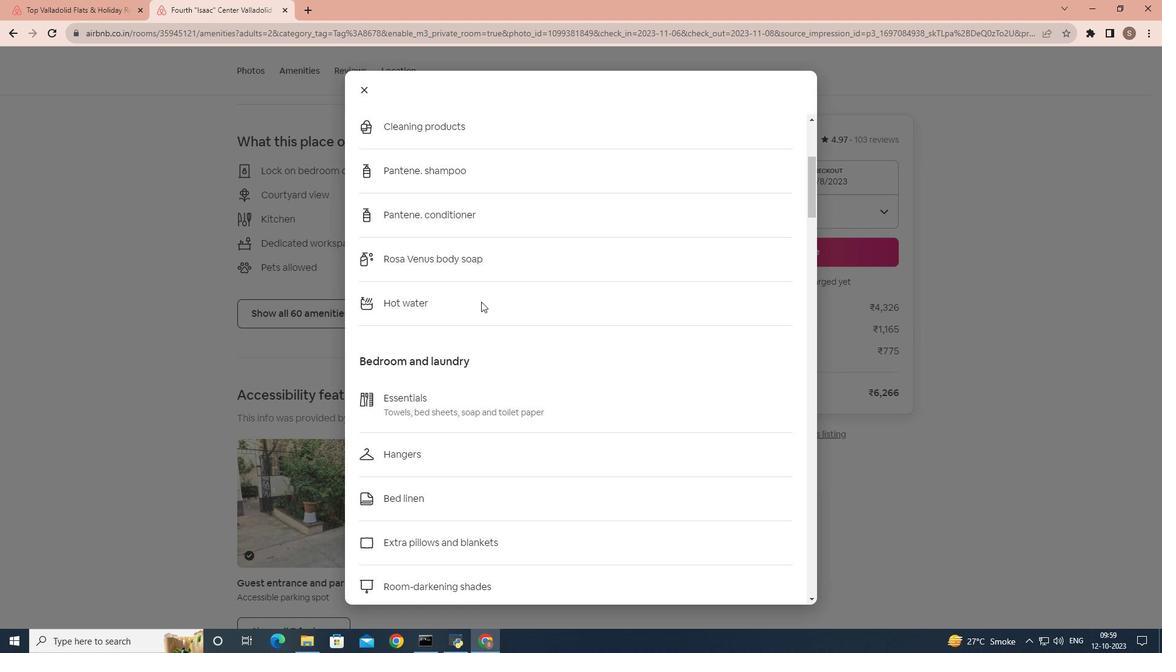 
Action: Mouse scrolled (481, 301) with delta (0, 0)
Screenshot: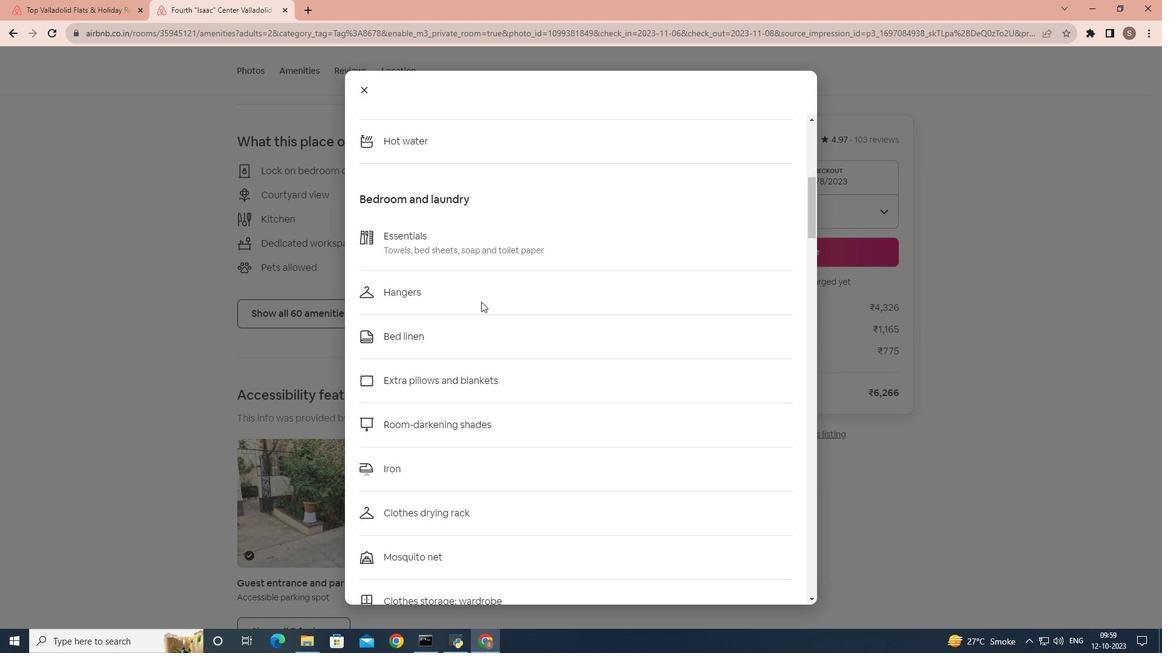 
Action: Mouse scrolled (481, 301) with delta (0, 0)
Screenshot: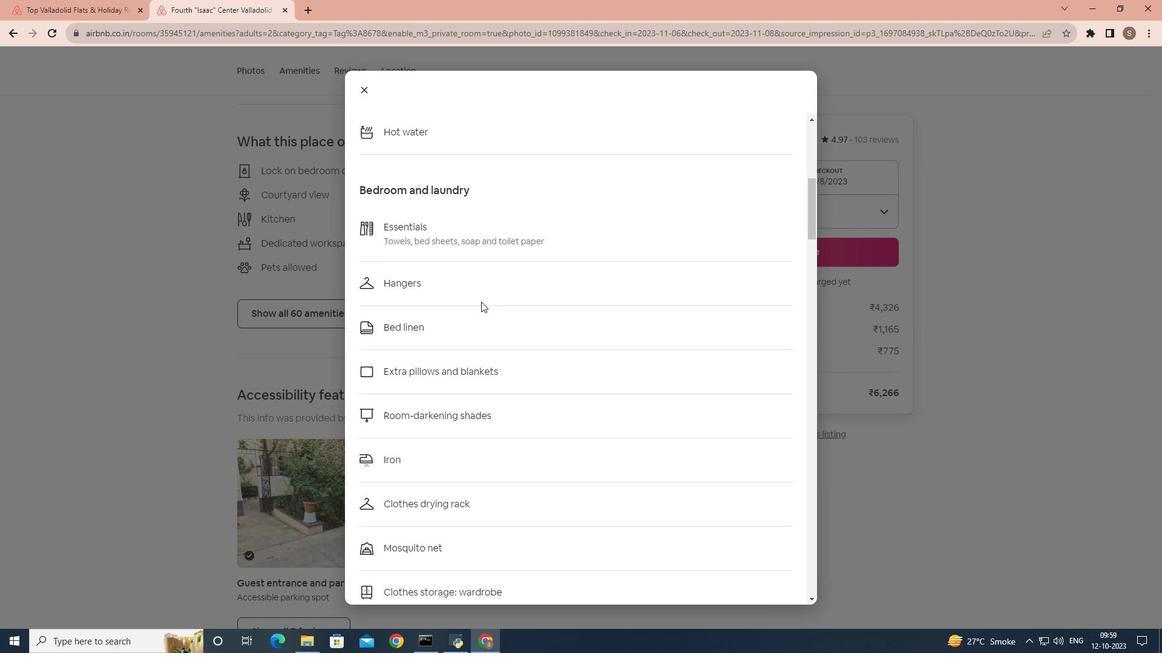
Action: Mouse scrolled (481, 301) with delta (0, 0)
Screenshot: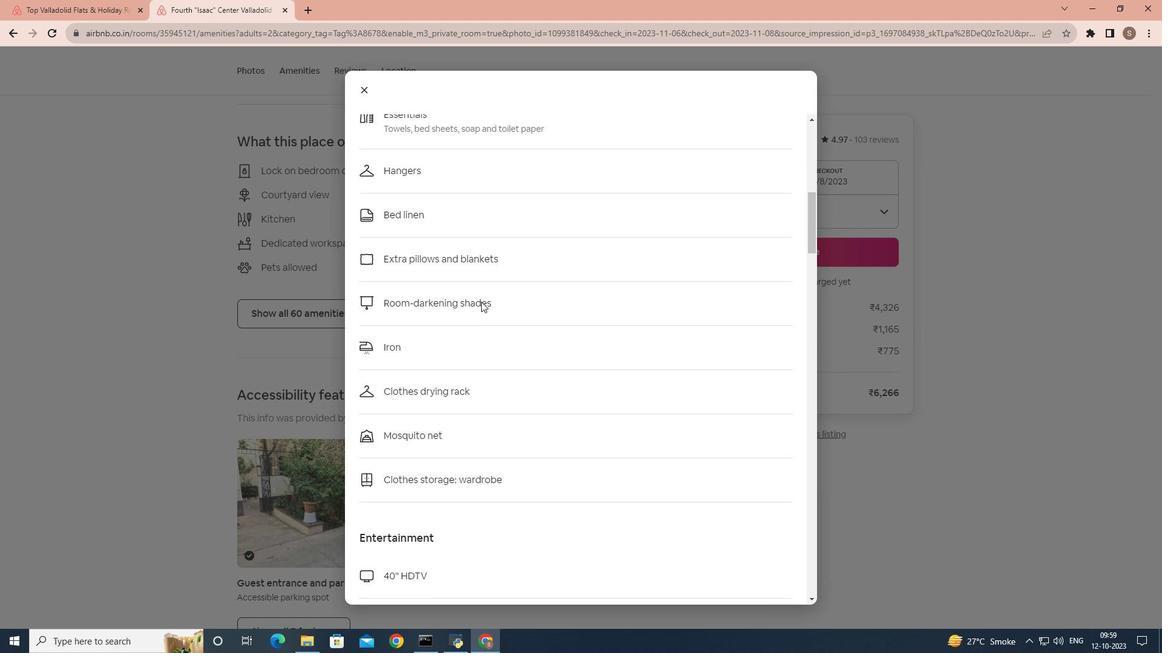 
Action: Mouse scrolled (481, 301) with delta (0, 0)
Screenshot: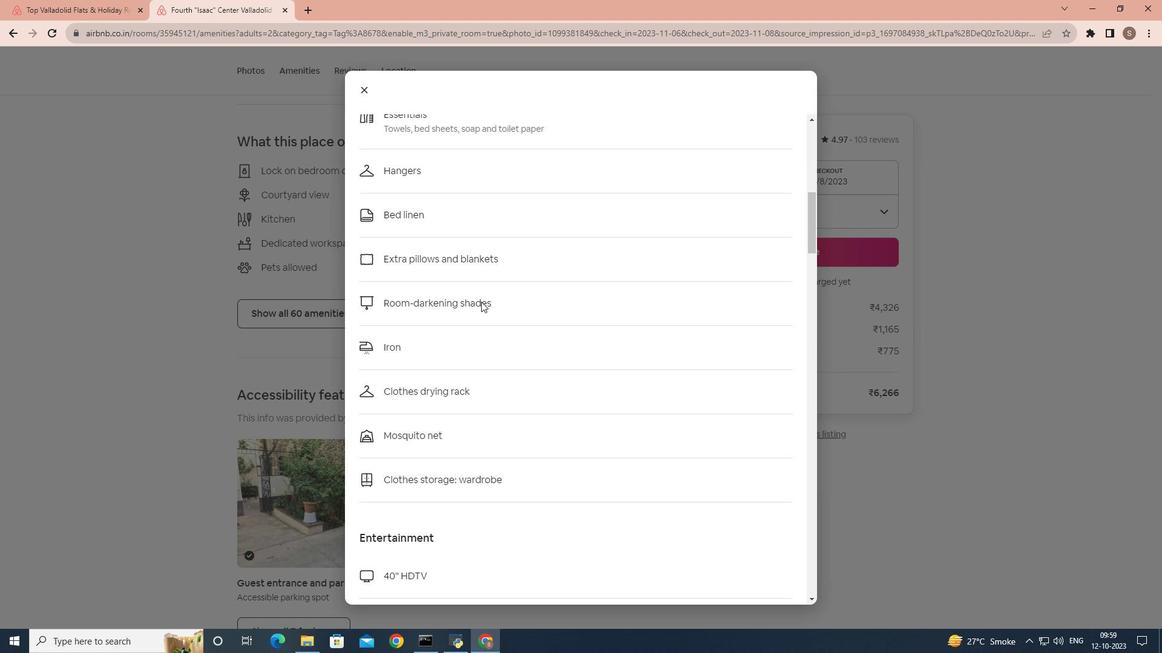 
Action: Mouse scrolled (481, 301) with delta (0, 0)
Screenshot: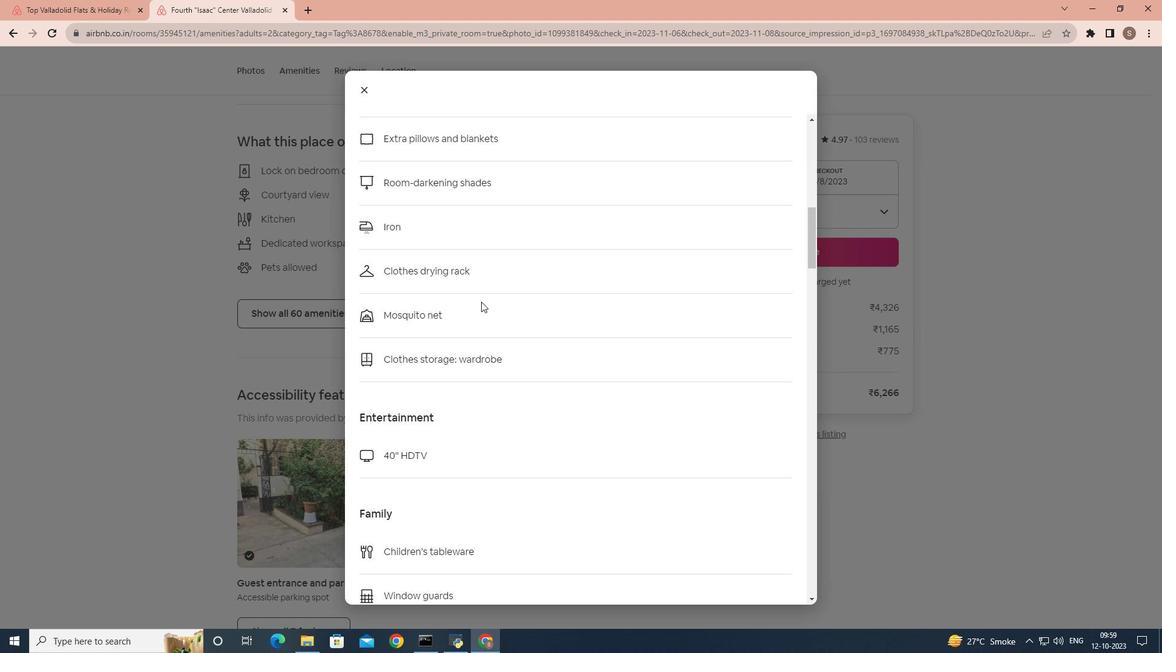 
Action: Mouse scrolled (481, 301) with delta (0, 0)
Screenshot: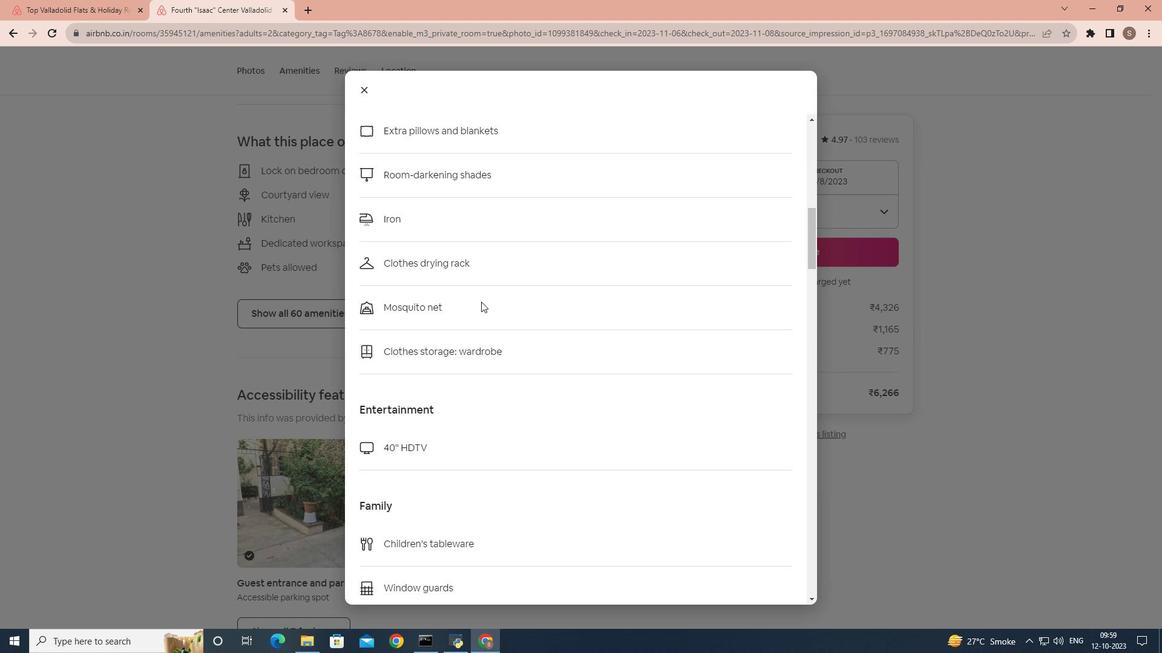 
Action: Mouse scrolled (481, 301) with delta (0, 0)
Screenshot: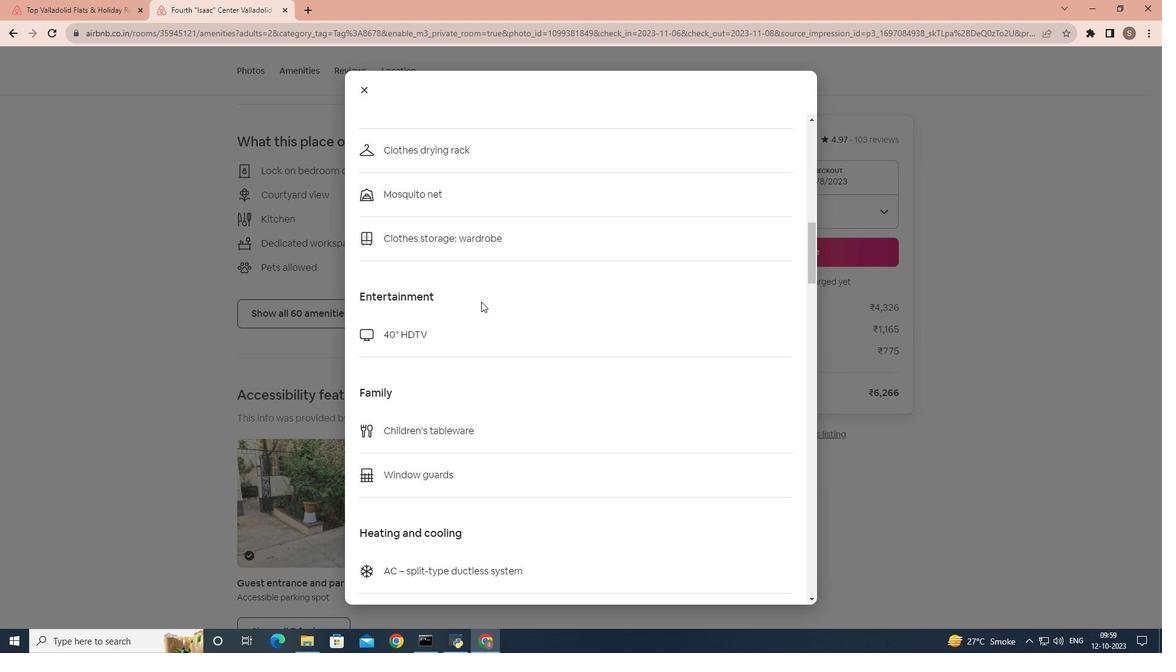 
Action: Mouse scrolled (481, 301) with delta (0, 0)
Screenshot: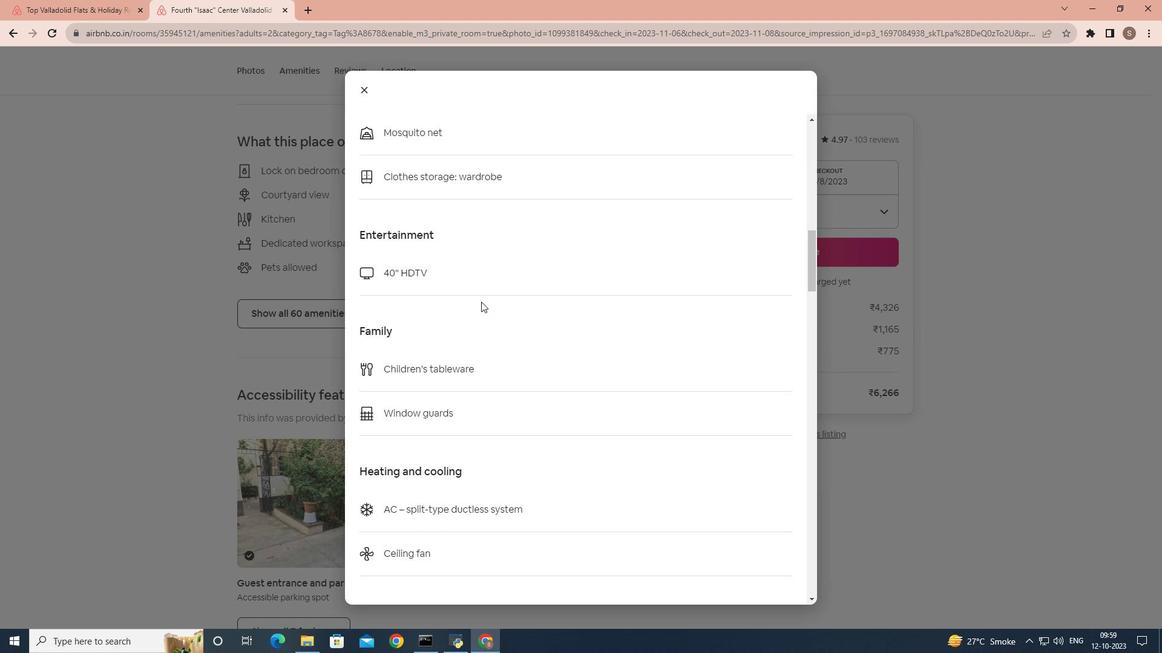 
Action: Mouse scrolled (481, 301) with delta (0, 0)
Screenshot: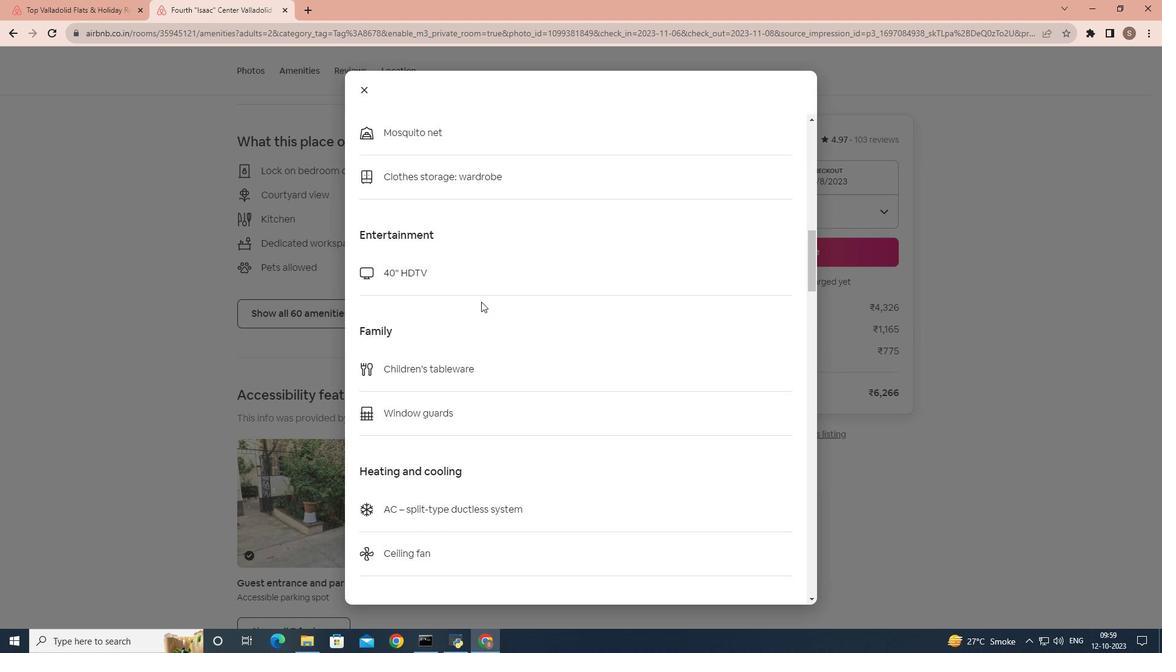 
Action: Mouse scrolled (481, 301) with delta (0, 0)
Screenshot: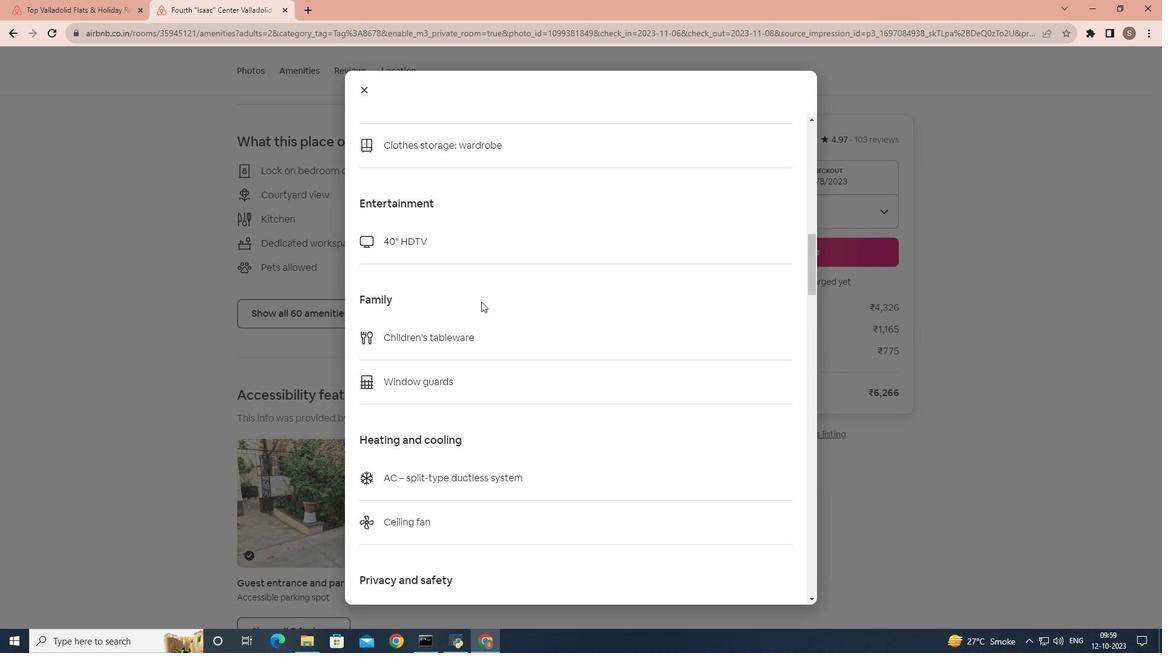 
Action: Mouse scrolled (481, 301) with delta (0, 0)
Screenshot: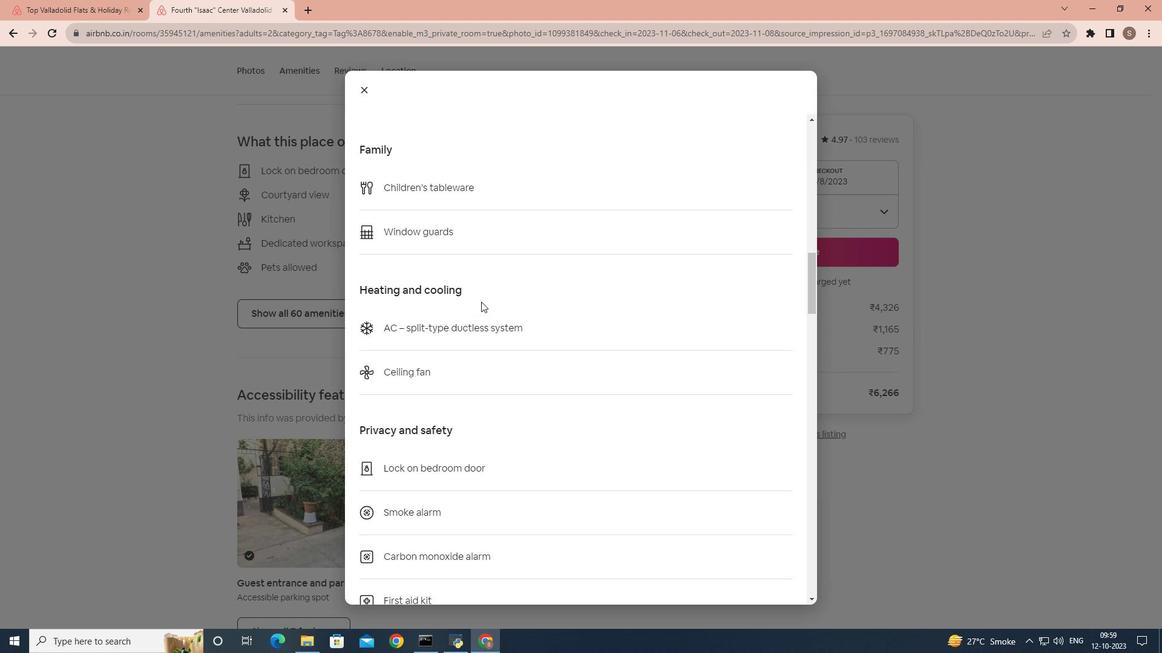 
Action: Mouse scrolled (481, 301) with delta (0, 0)
Screenshot: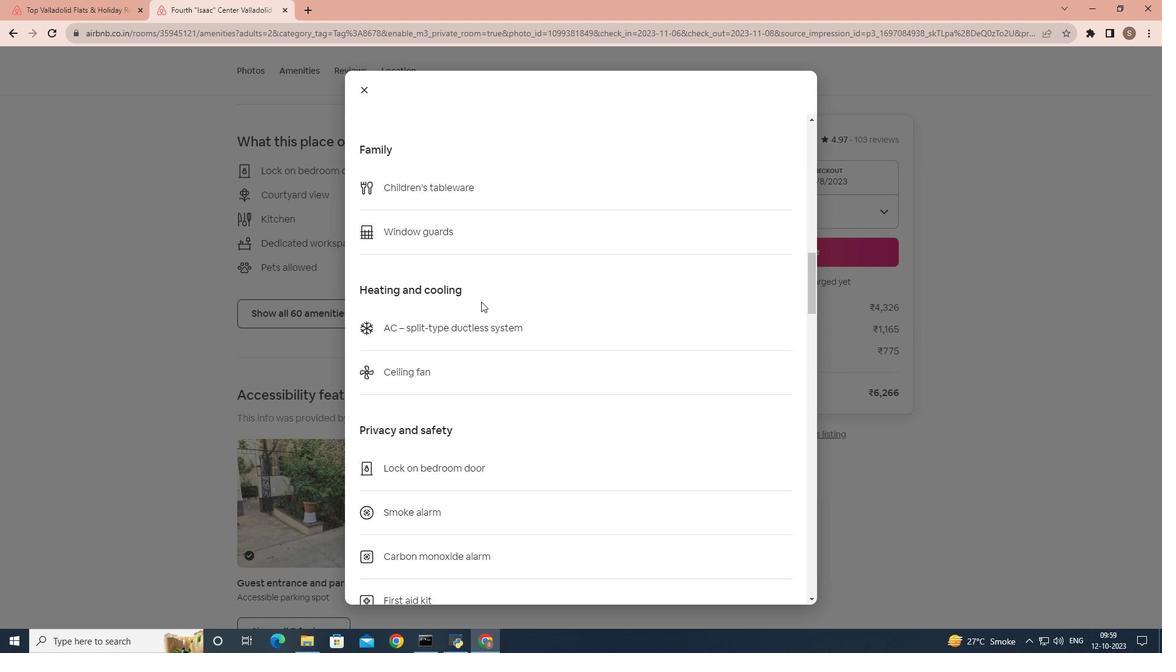 
Action: Mouse scrolled (481, 301) with delta (0, 0)
Screenshot: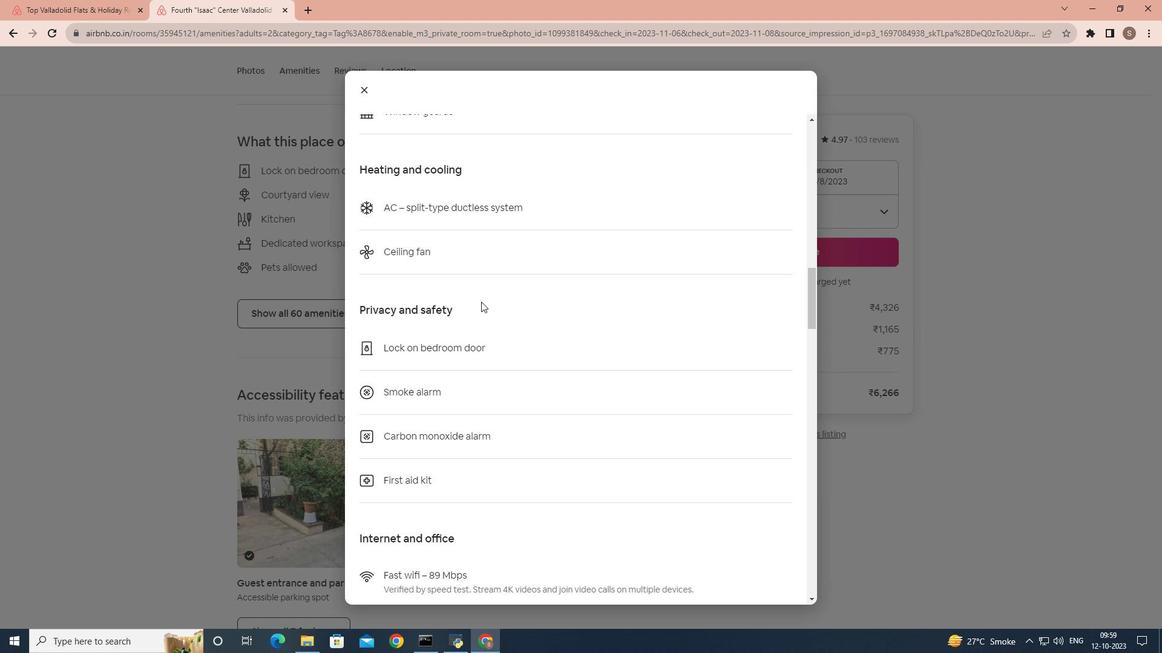 
Action: Mouse scrolled (481, 301) with delta (0, 0)
Screenshot: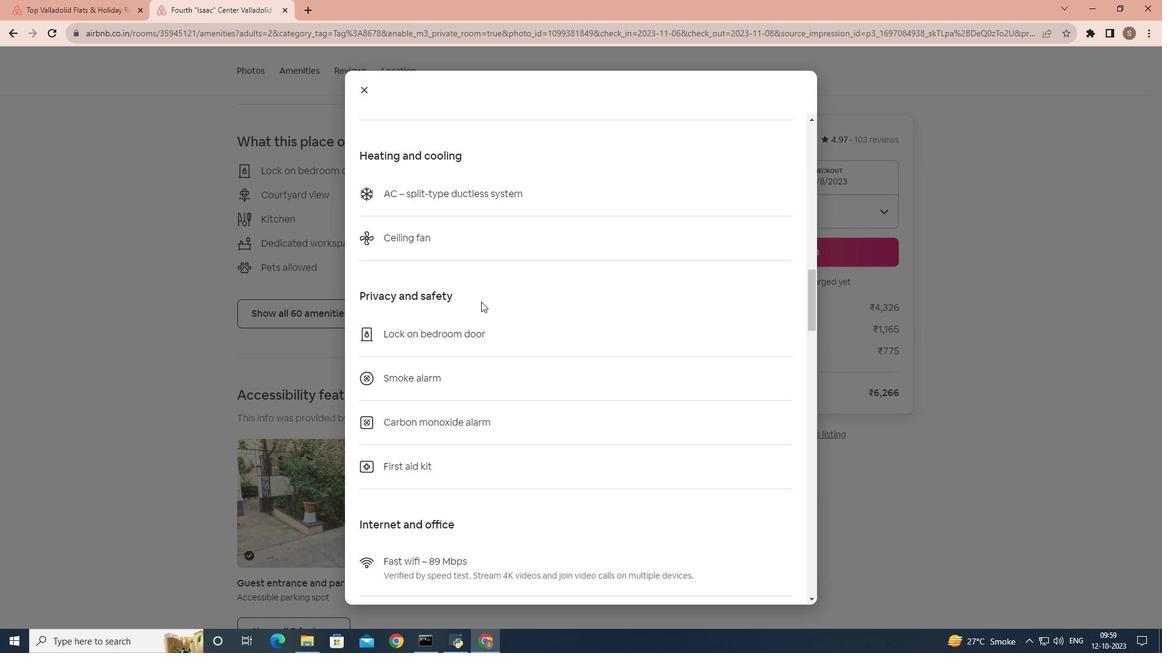 
Action: Mouse scrolled (481, 301) with delta (0, 0)
Screenshot: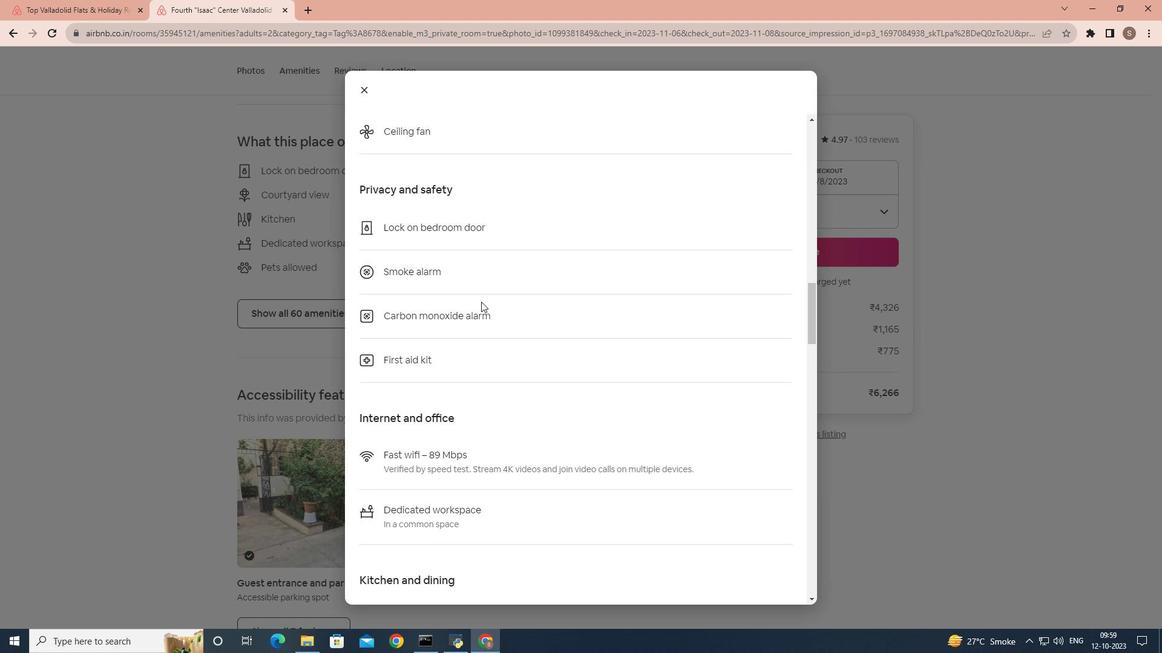 
Action: Mouse scrolled (481, 301) with delta (0, 0)
Screenshot: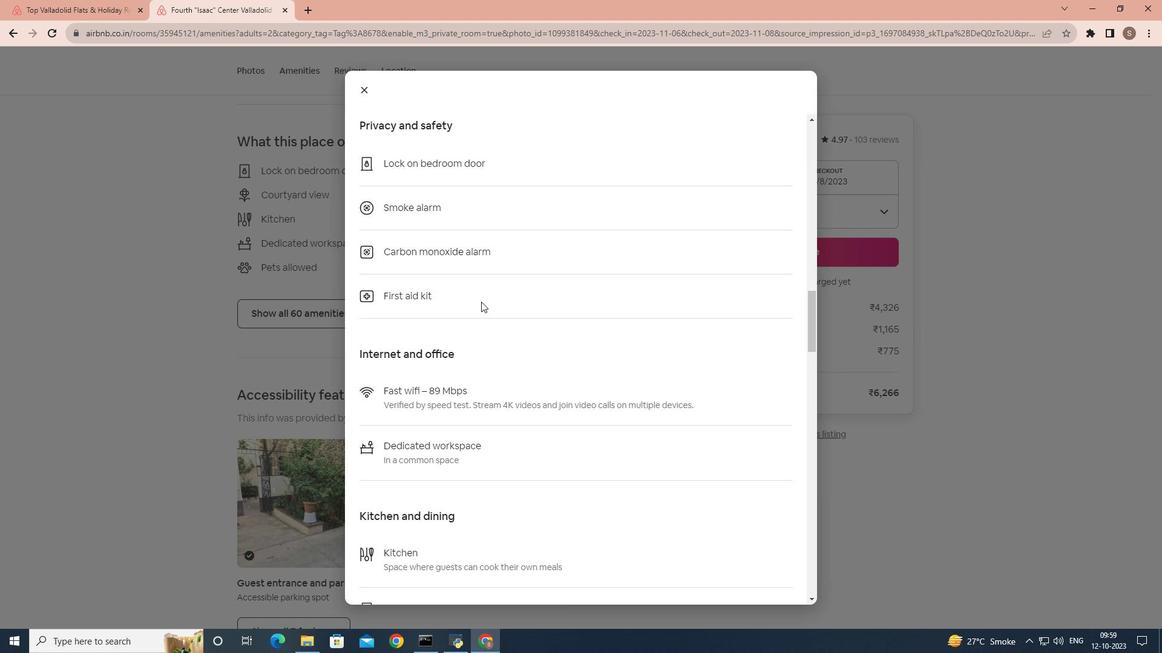 
Action: Mouse scrolled (481, 301) with delta (0, 0)
Screenshot: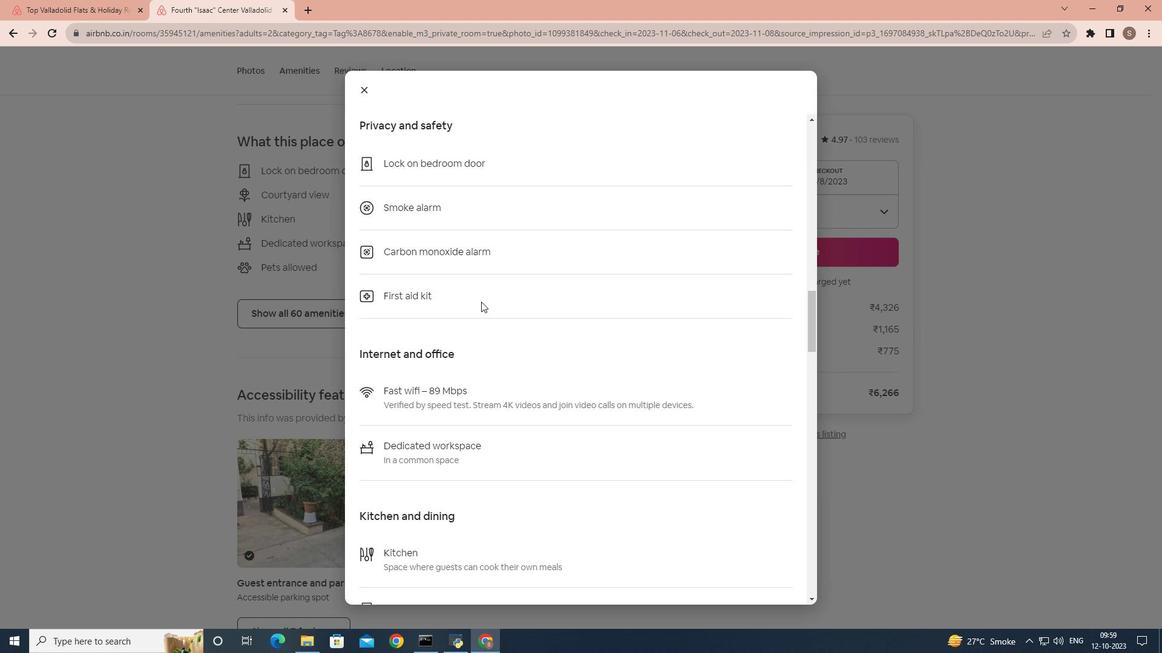 
Action: Mouse scrolled (481, 301) with delta (0, 0)
Screenshot: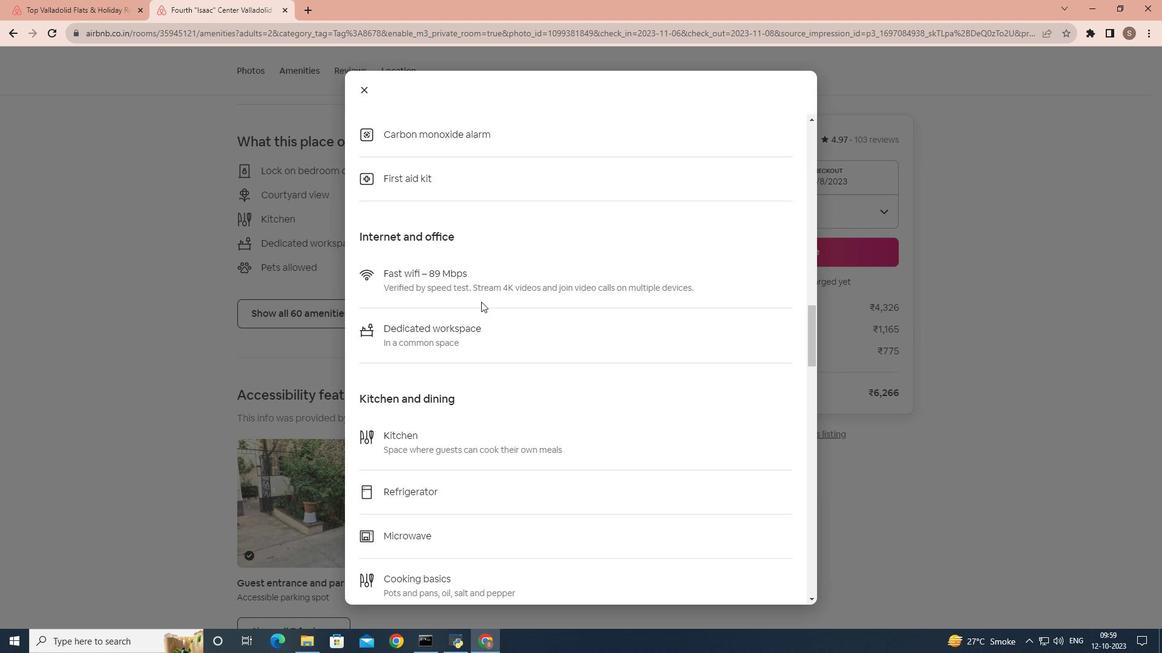 
Action: Mouse scrolled (481, 301) with delta (0, 0)
Screenshot: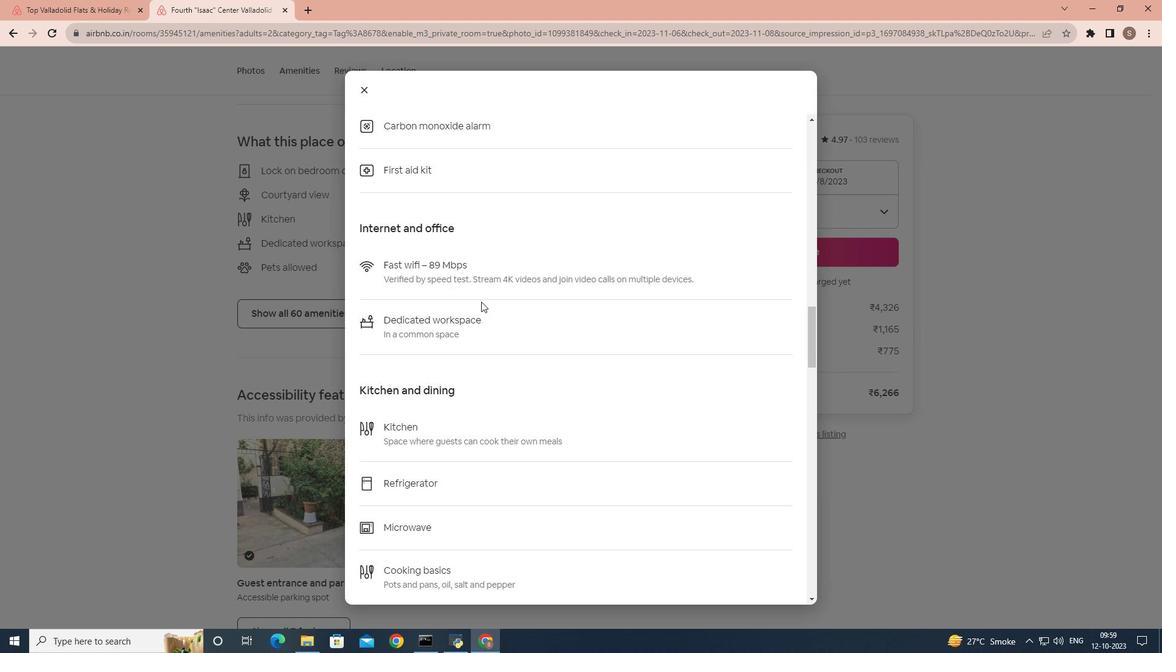 
Action: Mouse scrolled (481, 301) with delta (0, 0)
Screenshot: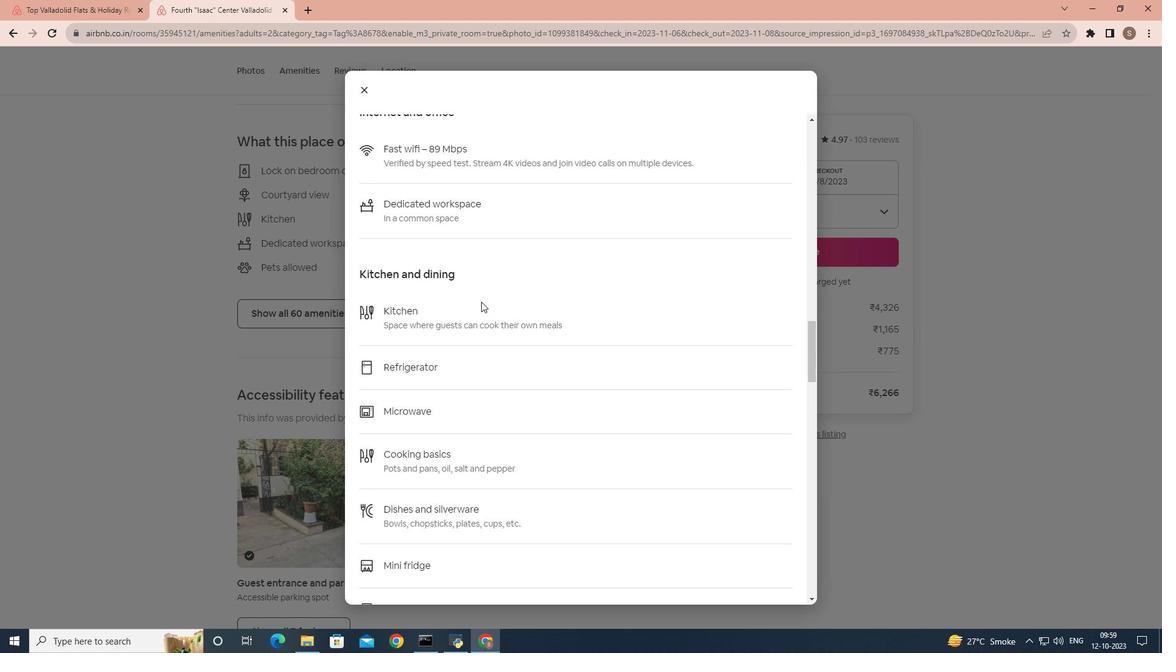 
Action: Mouse scrolled (481, 301) with delta (0, 0)
Screenshot: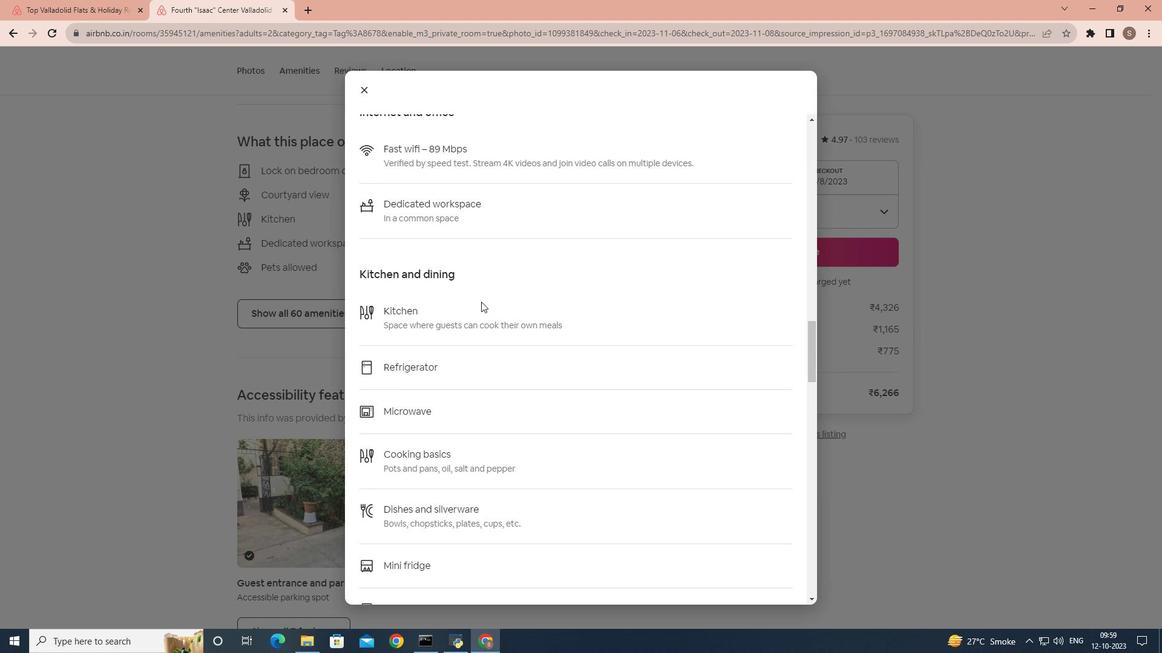 
Action: Mouse scrolled (481, 301) with delta (0, 0)
Screenshot: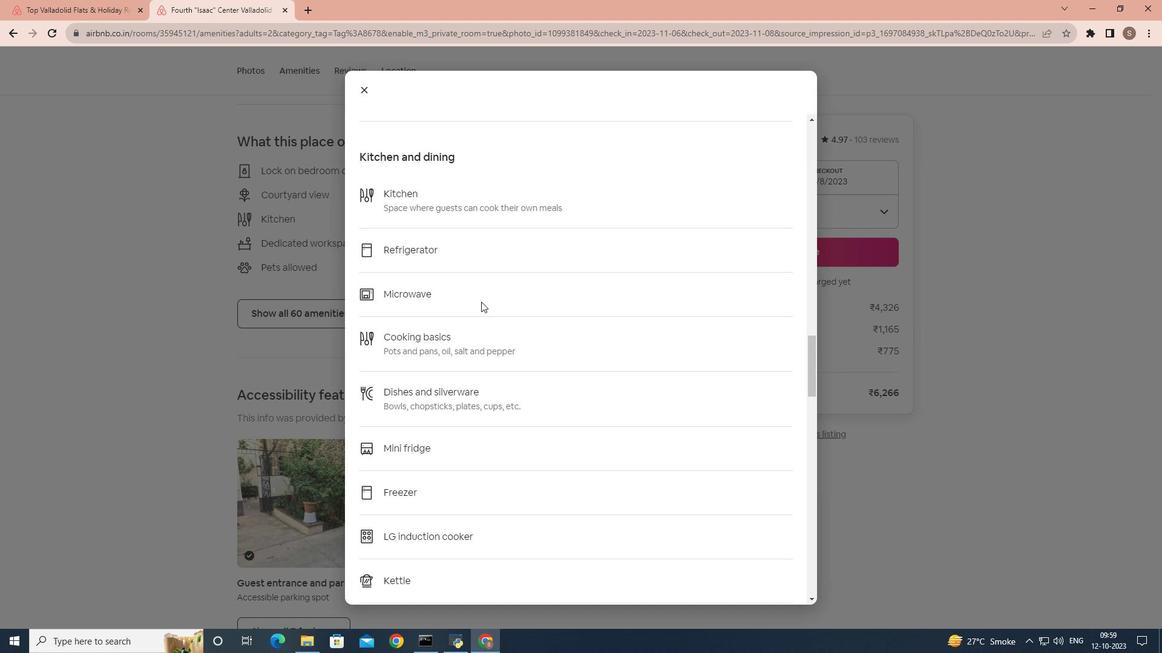 
Action: Mouse scrolled (481, 301) with delta (0, 0)
Screenshot: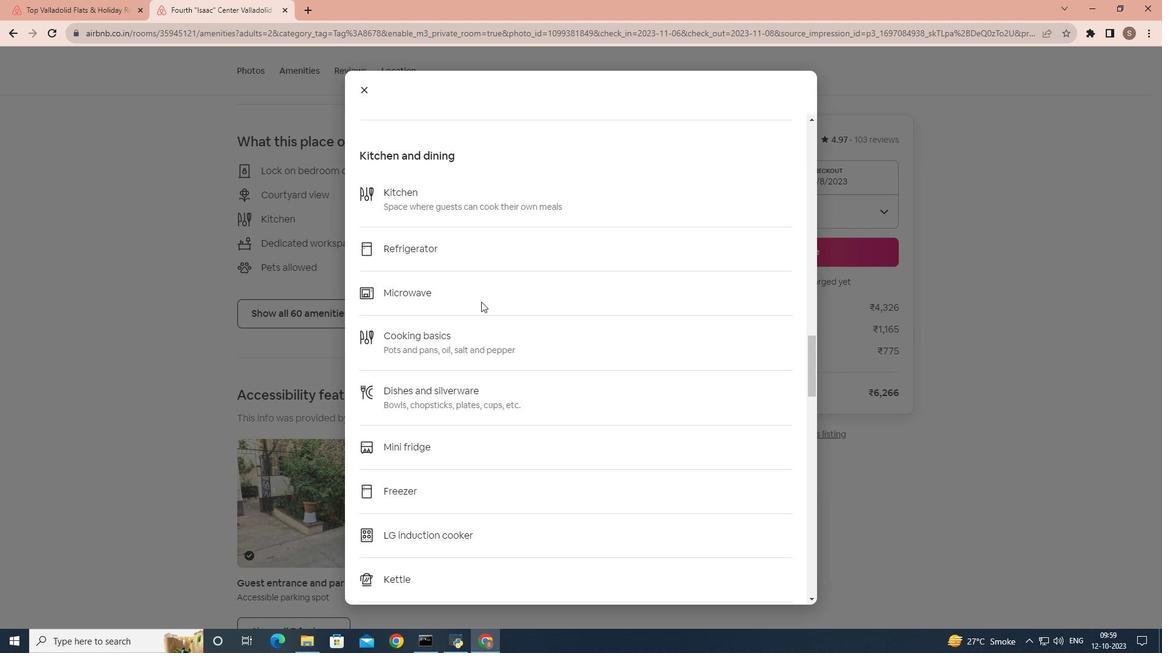 
Action: Mouse scrolled (481, 301) with delta (0, 0)
Screenshot: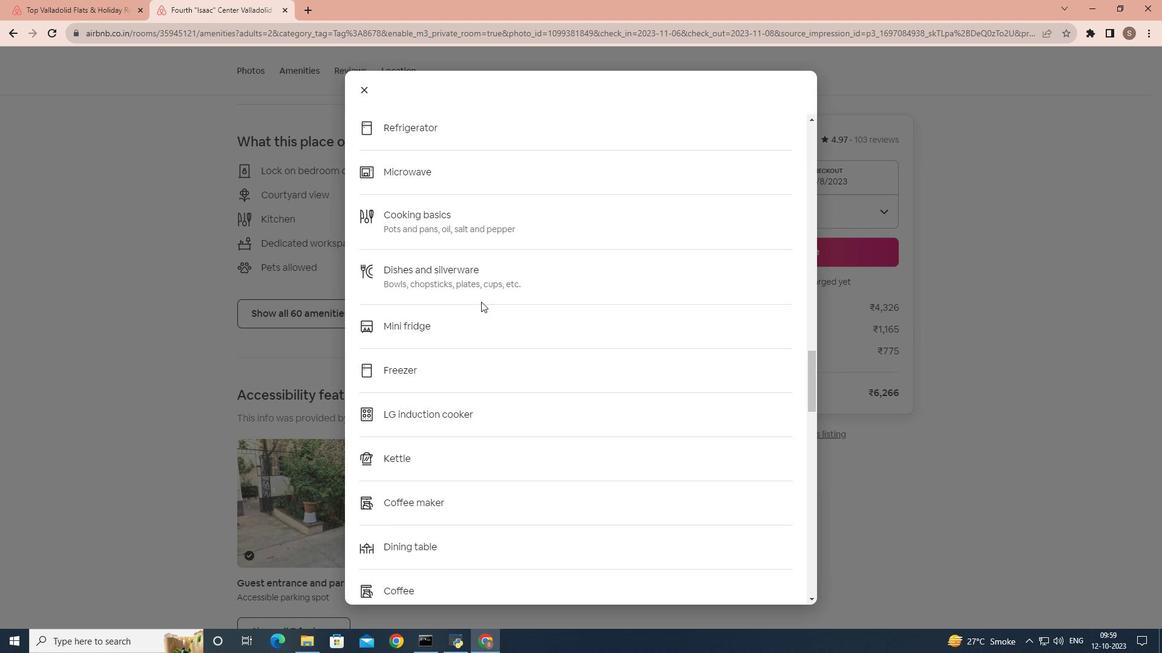 
Action: Mouse scrolled (481, 301) with delta (0, 0)
Screenshot: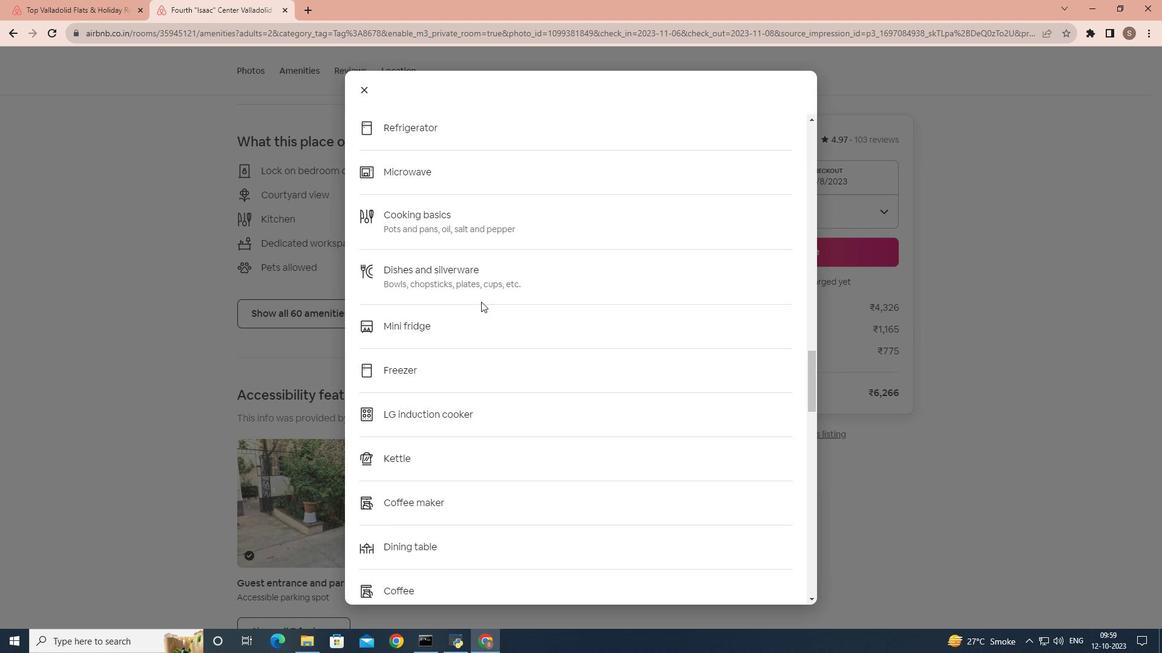 
Action: Mouse scrolled (481, 301) with delta (0, 0)
Screenshot: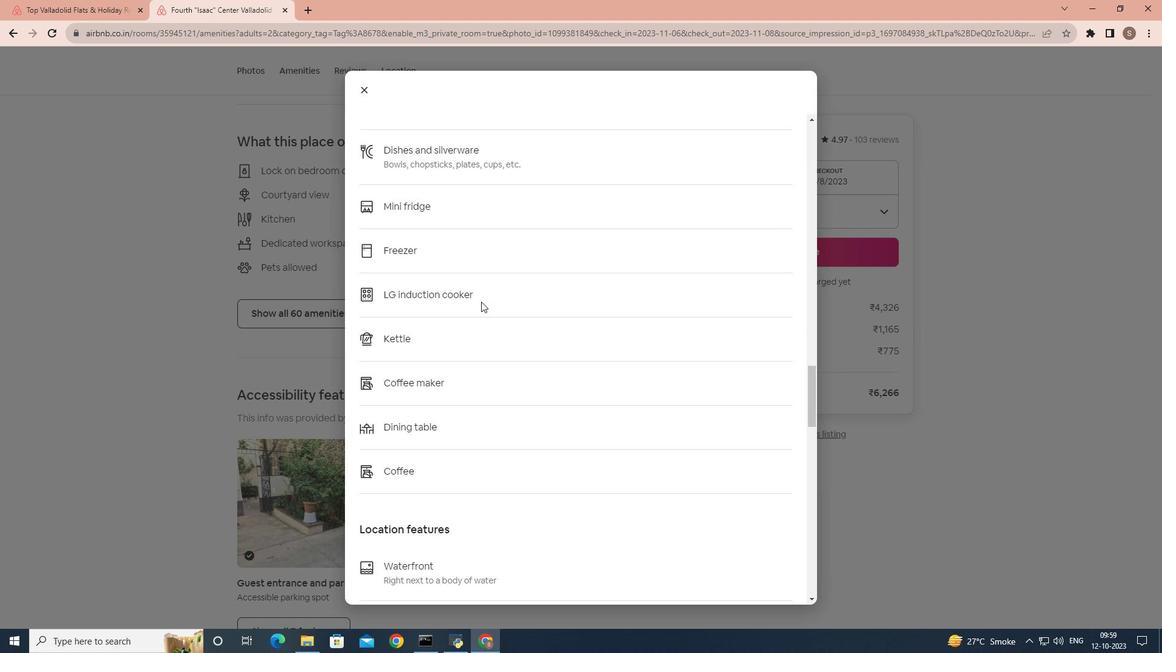 
Action: Mouse scrolled (481, 301) with delta (0, 0)
Screenshot: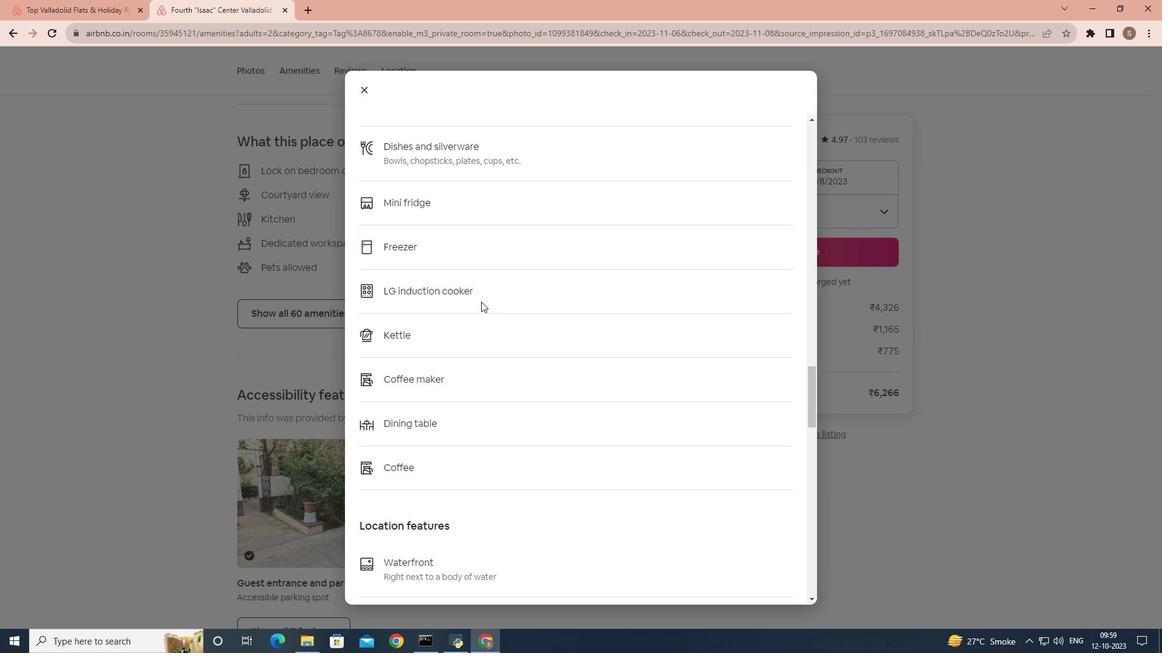 
Action: Mouse scrolled (481, 301) with delta (0, 0)
Screenshot: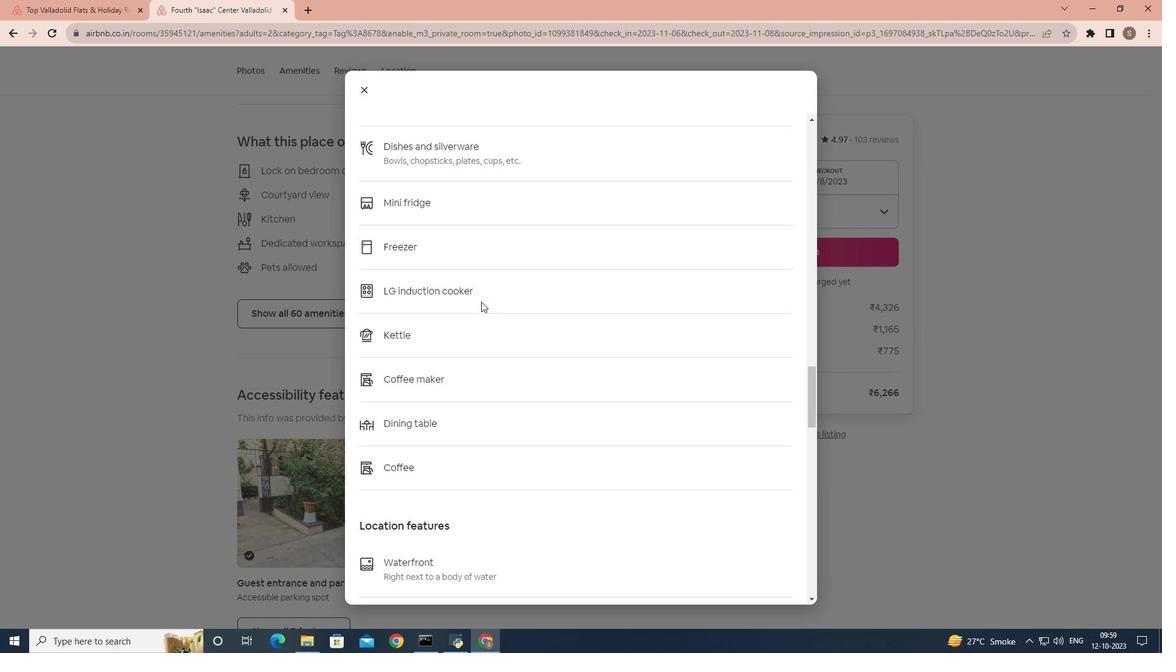 
Action: Mouse scrolled (481, 301) with delta (0, 0)
Screenshot: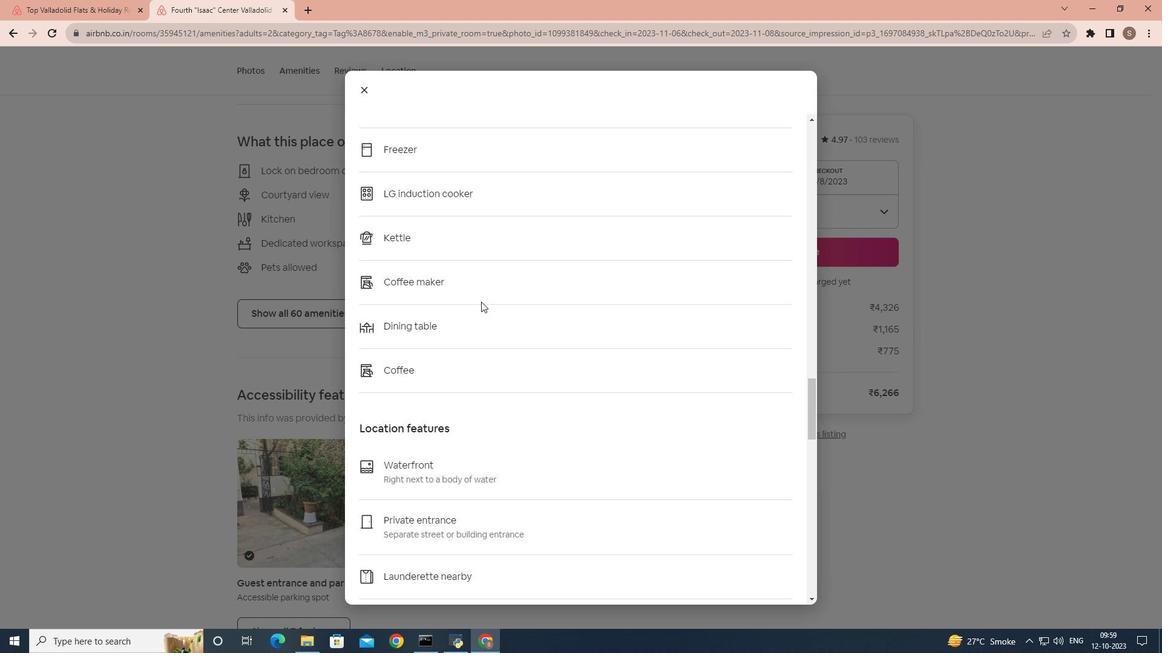 
Action: Mouse scrolled (481, 301) with delta (0, 0)
Screenshot: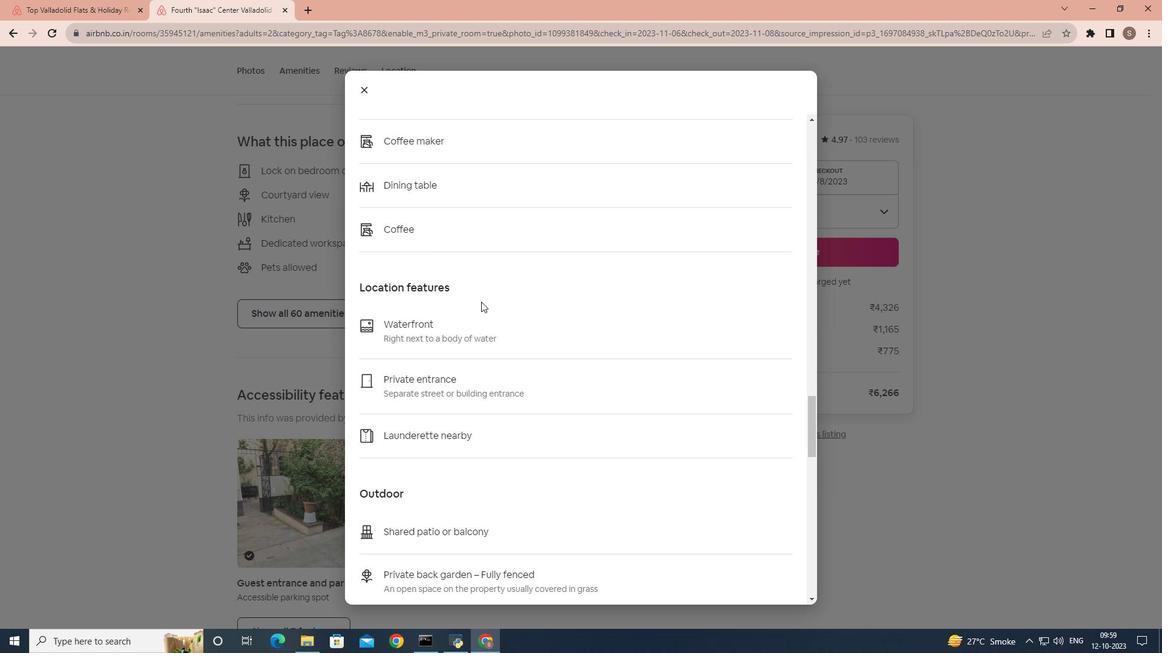 
Action: Mouse scrolled (481, 301) with delta (0, 0)
Screenshot: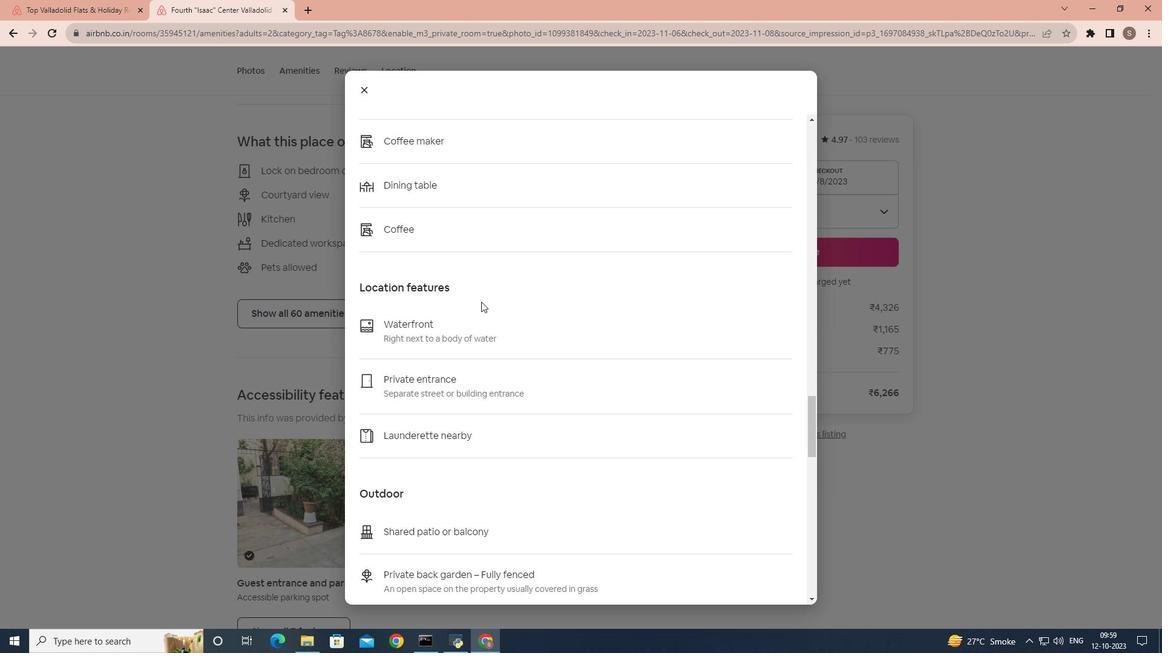 
Action: Mouse scrolled (481, 301) with delta (0, 0)
Screenshot: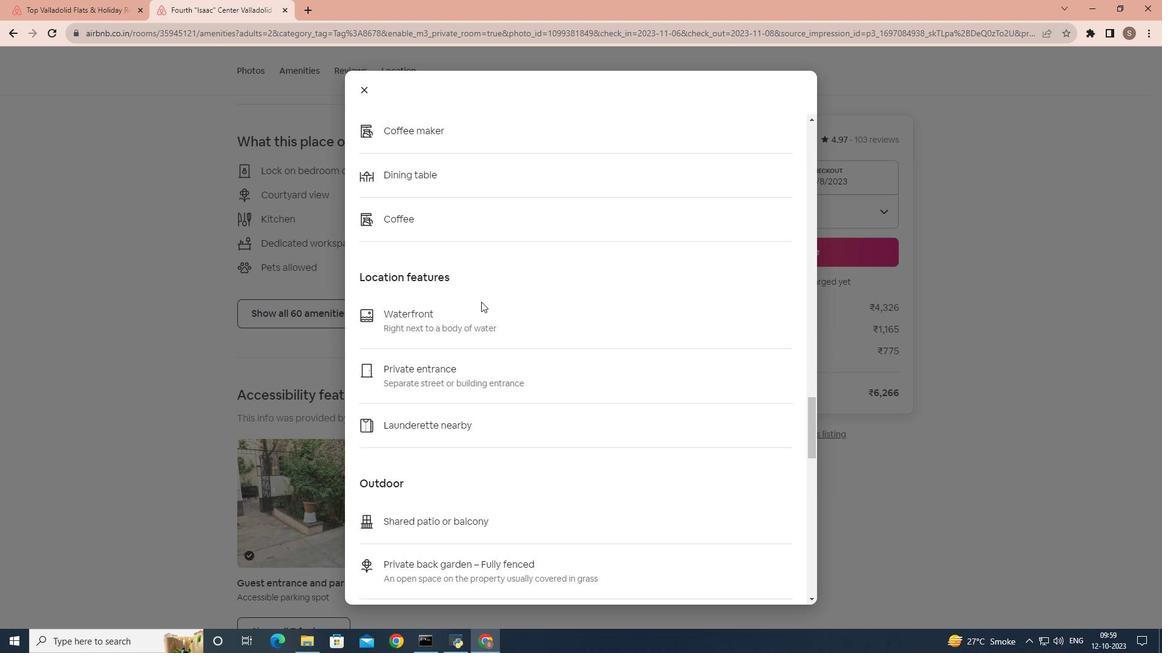 
Action: Mouse scrolled (481, 301) with delta (0, 0)
Screenshot: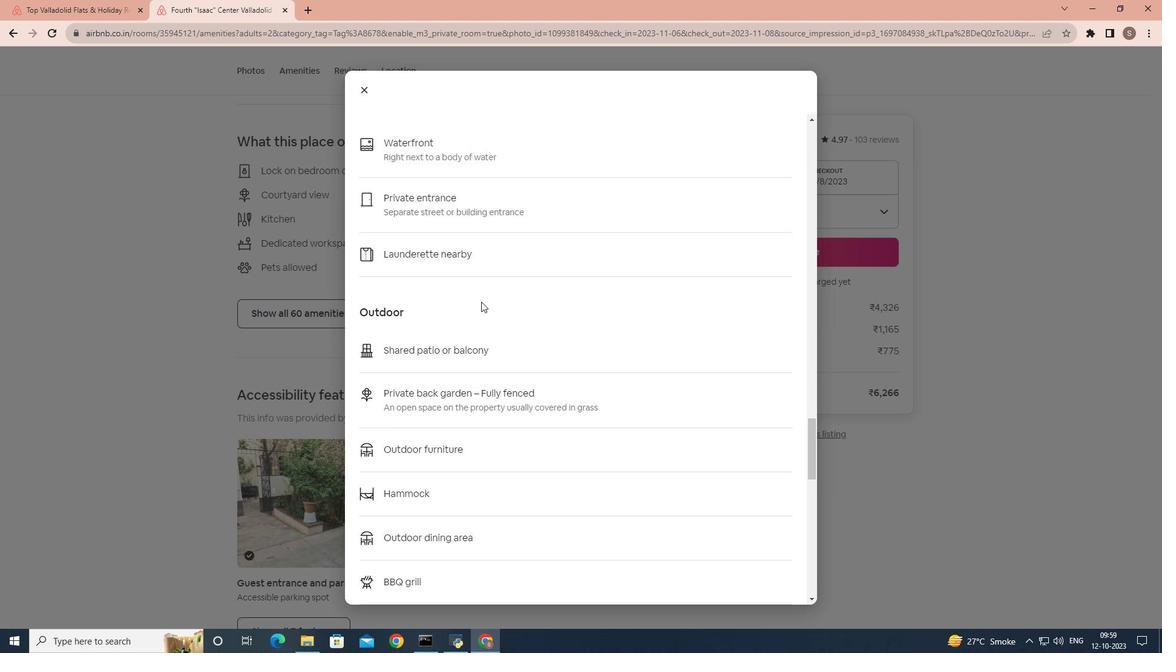 
Action: Mouse scrolled (481, 301) with delta (0, 0)
Screenshot: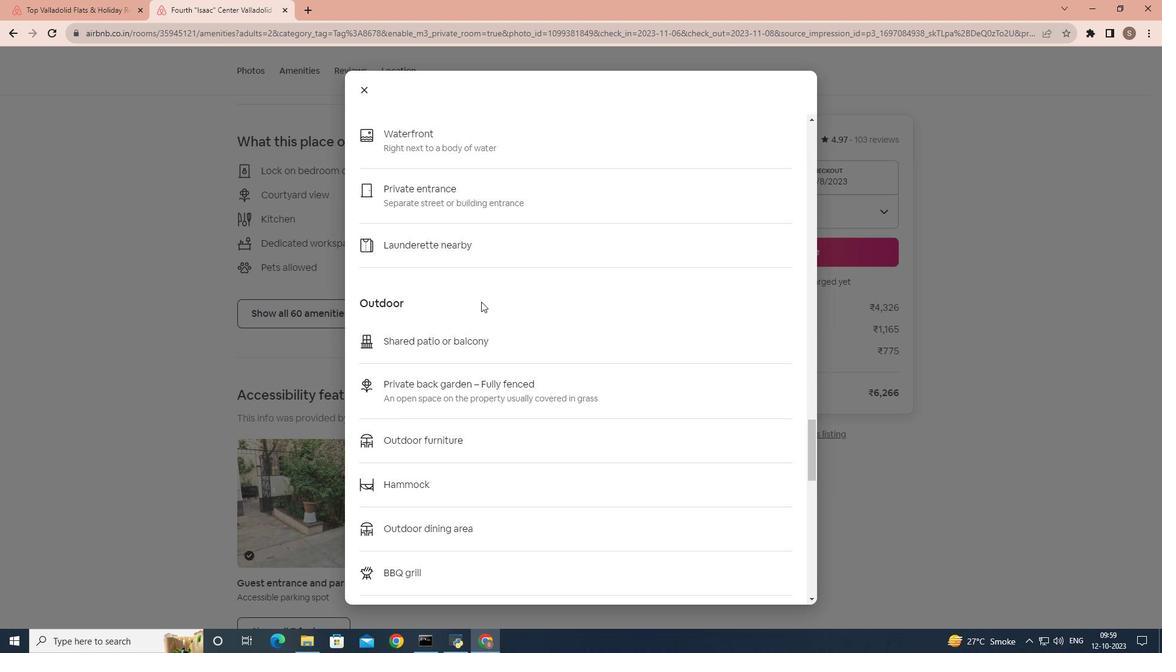 
Action: Mouse scrolled (481, 301) with delta (0, 0)
Screenshot: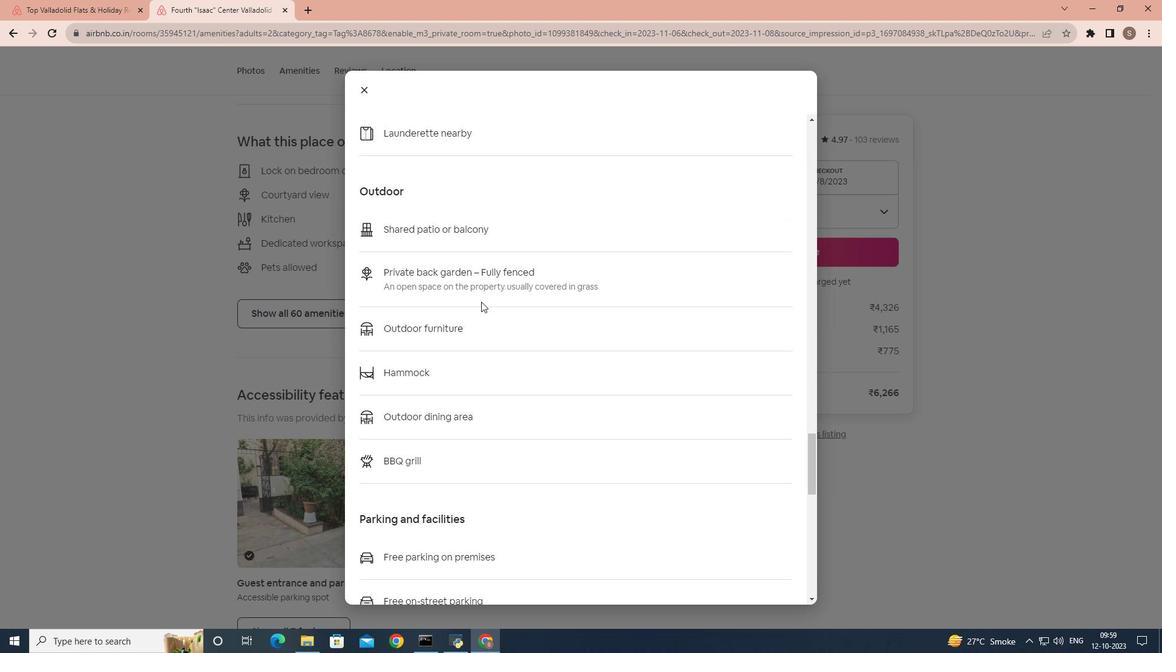 
Action: Mouse scrolled (481, 301) with delta (0, 0)
Screenshot: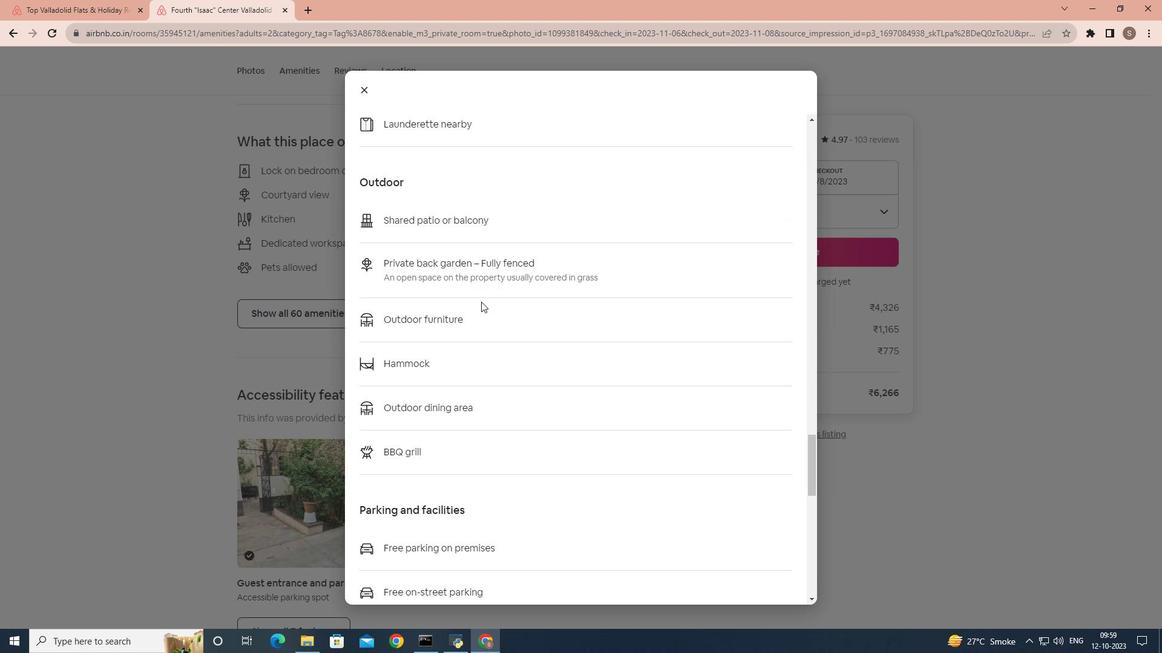 
Action: Mouse scrolled (481, 301) with delta (0, 0)
Screenshot: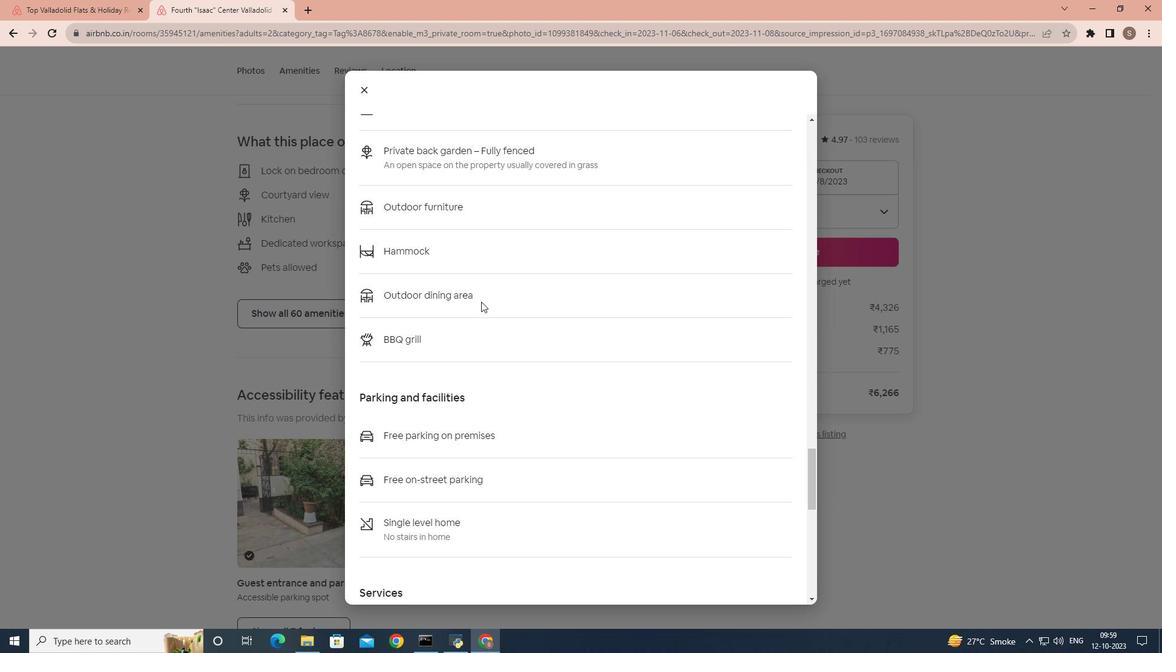 
Action: Mouse scrolled (481, 301) with delta (0, 0)
Screenshot: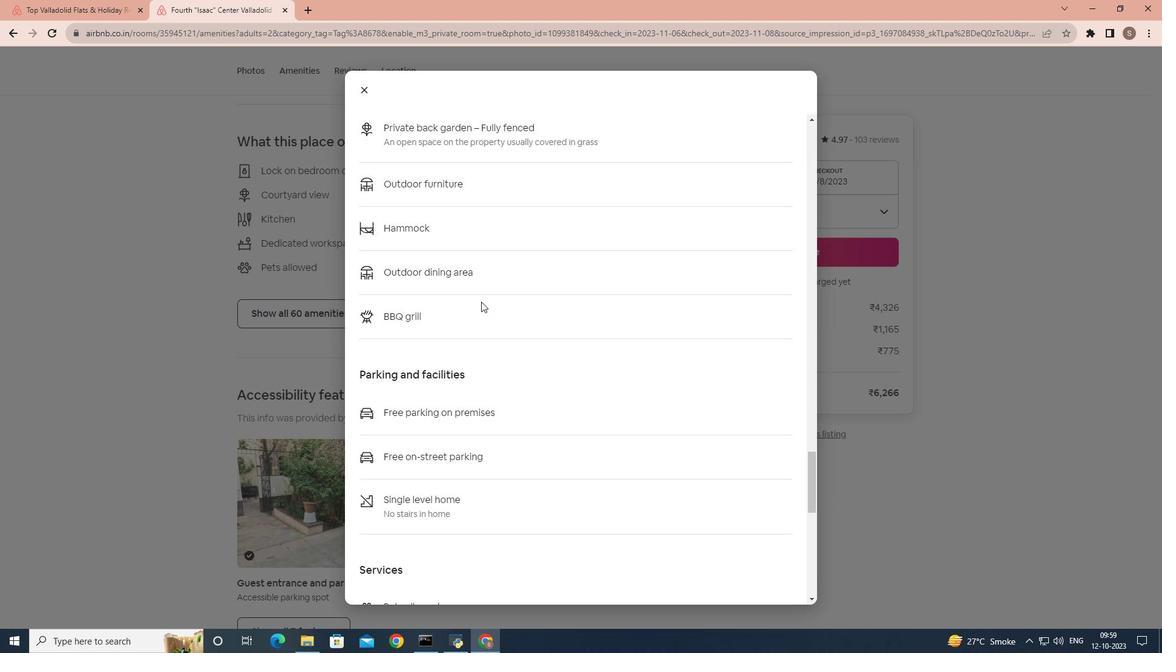 
Action: Mouse scrolled (481, 301) with delta (0, 0)
Screenshot: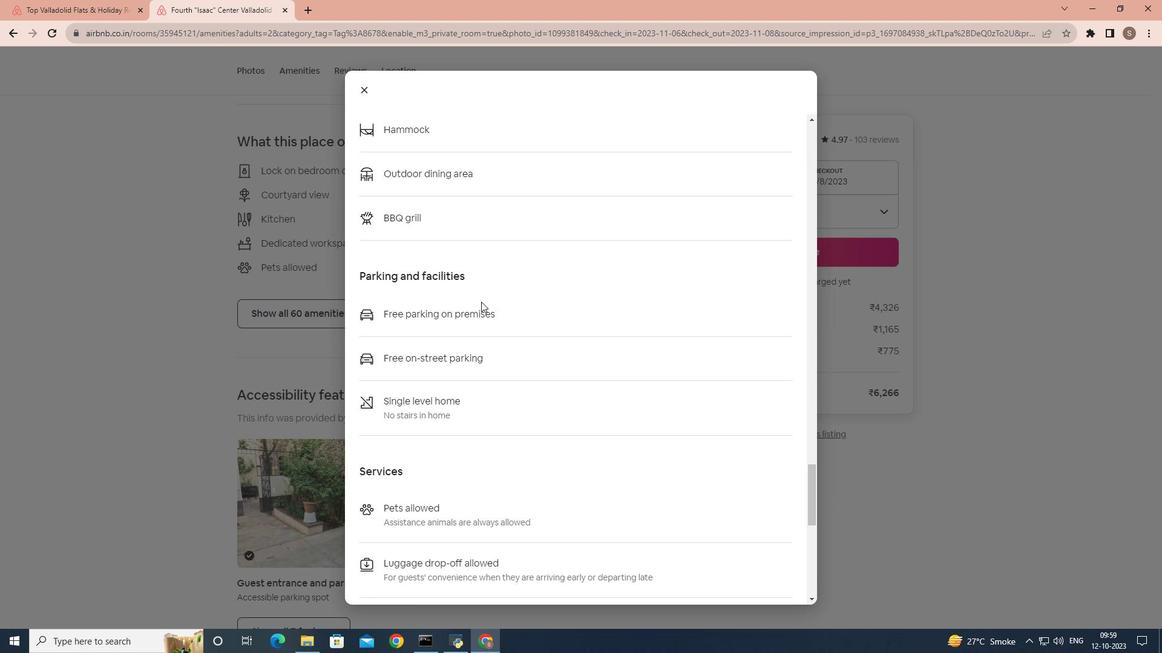 
Action: Mouse scrolled (481, 301) with delta (0, 0)
Screenshot: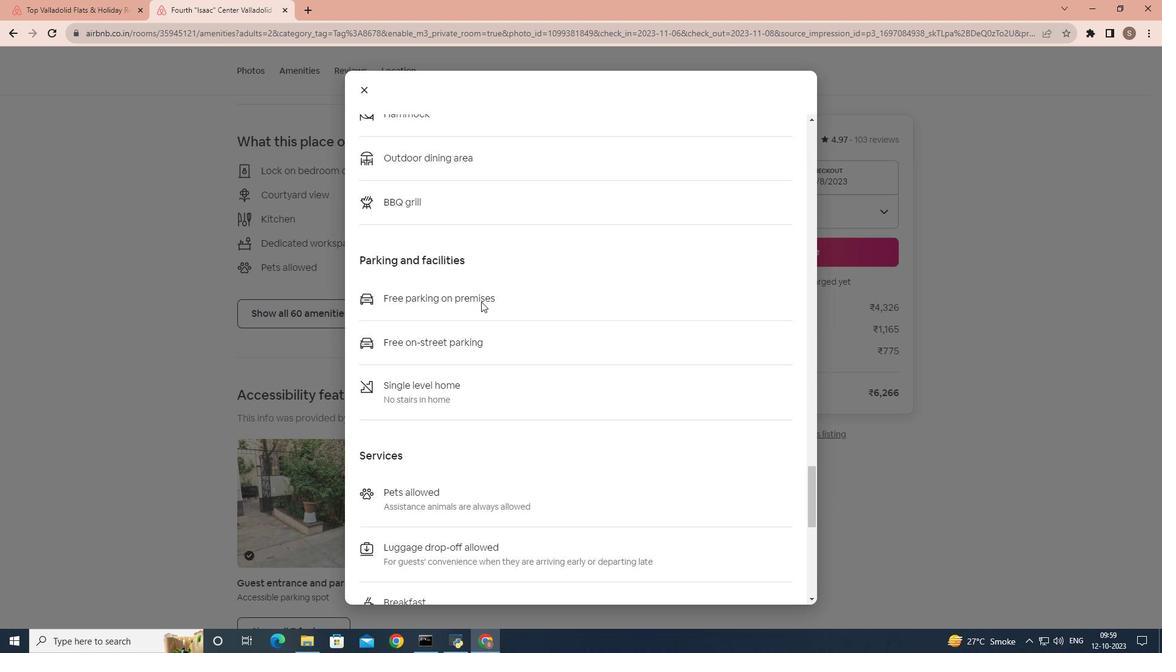 
Action: Mouse scrolled (481, 301) with delta (0, 0)
Screenshot: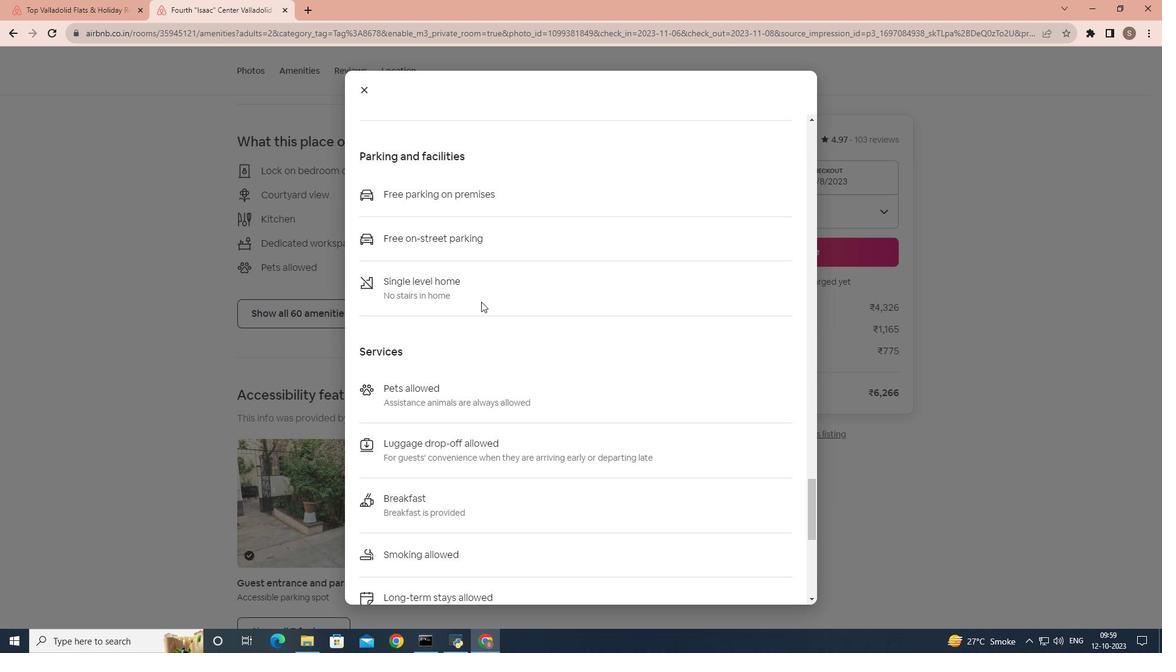 
Action: Mouse scrolled (481, 301) with delta (0, 0)
Screenshot: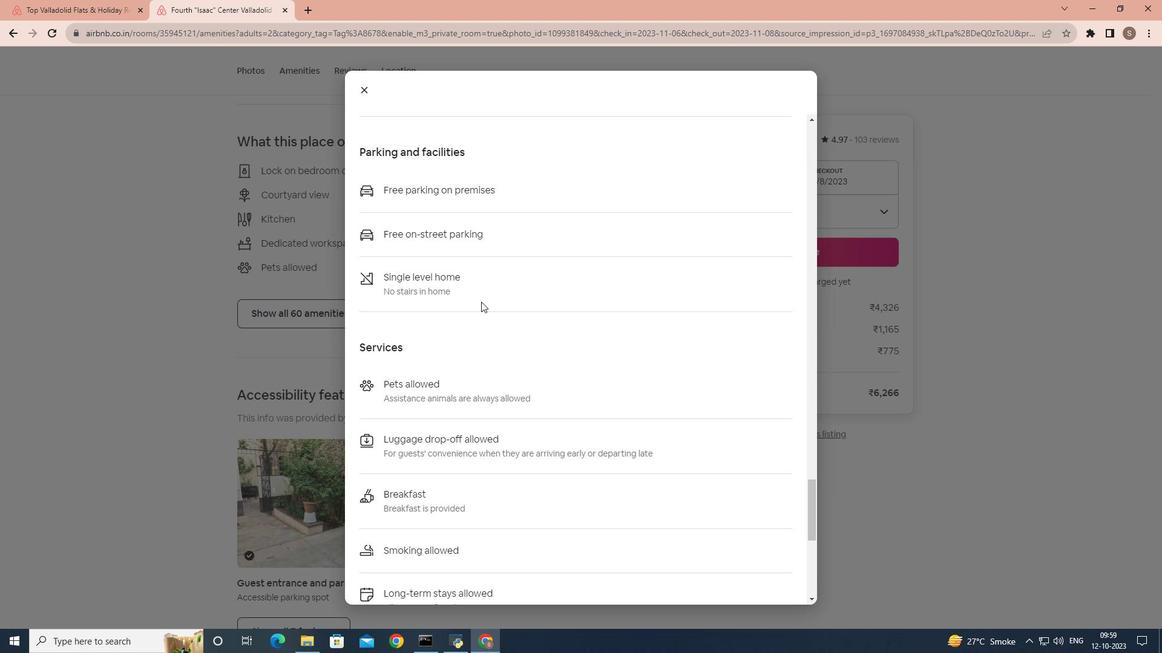 
Action: Mouse scrolled (481, 301) with delta (0, 0)
Screenshot: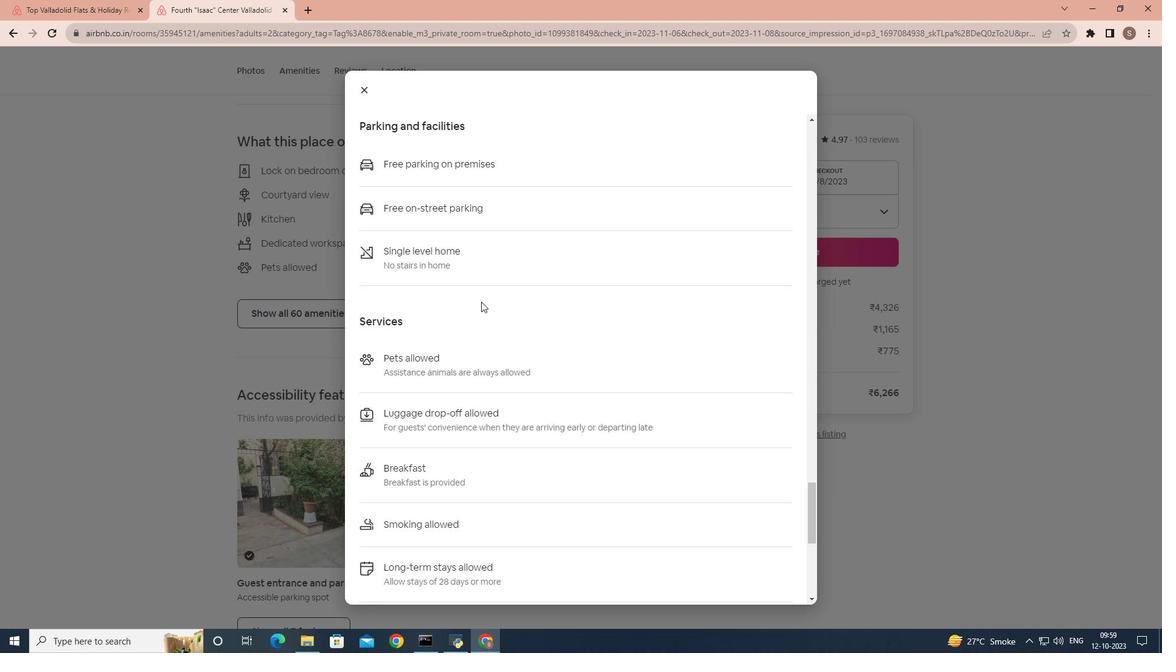 
Action: Mouse scrolled (481, 301) with delta (0, 0)
Screenshot: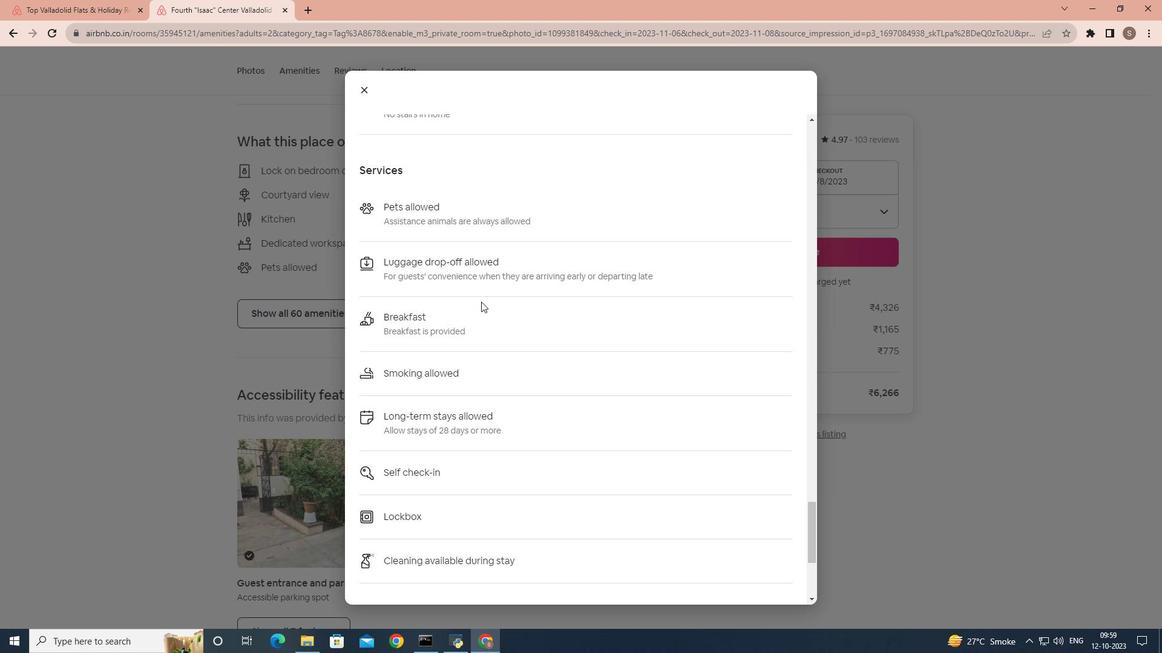 
Action: Mouse scrolled (481, 301) with delta (0, 0)
Screenshot: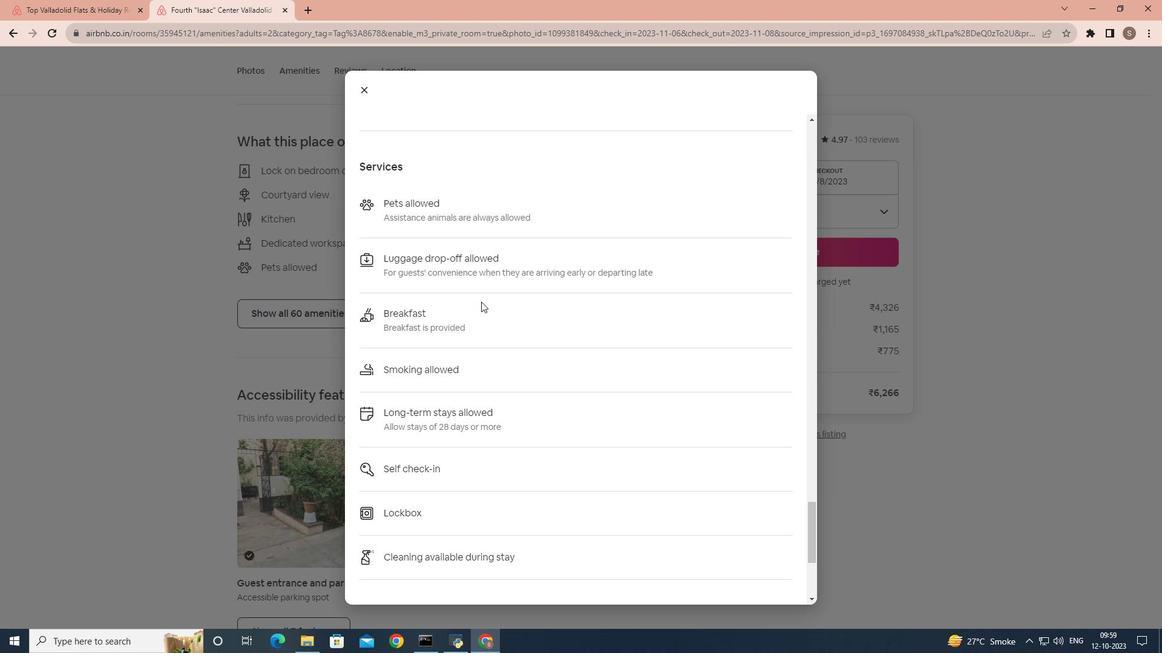 
Action: Mouse scrolled (481, 301) with delta (0, 0)
Screenshot: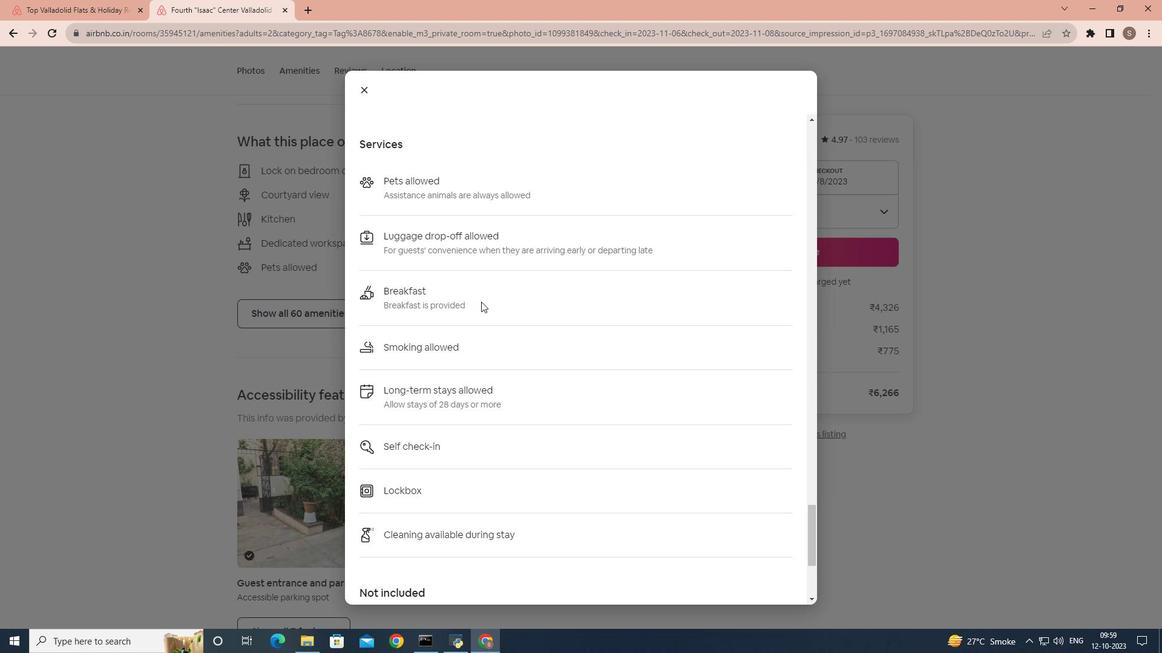 
Action: Mouse scrolled (481, 301) with delta (0, 0)
Screenshot: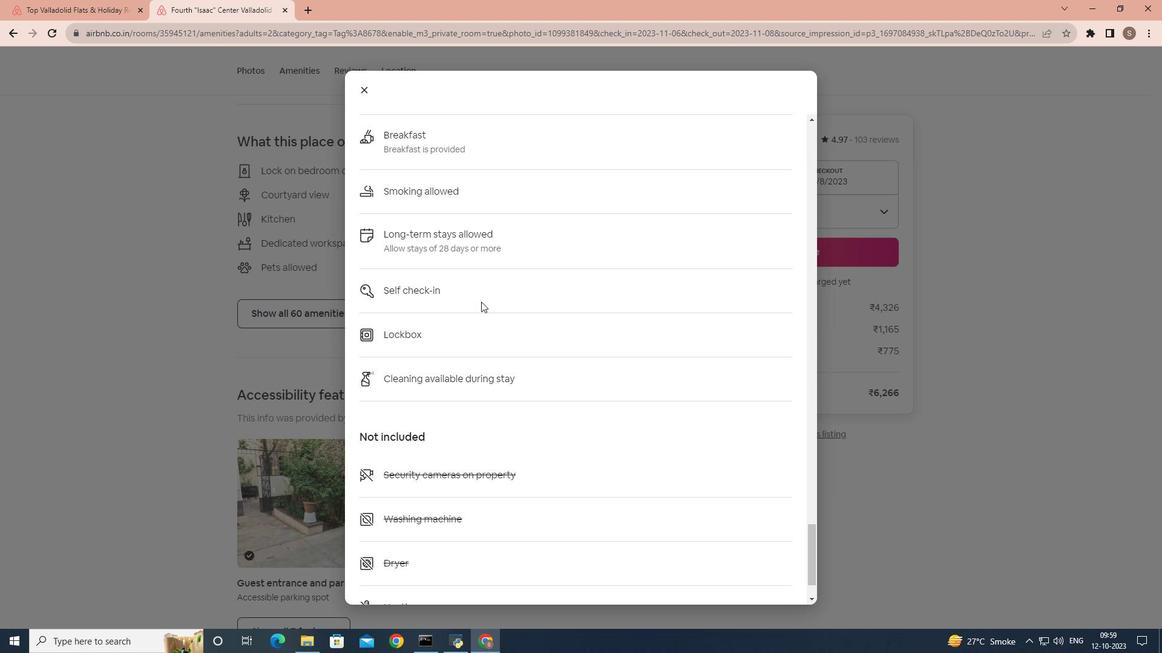 
Action: Mouse scrolled (481, 301) with delta (0, 0)
Screenshot: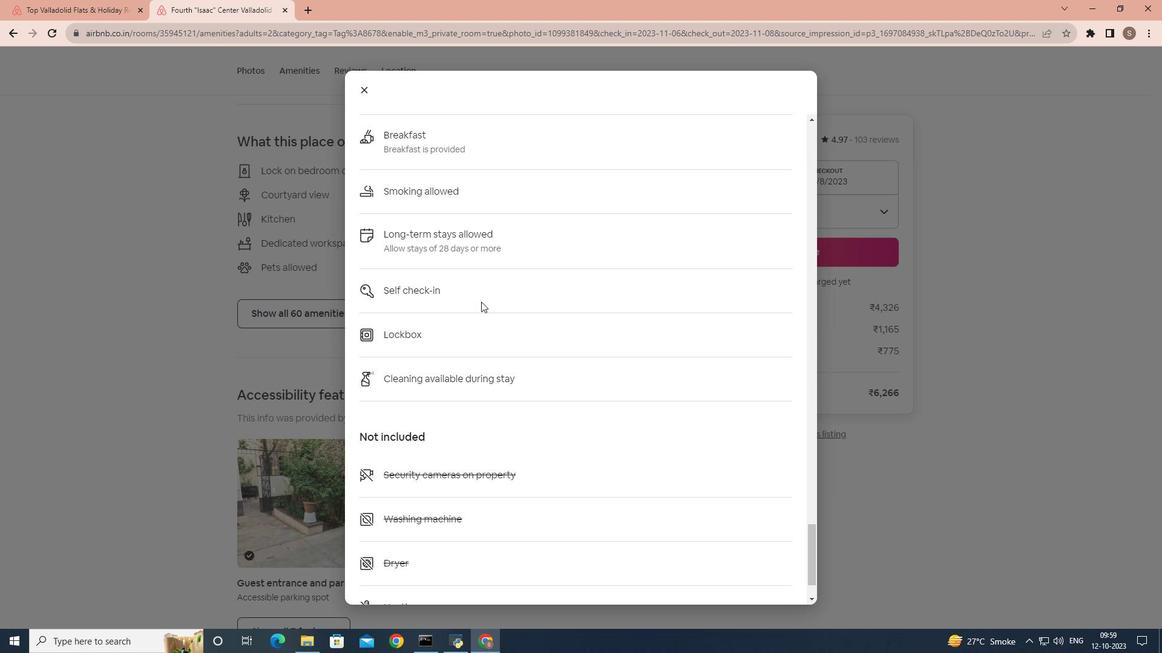 
Action: Mouse scrolled (481, 301) with delta (0, 0)
Screenshot: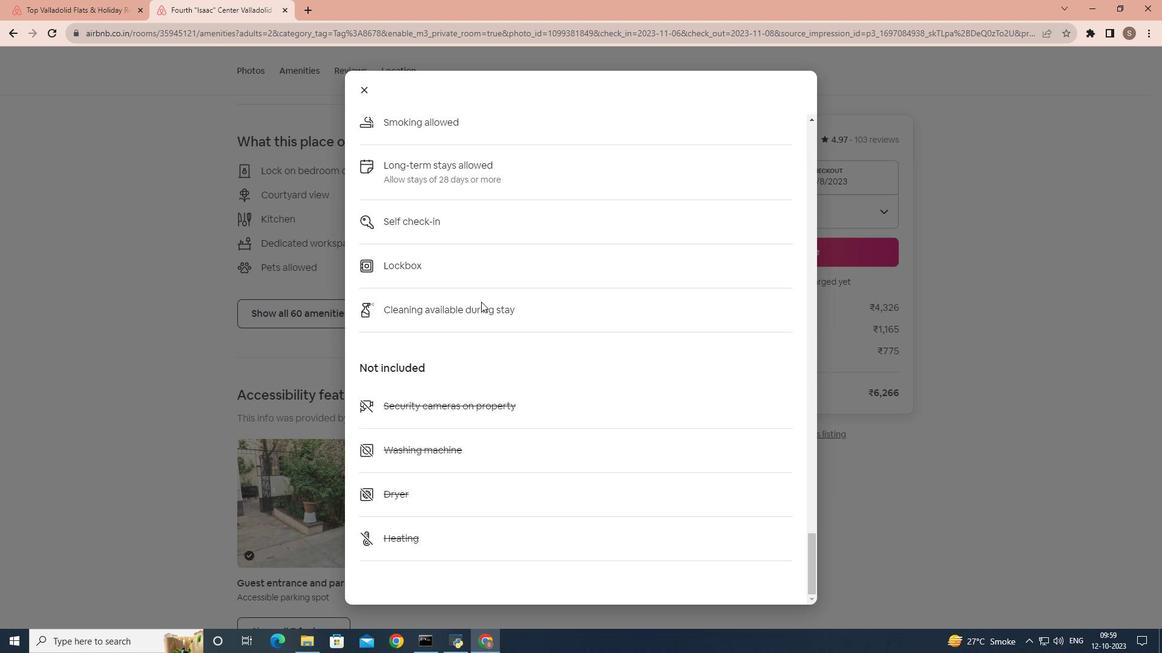 
Action: Mouse scrolled (481, 301) with delta (0, 0)
Screenshot: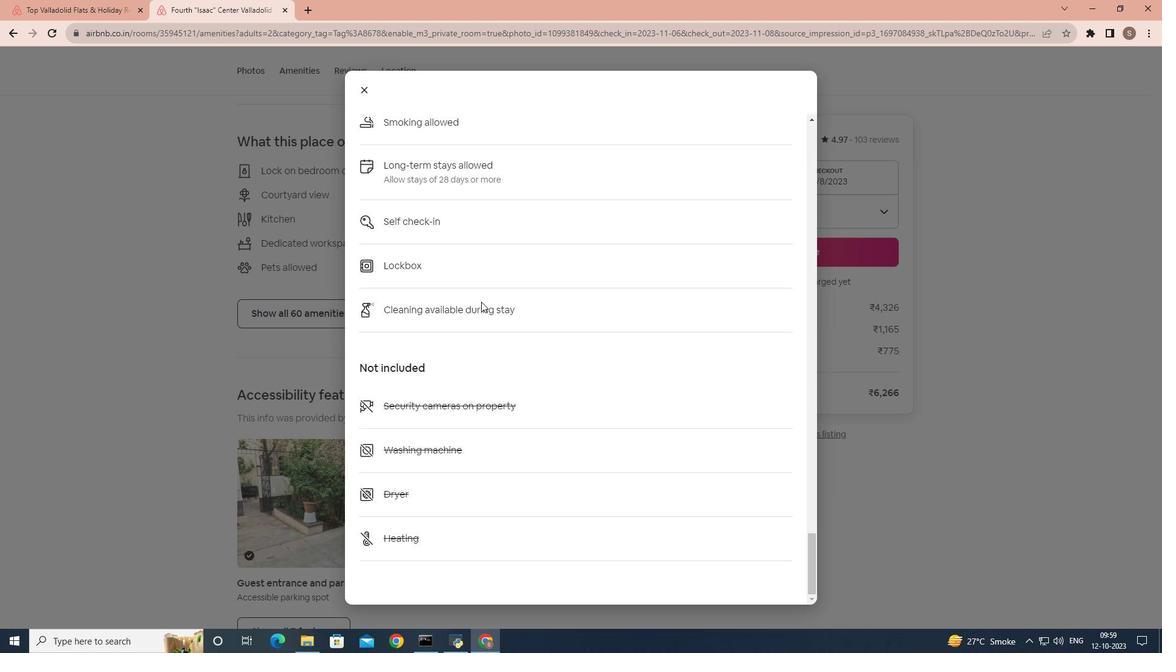 
Action: Mouse moved to (369, 88)
Screenshot: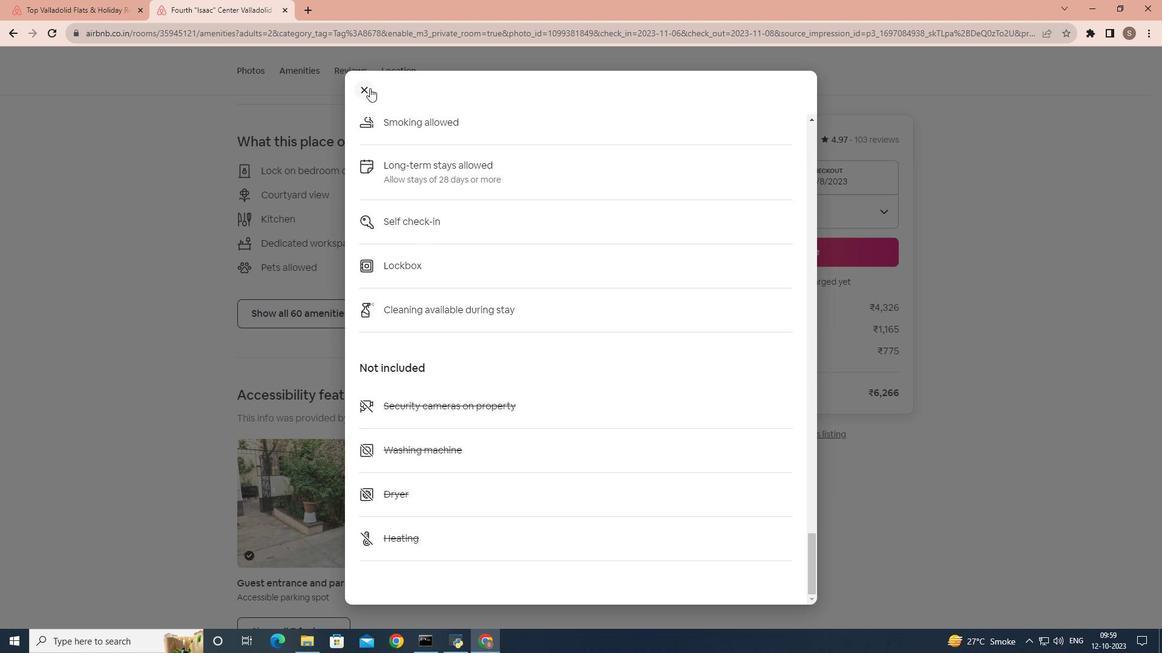 
Action: Mouse pressed left at (369, 88)
Screenshot: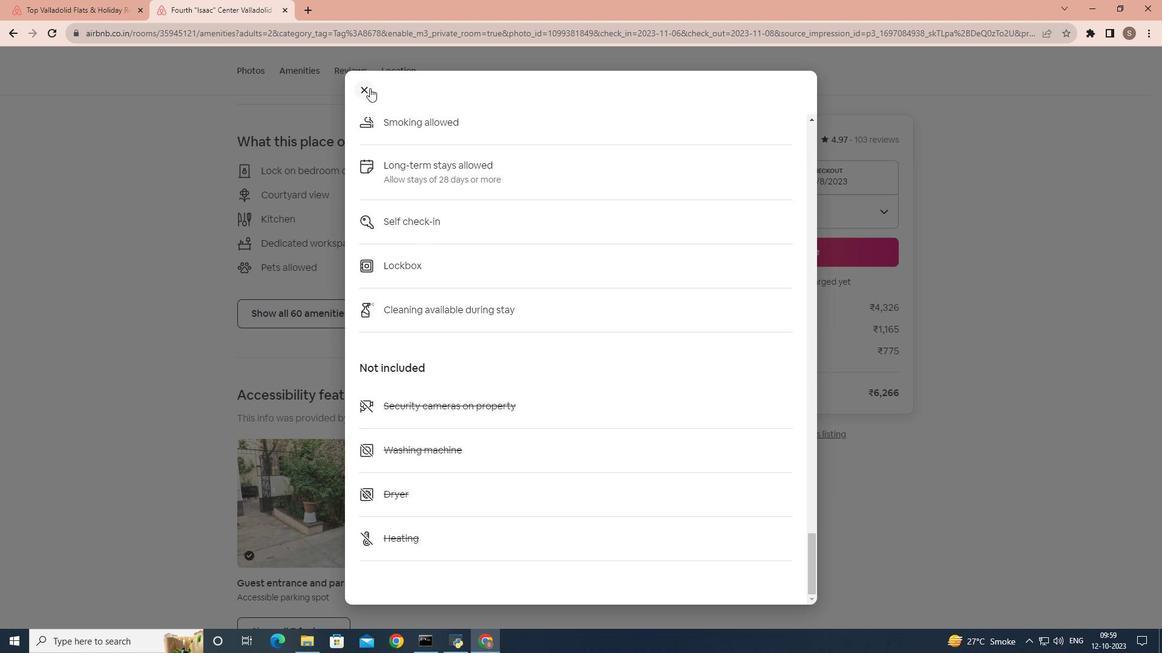 
Action: Mouse moved to (348, 274)
Screenshot: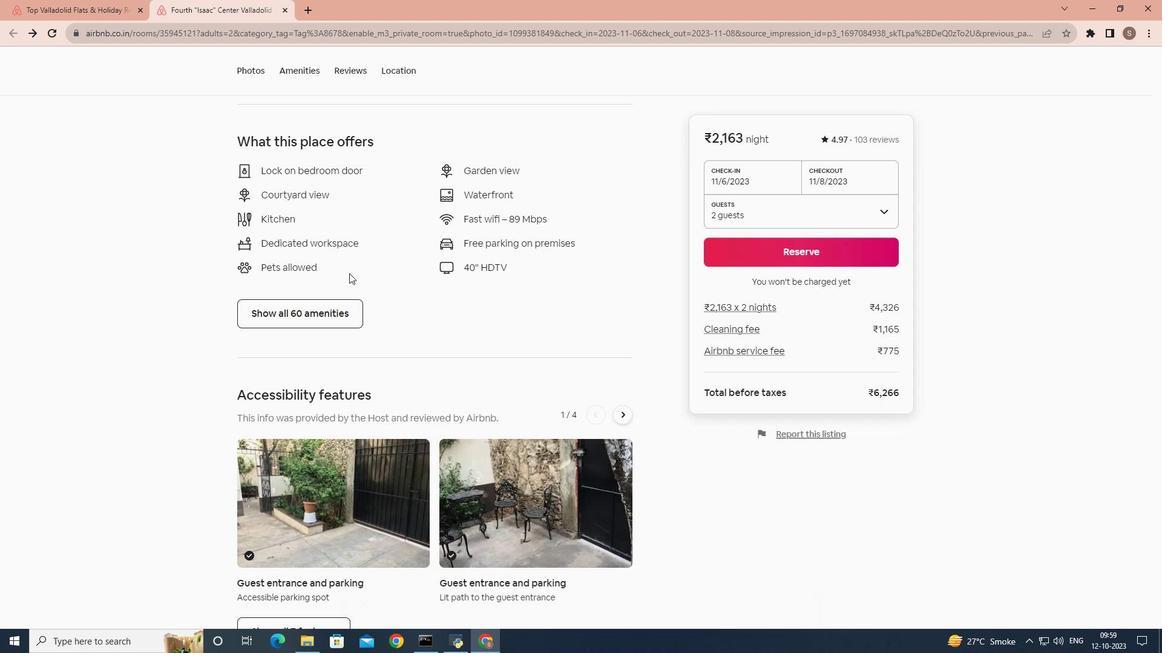 
Action: Mouse scrolled (348, 273) with delta (0, 0)
Screenshot: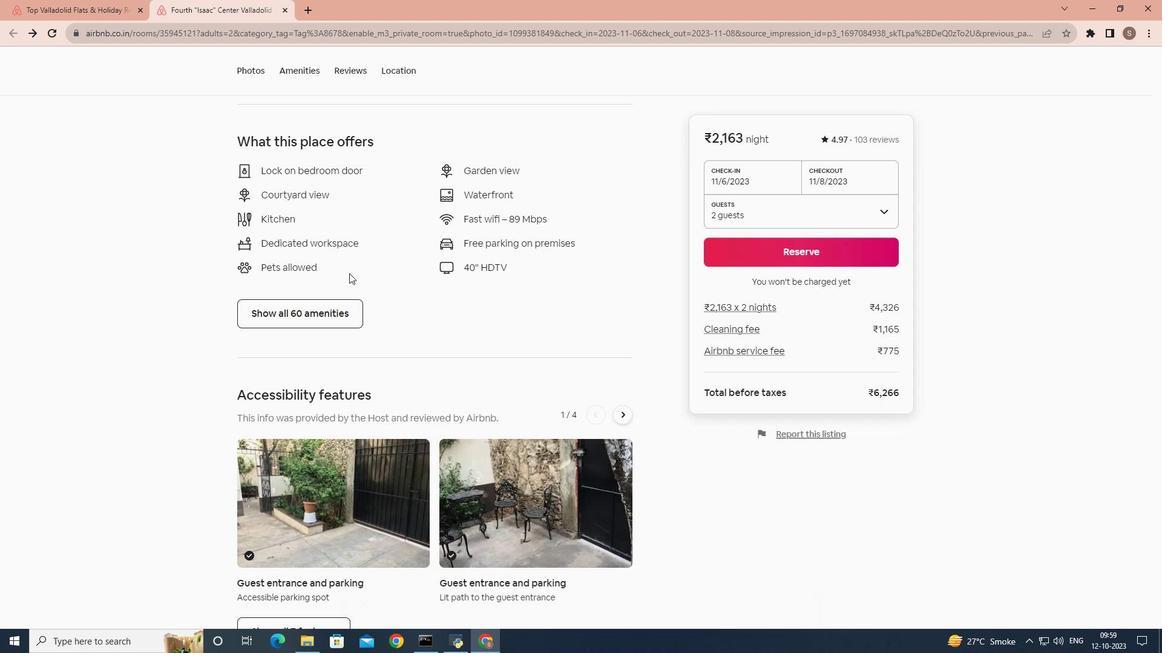 
Action: Mouse moved to (348, 275)
Screenshot: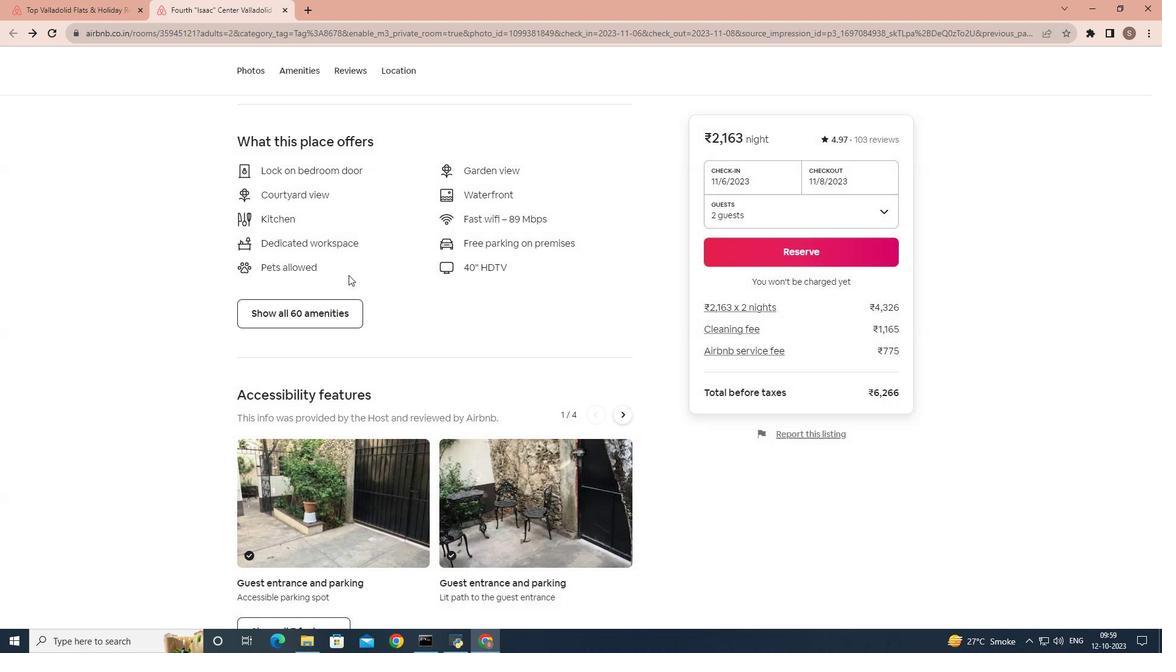 
Action: Mouse scrolled (348, 274) with delta (0, 0)
Screenshot: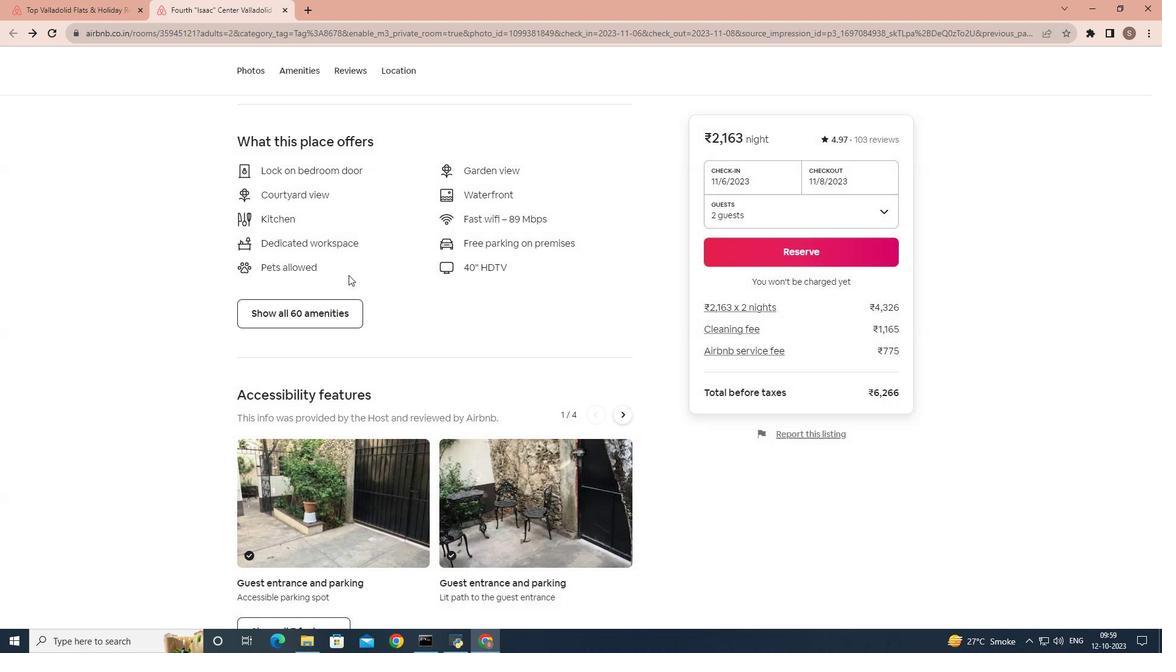 
Action: Mouse moved to (348, 275)
Screenshot: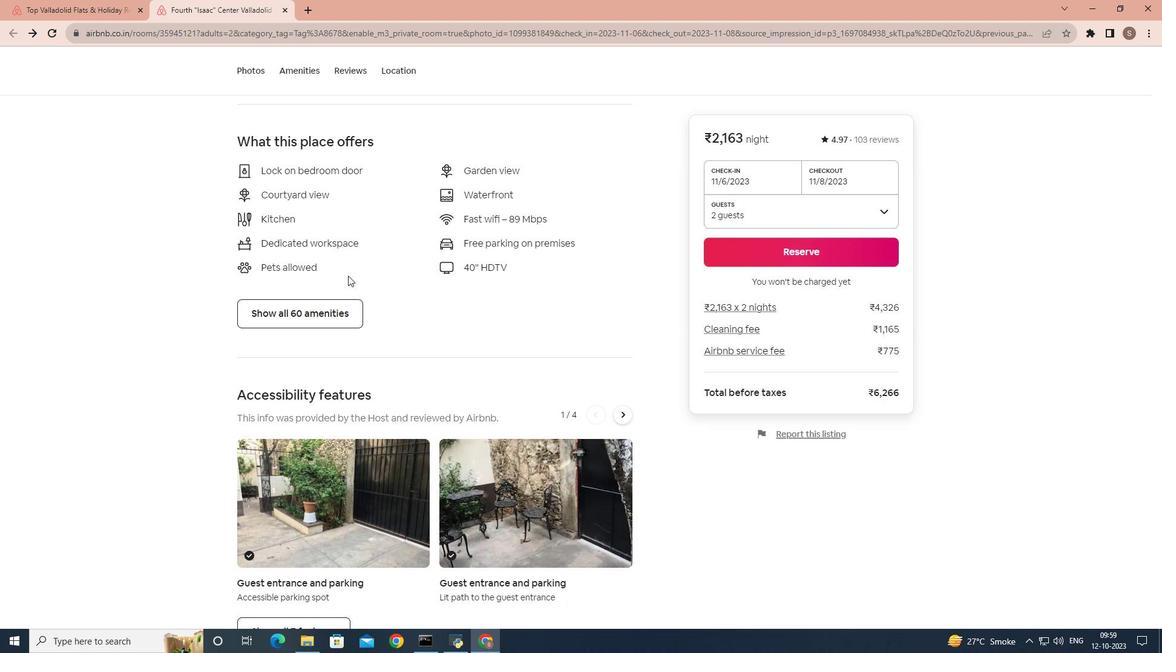
Action: Mouse scrolled (348, 275) with delta (0, 0)
Screenshot: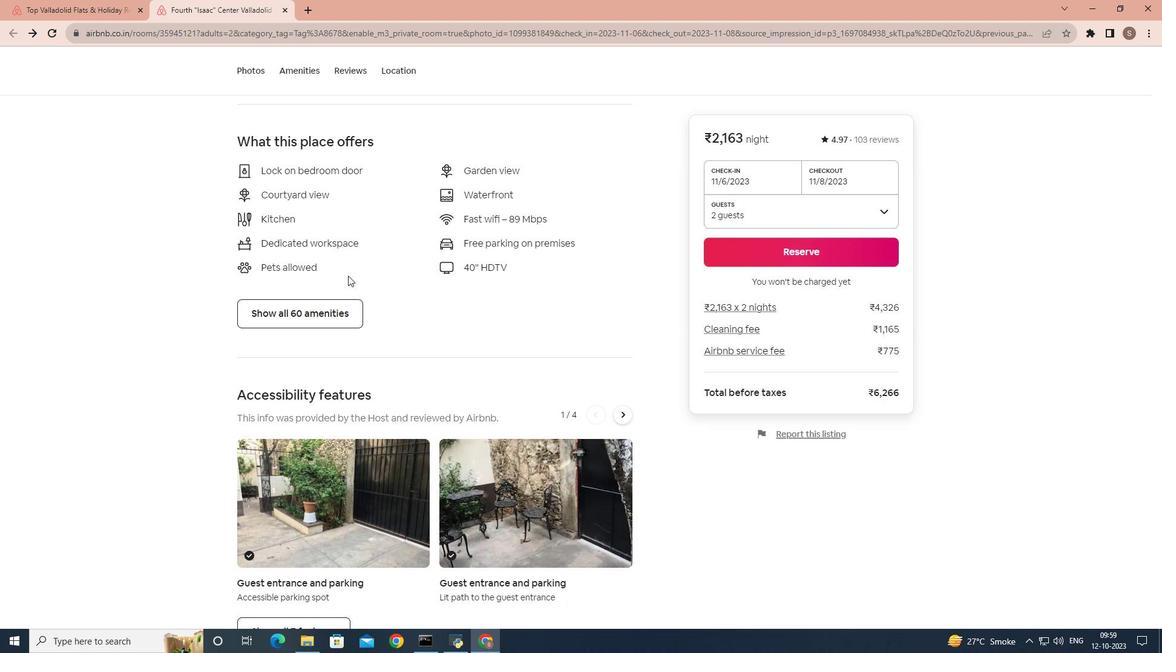 
Action: Mouse scrolled (348, 275) with delta (0, 0)
Screenshot: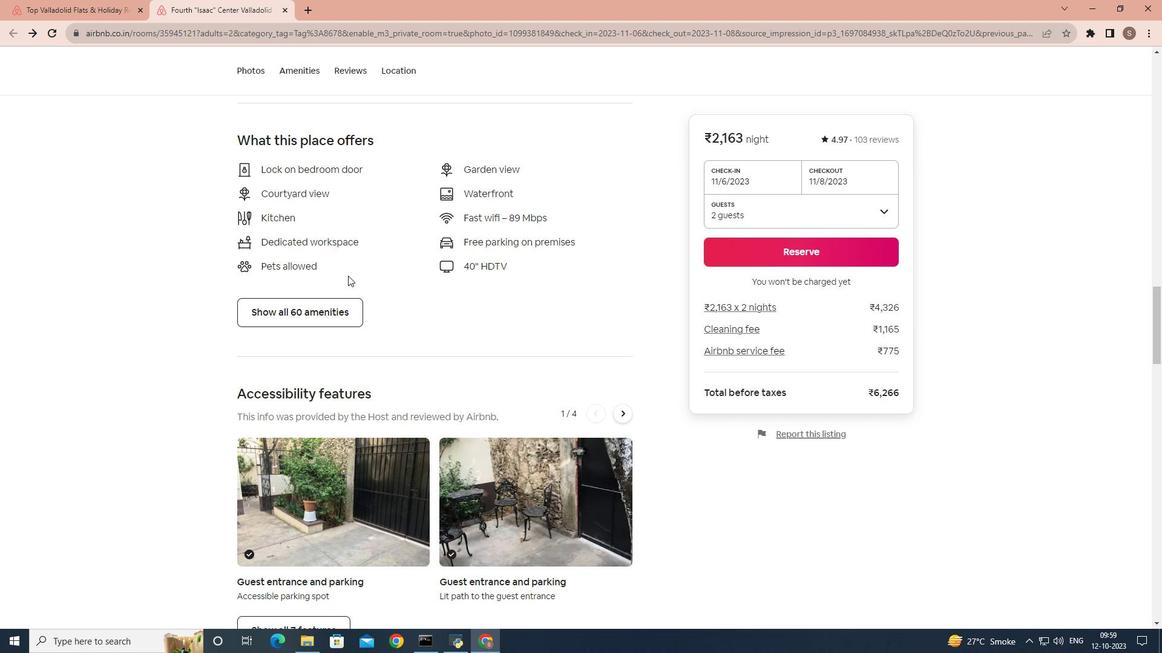 
Action: Mouse scrolled (348, 275) with delta (0, 0)
Screenshot: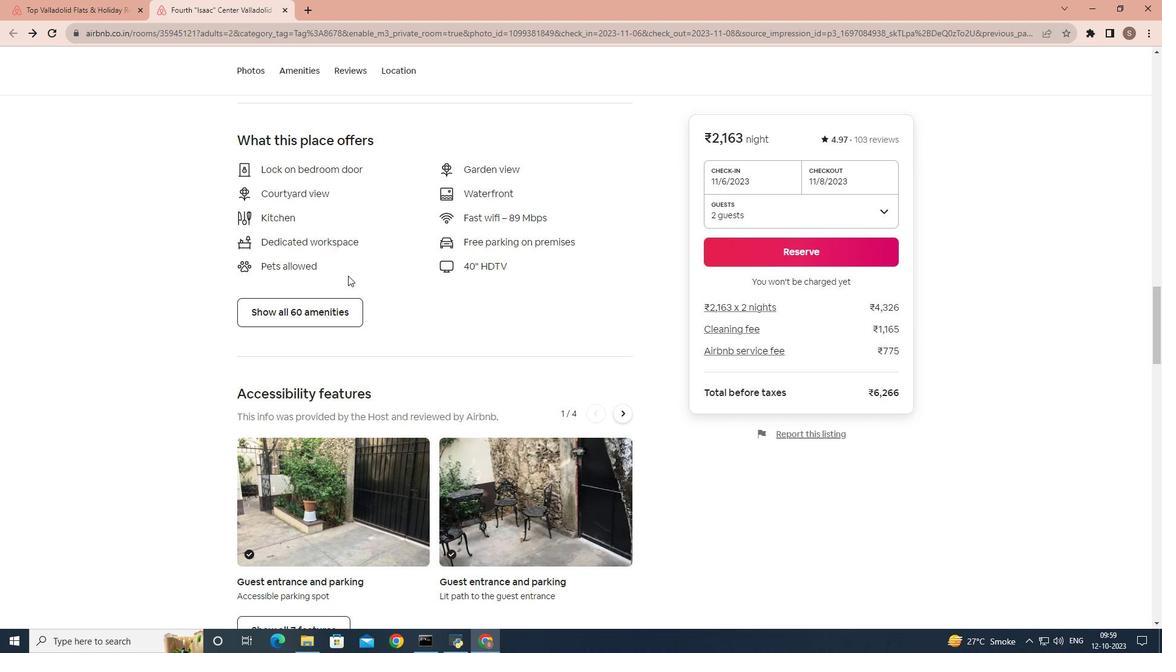 
Action: Mouse moved to (360, 282)
Screenshot: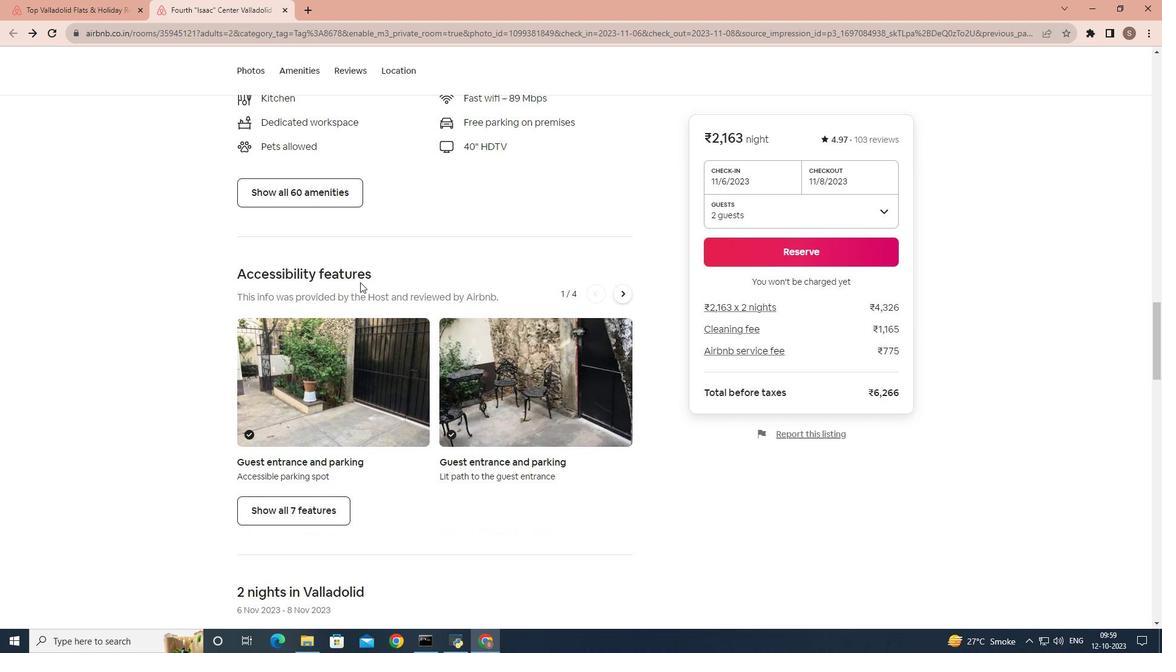 
Action: Mouse scrolled (360, 282) with delta (0, 0)
Screenshot: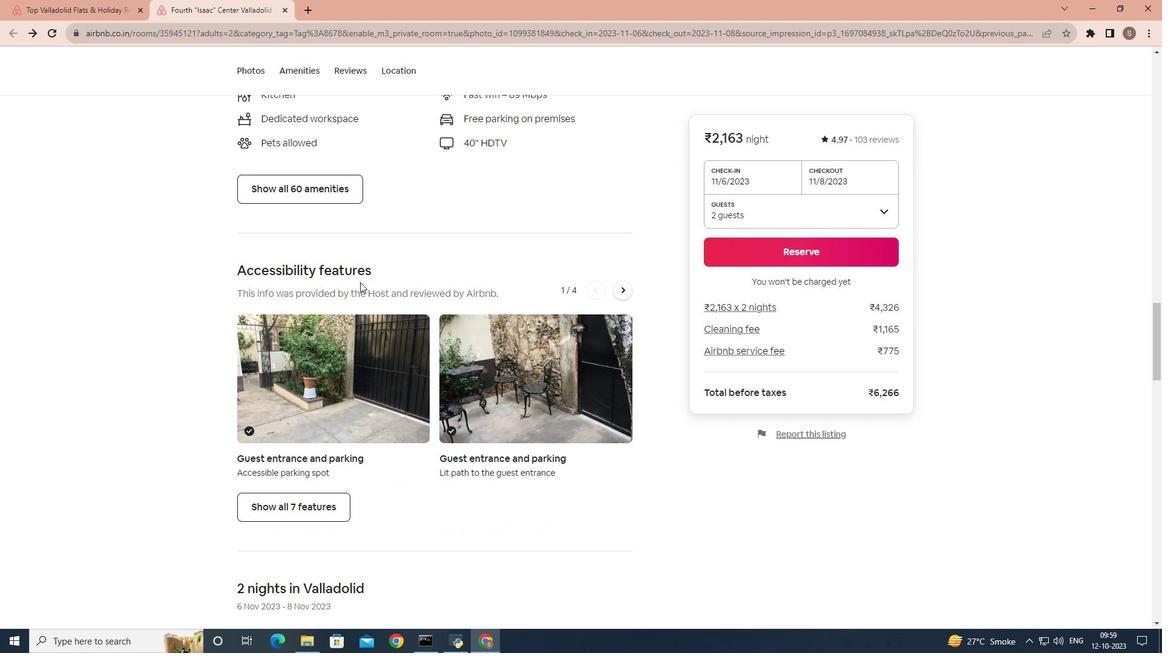
Action: Mouse scrolled (360, 282) with delta (0, 0)
Screenshot: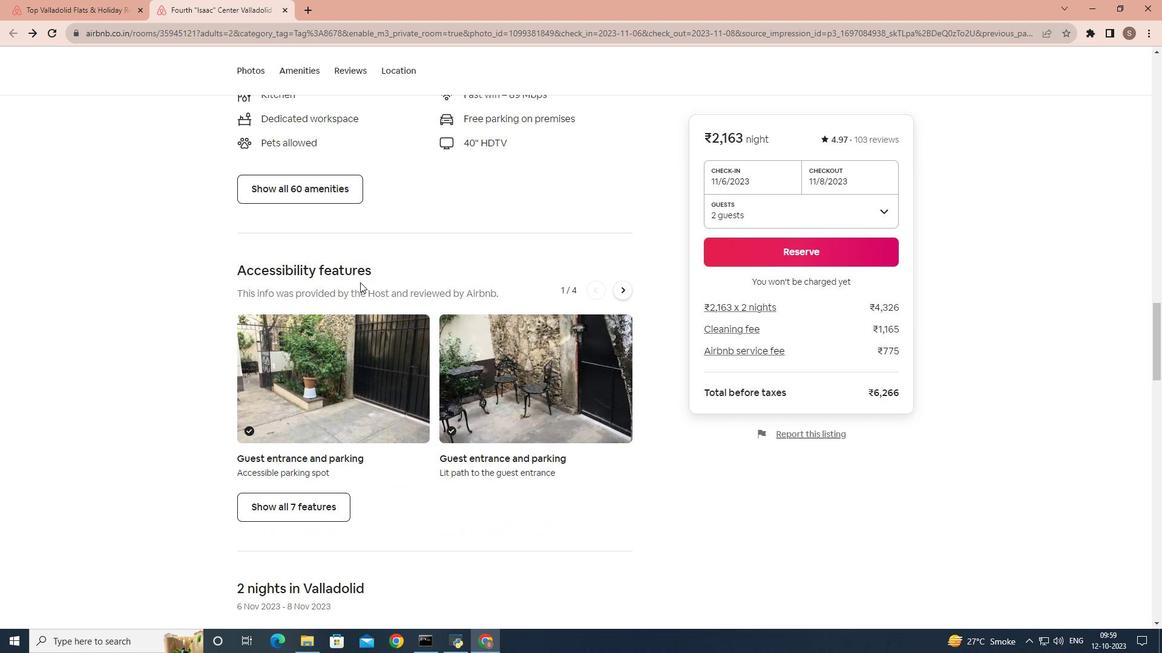 
Action: Mouse scrolled (360, 282) with delta (0, 0)
Screenshot: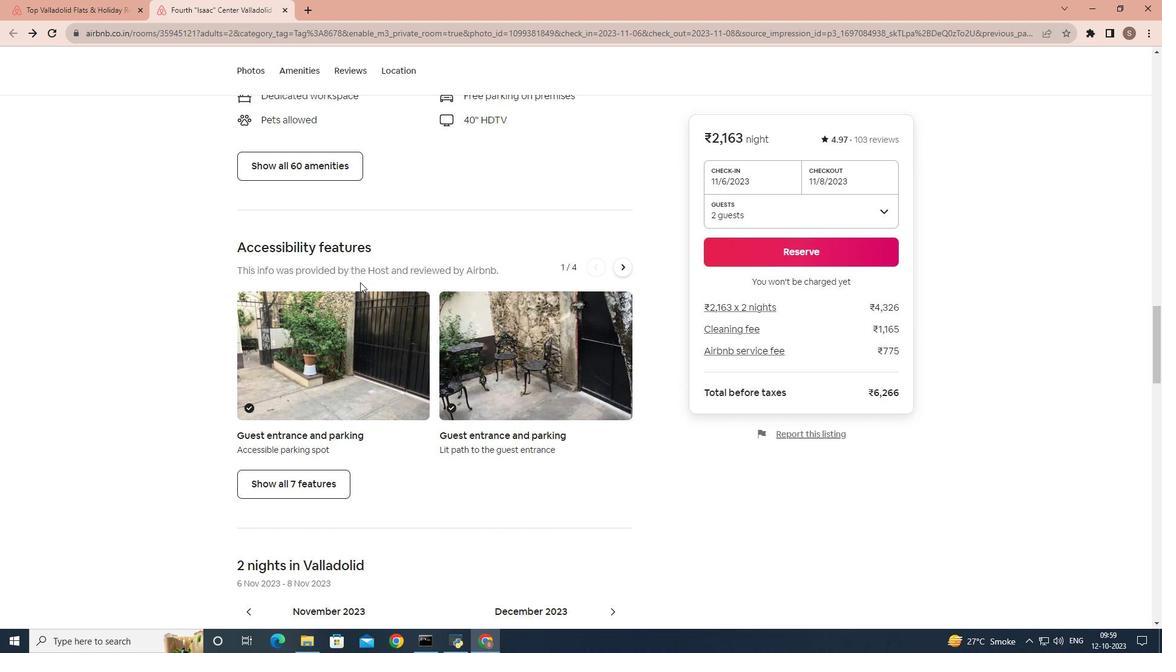 
Action: Mouse scrolled (360, 282) with delta (0, 0)
Screenshot: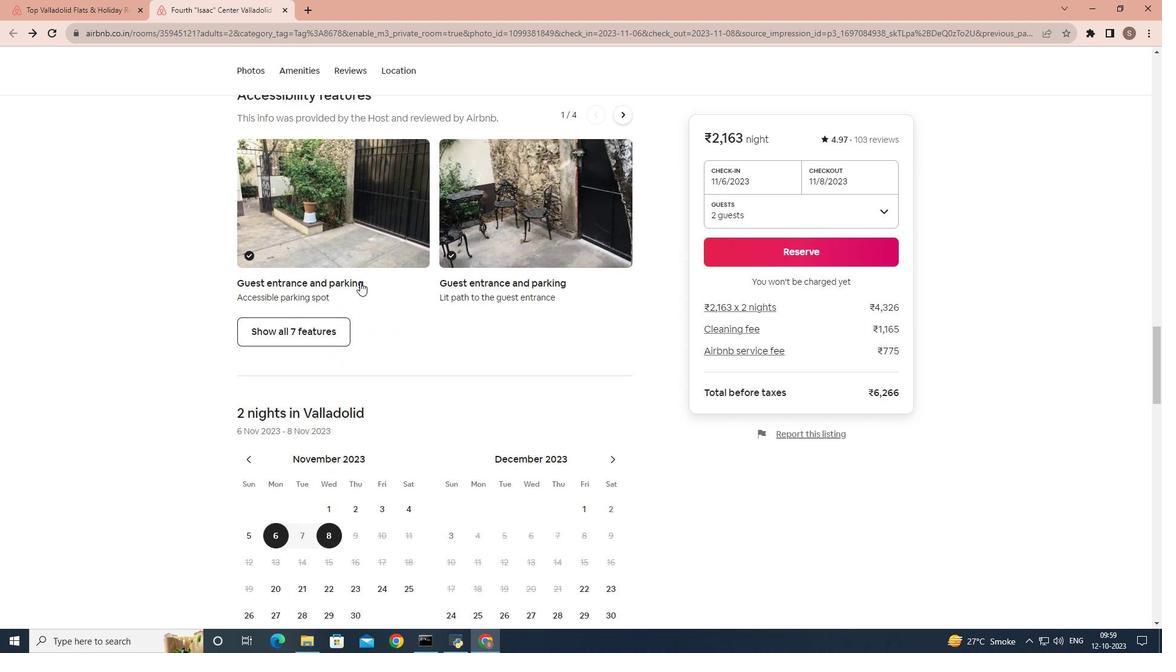 
Action: Mouse scrolled (360, 282) with delta (0, 0)
Screenshot: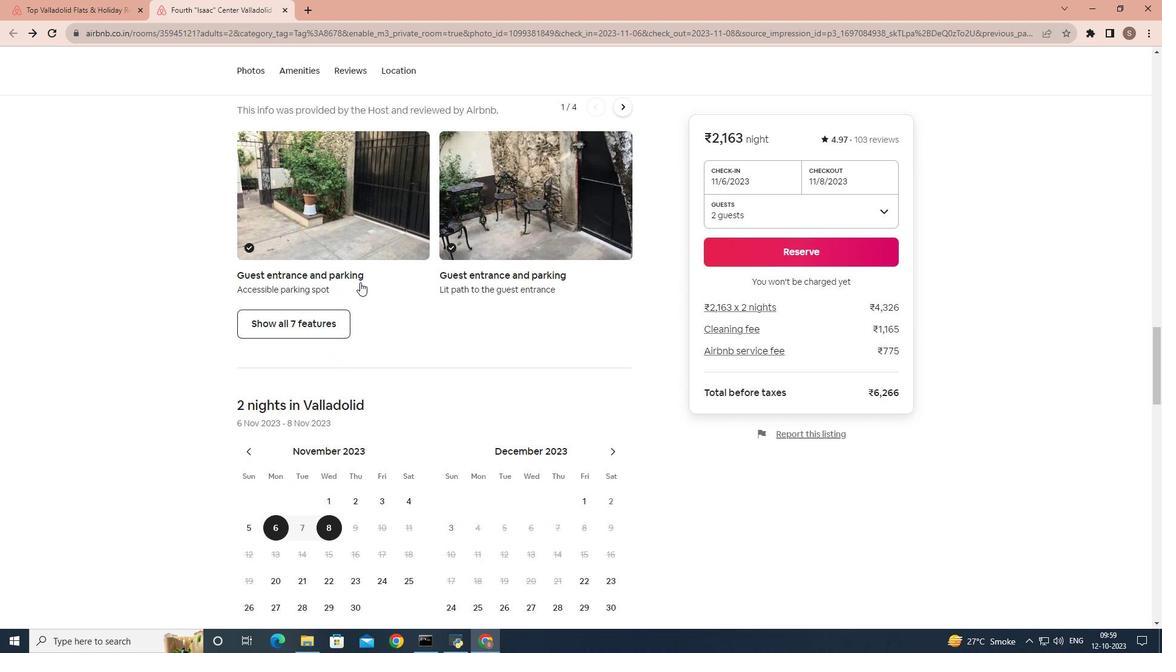 
Action: Mouse scrolled (360, 282) with delta (0, 0)
Screenshot: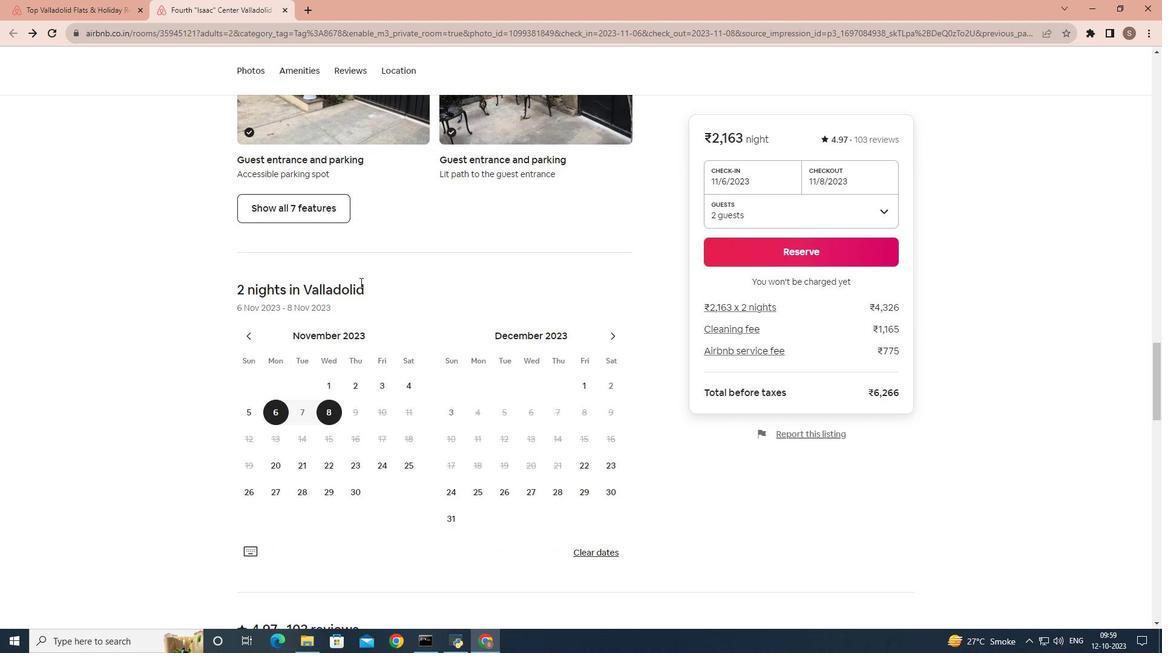 
Action: Mouse scrolled (360, 282) with delta (0, 0)
Screenshot: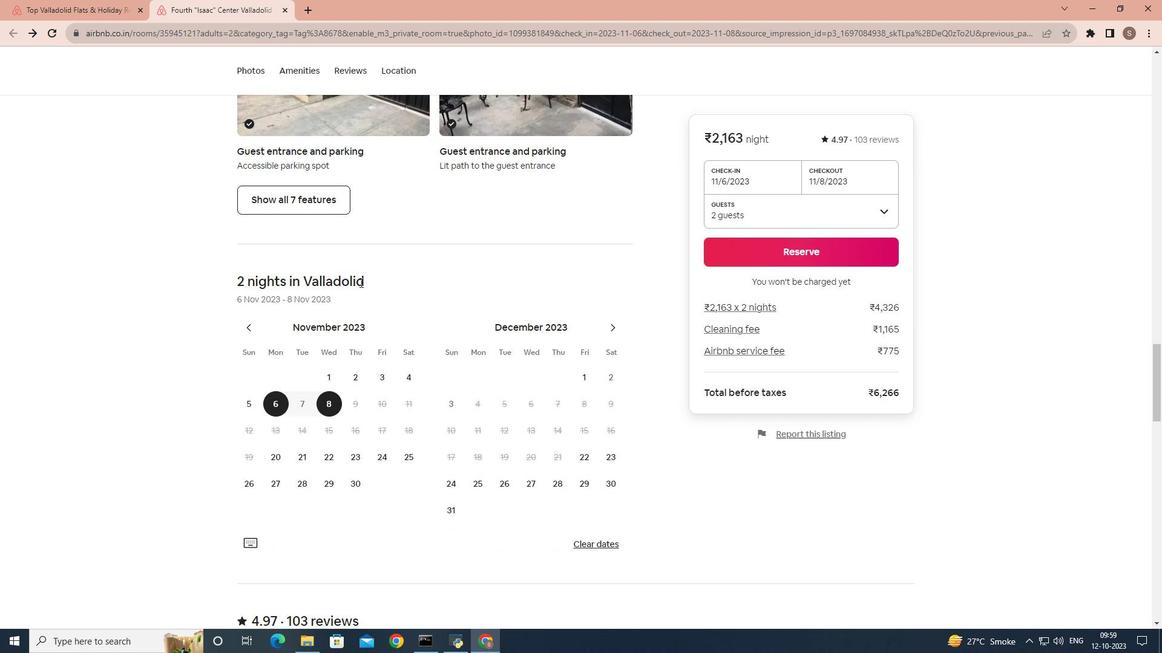 
Action: Mouse scrolled (360, 282) with delta (0, 0)
Screenshot: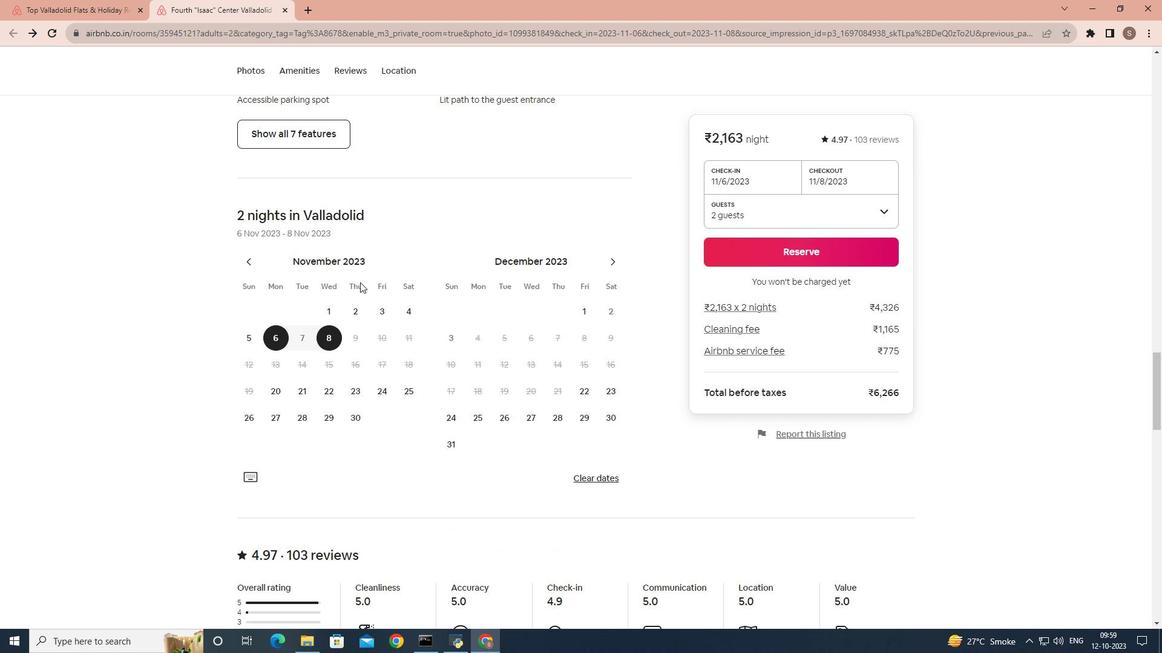 
Action: Mouse scrolled (360, 282) with delta (0, 0)
Screenshot: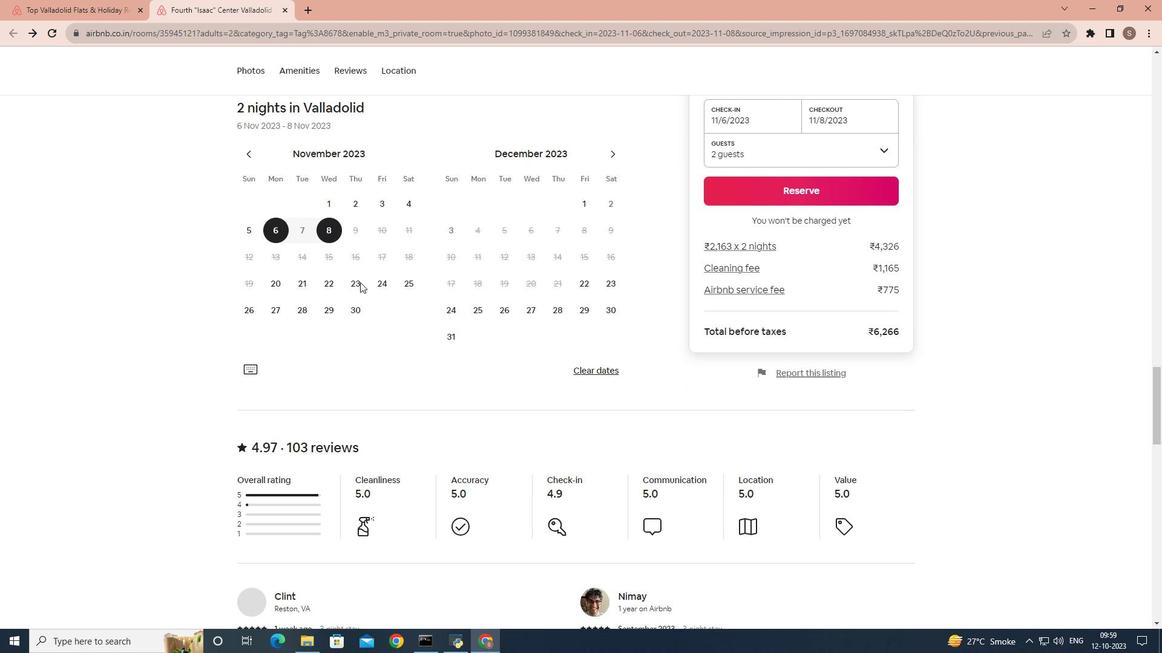 
Action: Mouse scrolled (360, 282) with delta (0, 0)
Screenshot: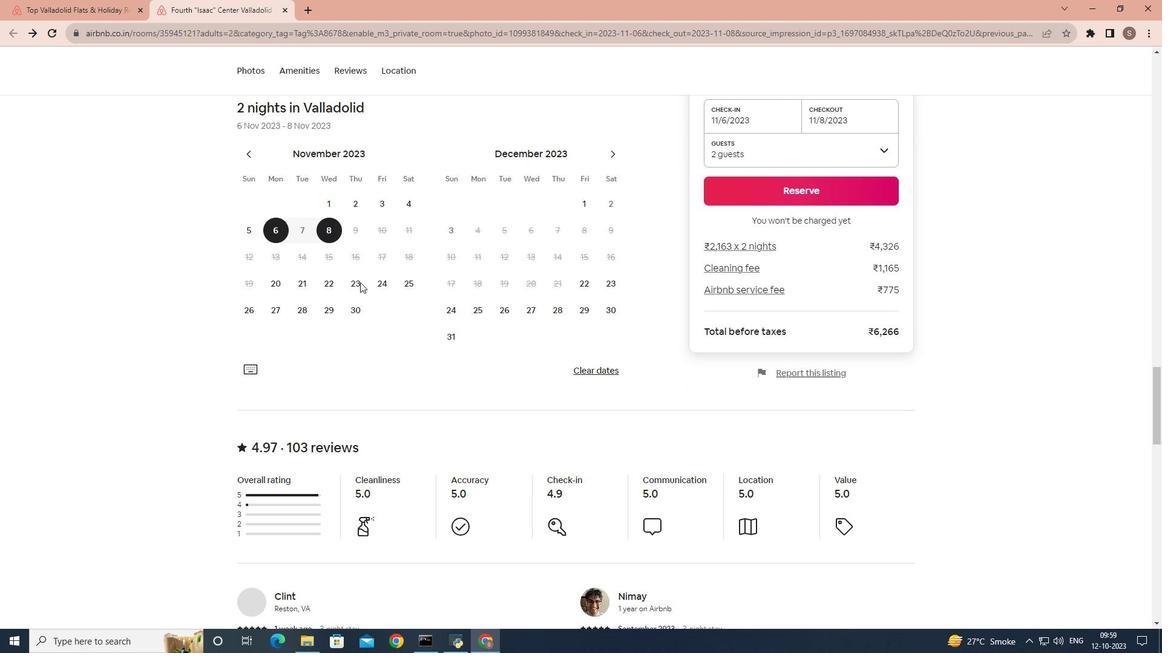 
Action: Mouse scrolled (360, 282) with delta (0, 0)
